 Task: Plan a trip to Pikine, Senegal from 4th December, 2023 to 10th December, 2023 for 8 adults.4 bedrooms having 8 beds and 4 bathrooms. Property type can be house. Amenities needed are: wifi, TV, free parkinig on premises, gym, breakfast. Look for 5 properties as per requirement.
Action: Mouse moved to (503, 65)
Screenshot: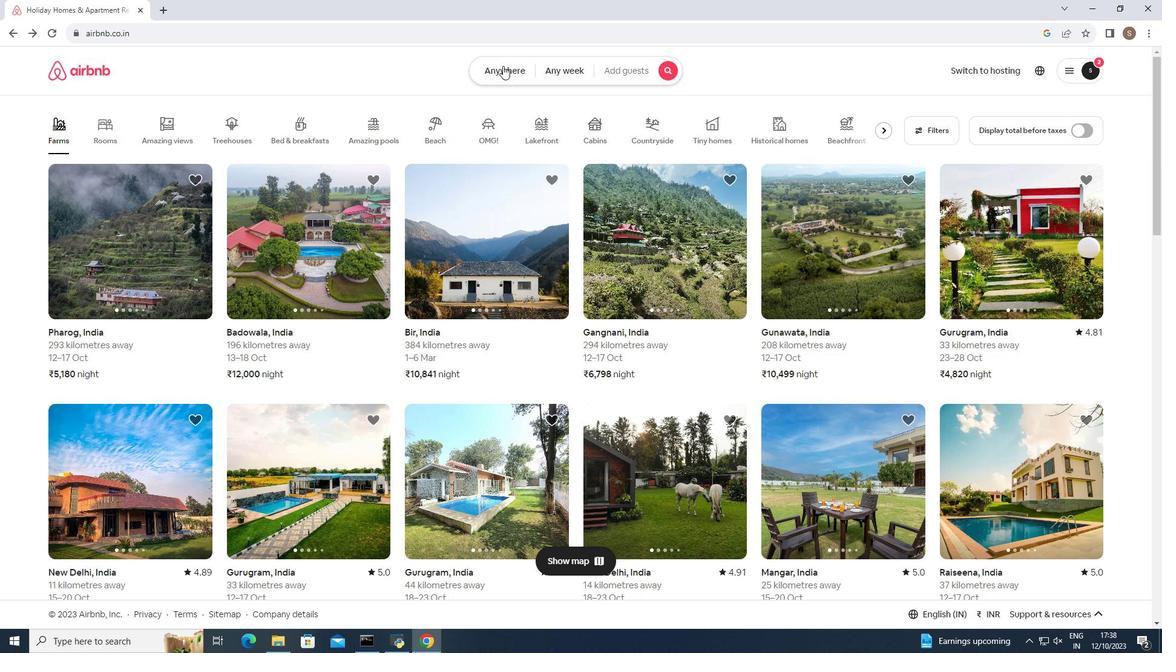 
Action: Mouse pressed left at (503, 65)
Screenshot: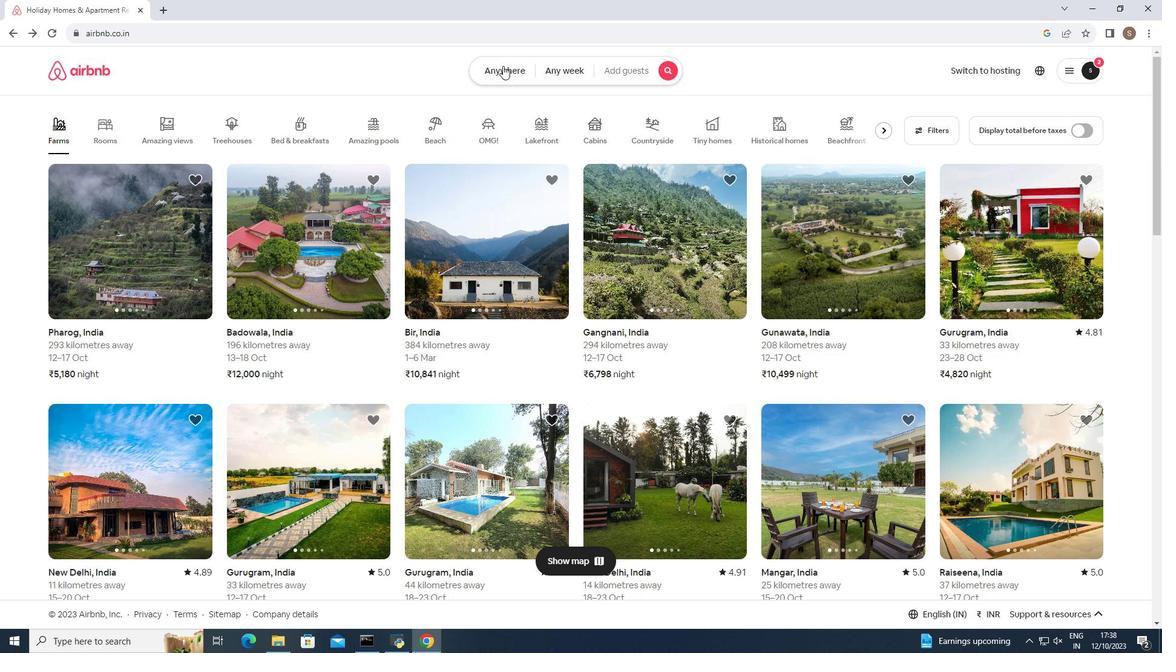 
Action: Mouse moved to (406, 119)
Screenshot: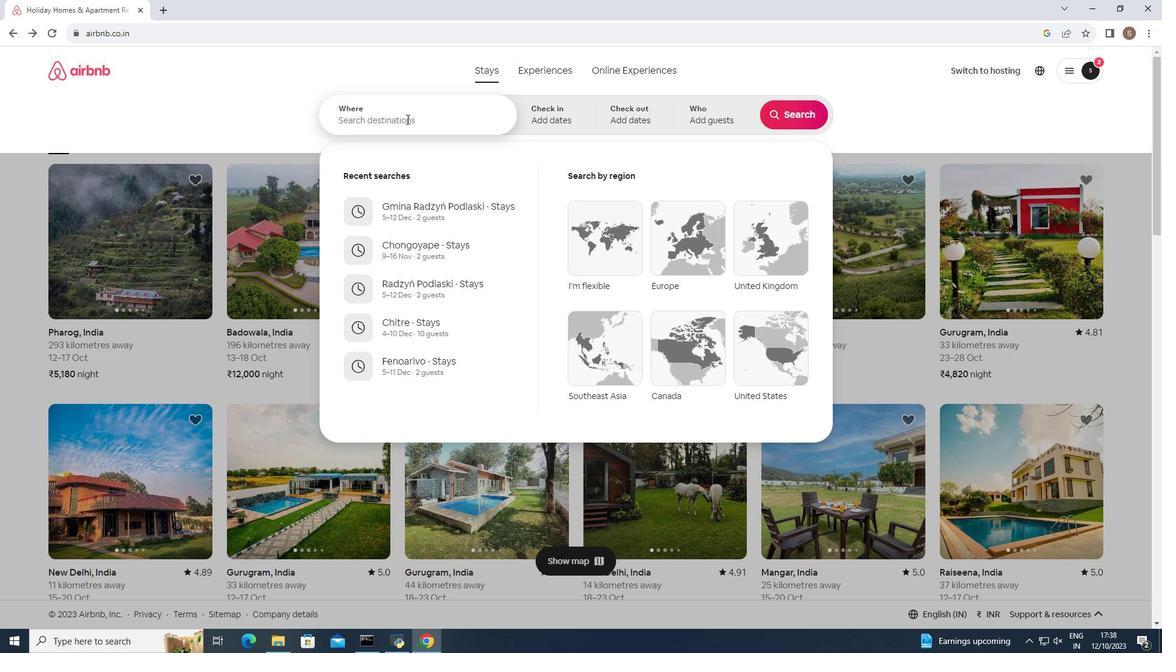 
Action: Mouse pressed left at (406, 119)
Screenshot: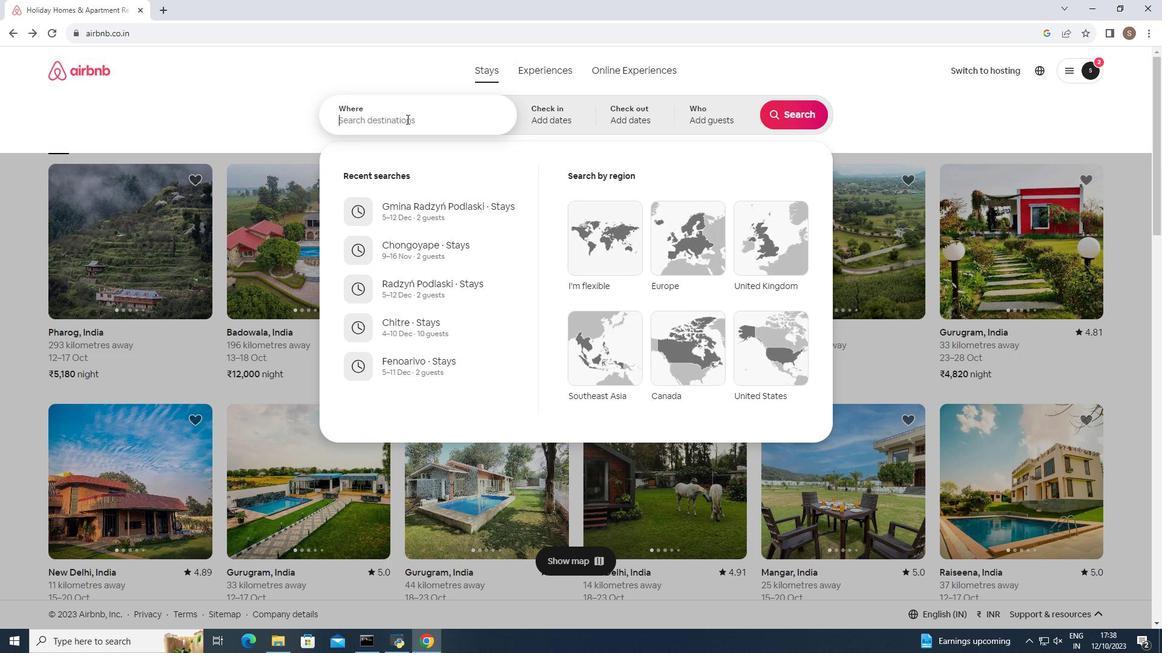 
Action: Key pressed <Key.shift>Pikine,<Key.space><Key.shift>Senegal<Key.enter>
Screenshot: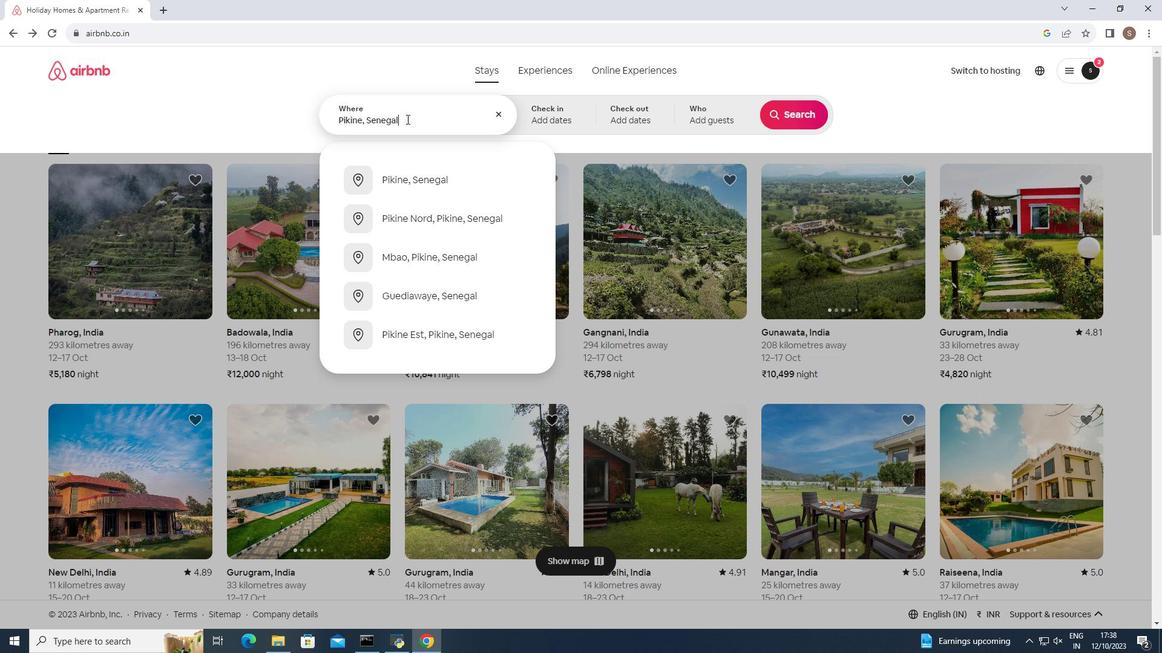 
Action: Mouse moved to (794, 210)
Screenshot: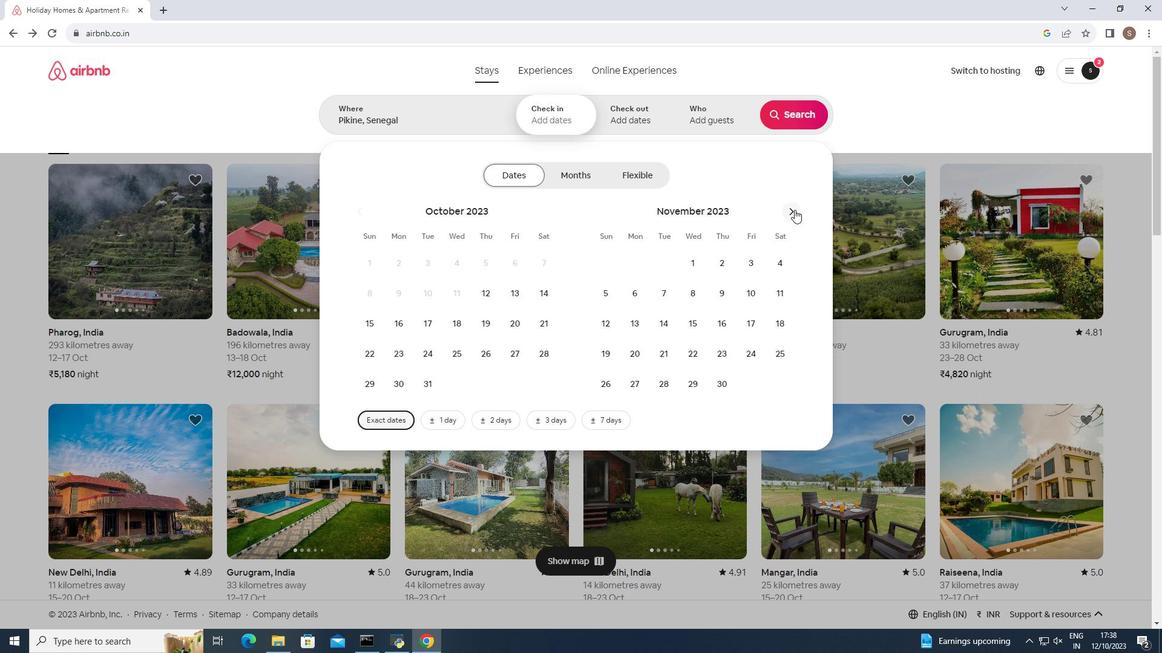 
Action: Mouse pressed left at (794, 210)
Screenshot: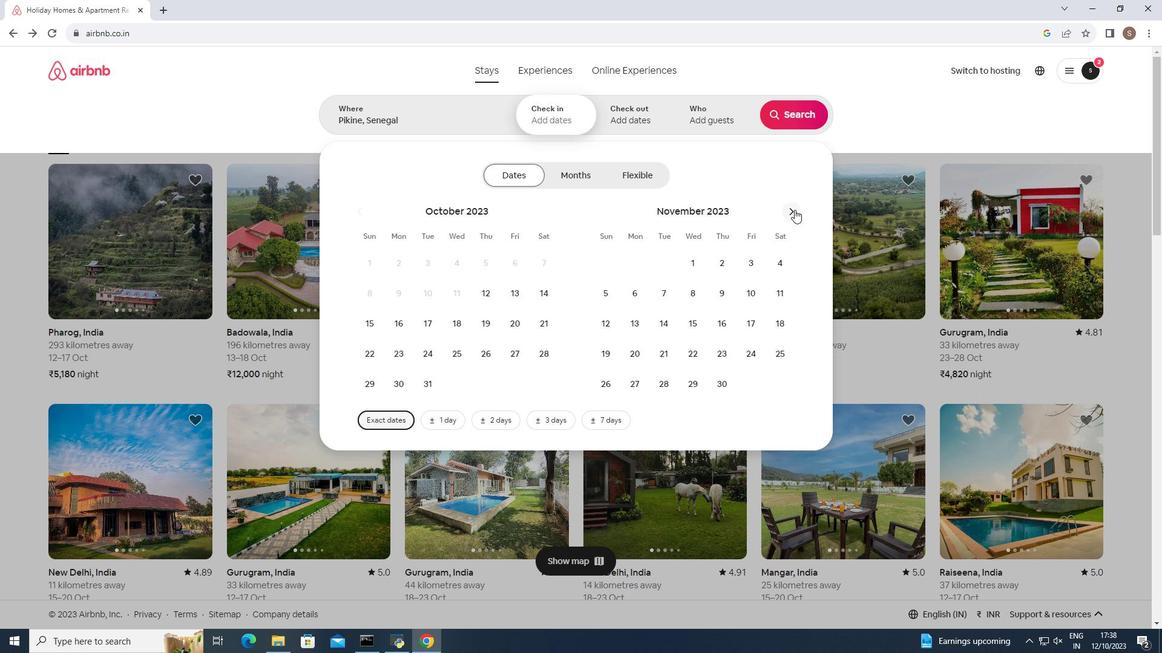 
Action: Mouse moved to (638, 294)
Screenshot: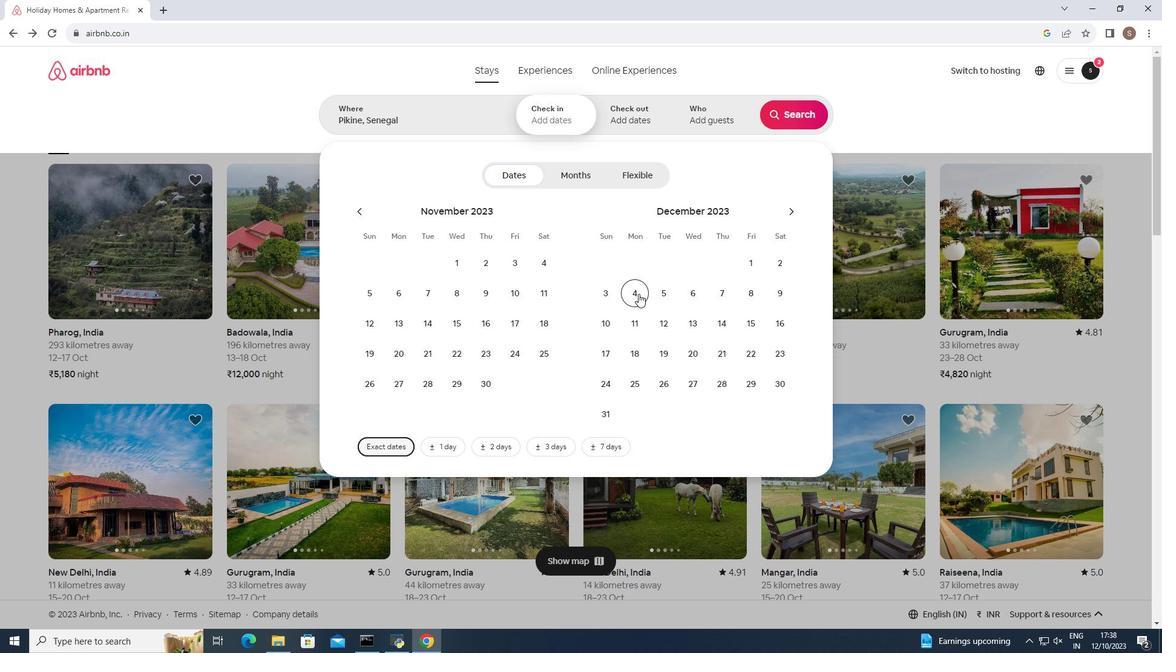 
Action: Mouse pressed left at (638, 294)
Screenshot: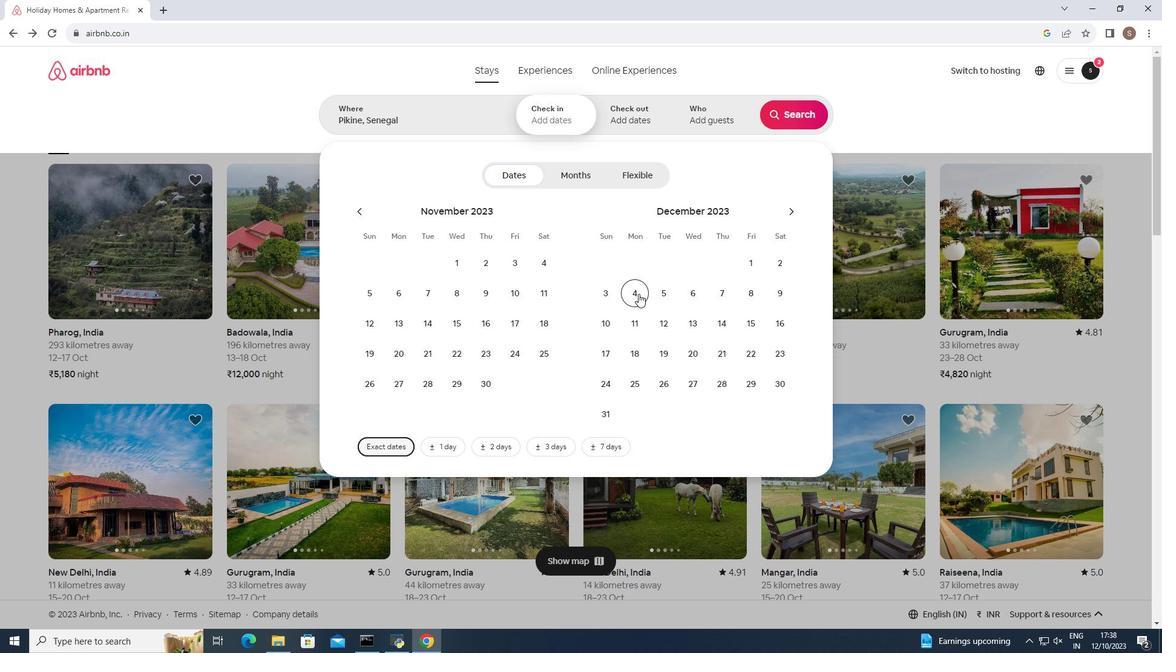 
Action: Mouse moved to (607, 317)
Screenshot: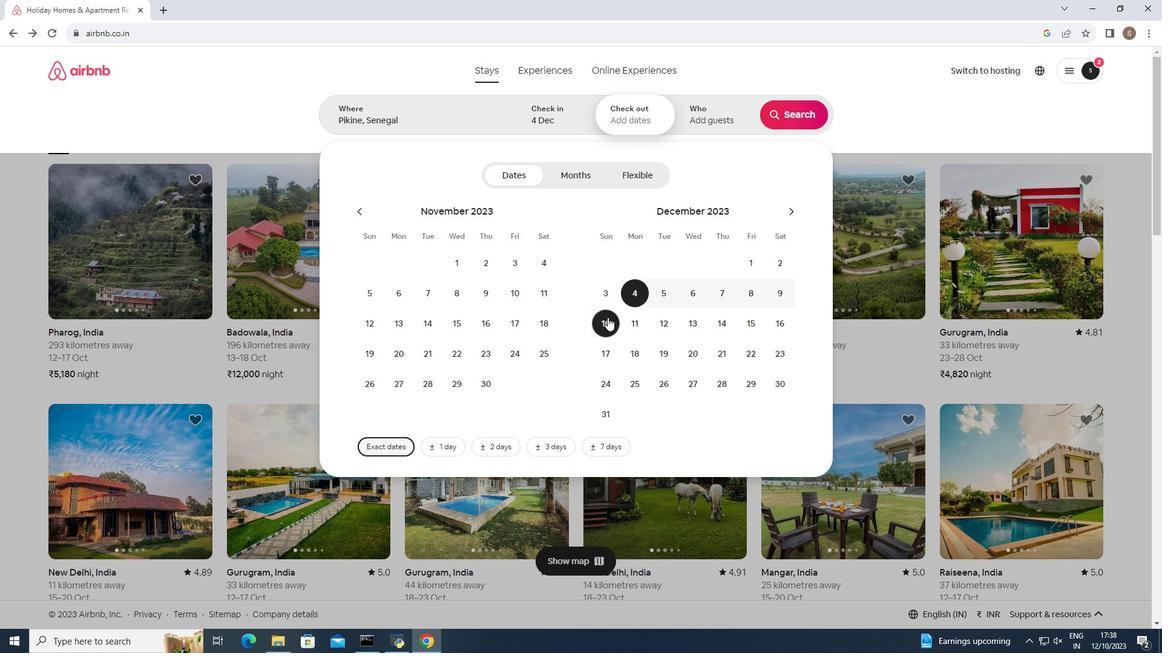 
Action: Mouse pressed left at (607, 317)
Screenshot: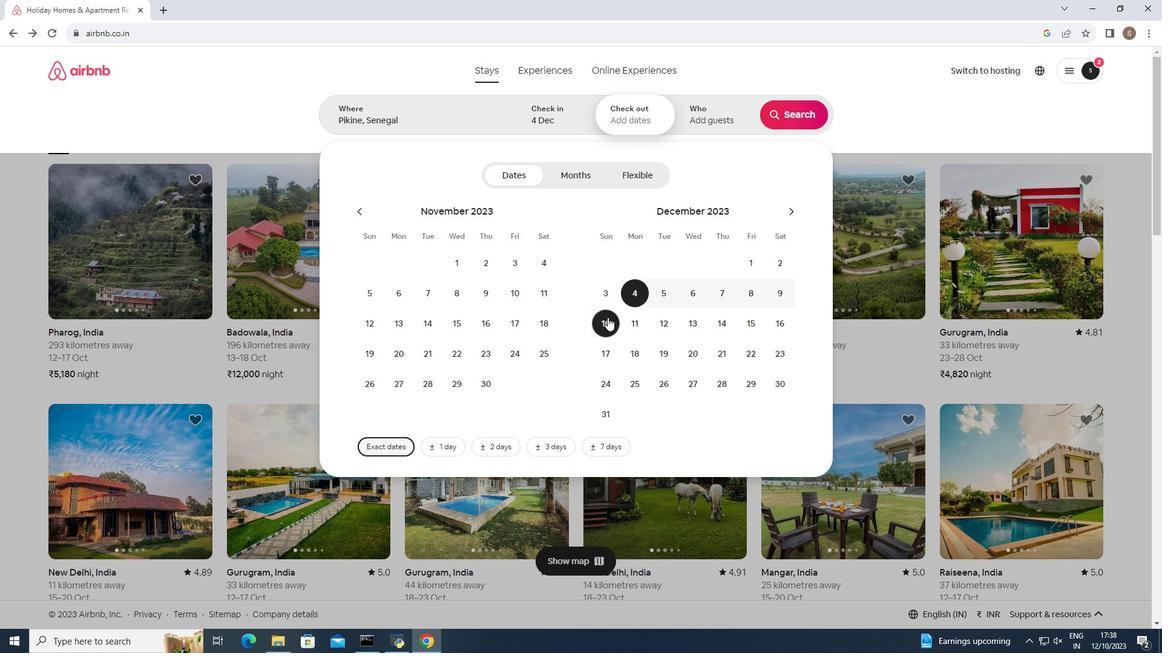 
Action: Mouse moved to (718, 119)
Screenshot: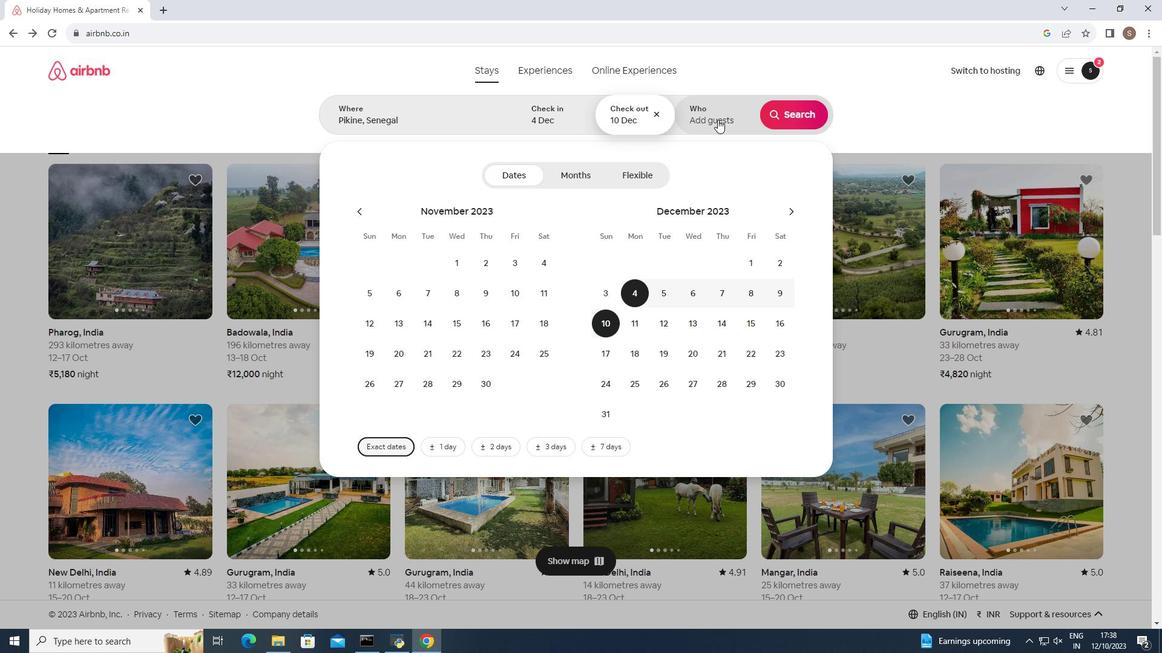
Action: Mouse pressed left at (718, 119)
Screenshot: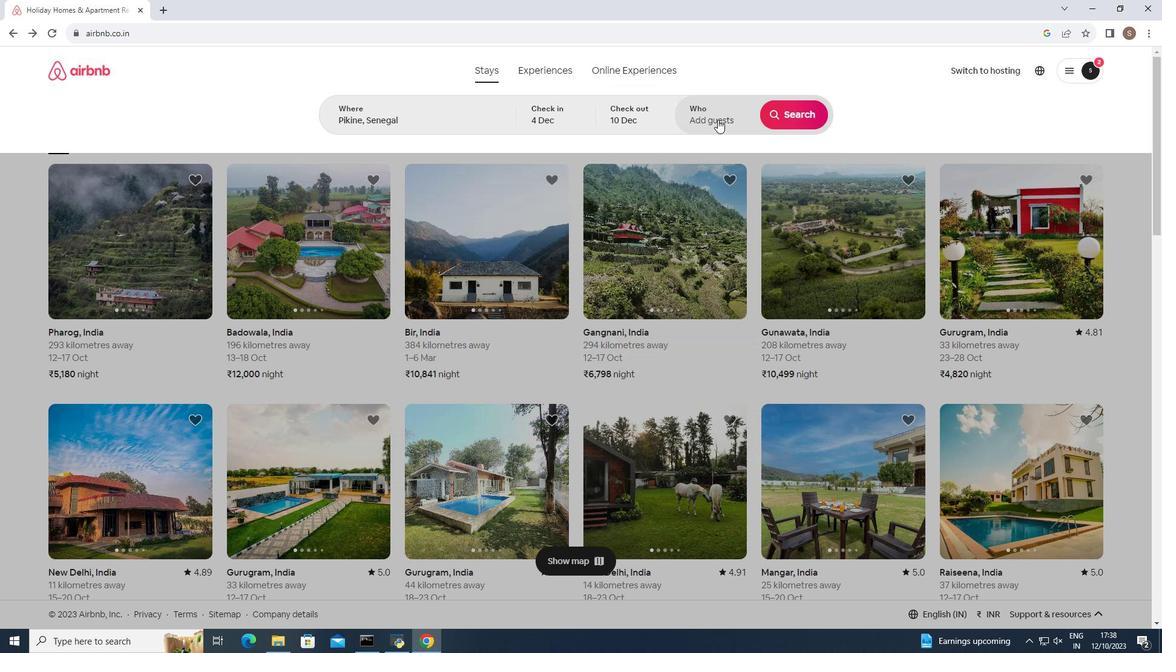 
Action: Mouse moved to (802, 178)
Screenshot: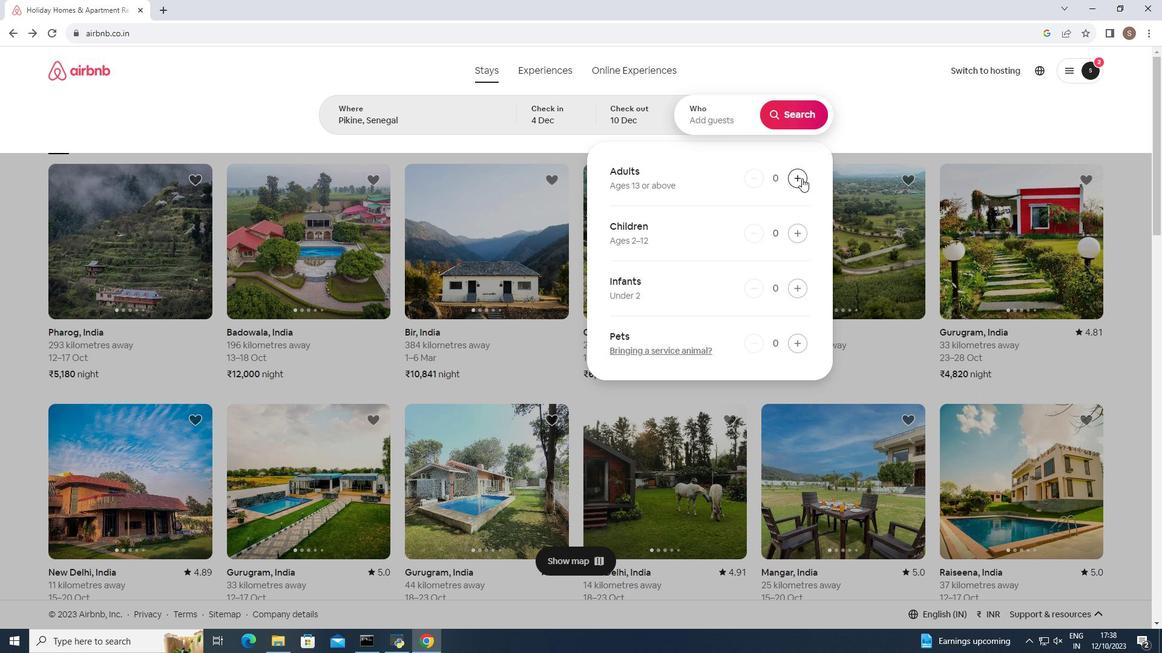 
Action: Mouse pressed left at (802, 178)
Screenshot: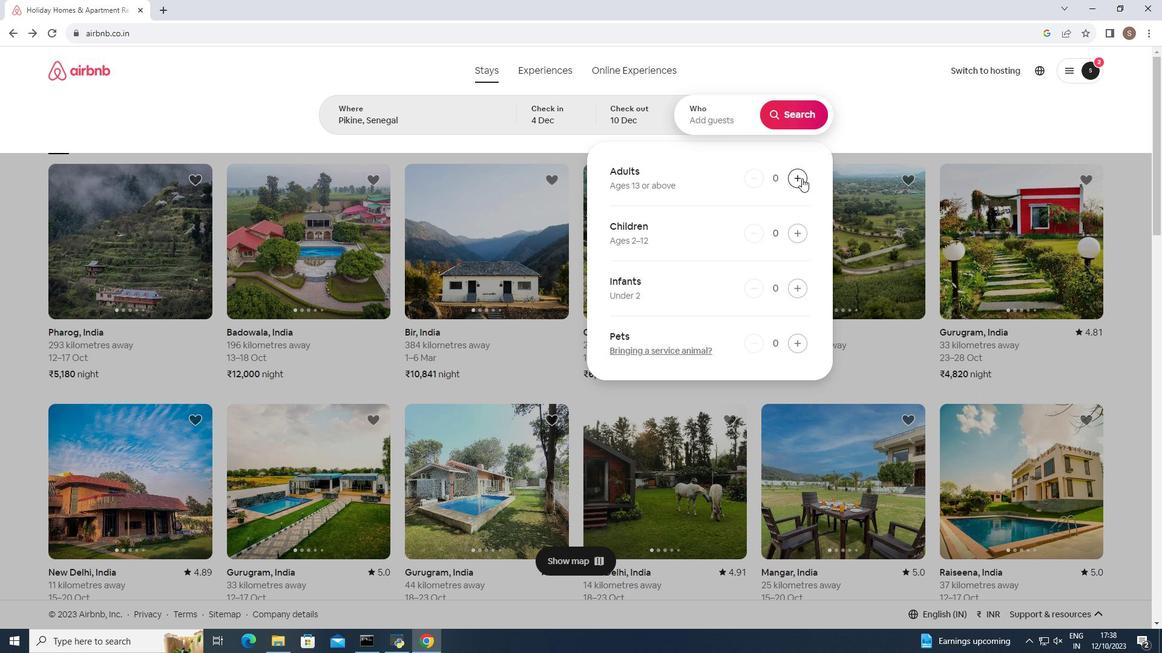 
Action: Mouse pressed left at (802, 178)
Screenshot: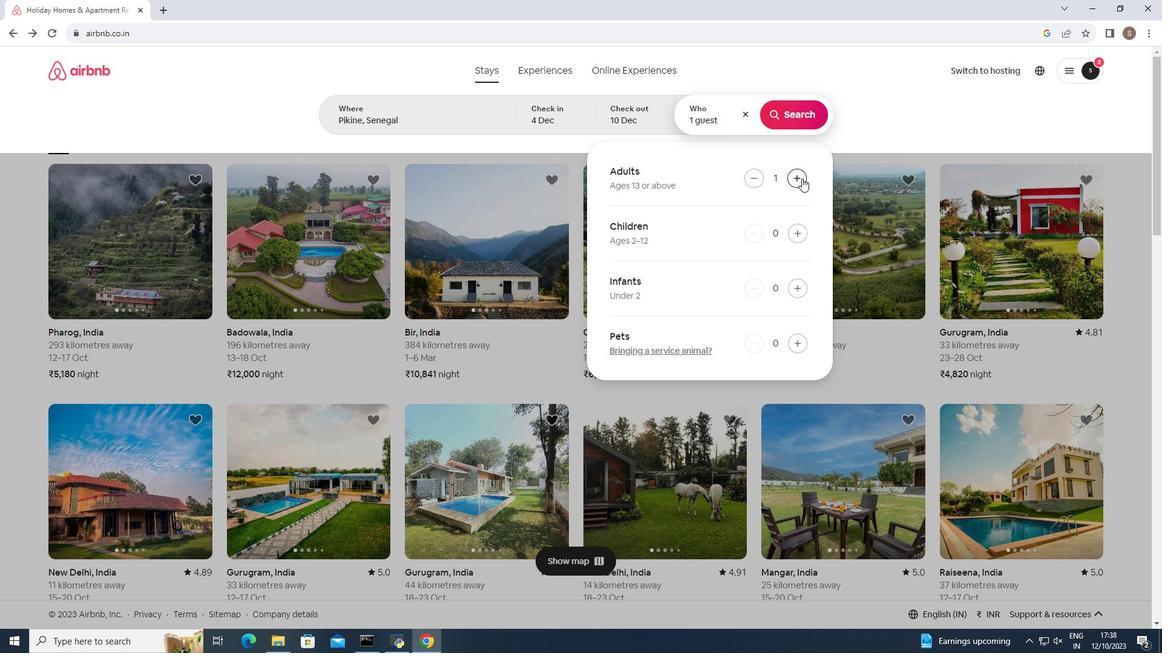 
Action: Mouse pressed left at (802, 178)
Screenshot: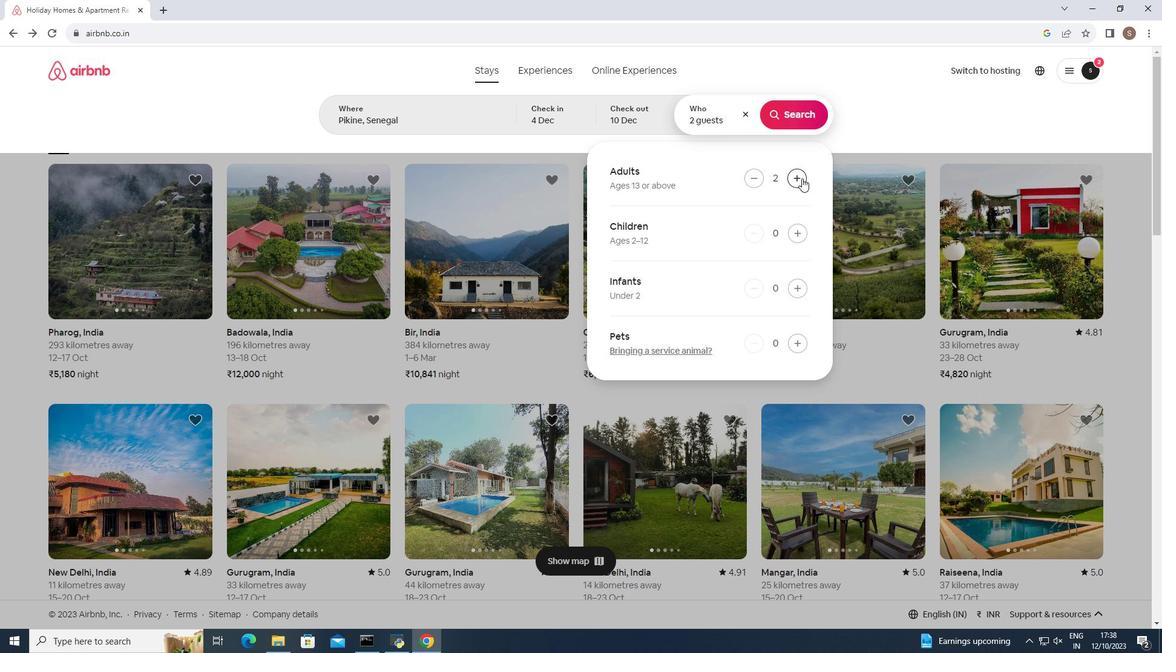 
Action: Mouse pressed left at (802, 178)
Screenshot: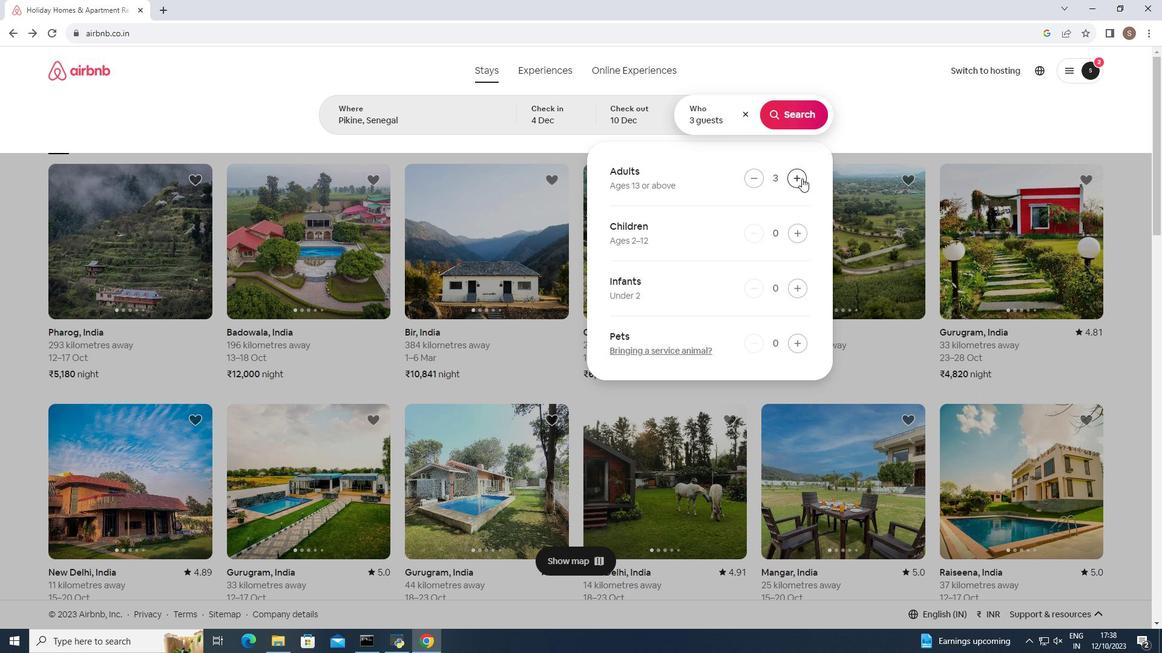 
Action: Mouse pressed left at (802, 178)
Screenshot: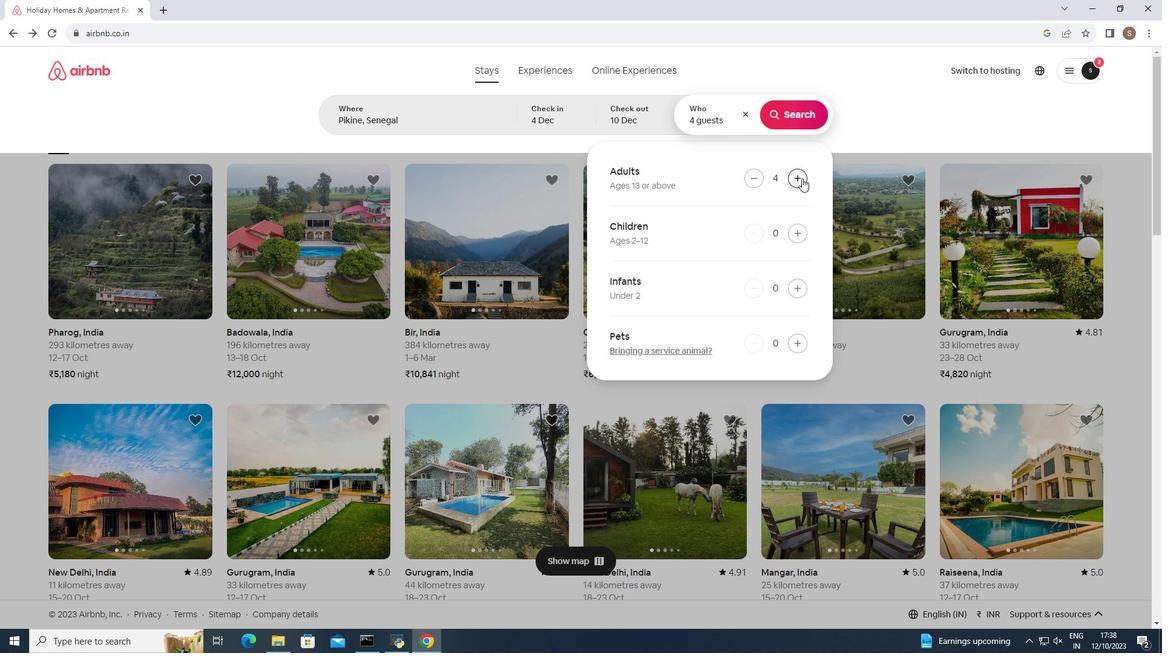 
Action: Mouse pressed left at (802, 178)
Screenshot: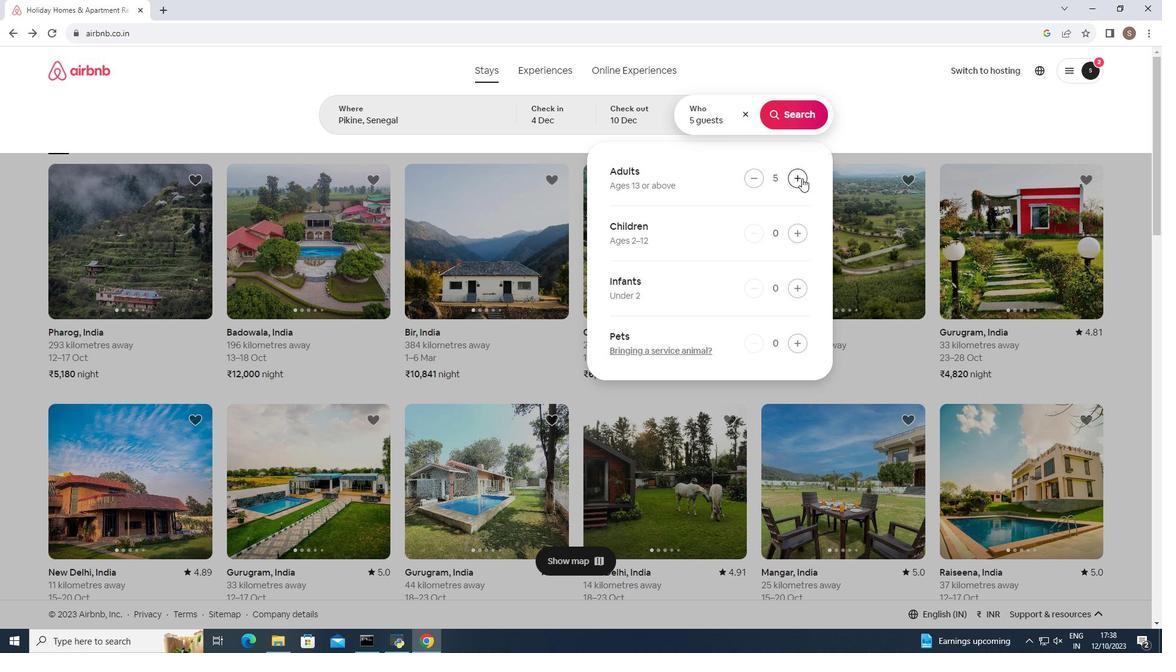 
Action: Mouse pressed left at (802, 178)
Screenshot: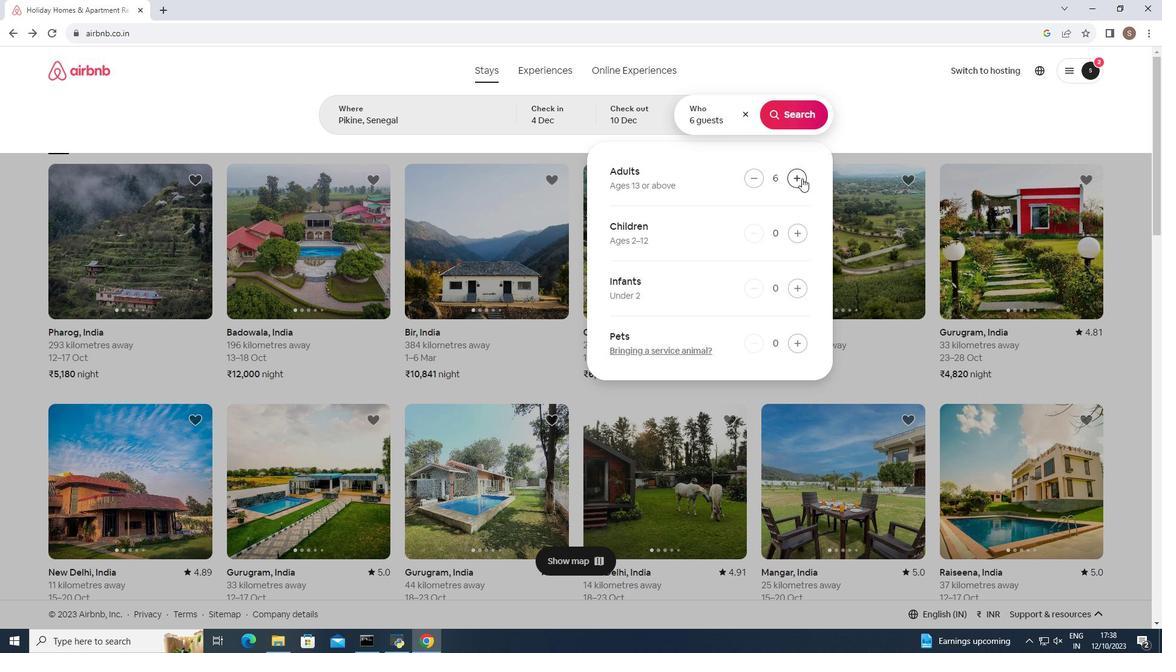 
Action: Mouse pressed left at (802, 178)
Screenshot: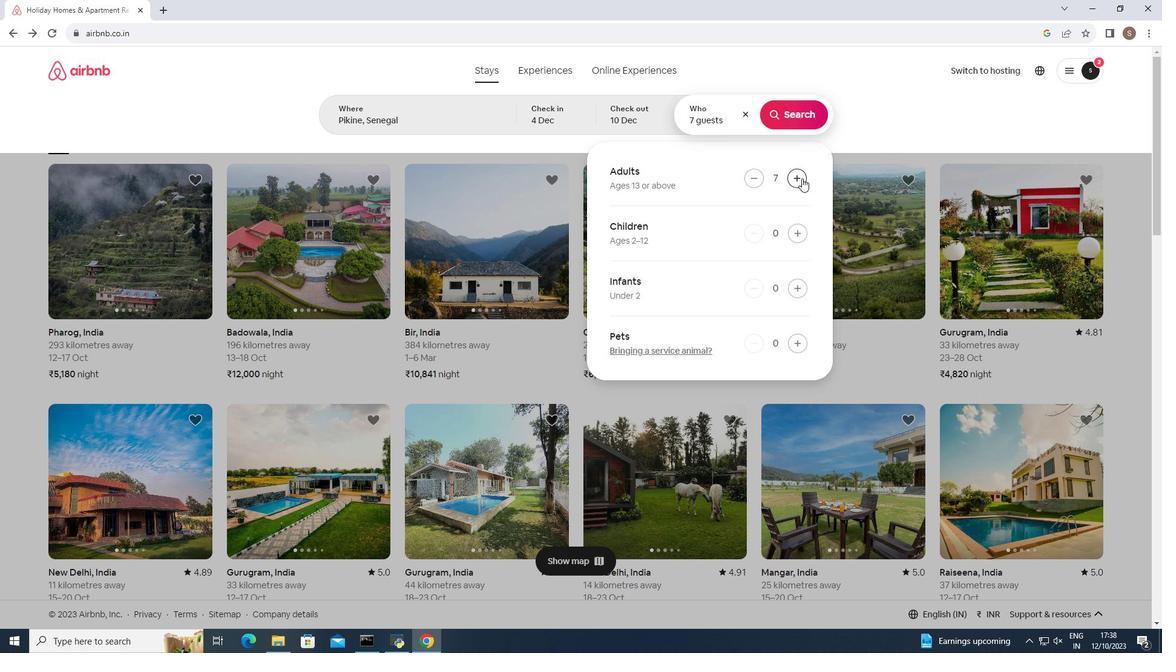 
Action: Mouse moved to (800, 110)
Screenshot: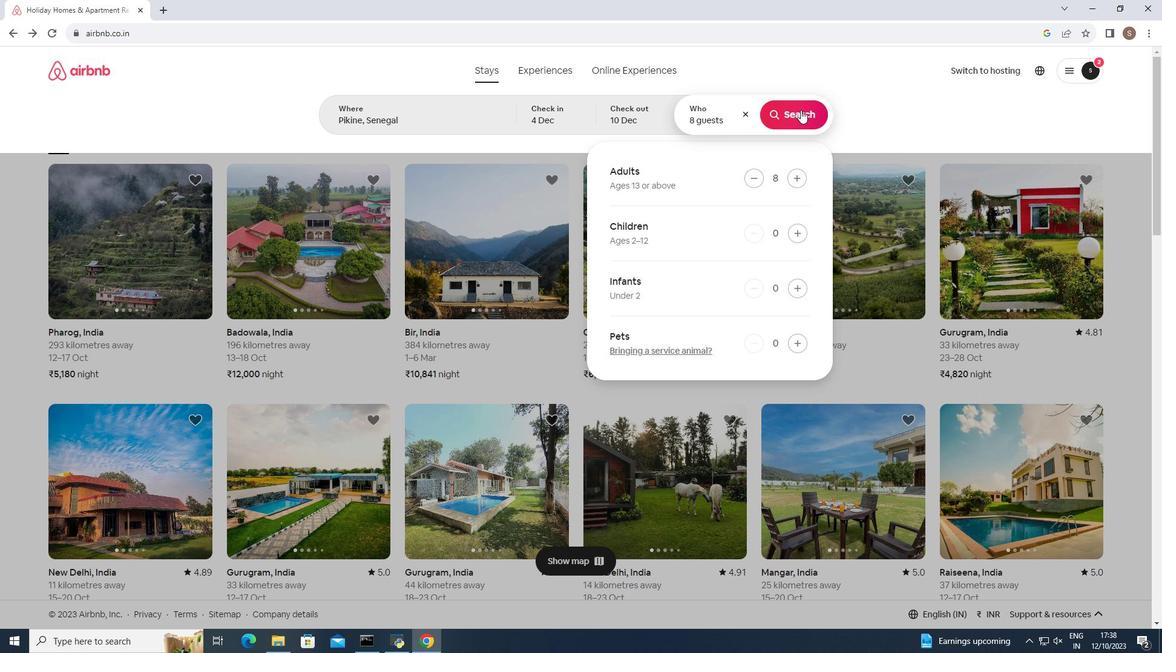 
Action: Mouse pressed left at (800, 110)
Screenshot: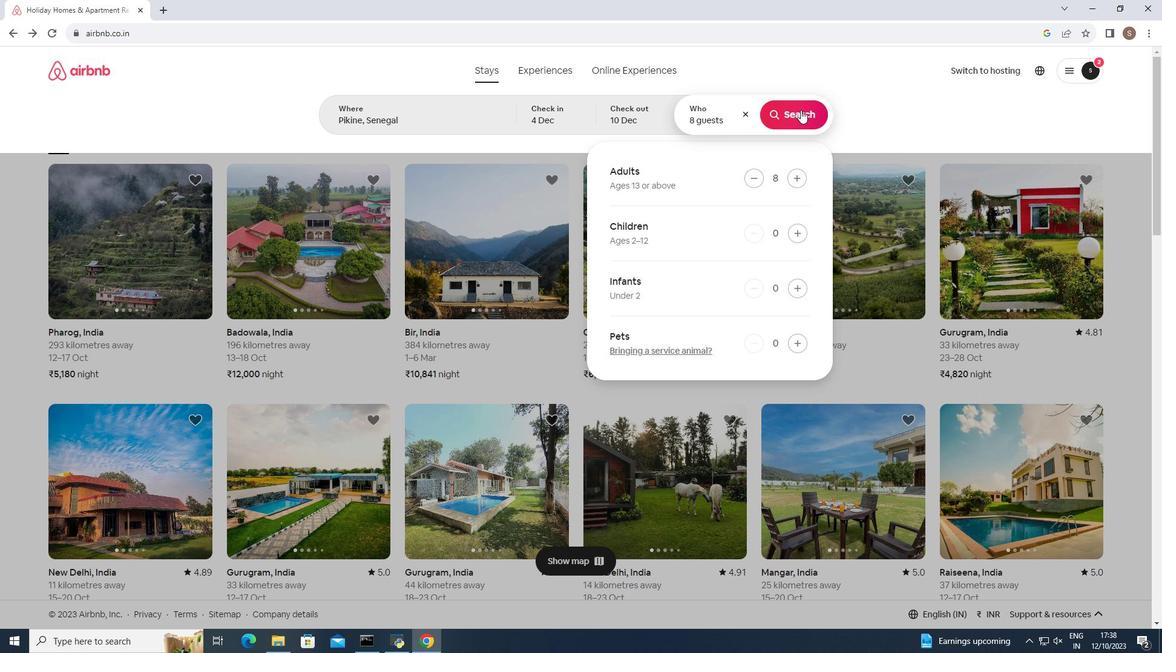 
Action: Mouse moved to (962, 119)
Screenshot: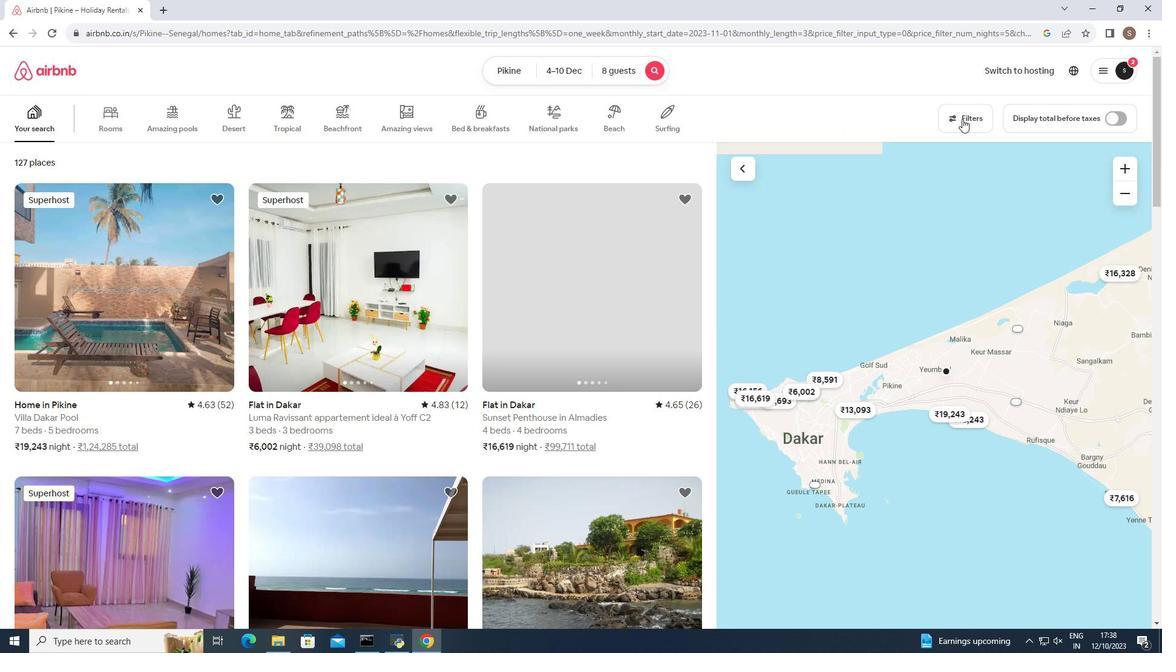
Action: Mouse pressed left at (962, 119)
Screenshot: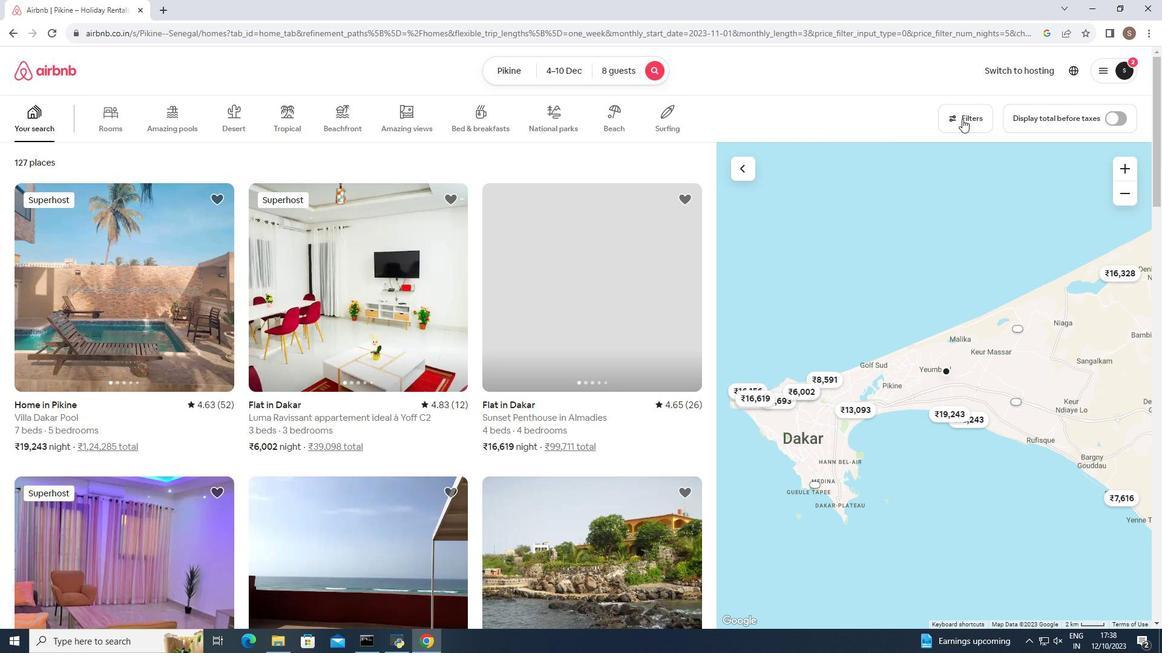 
Action: Mouse moved to (550, 369)
Screenshot: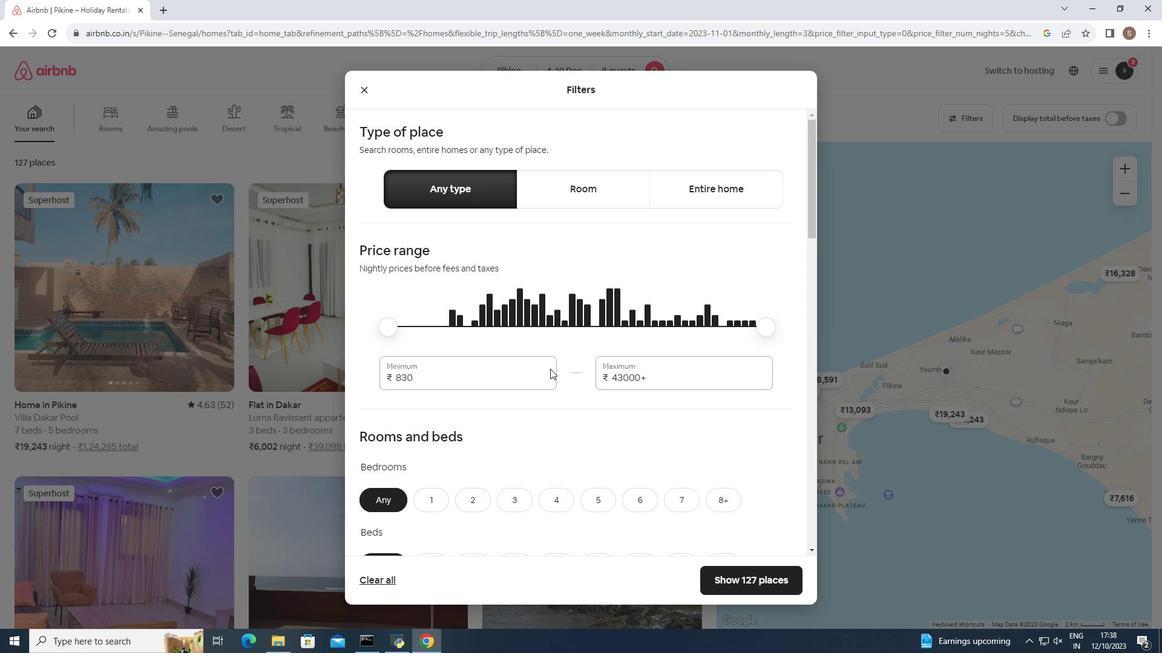 
Action: Mouse scrolled (550, 368) with delta (0, 0)
Screenshot: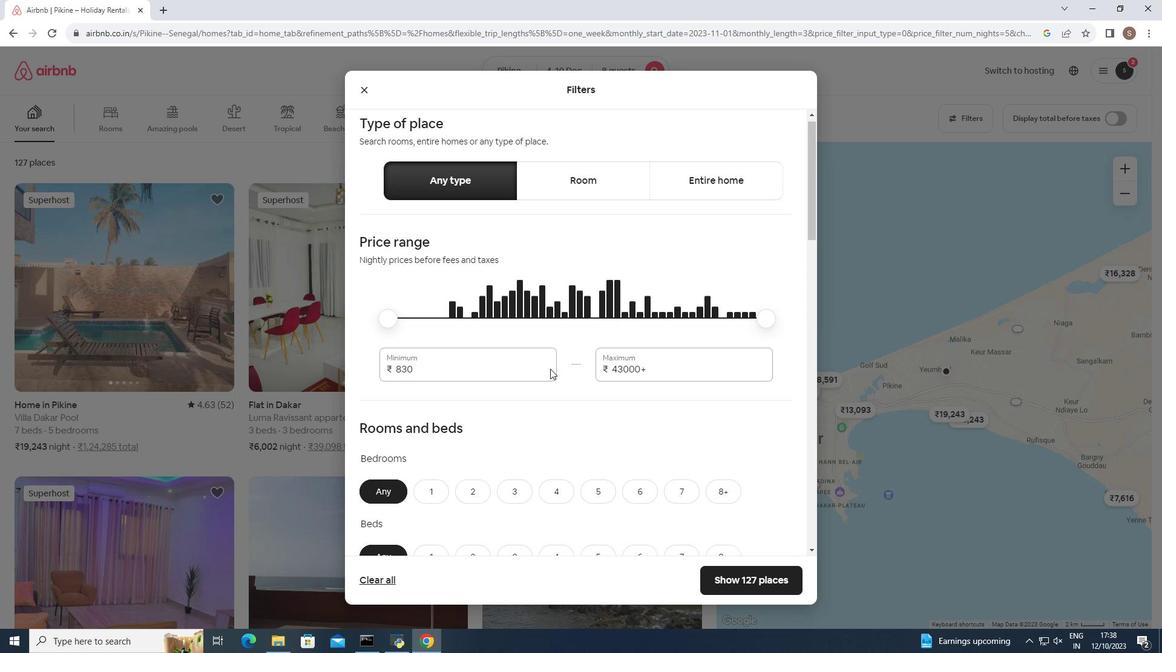 
Action: Mouse moved to (550, 369)
Screenshot: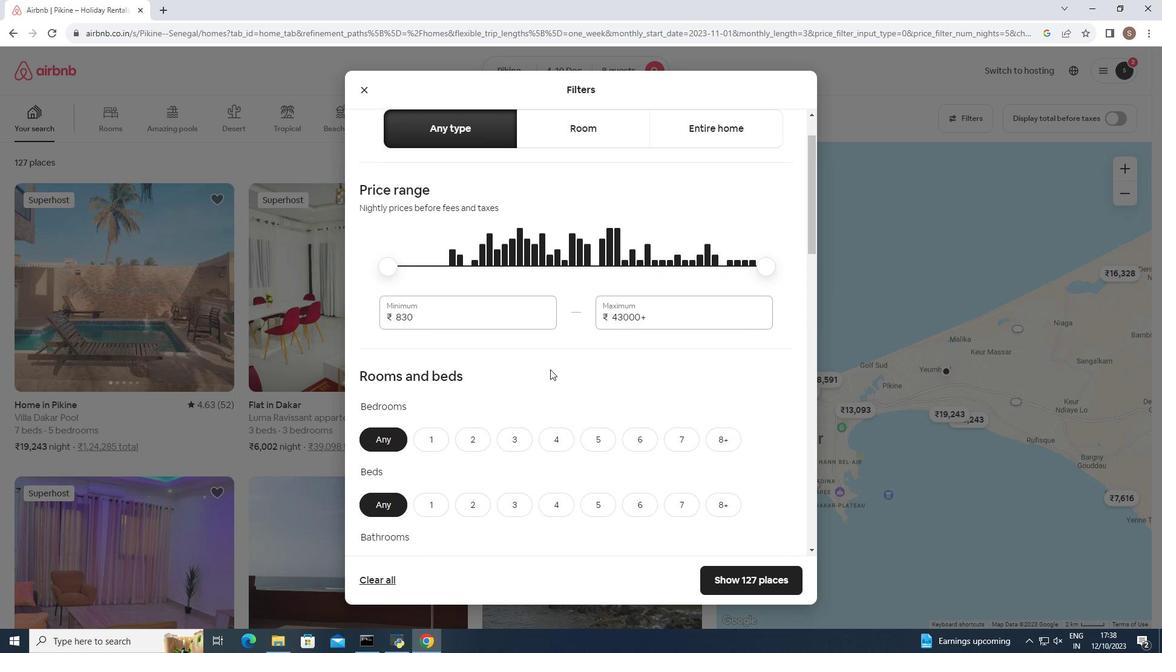 
Action: Mouse scrolled (550, 369) with delta (0, 0)
Screenshot: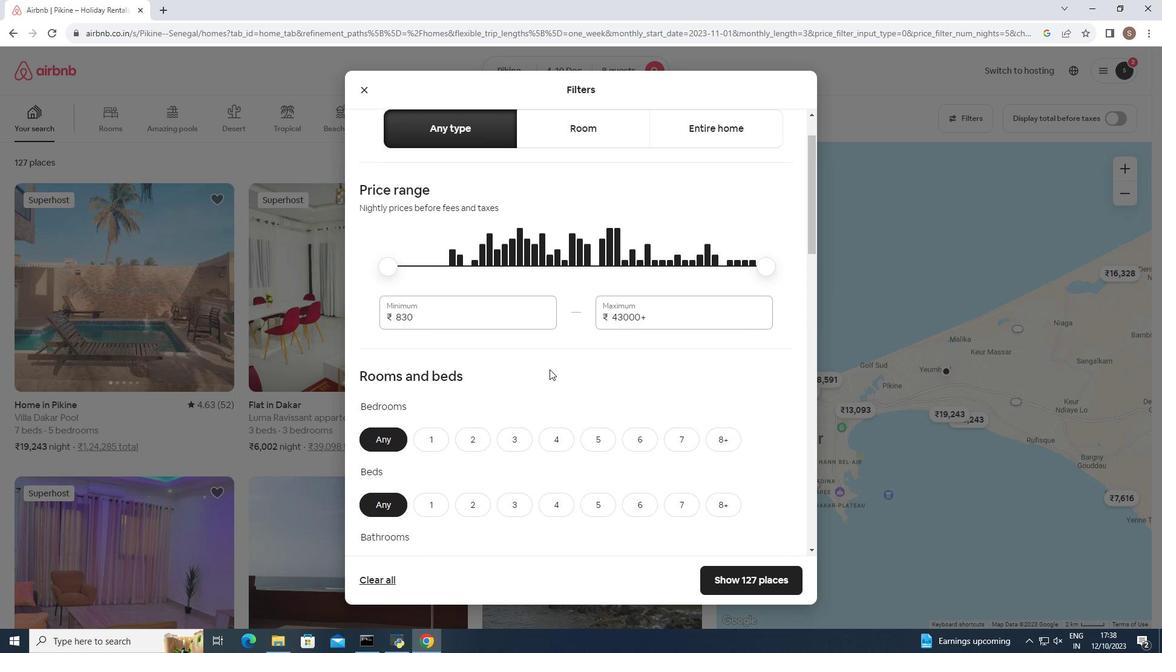 
Action: Mouse moved to (558, 380)
Screenshot: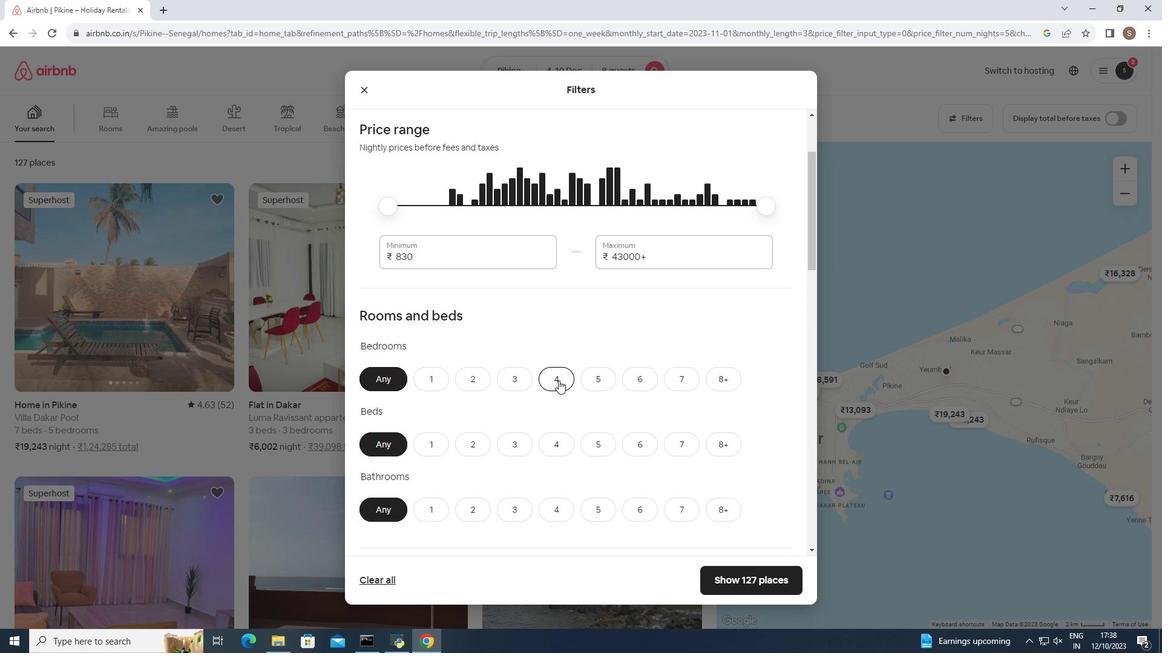 
Action: Mouse pressed left at (558, 380)
Screenshot: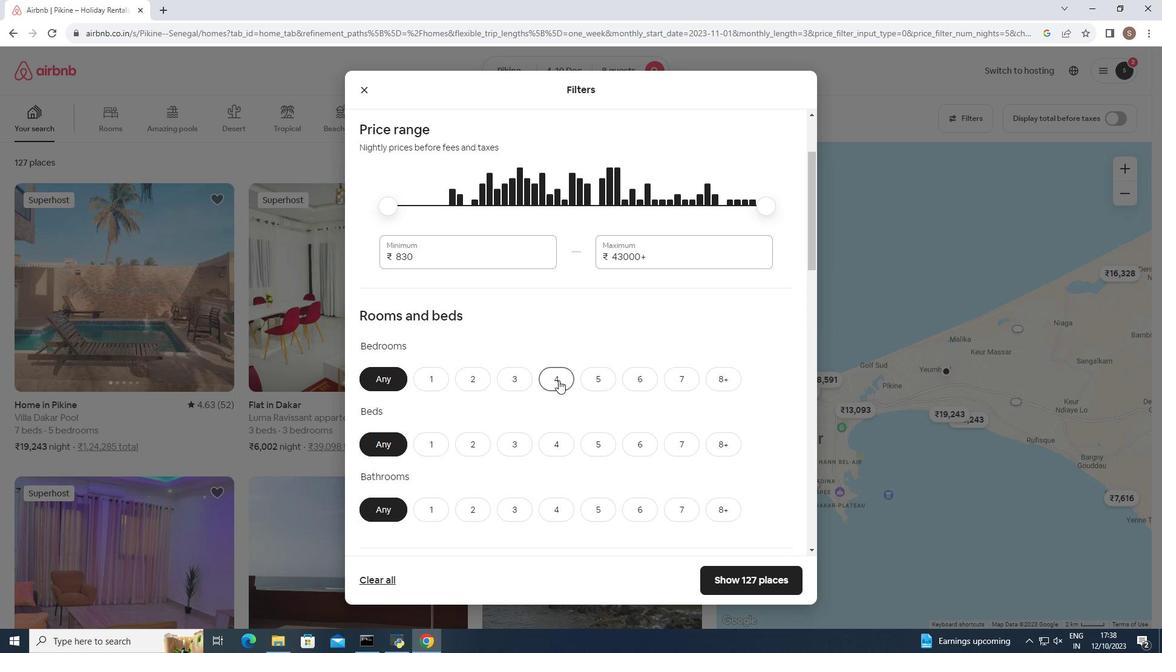 
Action: Mouse moved to (721, 444)
Screenshot: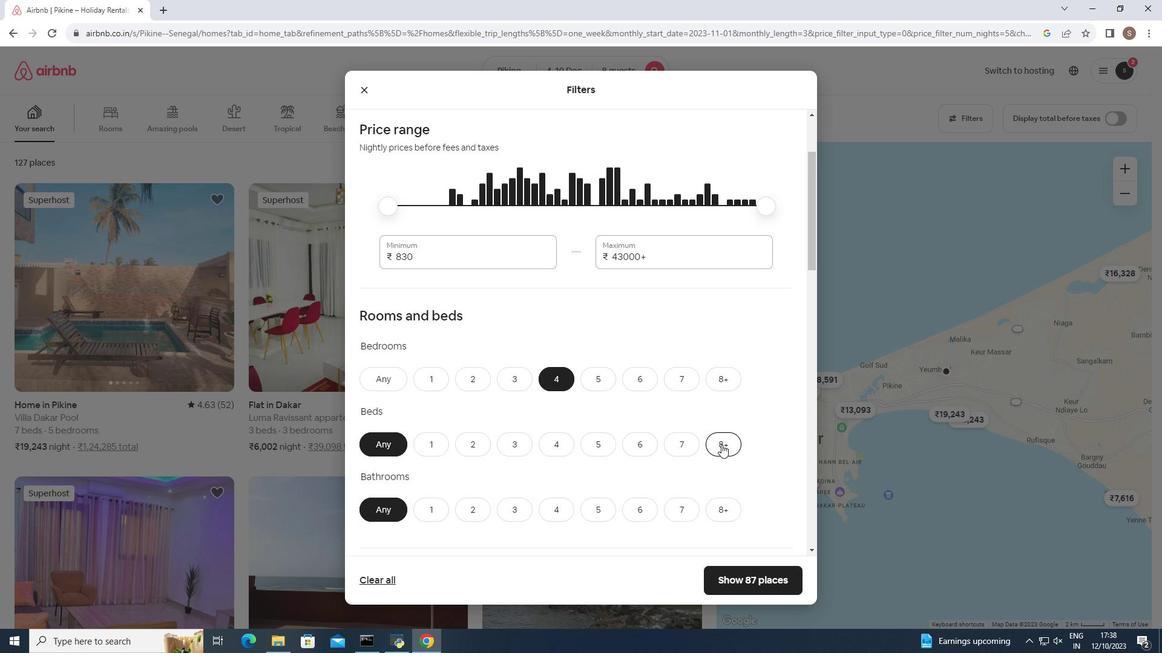 
Action: Mouse pressed left at (721, 444)
Screenshot: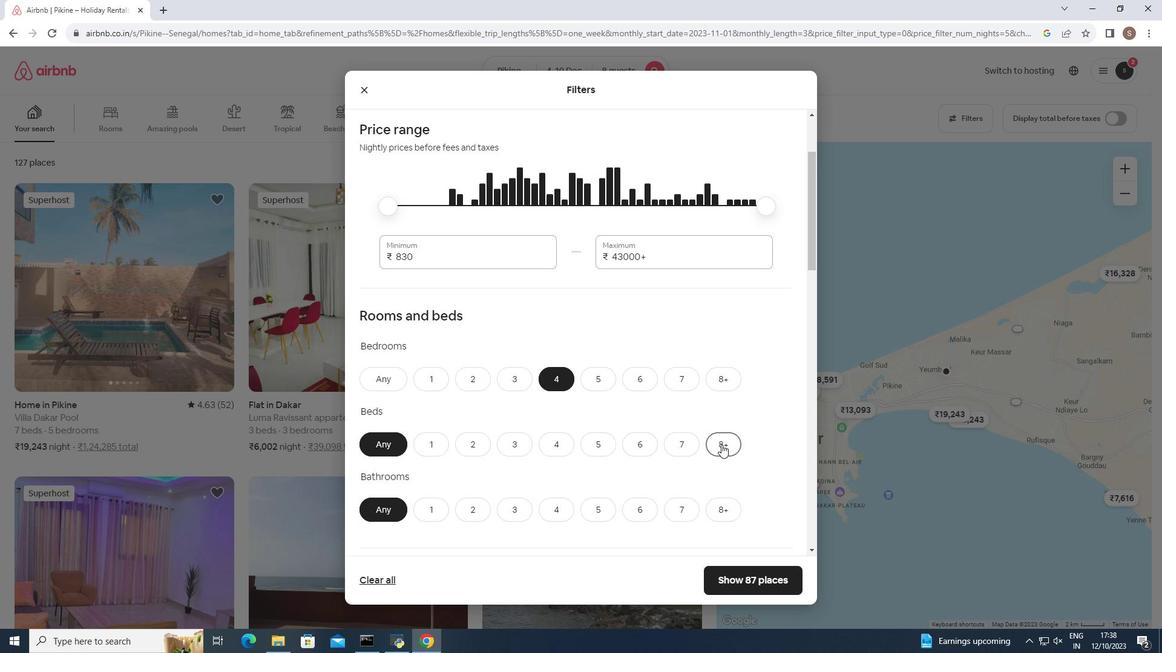 
Action: Mouse moved to (555, 508)
Screenshot: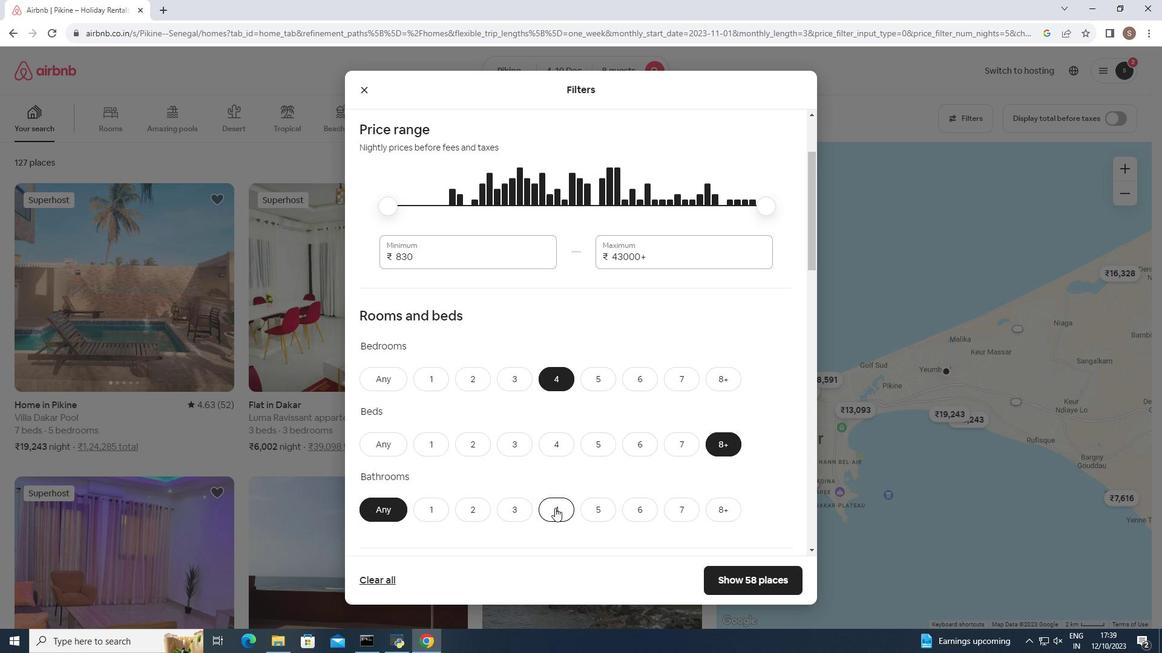 
Action: Mouse pressed left at (555, 508)
Screenshot: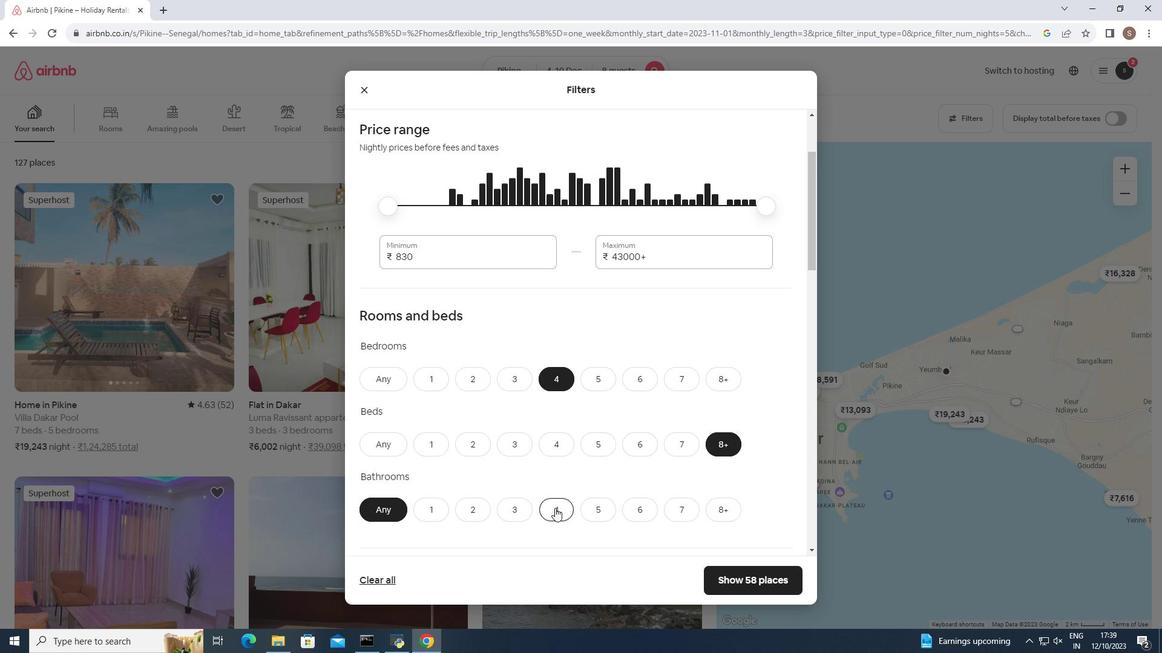 
Action: Mouse moved to (543, 431)
Screenshot: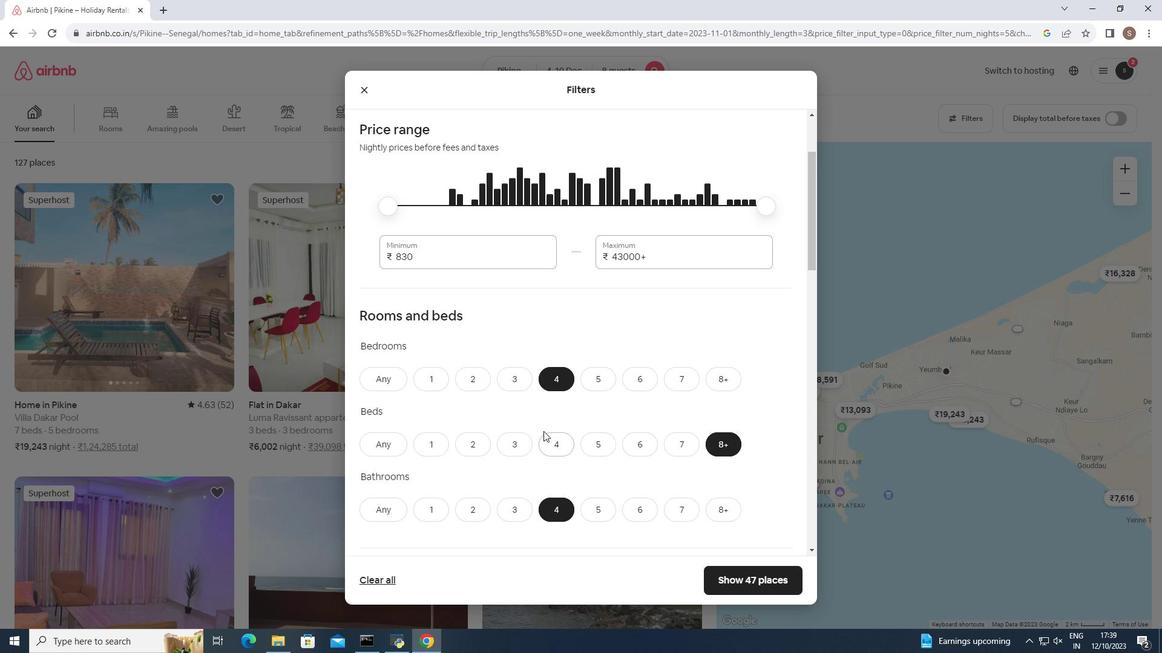 
Action: Mouse scrolled (543, 431) with delta (0, 0)
Screenshot: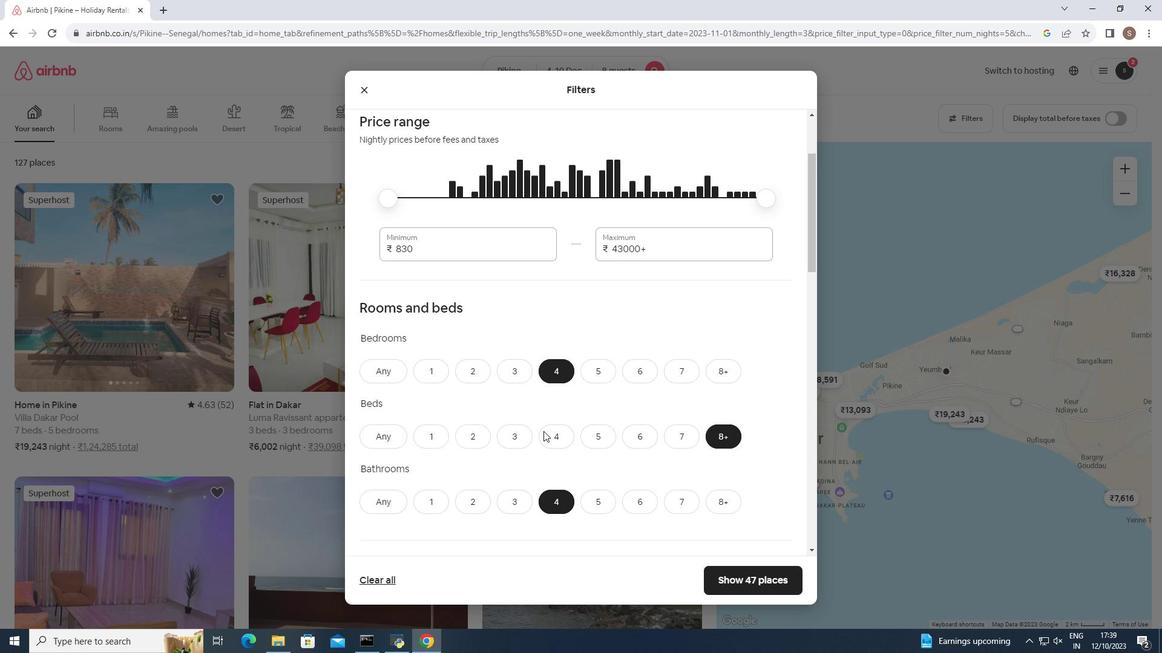 
Action: Mouse moved to (543, 432)
Screenshot: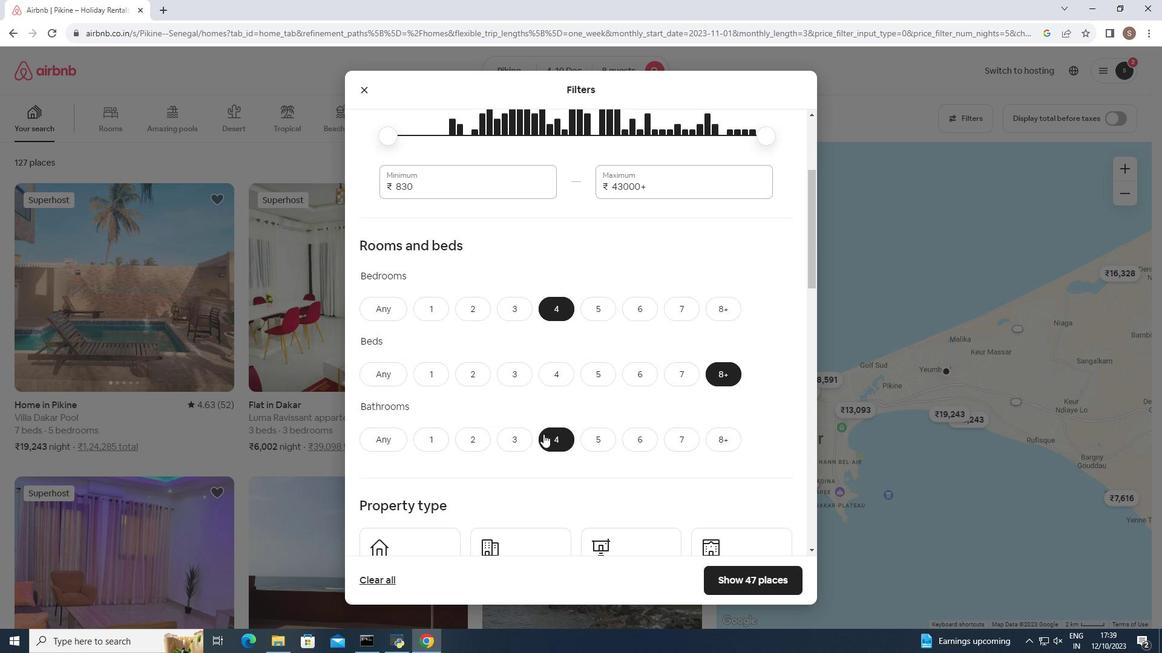 
Action: Mouse scrolled (543, 431) with delta (0, 0)
Screenshot: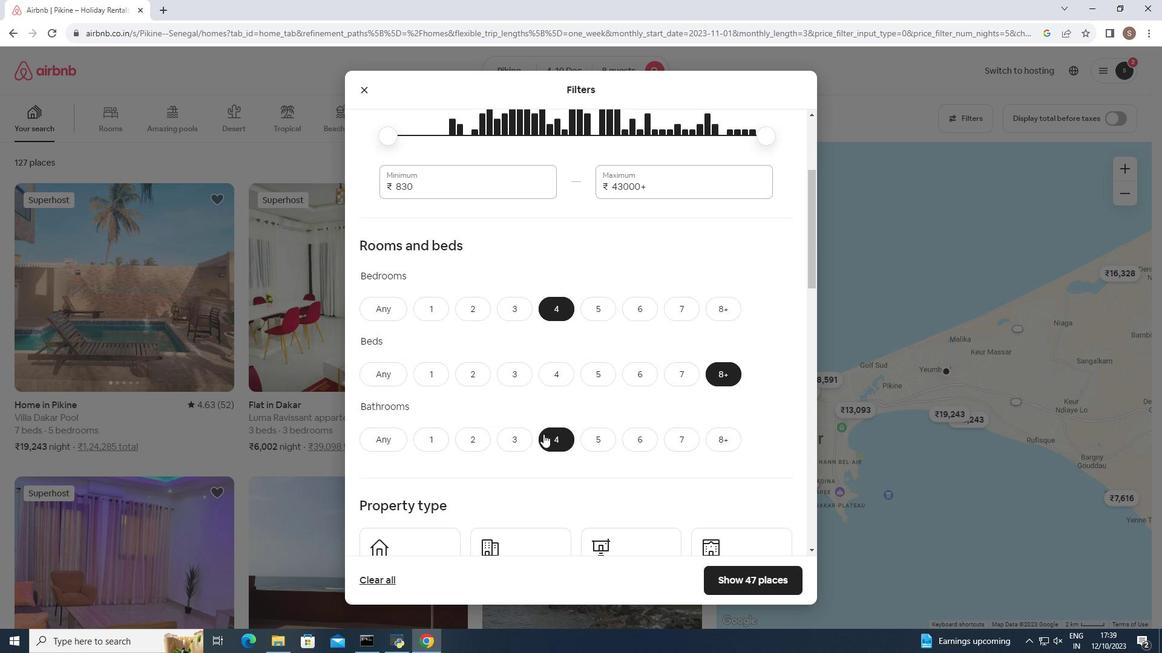 
Action: Mouse moved to (543, 434)
Screenshot: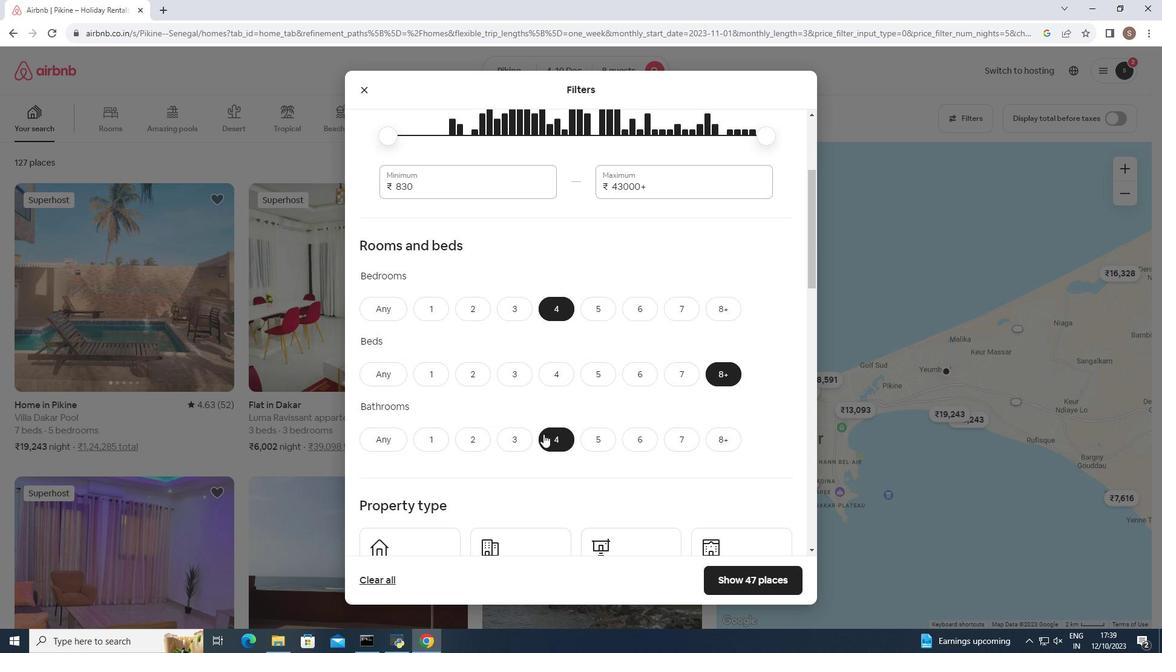 
Action: Mouse scrolled (543, 434) with delta (0, 0)
Screenshot: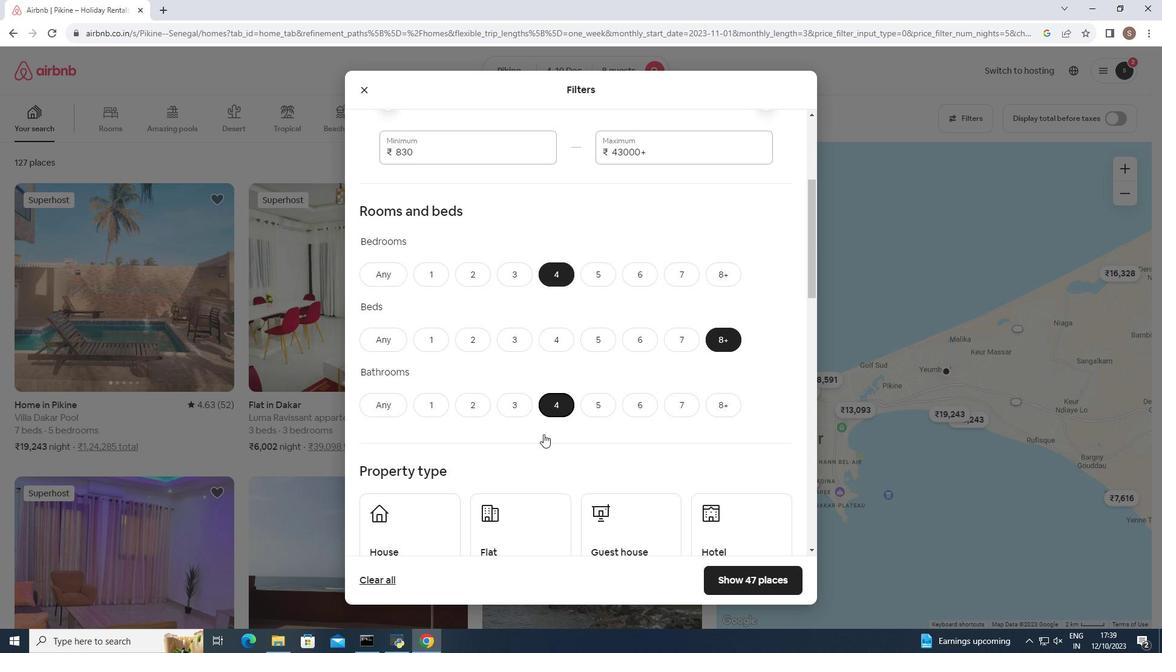 
Action: Mouse moved to (544, 434)
Screenshot: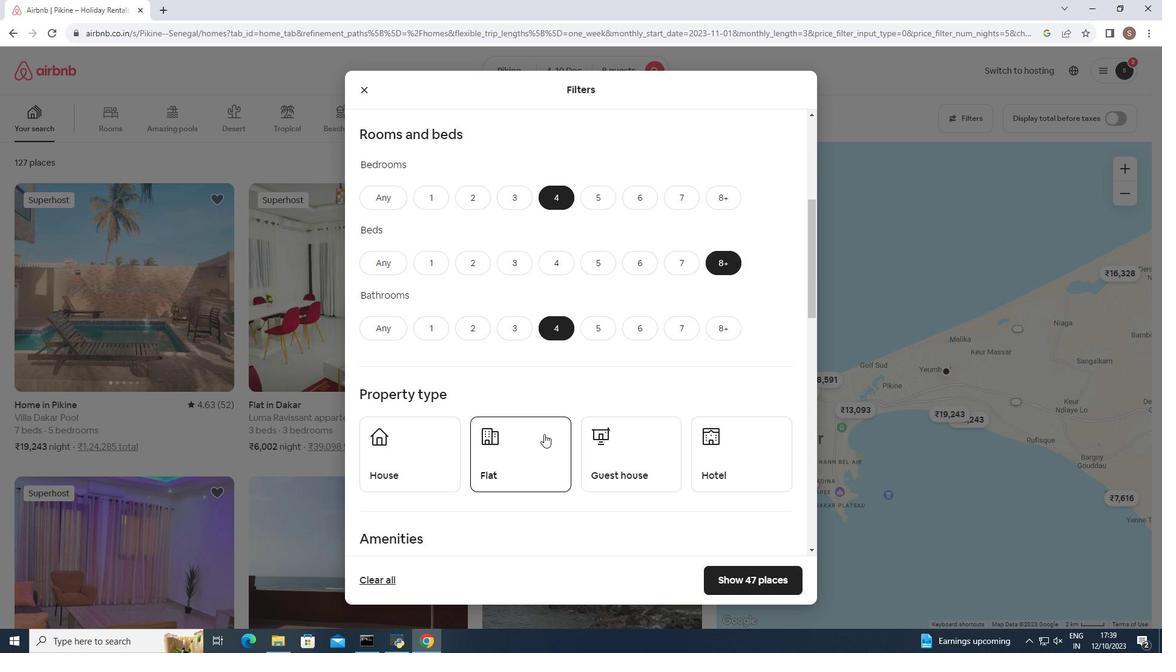 
Action: Mouse scrolled (544, 434) with delta (0, 0)
Screenshot: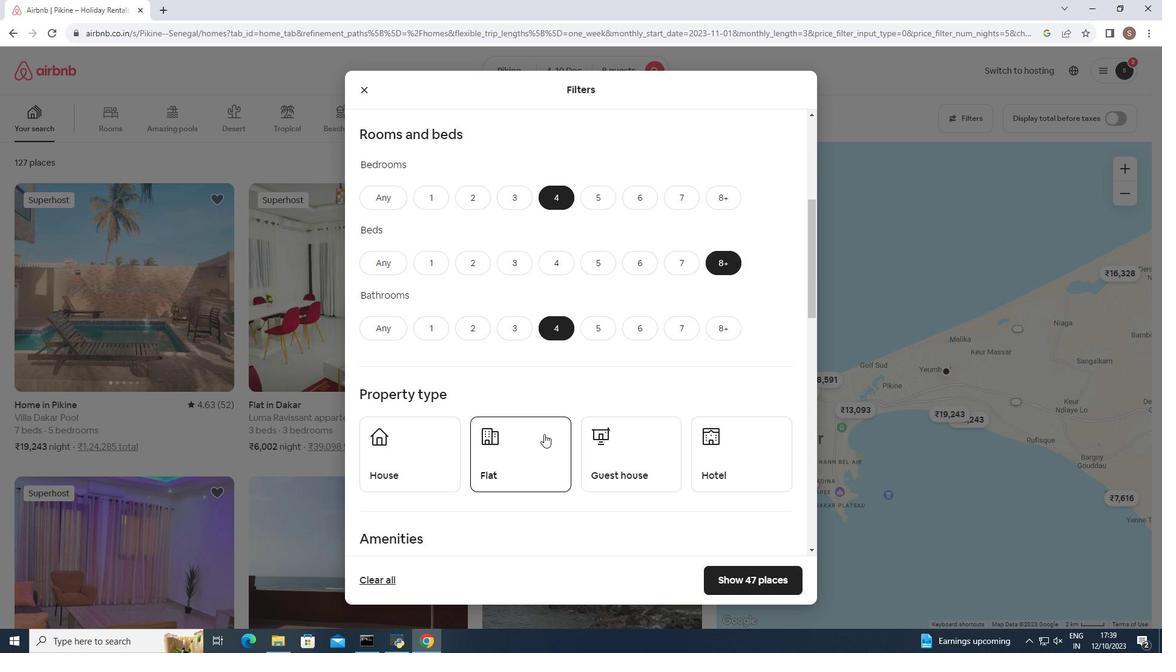 
Action: Mouse moved to (420, 411)
Screenshot: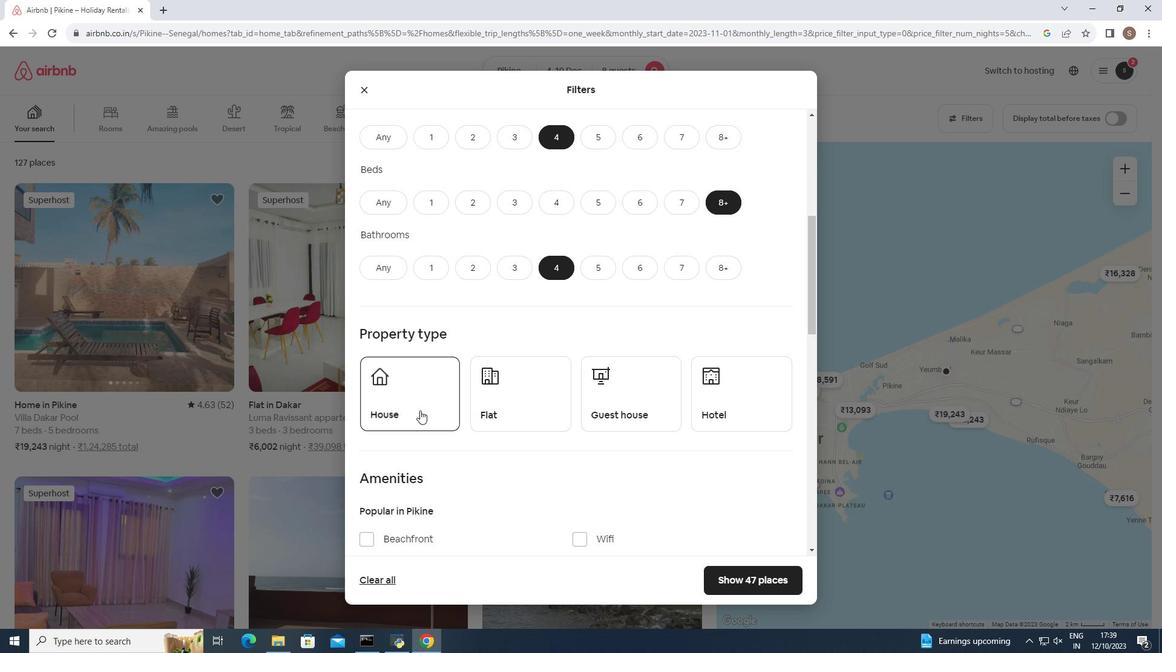 
Action: Mouse pressed left at (420, 411)
Screenshot: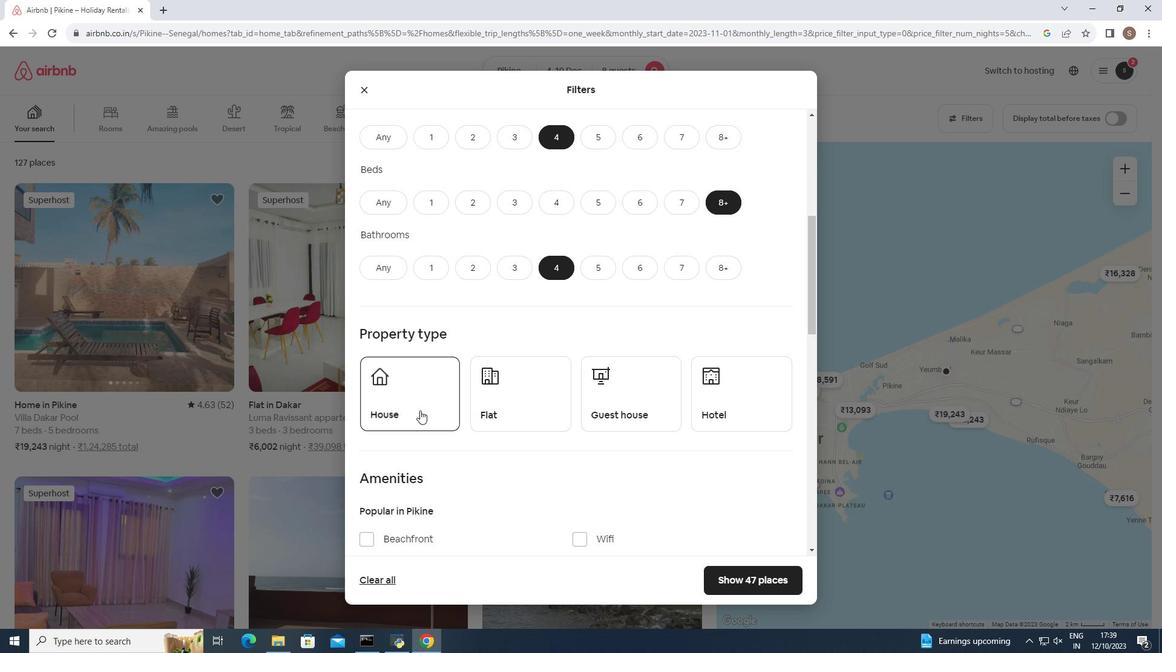 
Action: Mouse moved to (553, 391)
Screenshot: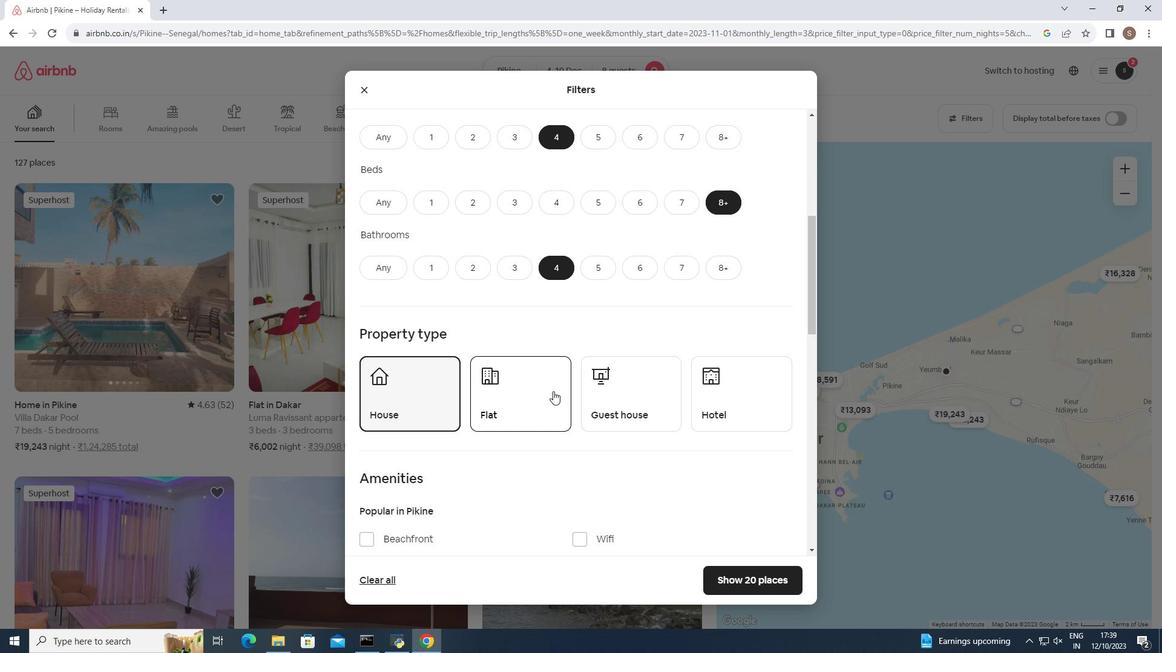 
Action: Mouse scrolled (553, 391) with delta (0, 0)
Screenshot: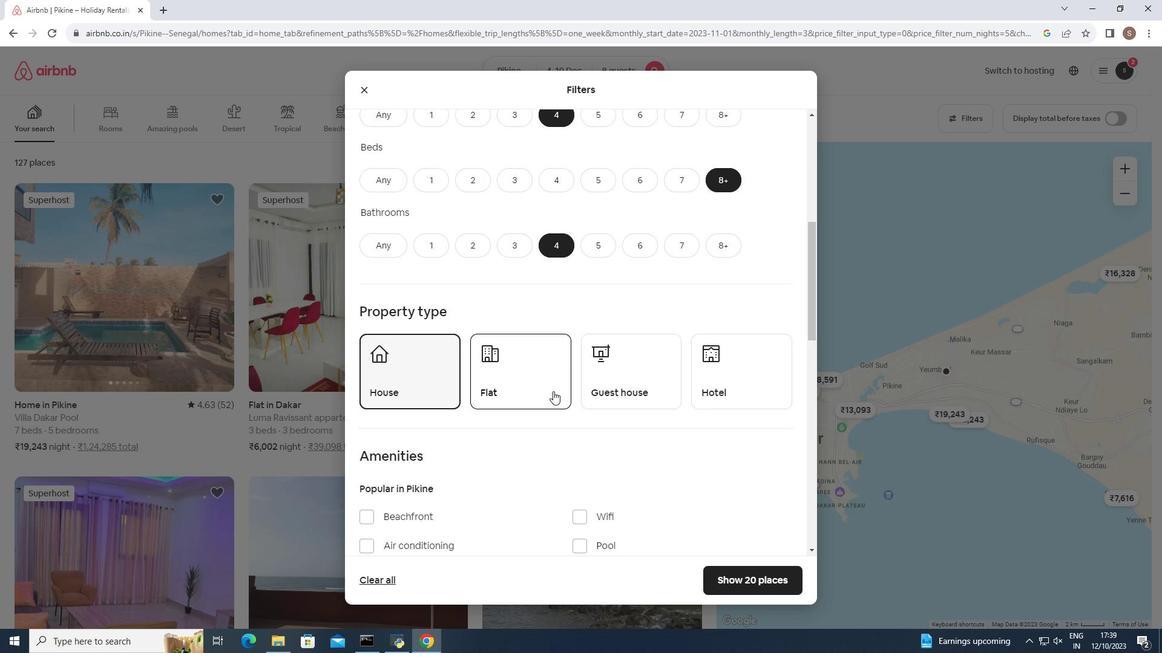 
Action: Mouse scrolled (553, 391) with delta (0, 0)
Screenshot: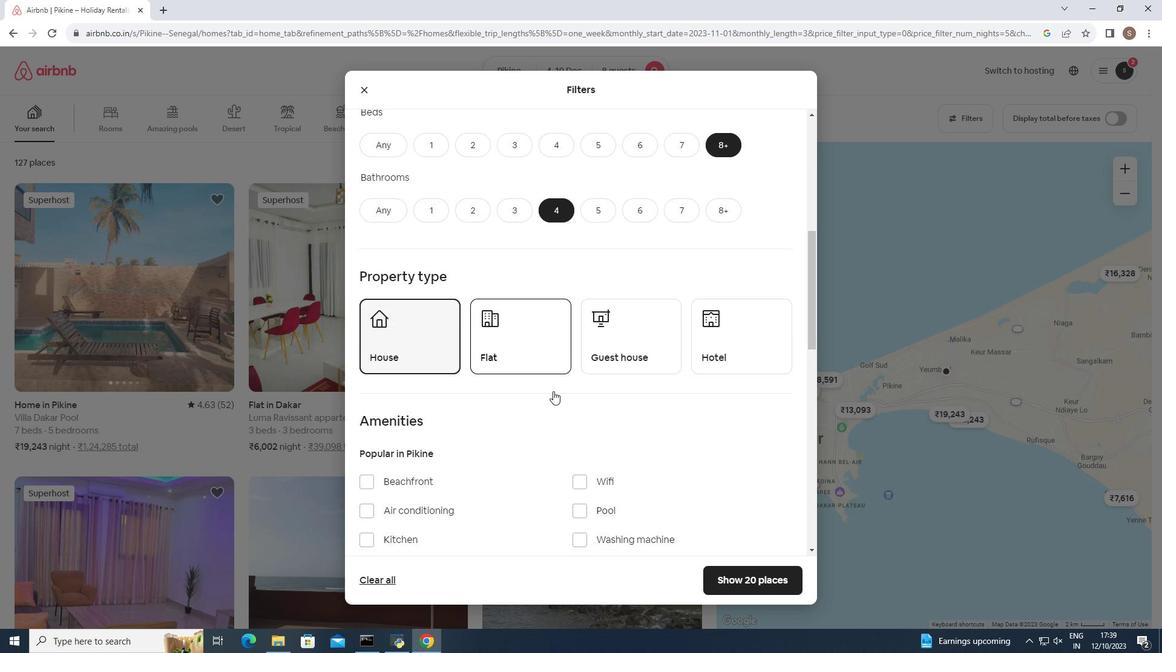 
Action: Mouse scrolled (553, 391) with delta (0, 0)
Screenshot: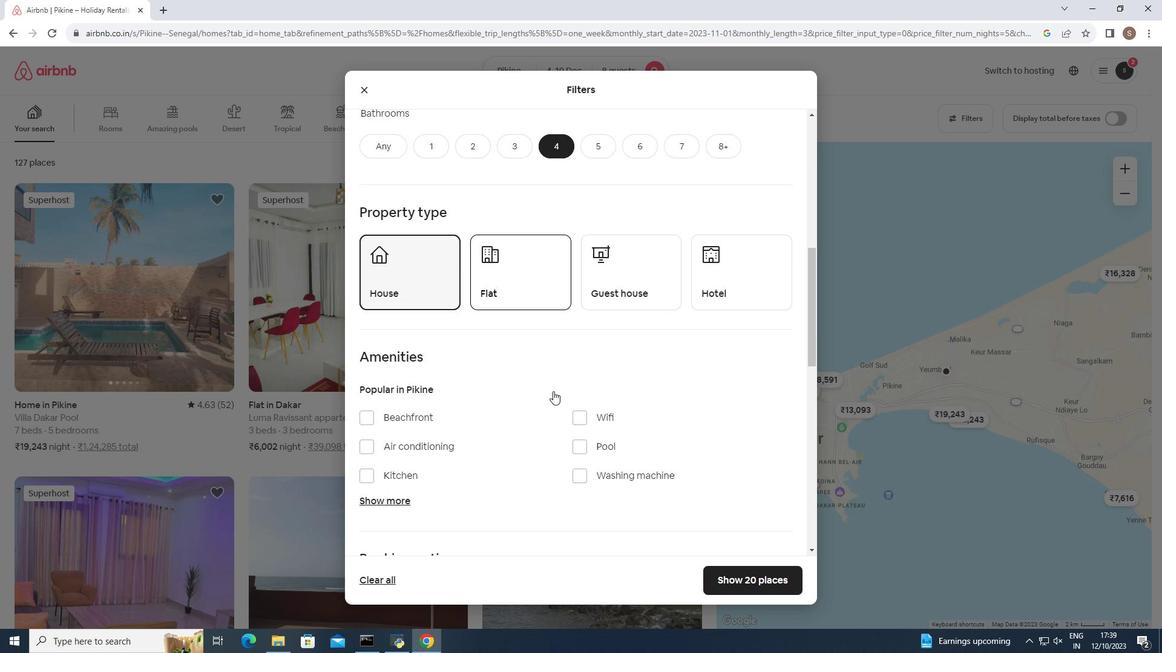 
Action: Mouse moved to (392, 439)
Screenshot: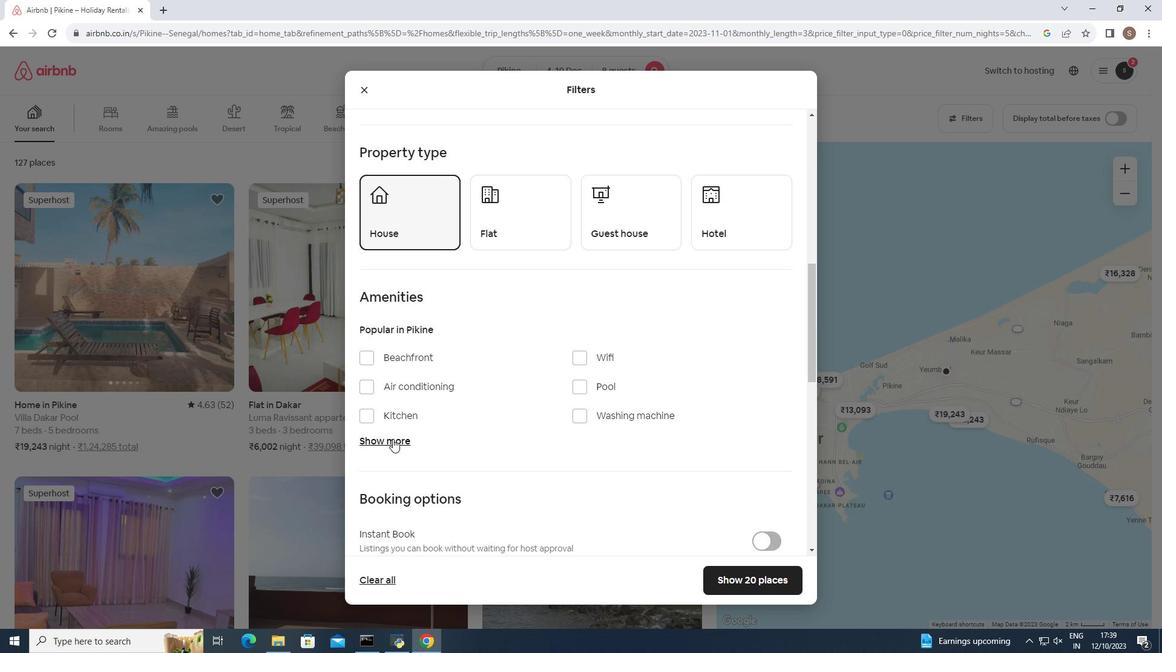 
Action: Mouse pressed left at (392, 439)
Screenshot: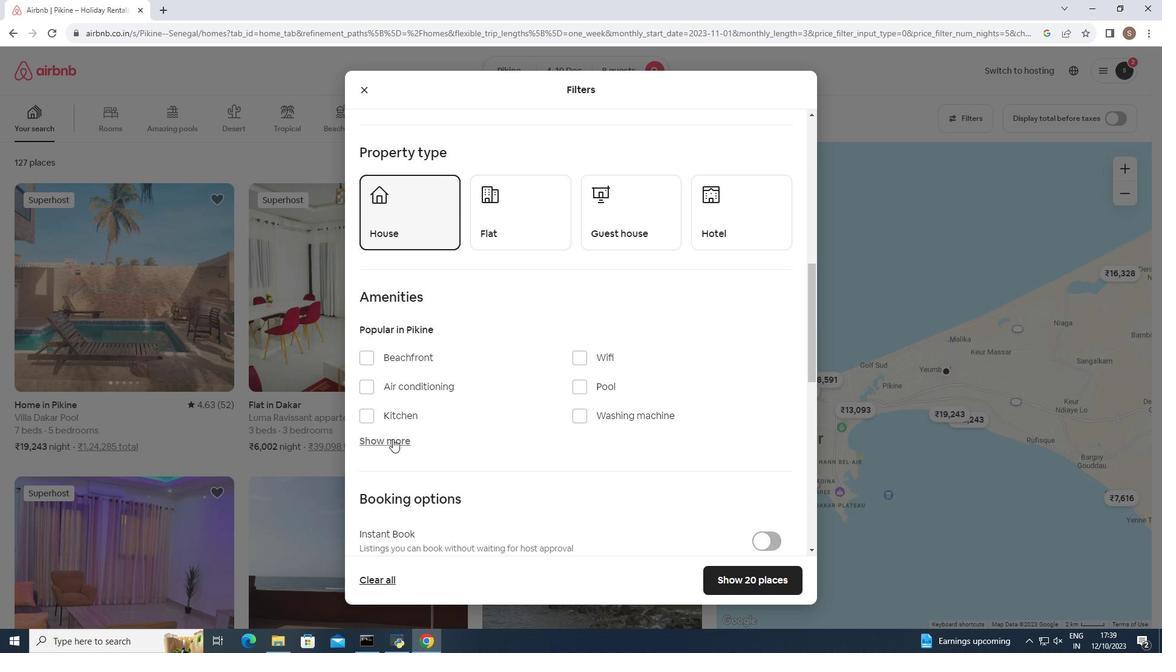 
Action: Mouse moved to (584, 357)
Screenshot: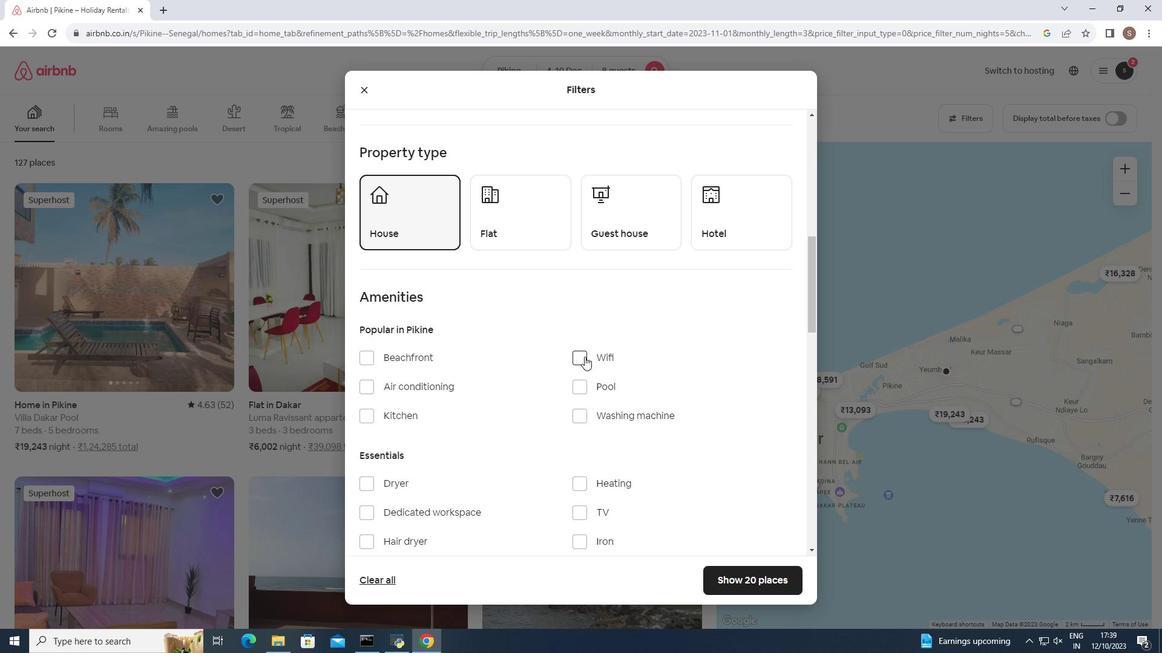
Action: Mouse pressed left at (584, 357)
Screenshot: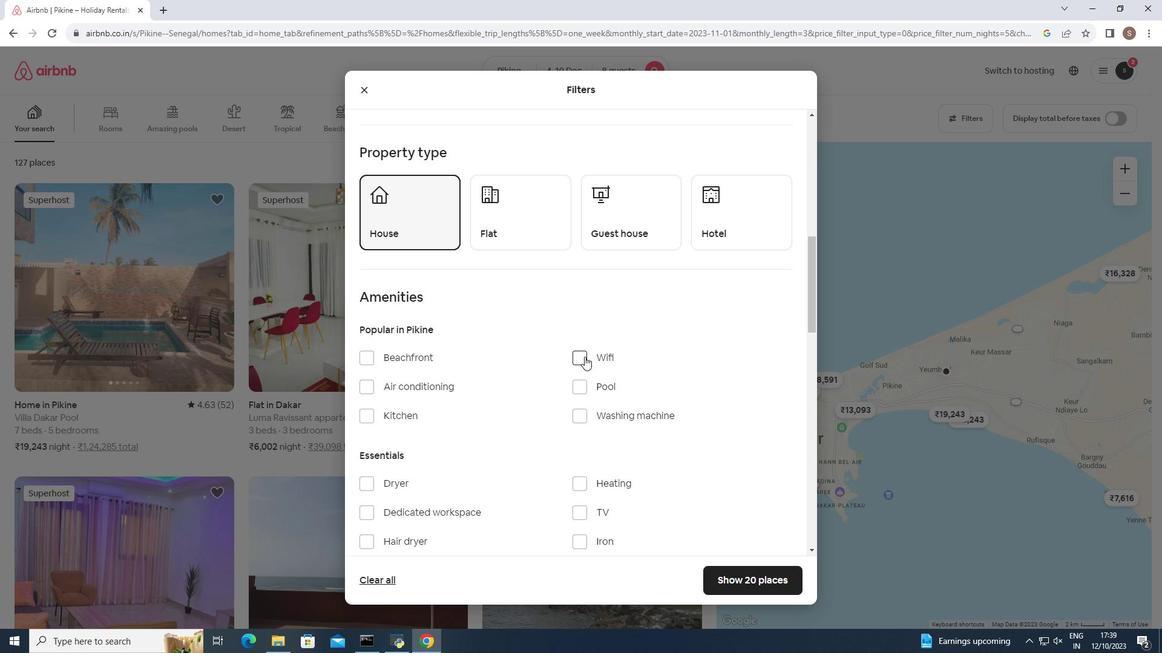 
Action: Mouse moved to (579, 509)
Screenshot: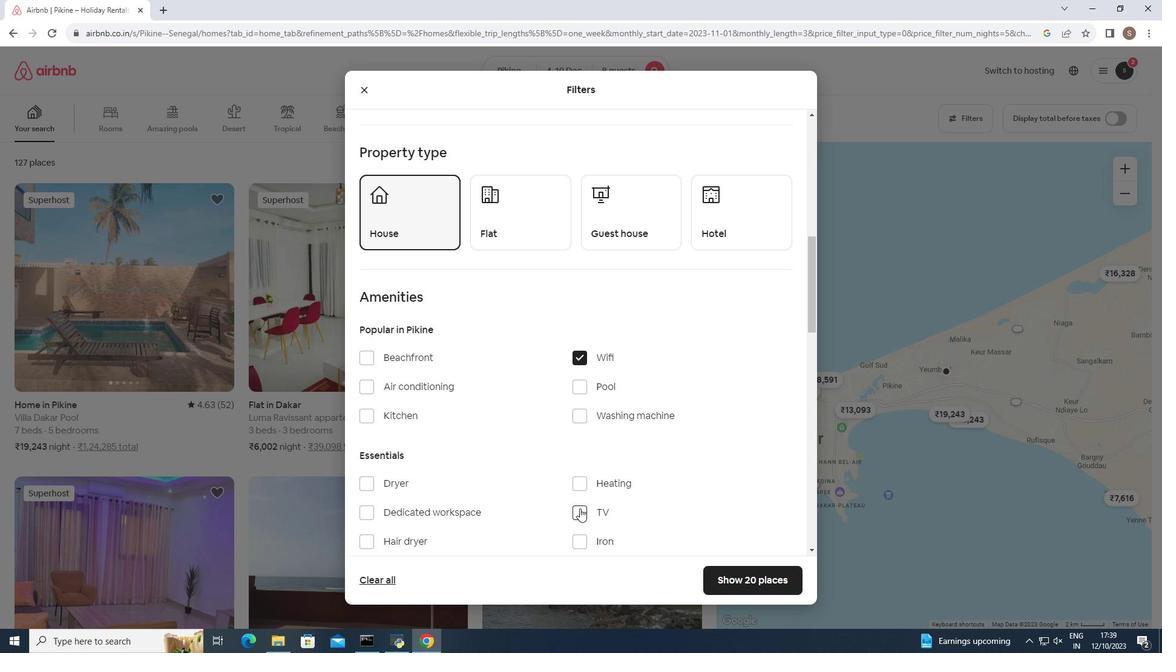 
Action: Mouse pressed left at (579, 509)
Screenshot: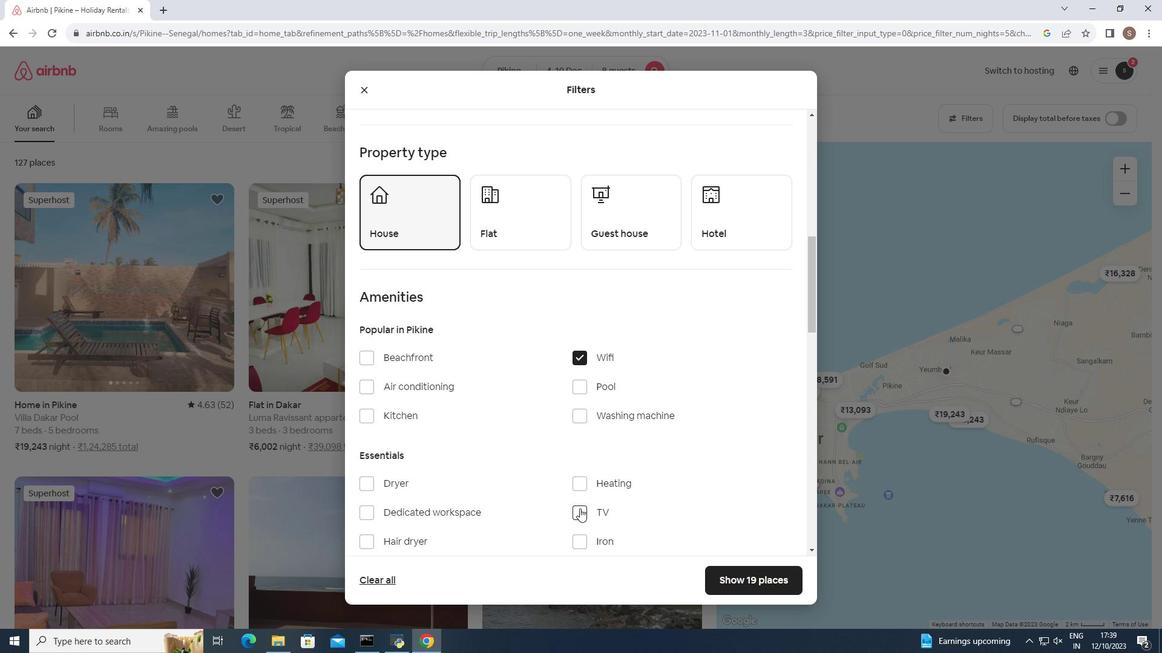 
Action: Mouse moved to (572, 480)
Screenshot: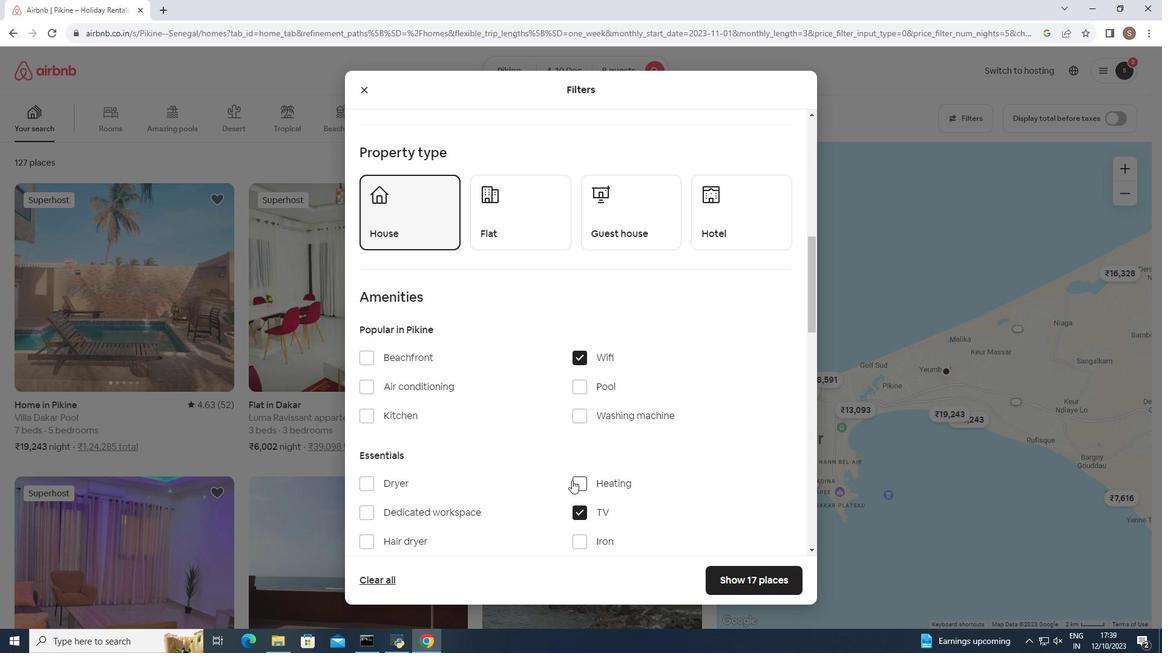 
Action: Mouse scrolled (572, 480) with delta (0, 0)
Screenshot: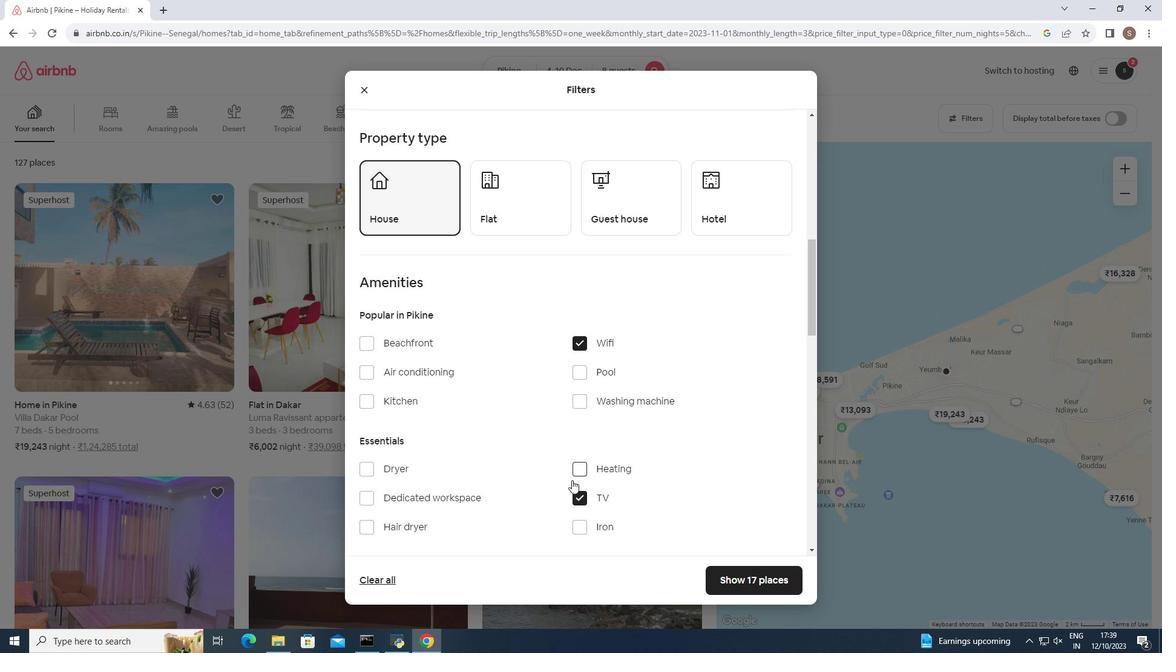 
Action: Mouse moved to (573, 480)
Screenshot: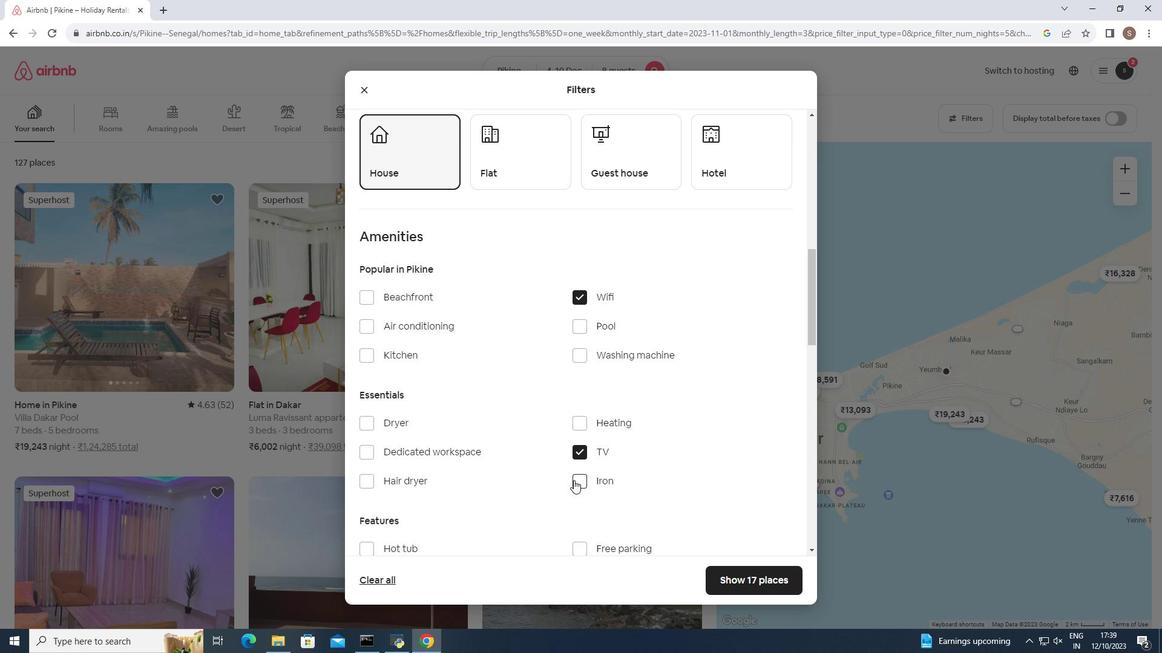 
Action: Mouse scrolled (573, 480) with delta (0, 0)
Screenshot: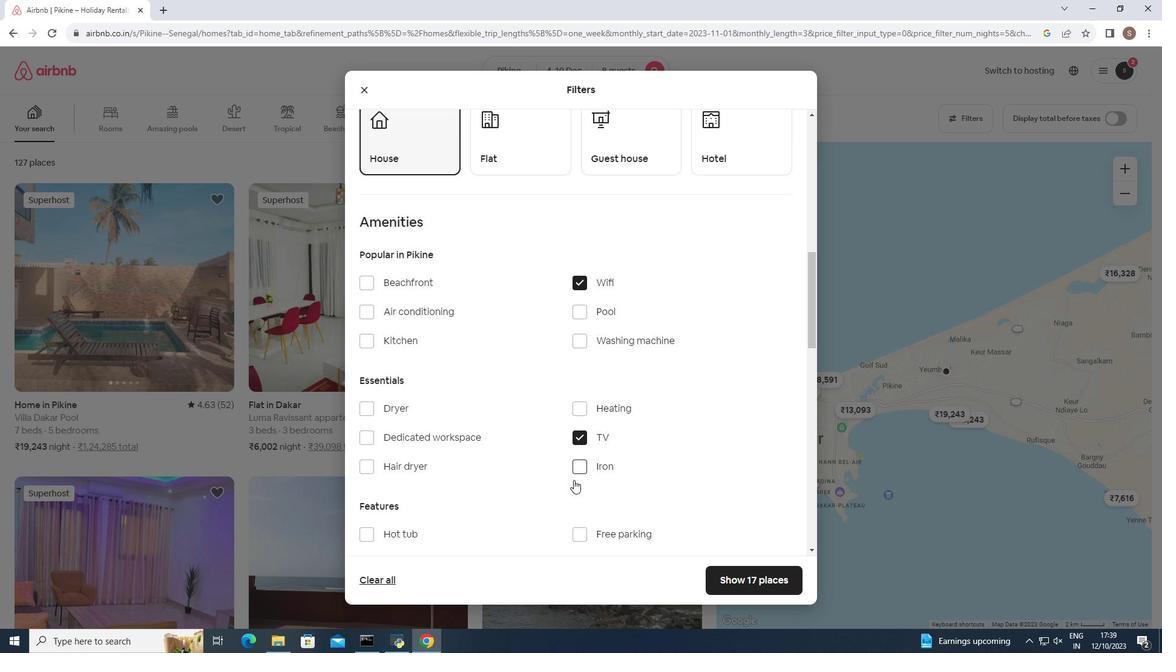 
Action: Mouse scrolled (573, 480) with delta (0, 0)
Screenshot: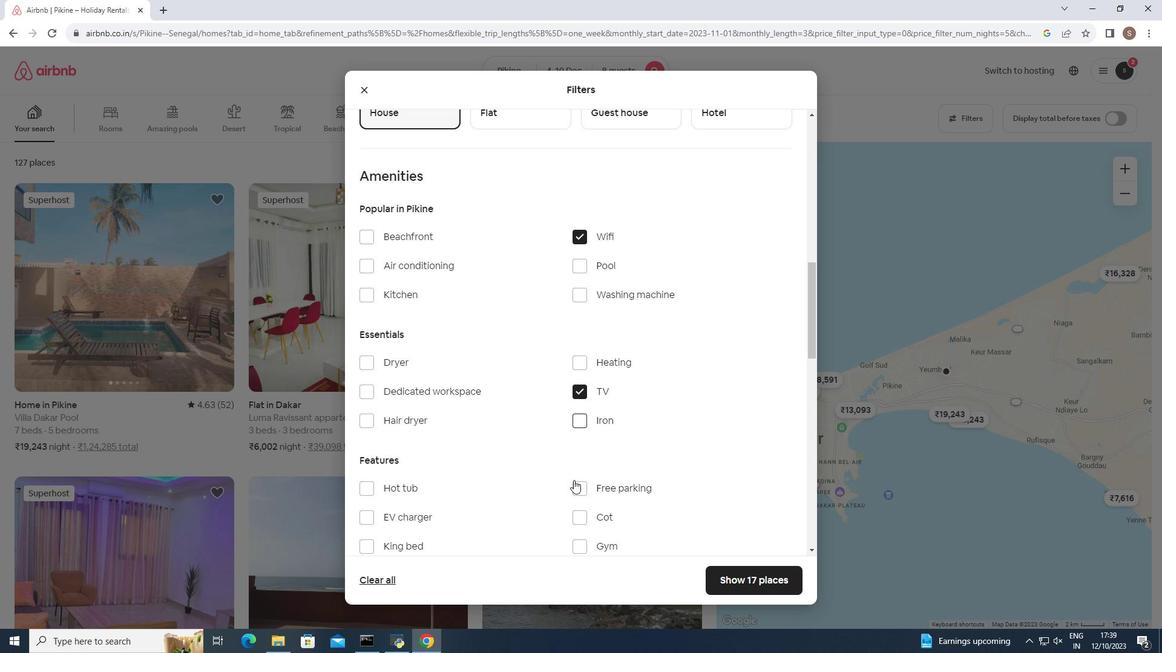 
Action: Mouse moved to (580, 431)
Screenshot: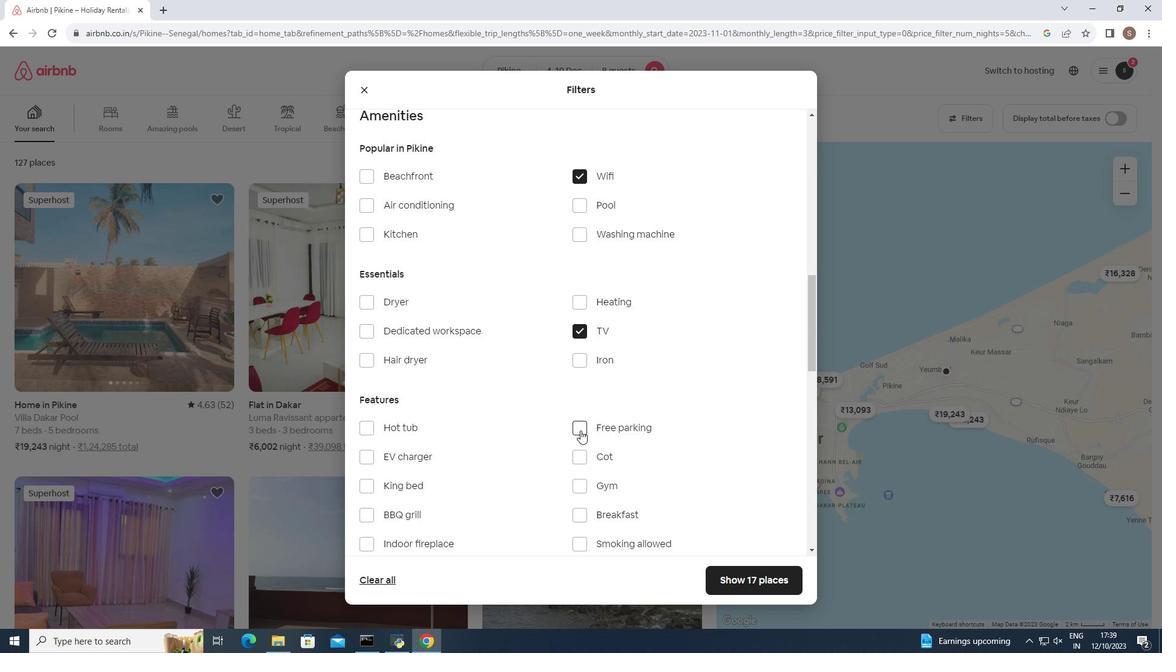 
Action: Mouse pressed left at (580, 431)
Screenshot: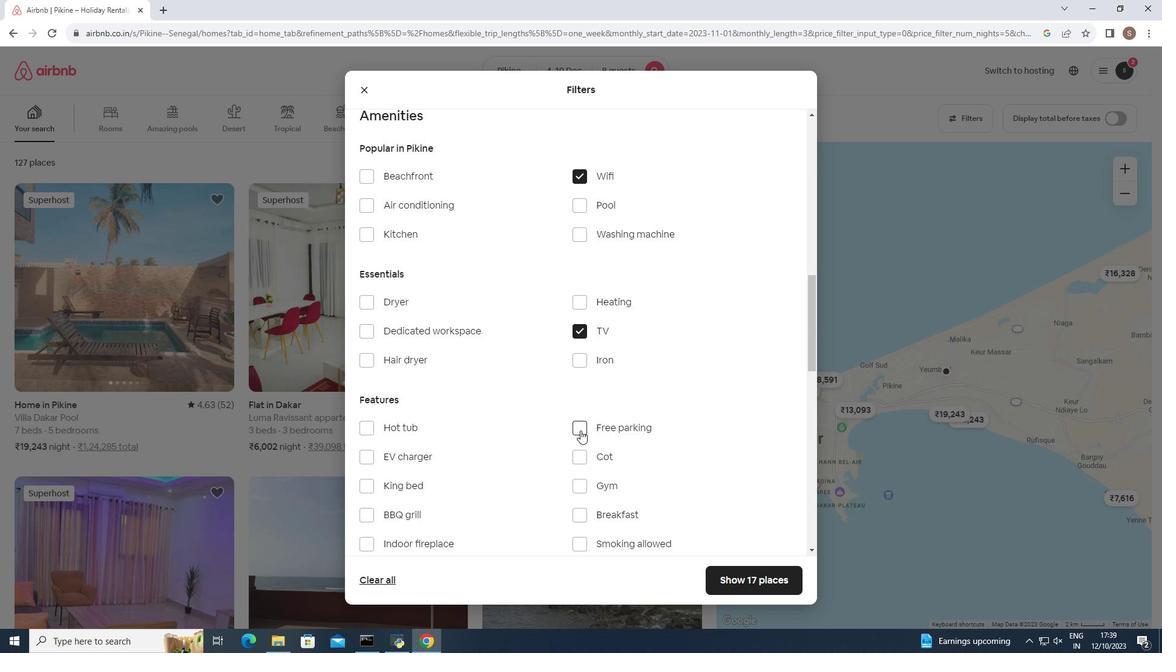 
Action: Mouse moved to (571, 434)
Screenshot: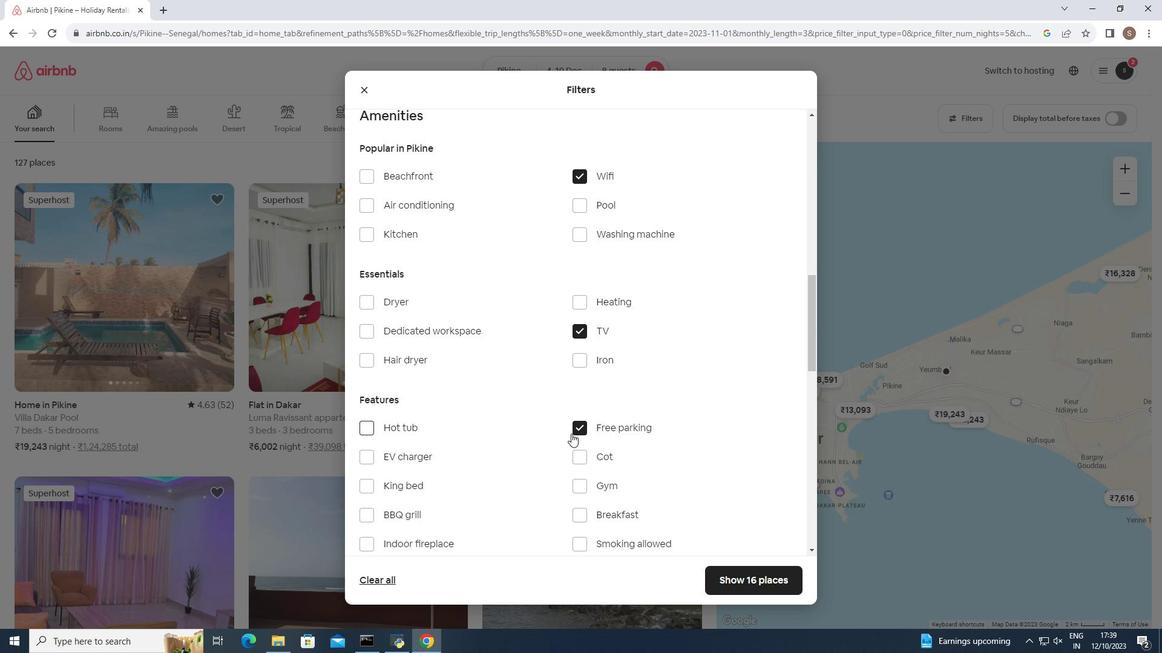 
Action: Mouse scrolled (571, 433) with delta (0, 0)
Screenshot: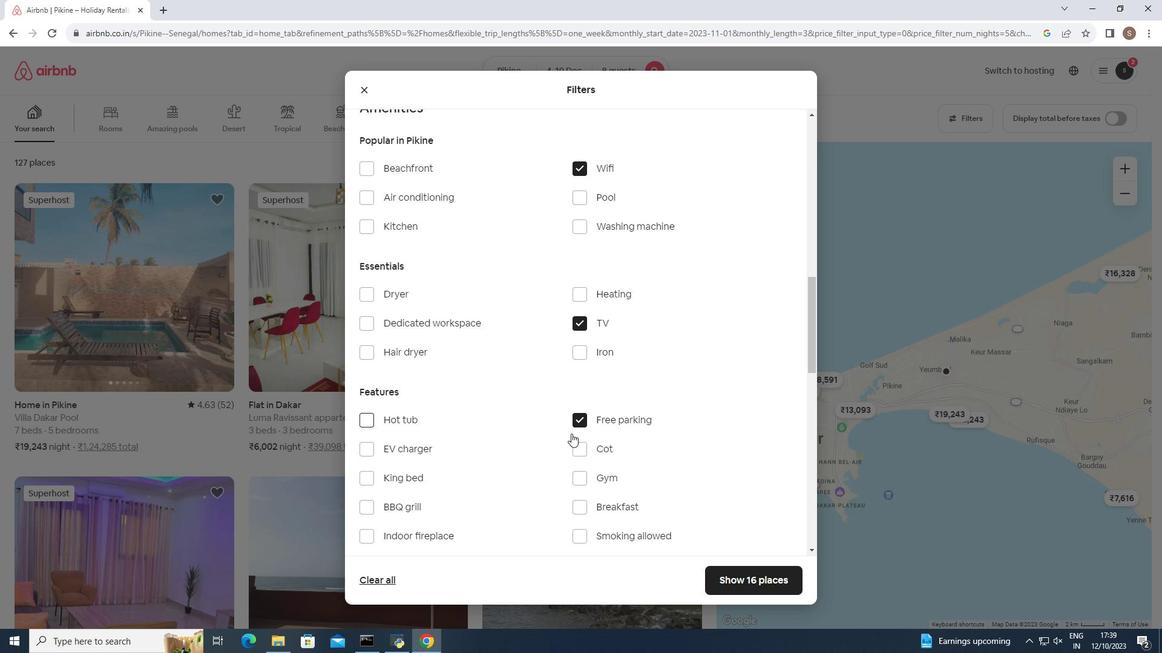 
Action: Mouse scrolled (571, 433) with delta (0, 0)
Screenshot: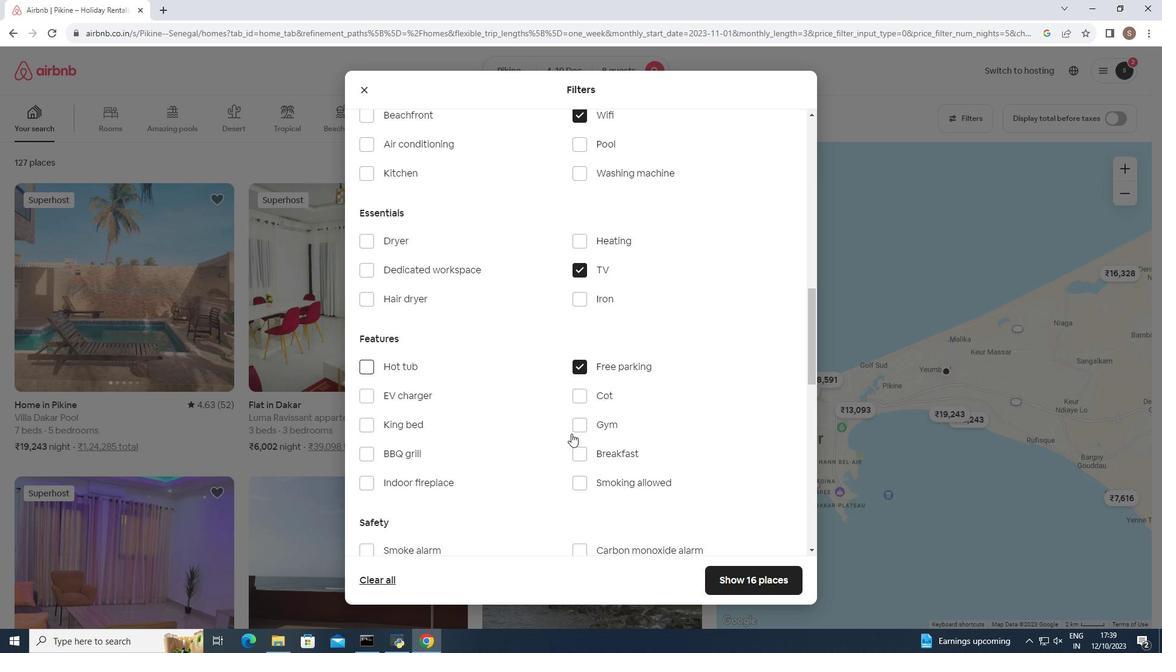 
Action: Mouse moved to (576, 367)
Screenshot: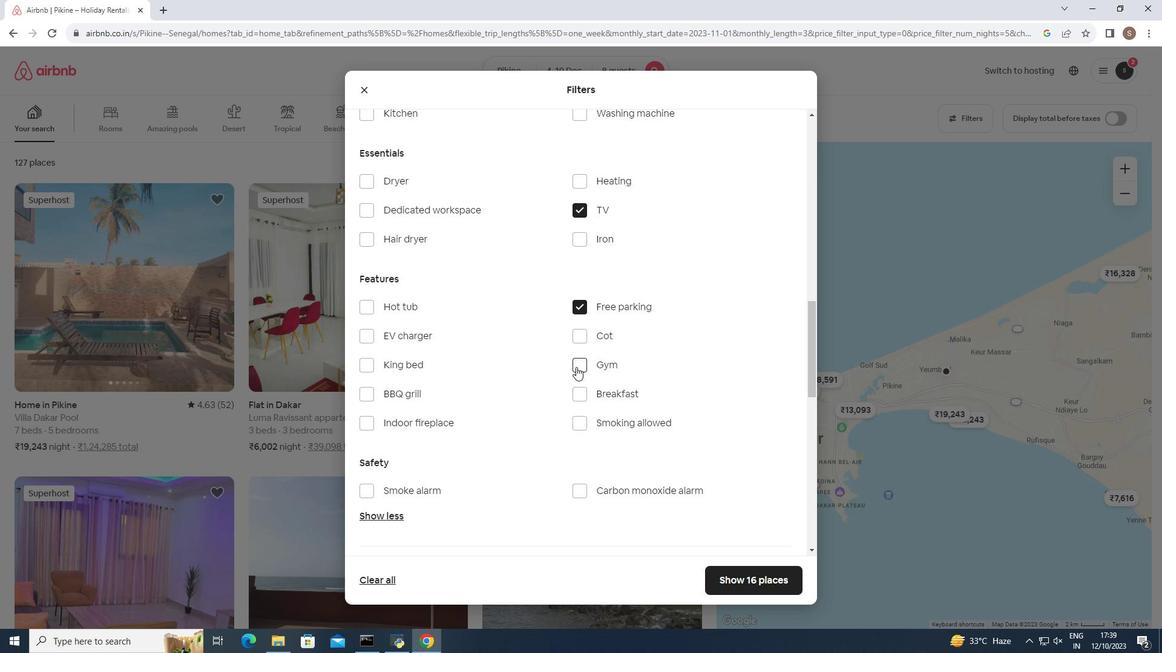 
Action: Mouse pressed left at (576, 367)
Screenshot: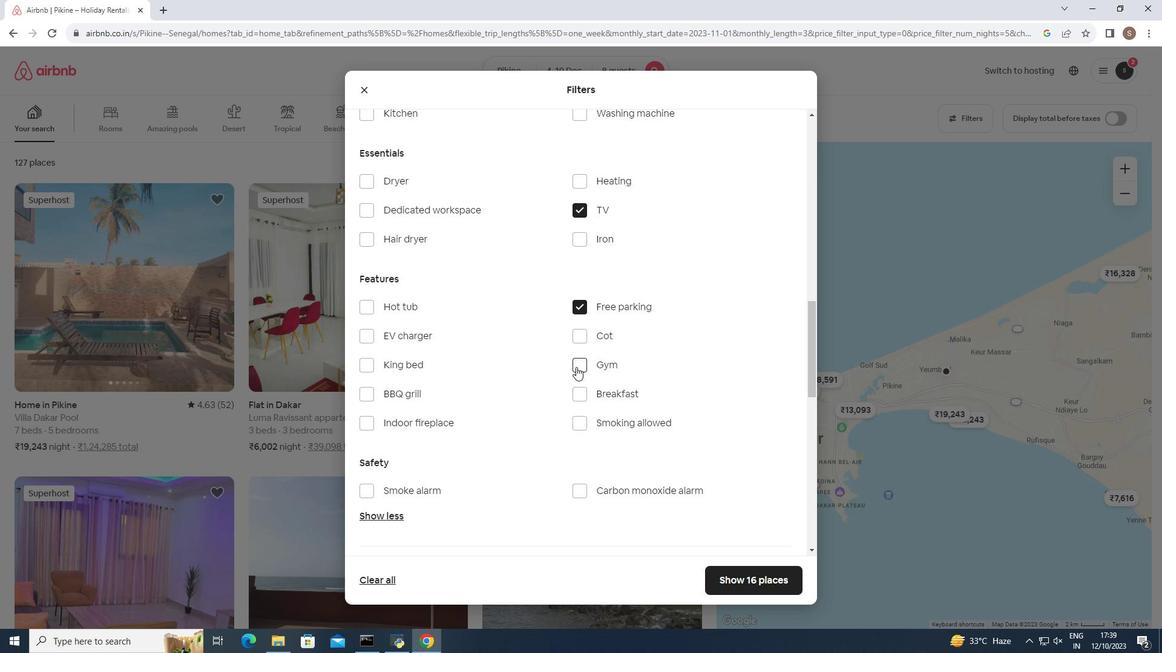 
Action: Mouse moved to (581, 401)
Screenshot: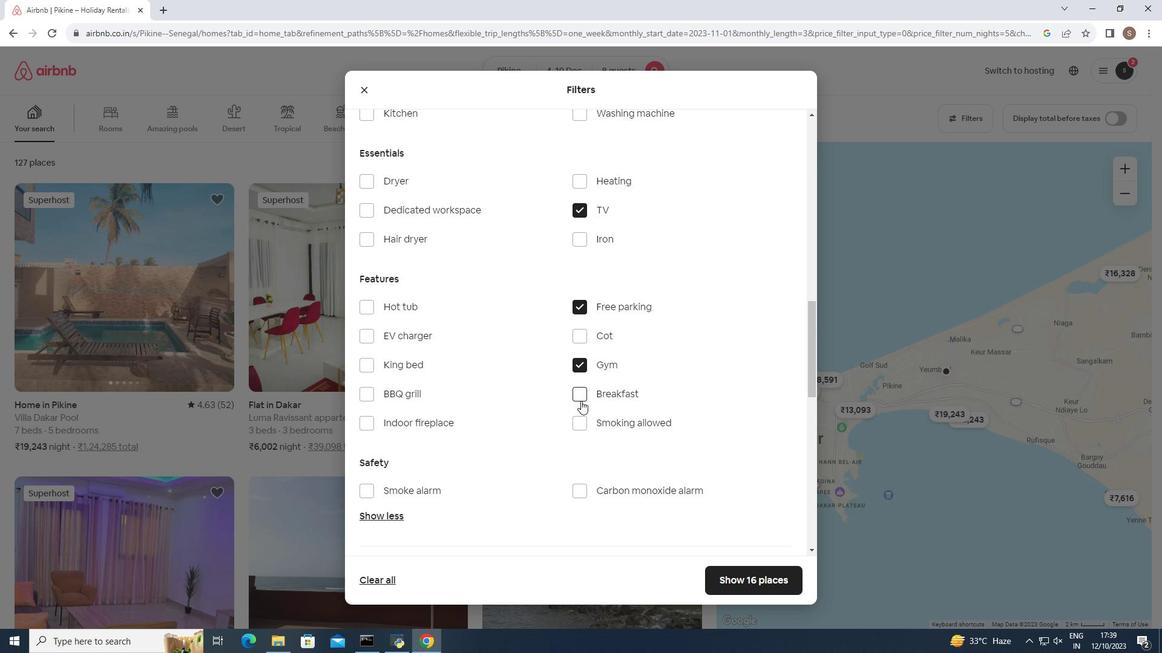 
Action: Mouse pressed left at (581, 401)
Screenshot: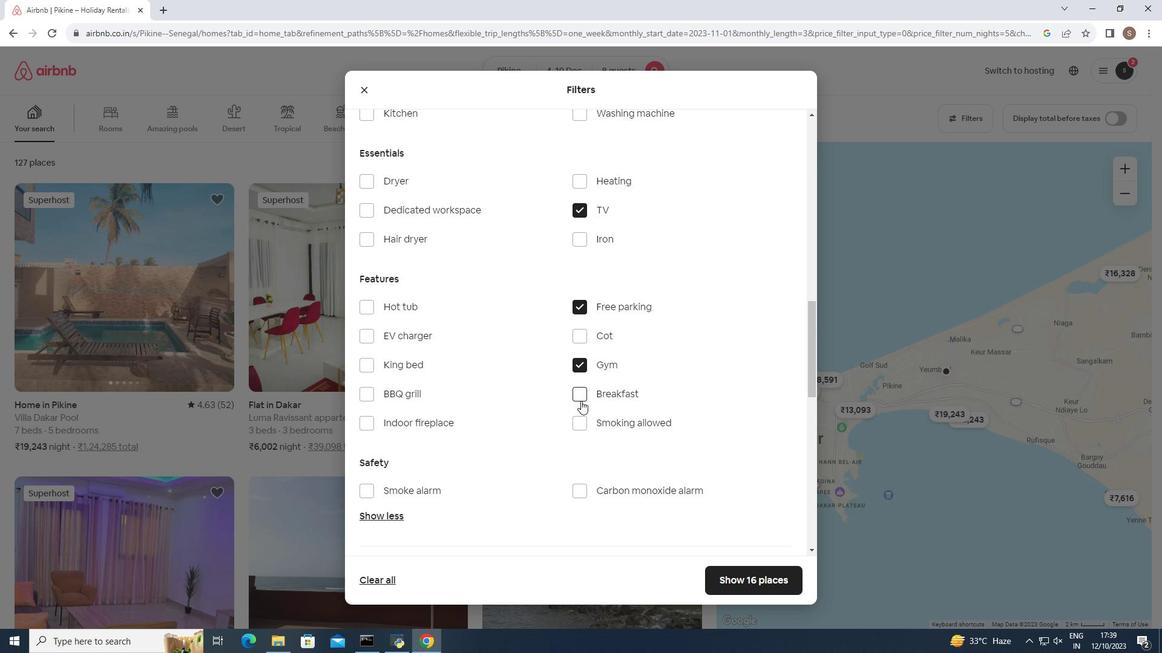 
Action: Mouse moved to (508, 435)
Screenshot: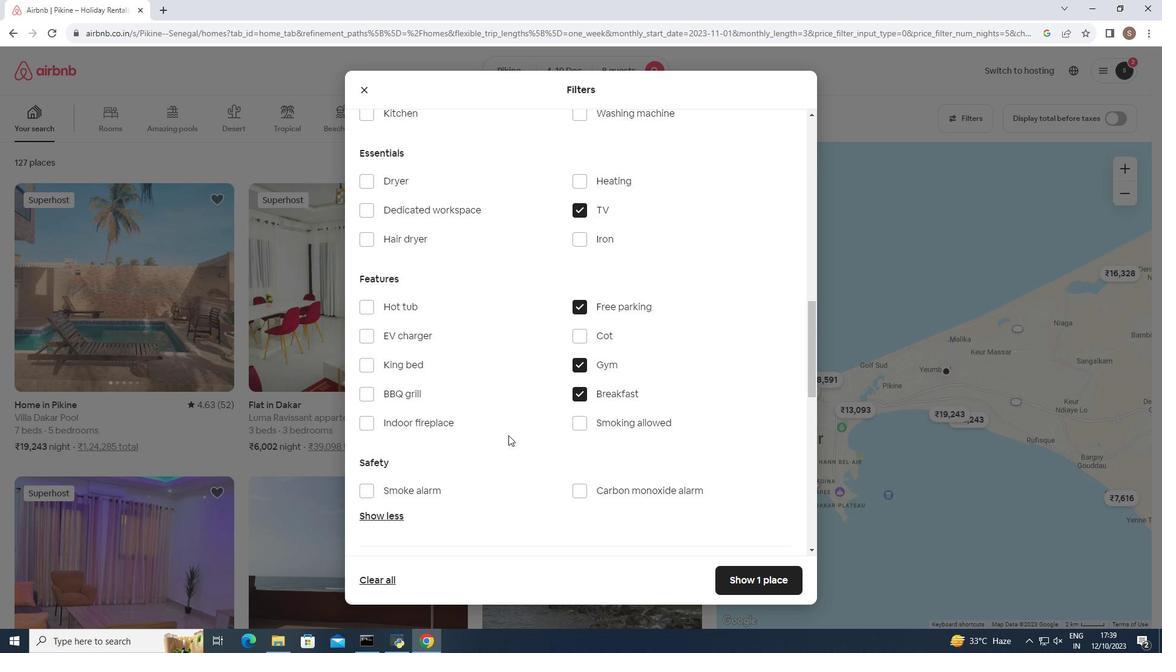 
Action: Mouse scrolled (508, 435) with delta (0, 0)
Screenshot: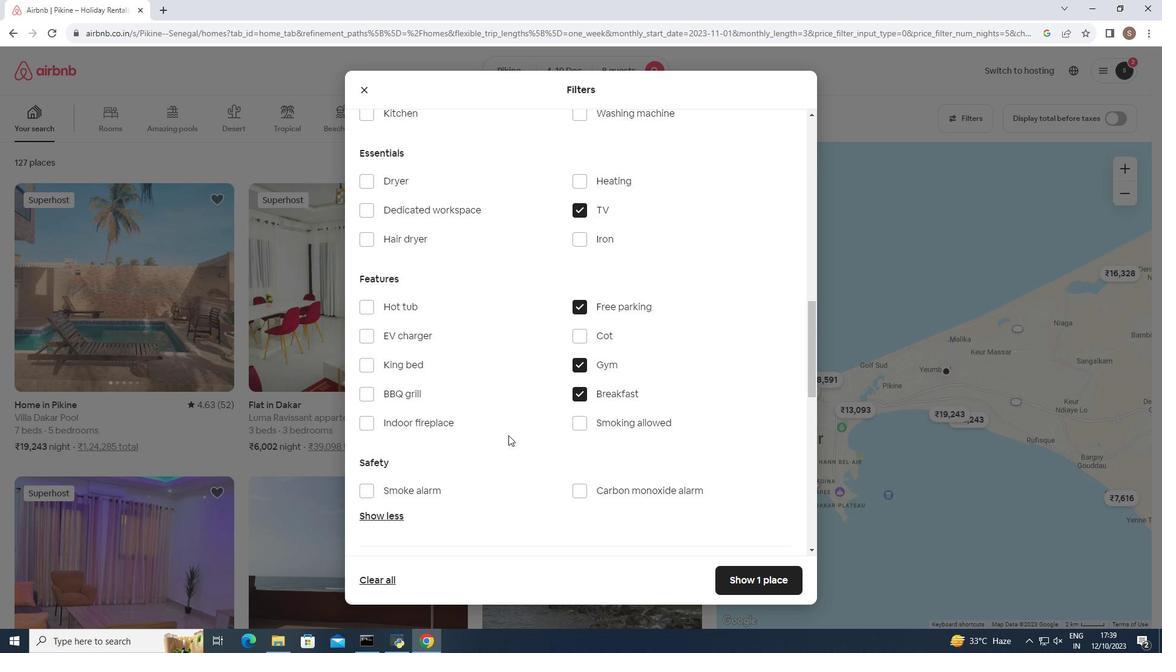 
Action: Mouse scrolled (508, 435) with delta (0, 0)
Screenshot: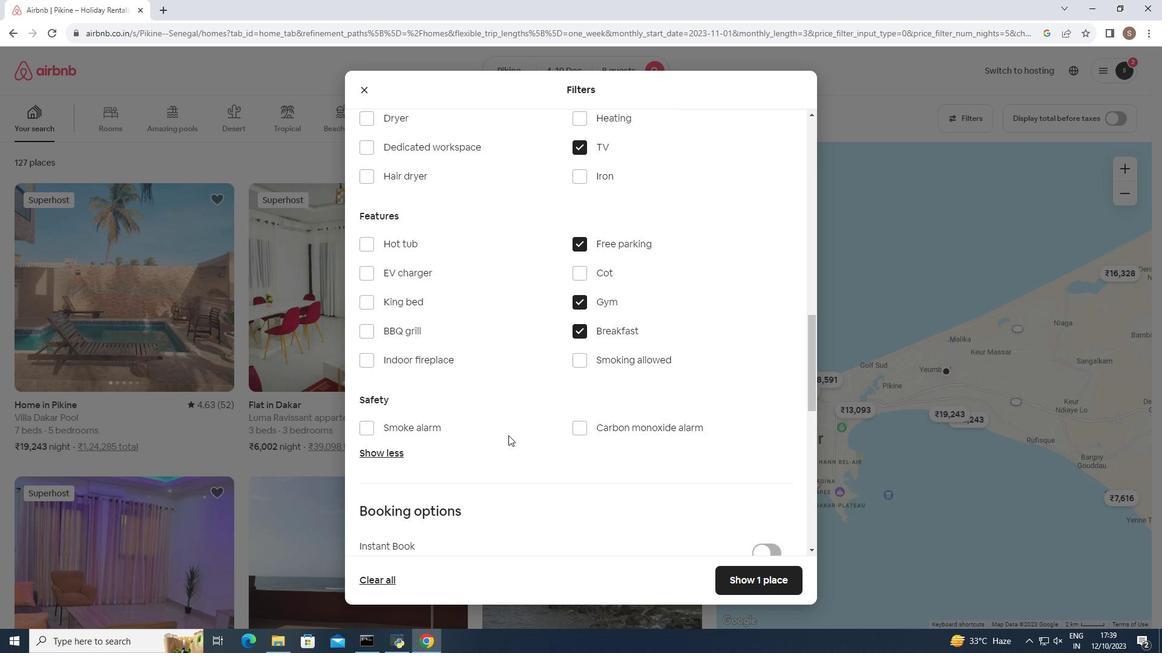 
Action: Mouse moved to (547, 465)
Screenshot: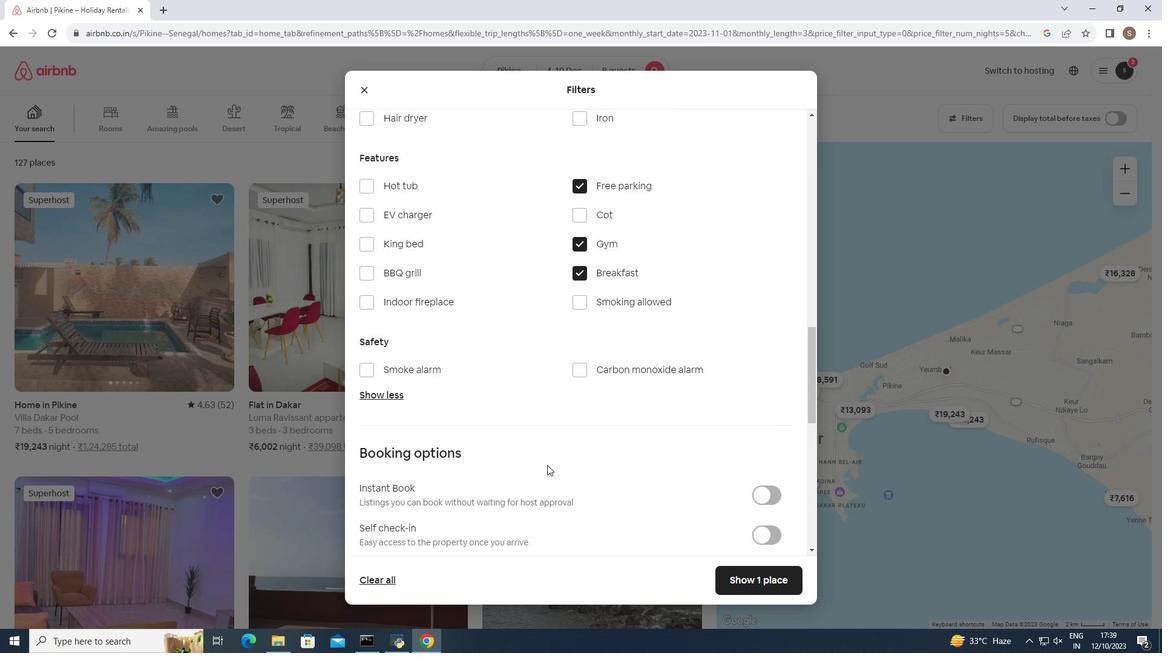
Action: Mouse scrolled (547, 464) with delta (0, 0)
Screenshot: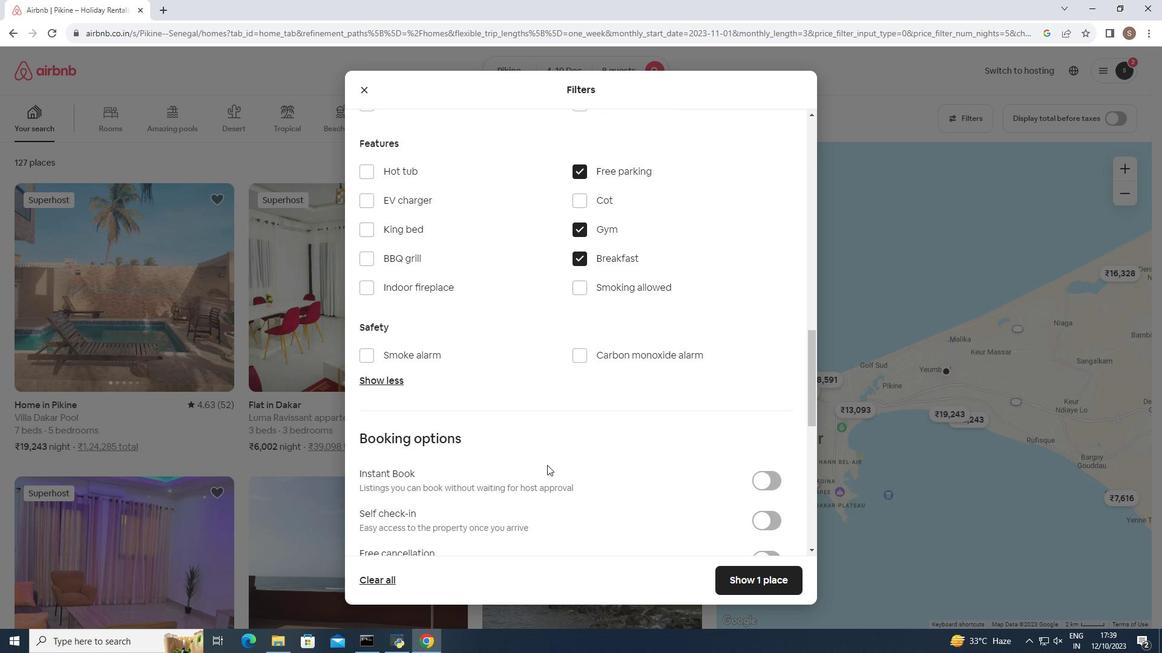 
Action: Mouse moved to (750, 579)
Screenshot: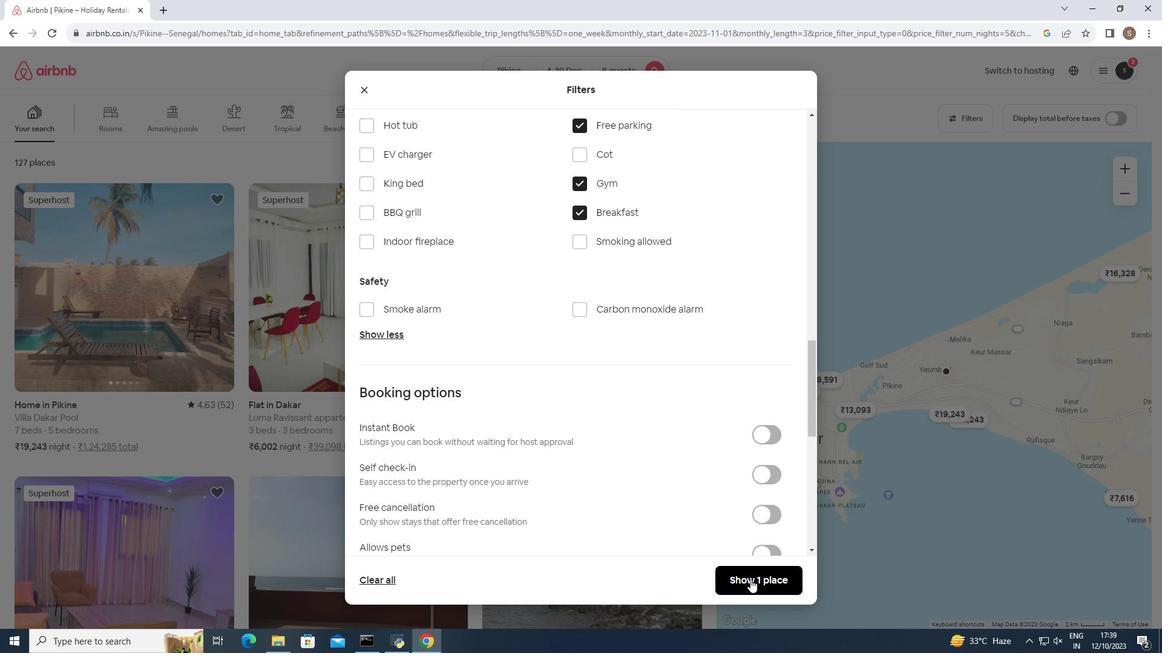 
Action: Mouse pressed left at (750, 579)
Screenshot: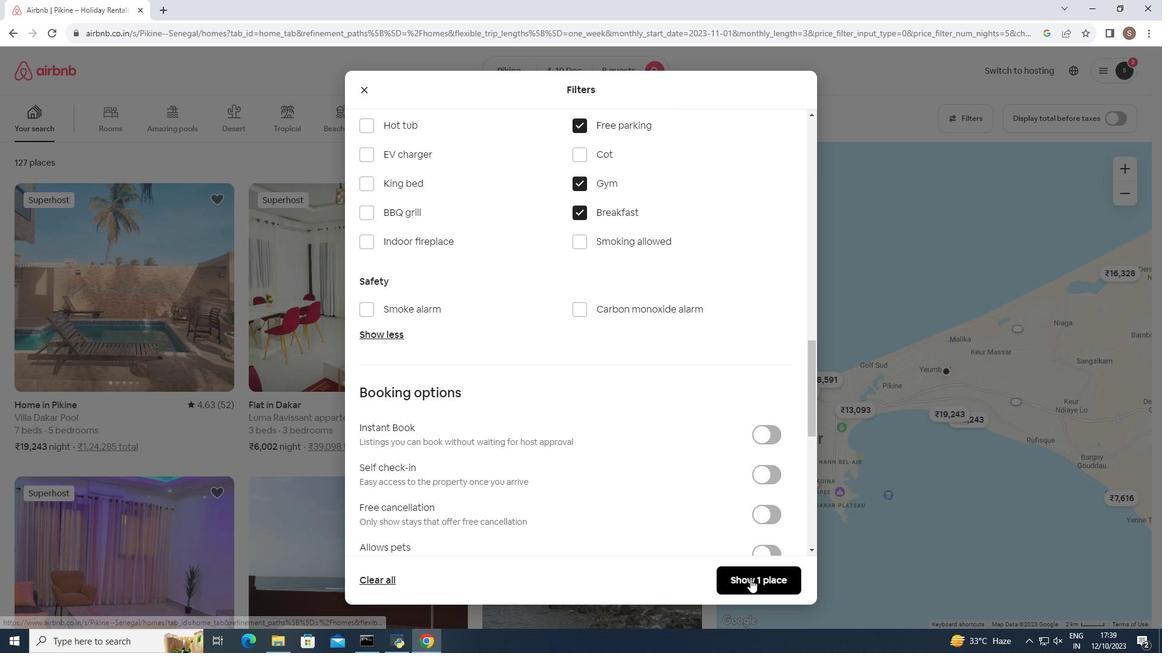 
Action: Mouse moved to (120, 317)
Screenshot: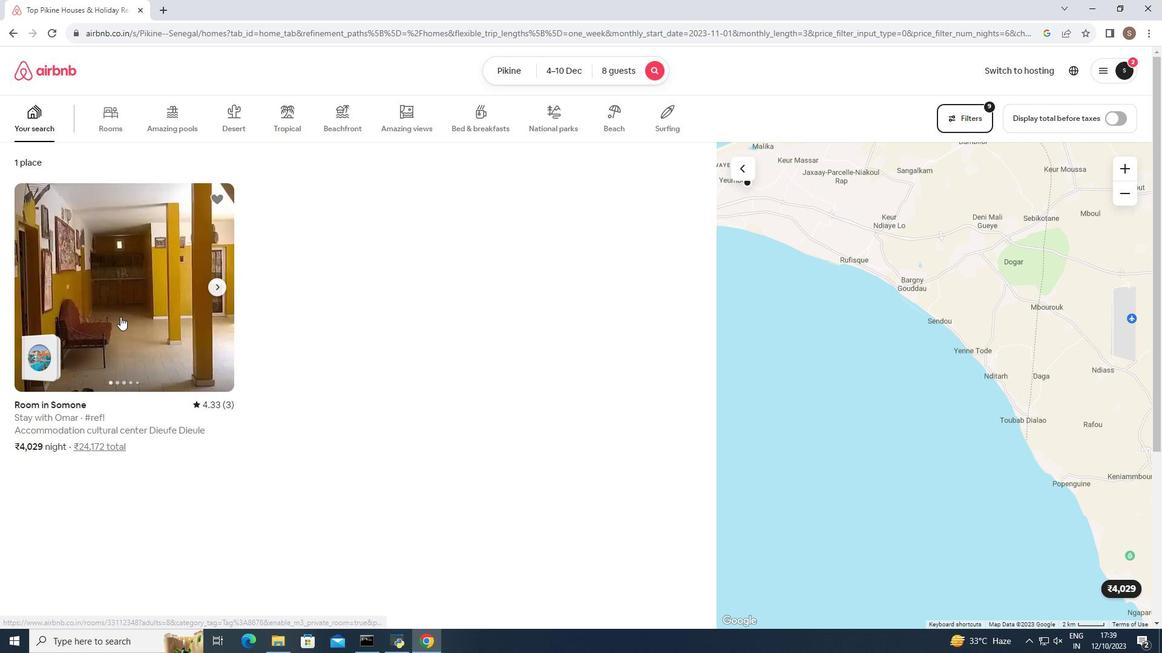
Action: Mouse pressed left at (120, 317)
Screenshot: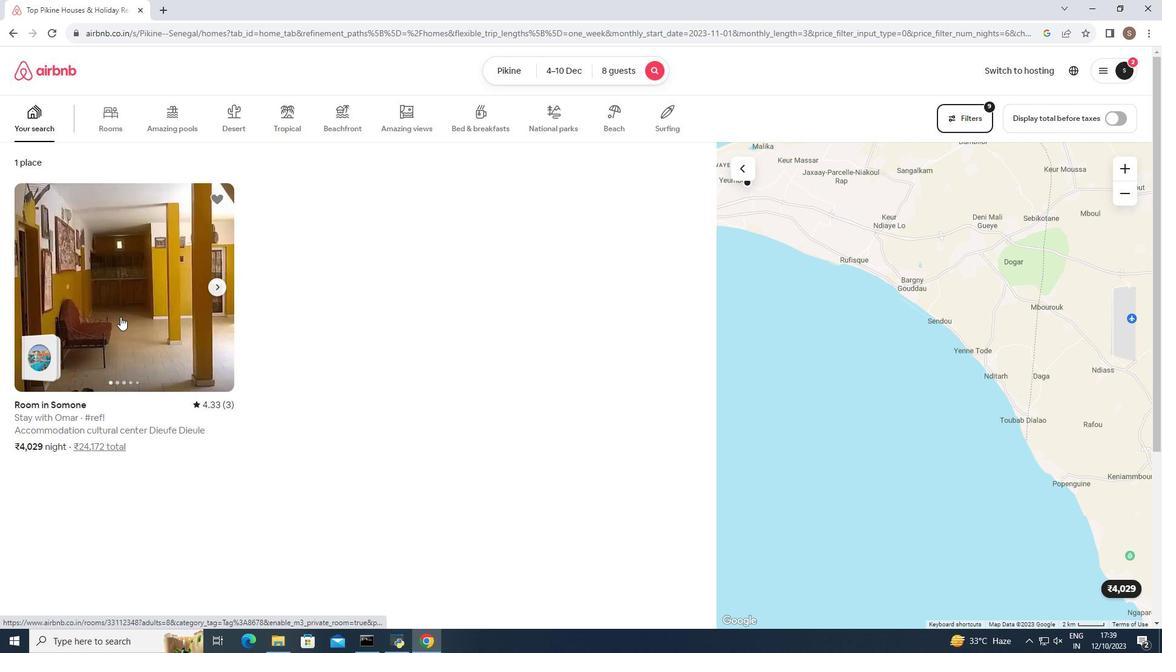 
Action: Mouse moved to (376, 314)
Screenshot: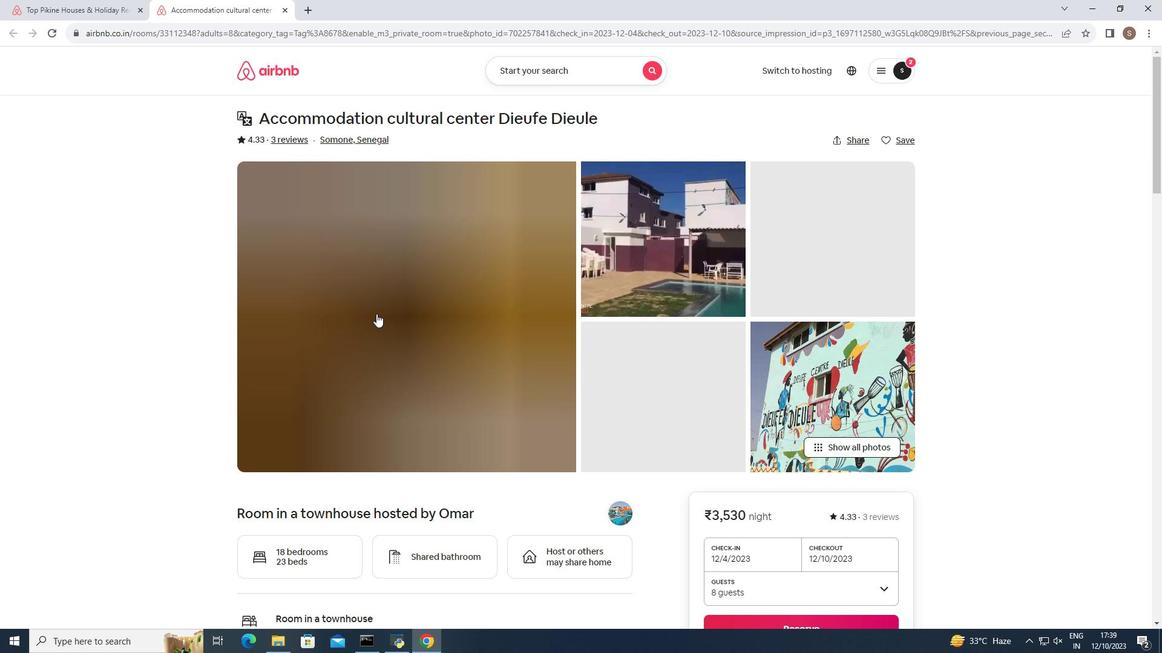 
Action: Mouse pressed left at (376, 314)
Screenshot: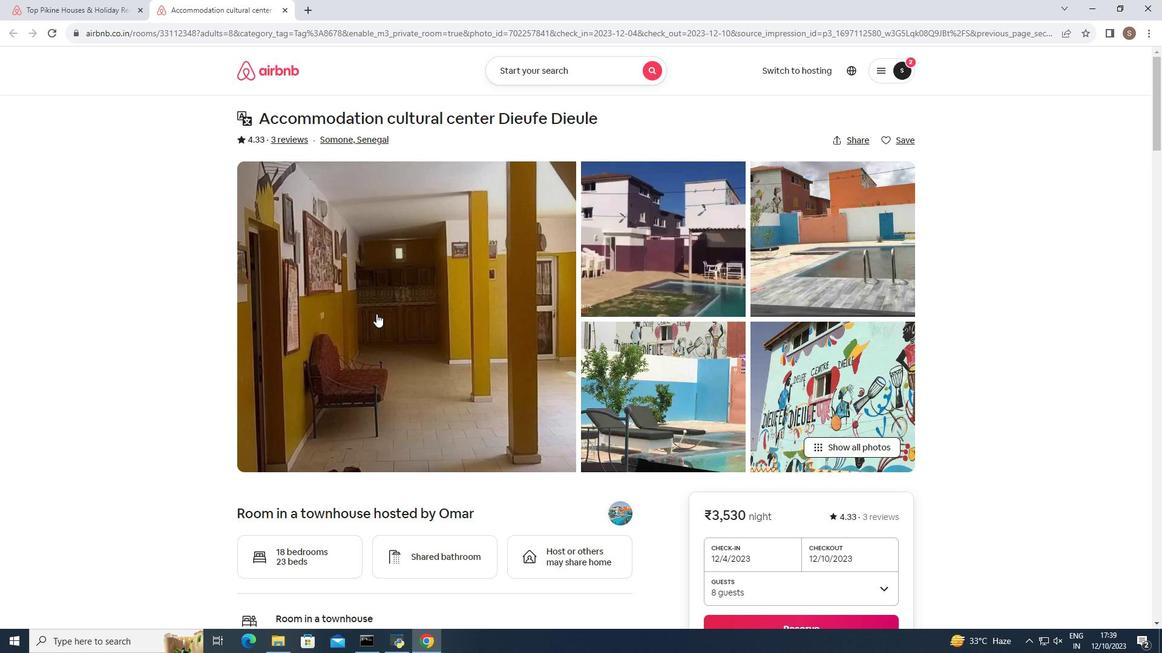 
Action: Mouse scrolled (376, 313) with delta (0, 0)
Screenshot: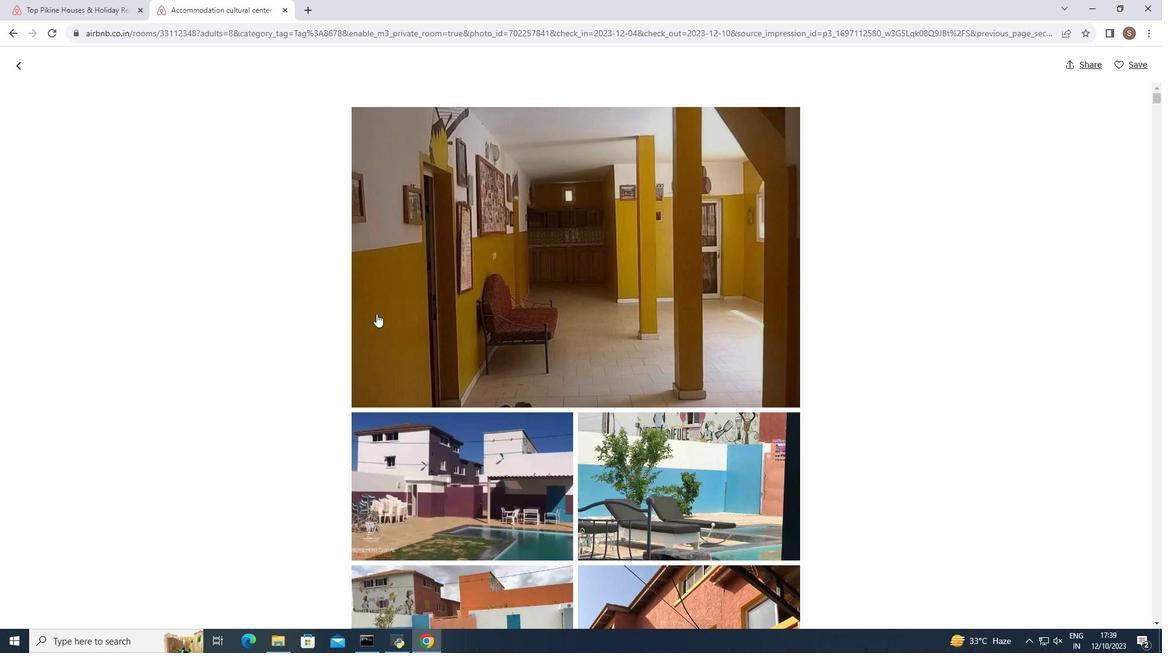 
Action: Mouse scrolled (376, 313) with delta (0, 0)
Screenshot: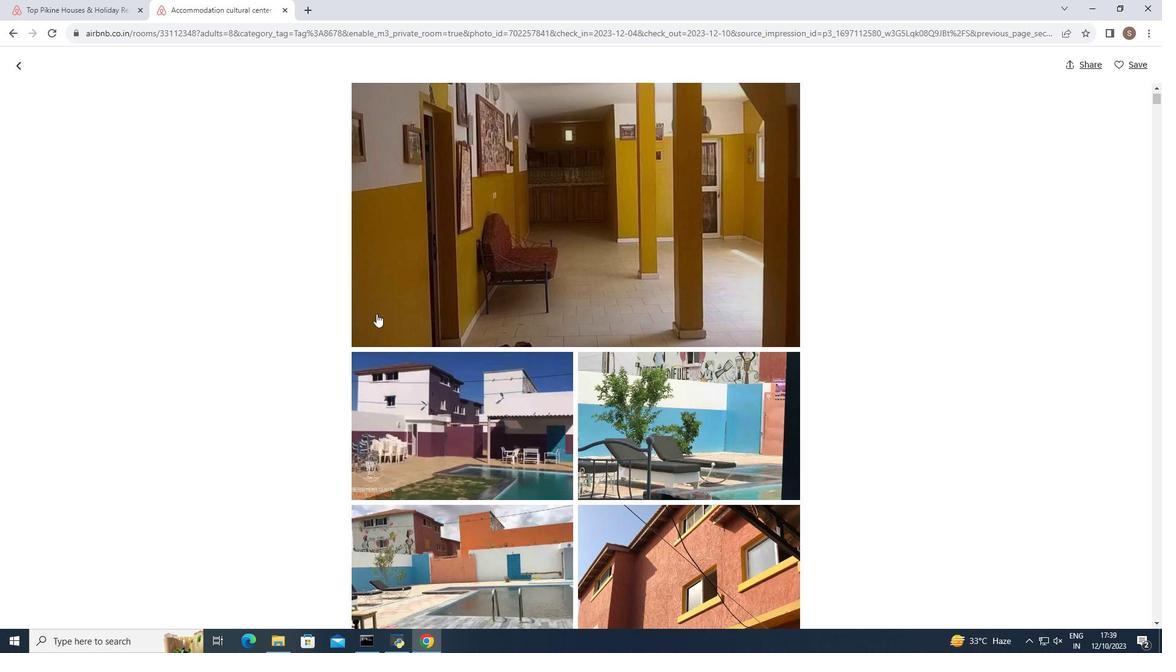 
Action: Mouse scrolled (376, 313) with delta (0, 0)
Screenshot: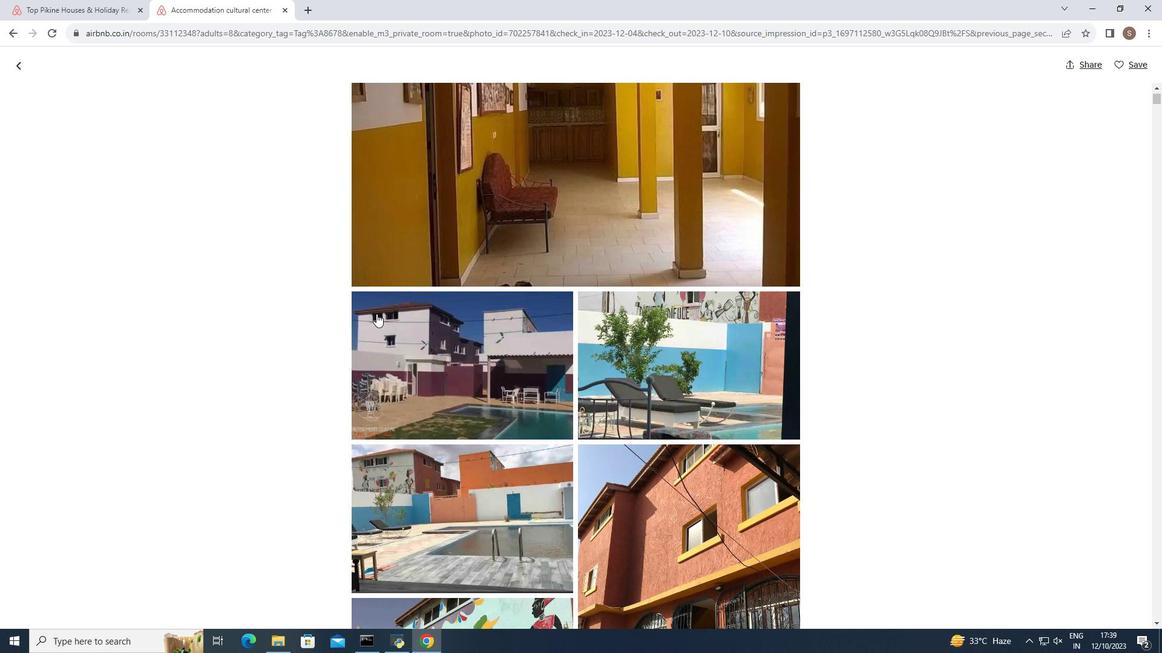 
Action: Mouse scrolled (376, 313) with delta (0, 0)
Screenshot: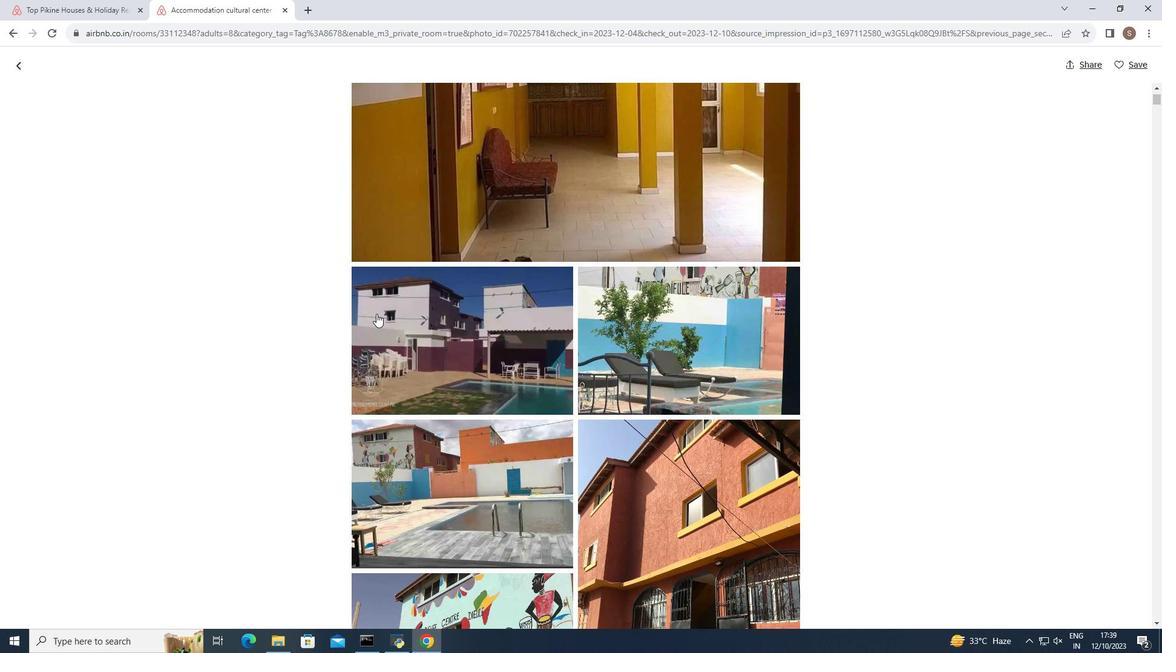 
Action: Mouse scrolled (376, 313) with delta (0, 0)
Screenshot: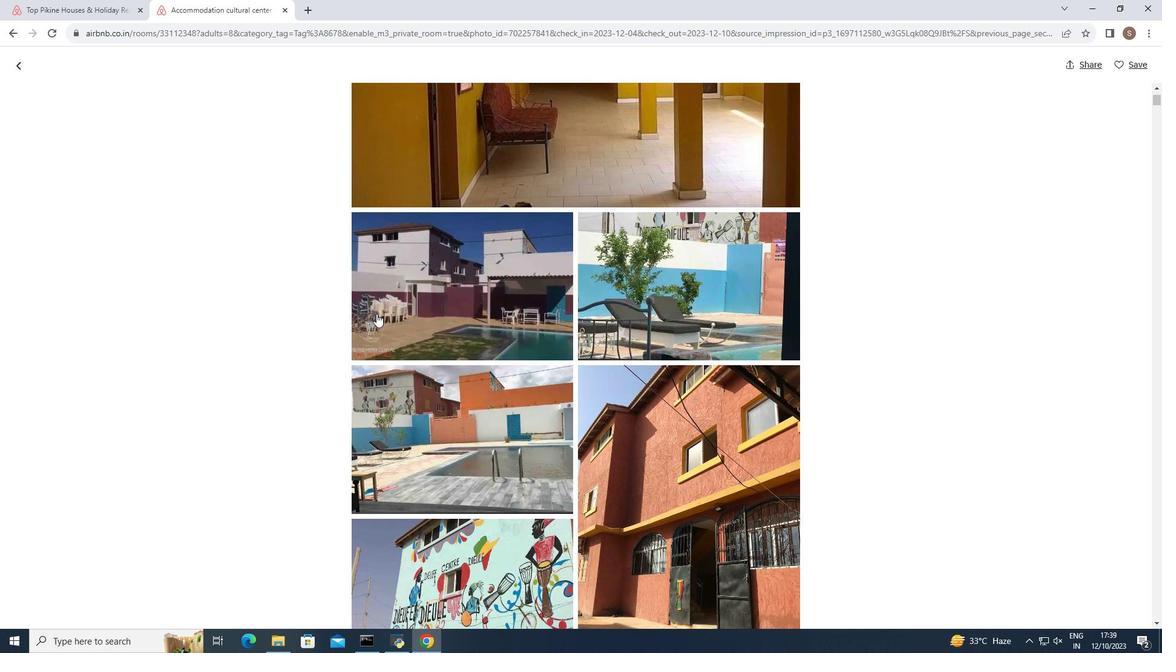 
Action: Mouse scrolled (376, 313) with delta (0, 0)
Screenshot: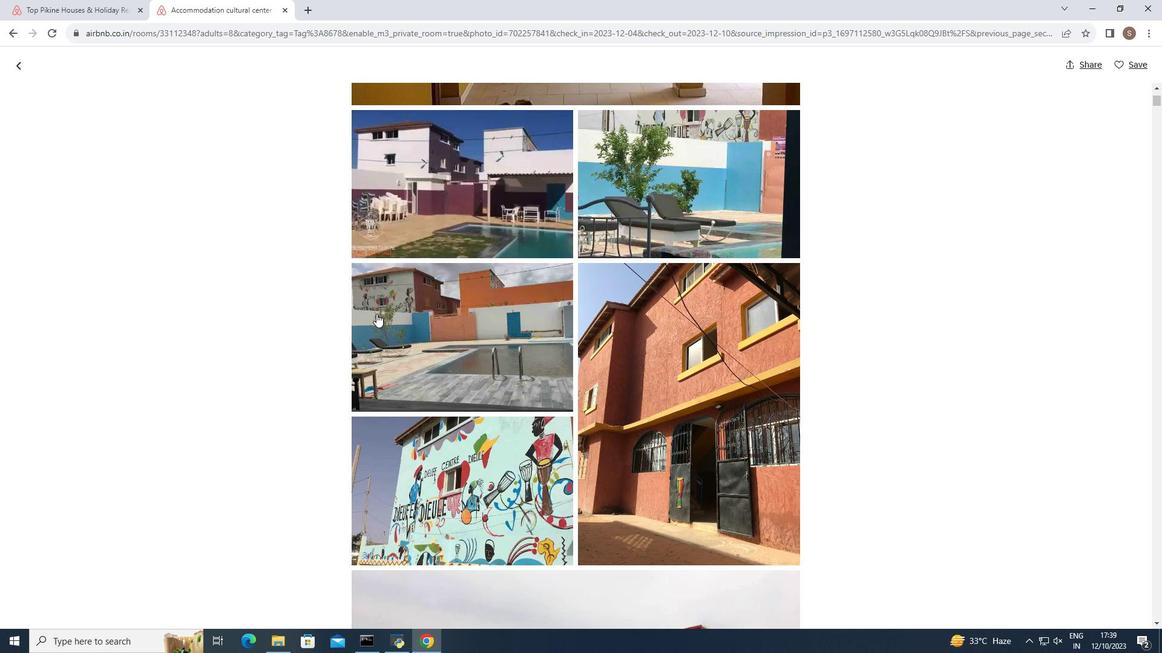 
Action: Mouse scrolled (376, 313) with delta (0, 0)
Screenshot: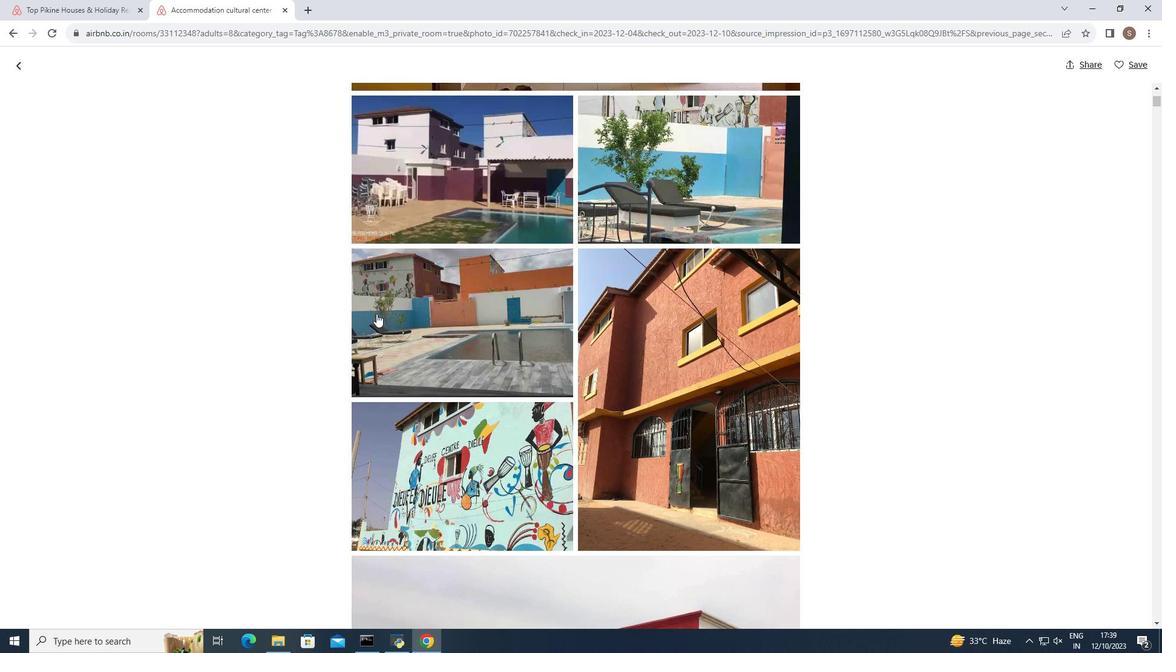 
Action: Mouse moved to (377, 314)
Screenshot: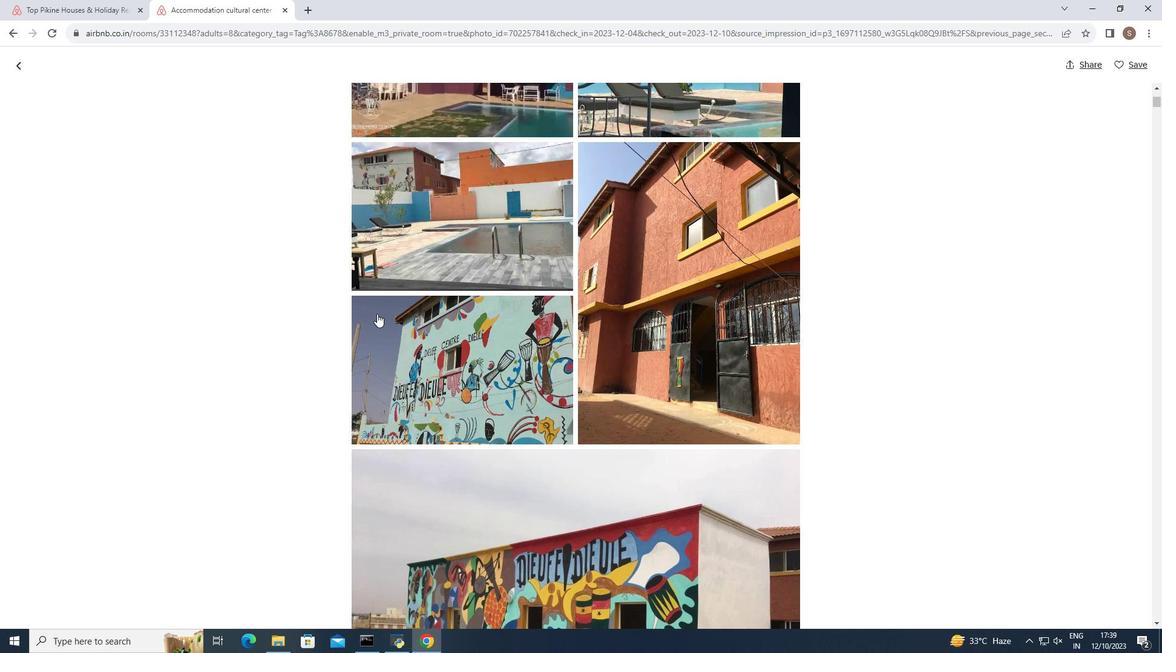
Action: Mouse scrolled (377, 313) with delta (0, 0)
Screenshot: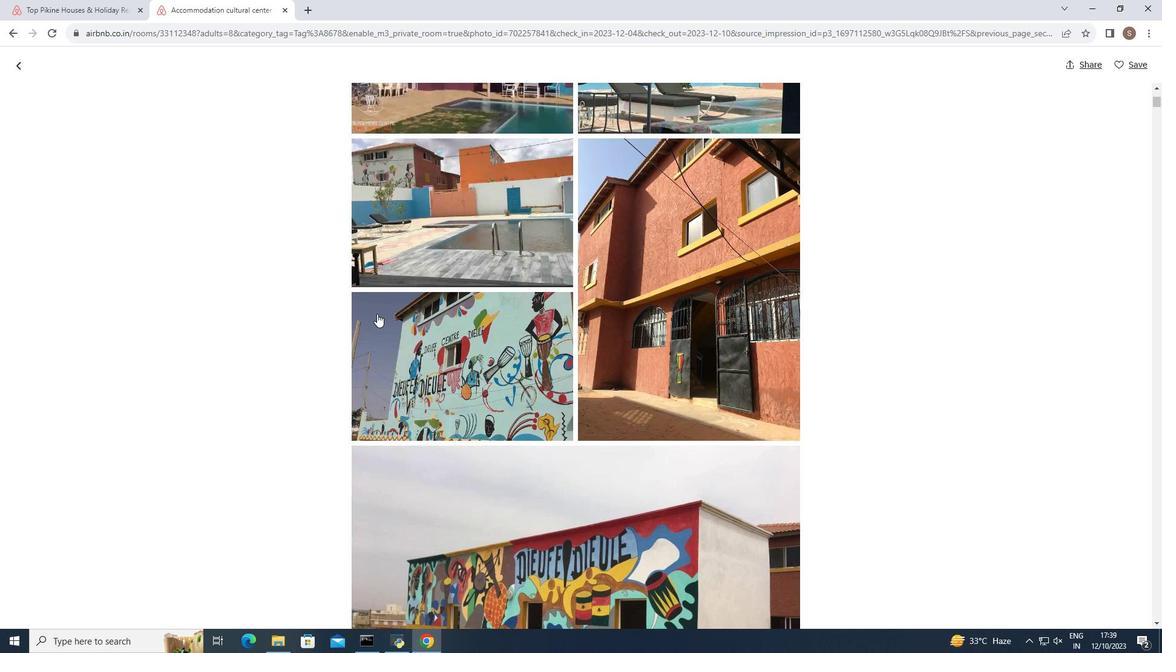
Action: Mouse scrolled (377, 313) with delta (0, 0)
Screenshot: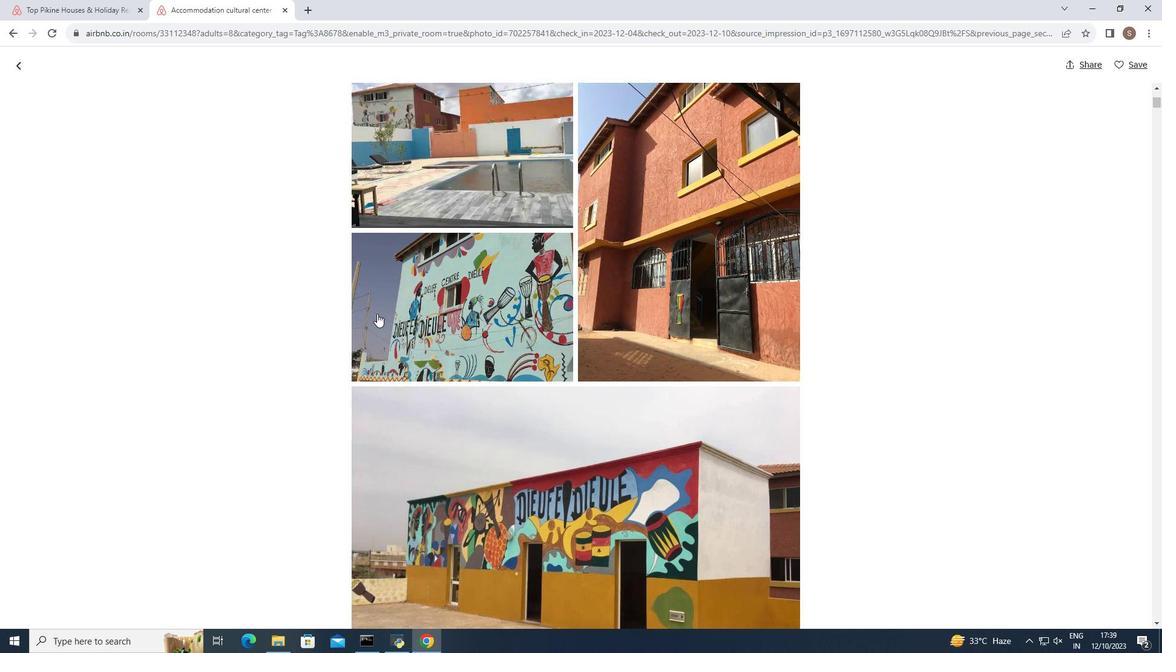 
Action: Mouse moved to (380, 308)
Screenshot: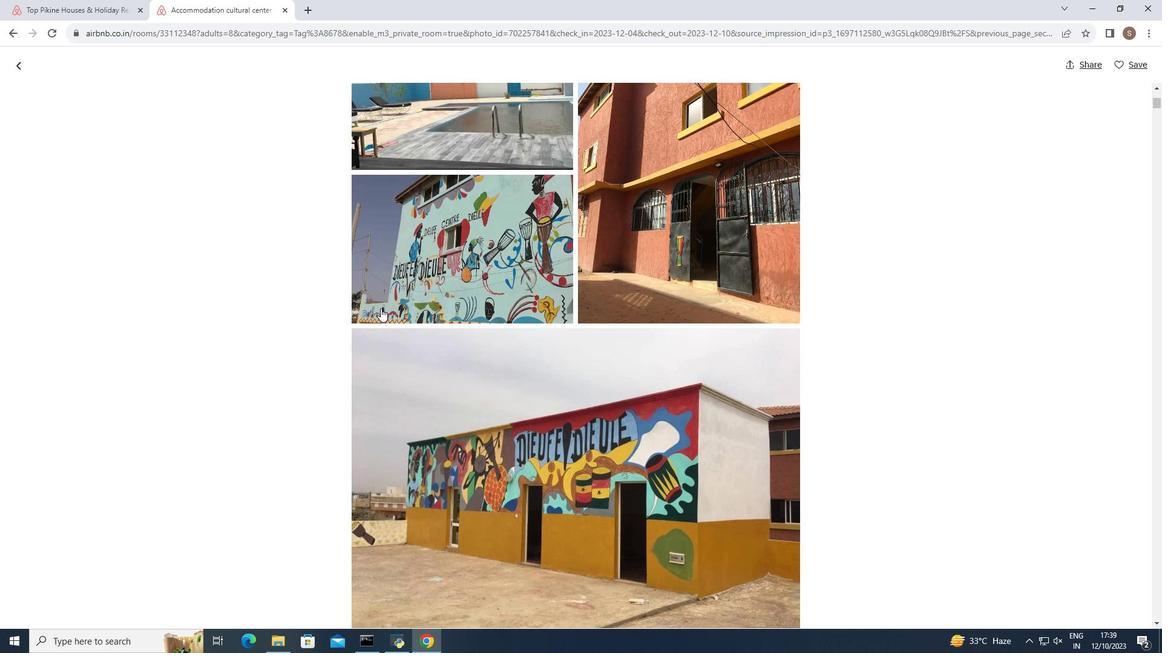 
Action: Mouse scrolled (380, 308) with delta (0, 0)
Screenshot: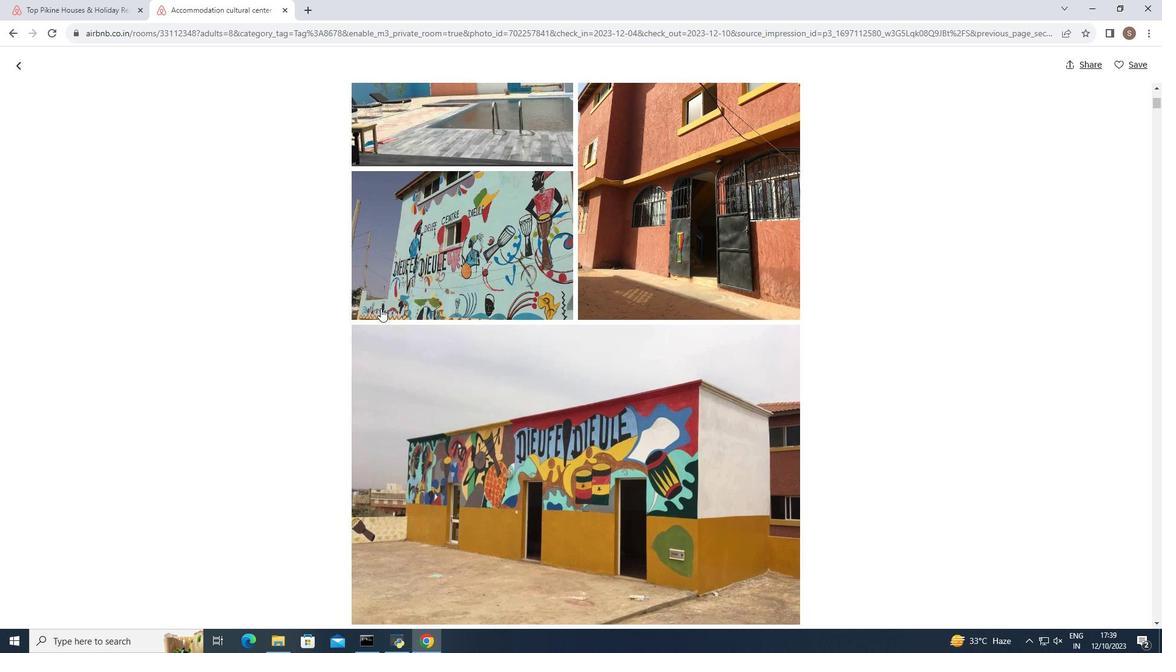 
Action: Mouse scrolled (380, 308) with delta (0, 0)
Screenshot: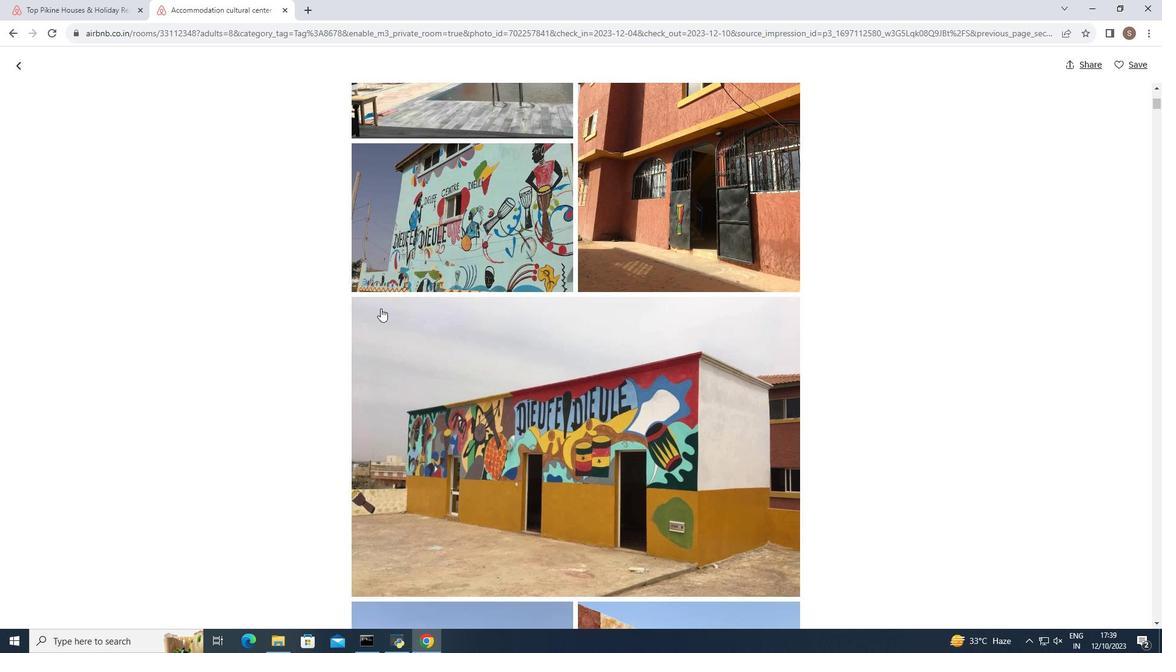 
Action: Mouse scrolled (380, 308) with delta (0, 0)
Screenshot: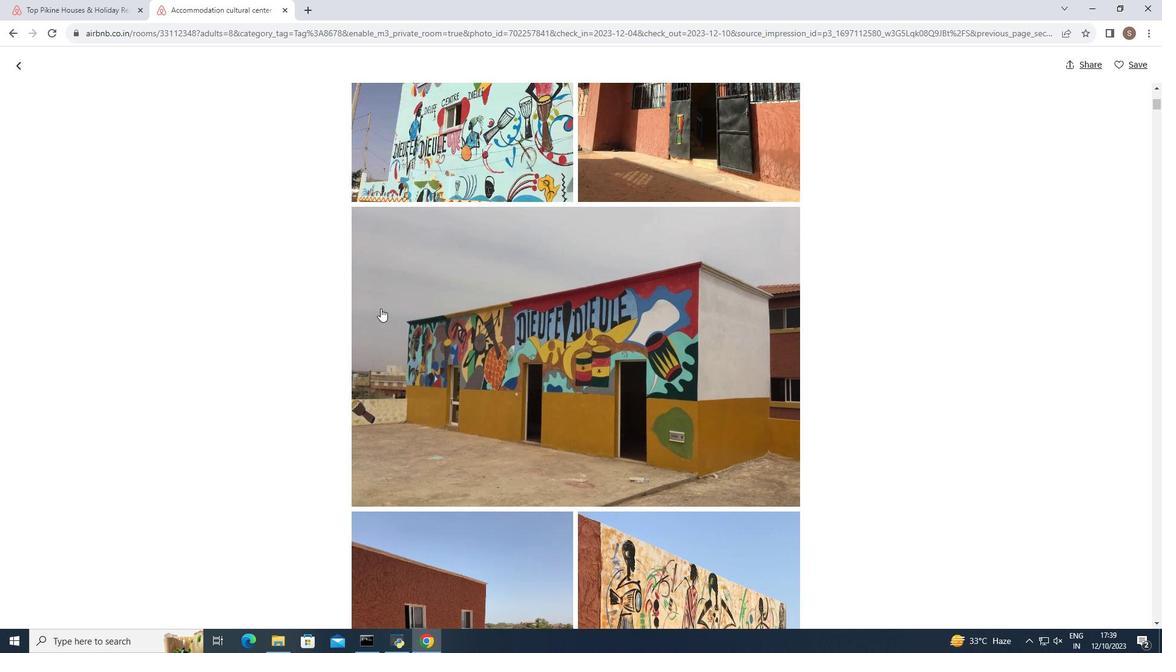 
Action: Mouse scrolled (380, 308) with delta (0, 0)
Screenshot: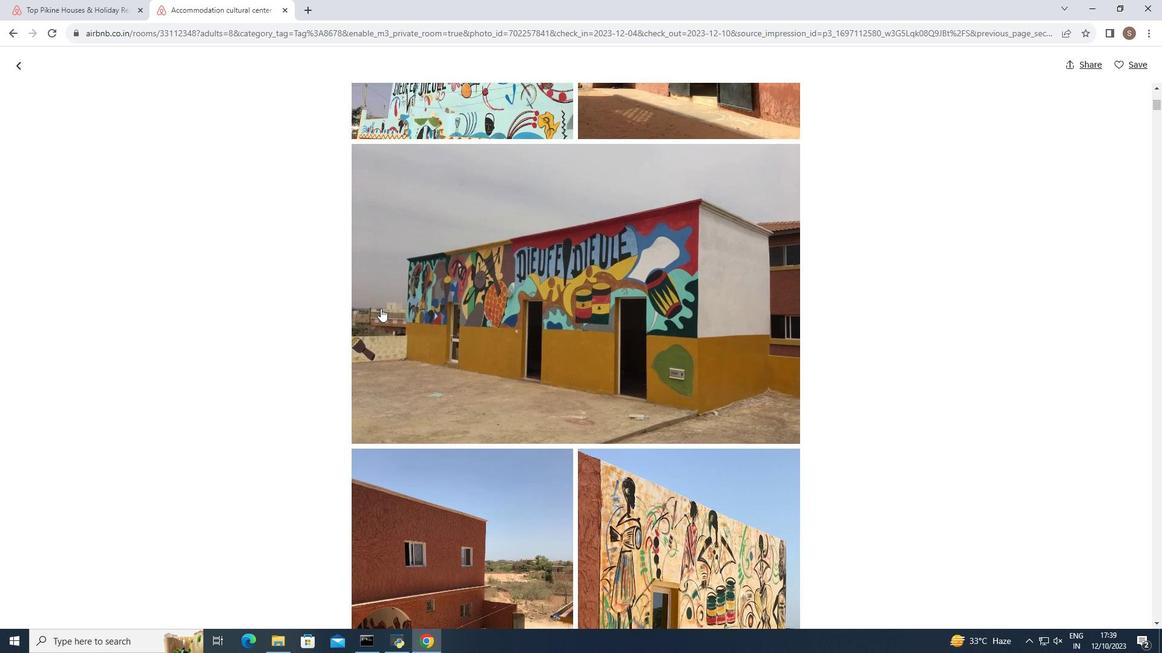 
Action: Mouse scrolled (380, 308) with delta (0, 0)
Screenshot: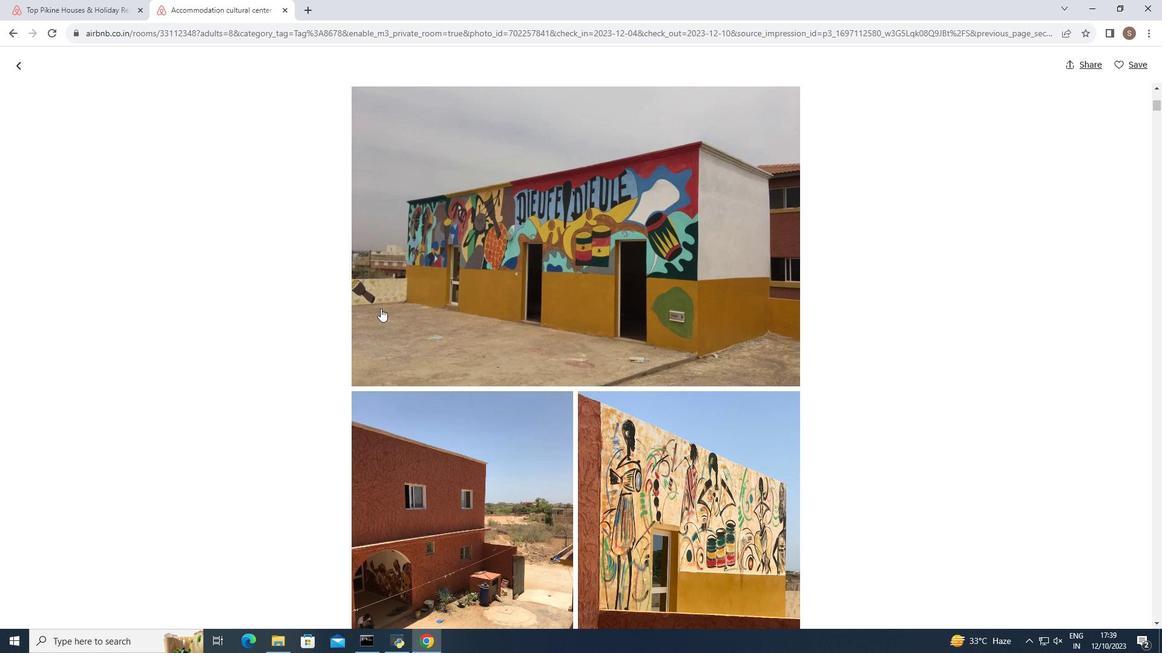 
Action: Mouse scrolled (380, 308) with delta (0, 0)
Screenshot: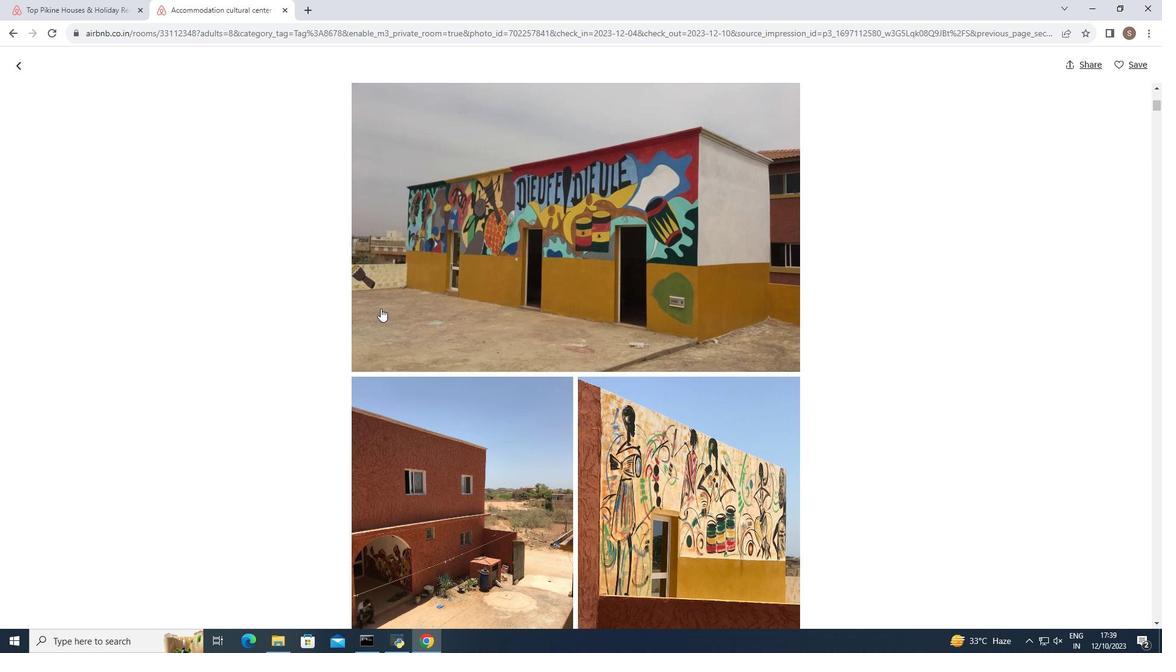 
Action: Mouse moved to (380, 308)
Screenshot: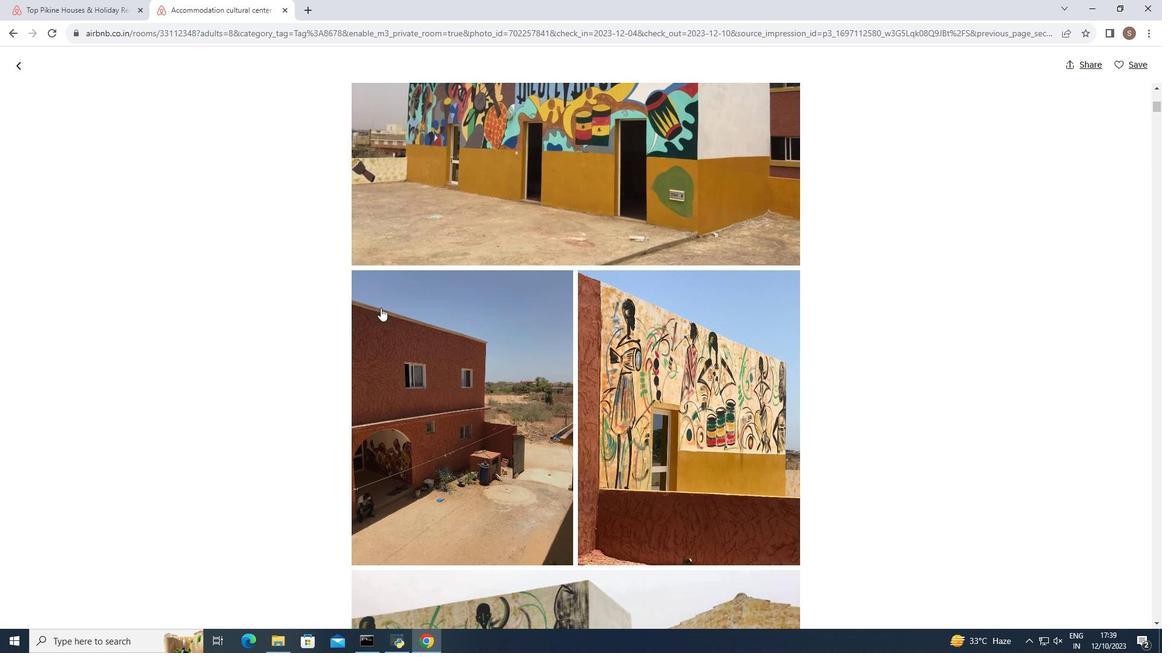 
Action: Mouse scrolled (380, 307) with delta (0, 0)
Screenshot: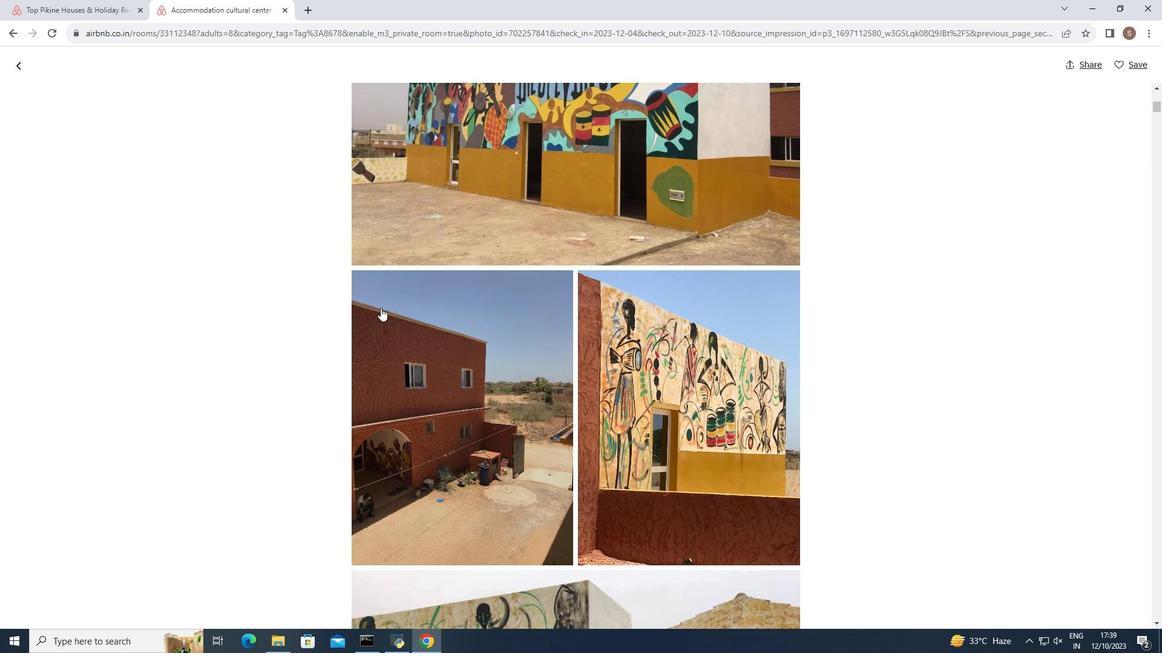 
Action: Mouse scrolled (380, 307) with delta (0, 0)
Screenshot: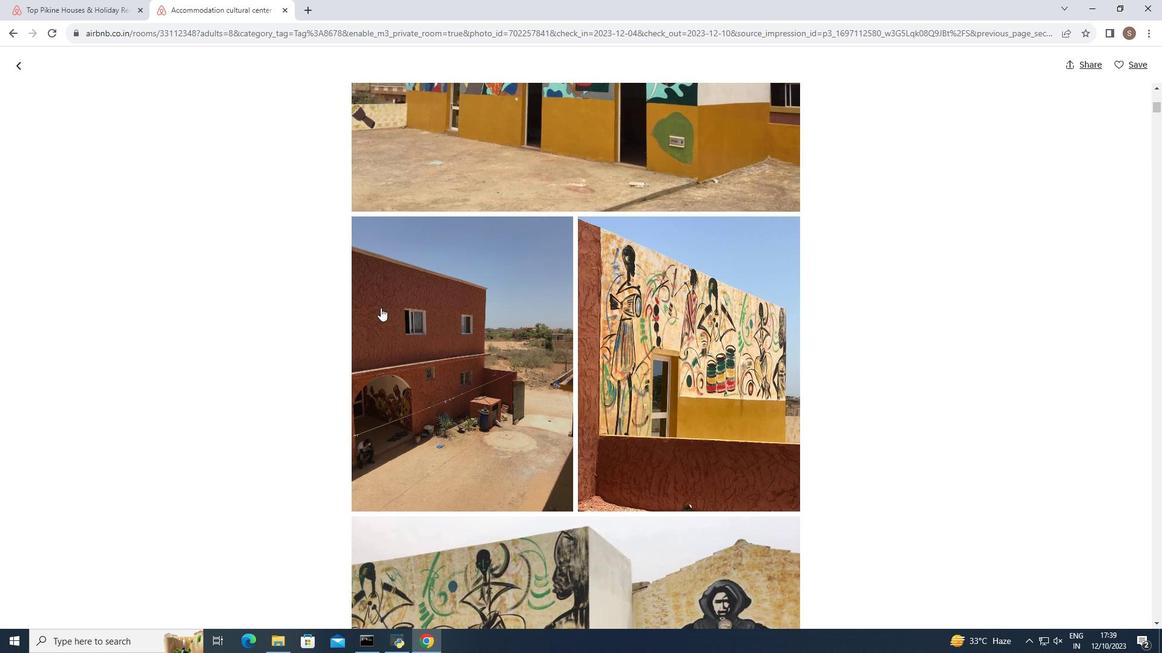 
Action: Mouse moved to (379, 305)
Screenshot: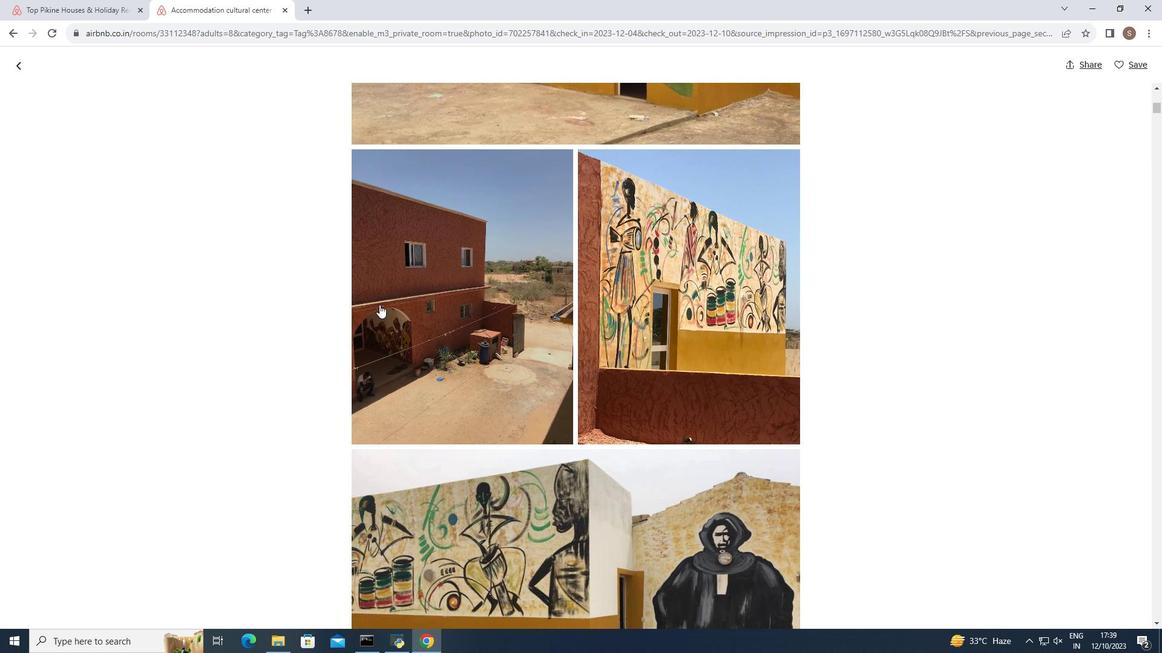 
Action: Mouse scrolled (379, 304) with delta (0, 0)
Screenshot: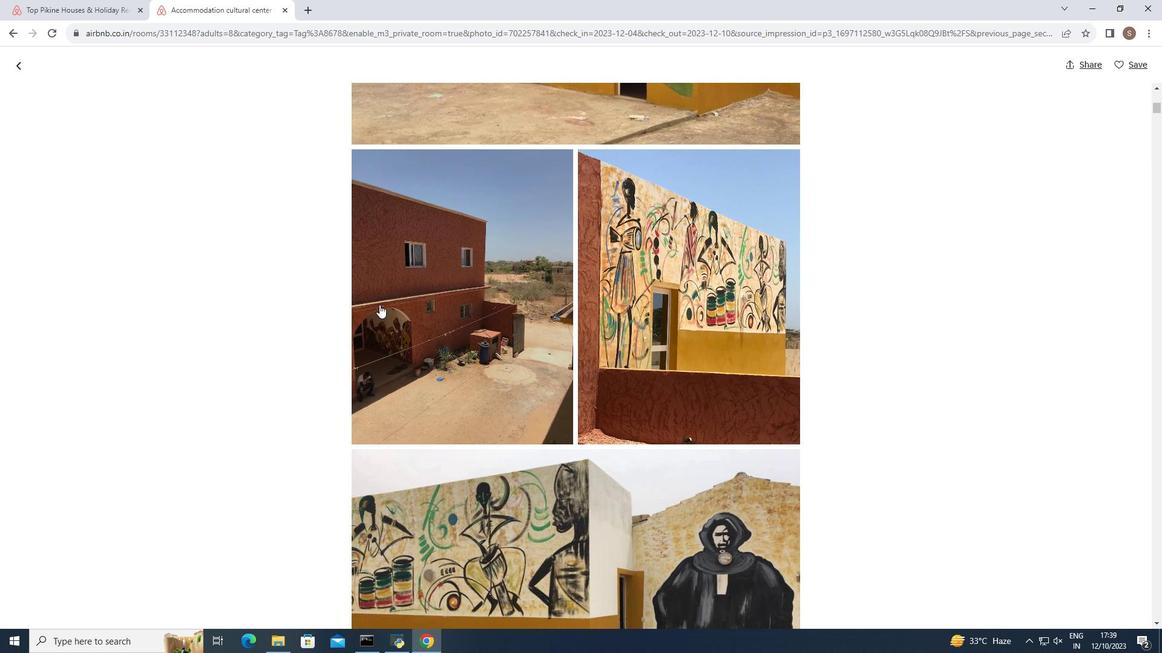 
Action: Mouse moved to (379, 304)
Screenshot: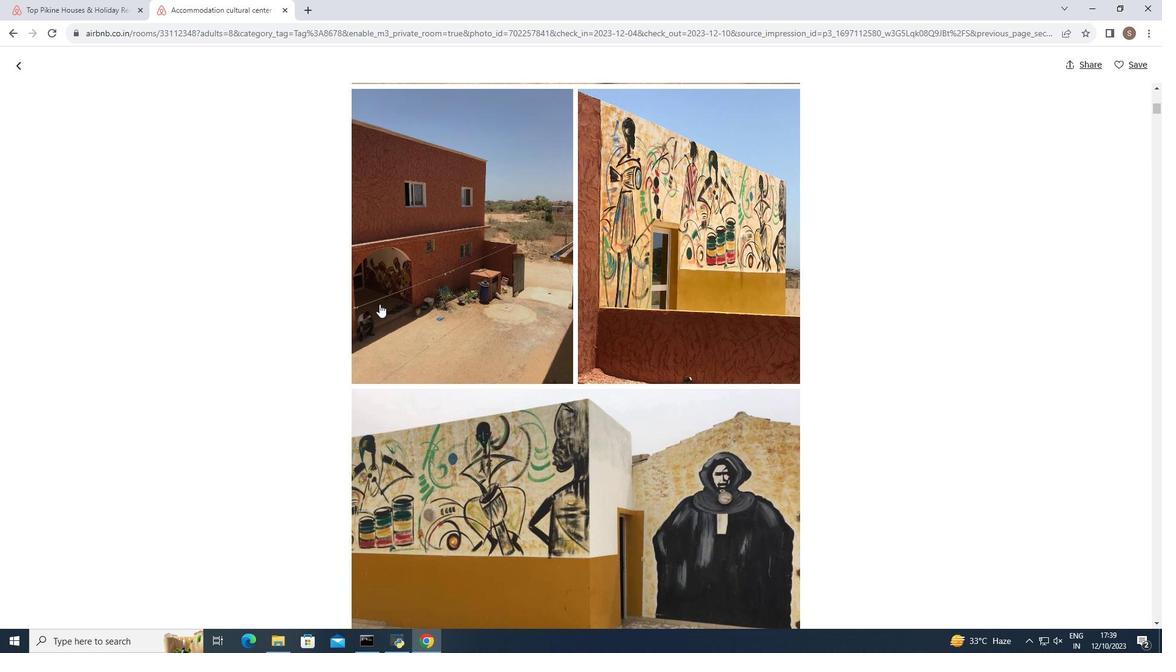 
Action: Mouse scrolled (379, 303) with delta (0, 0)
Screenshot: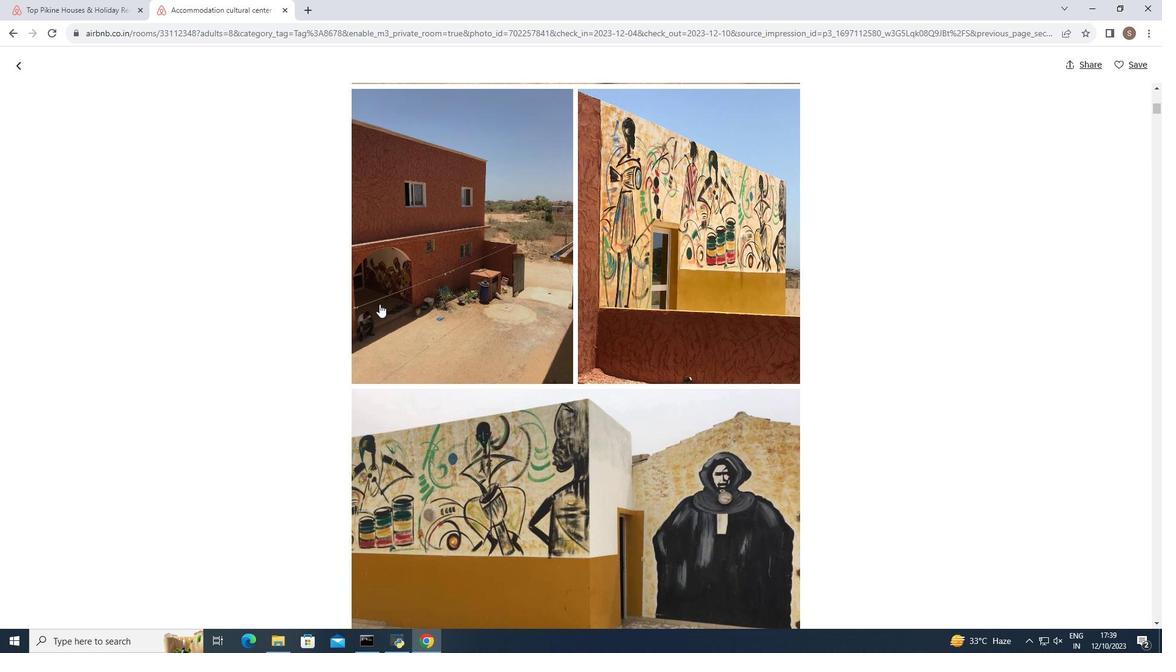 
Action: Mouse scrolled (379, 303) with delta (0, 0)
Screenshot: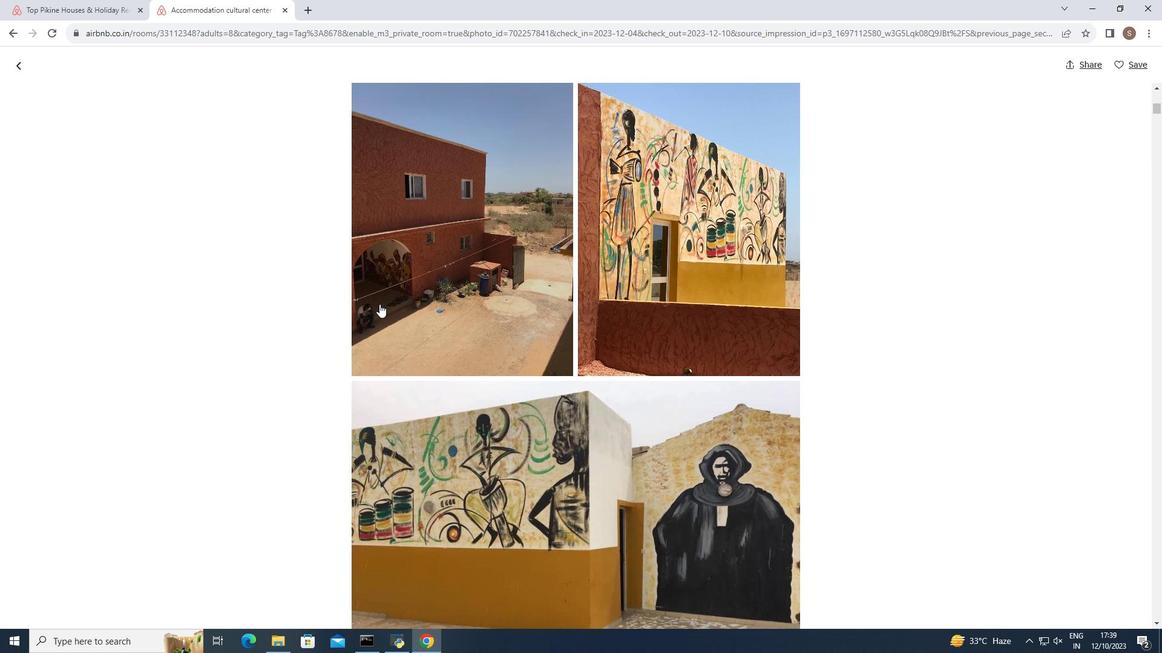 
Action: Mouse scrolled (379, 303) with delta (0, 0)
Screenshot: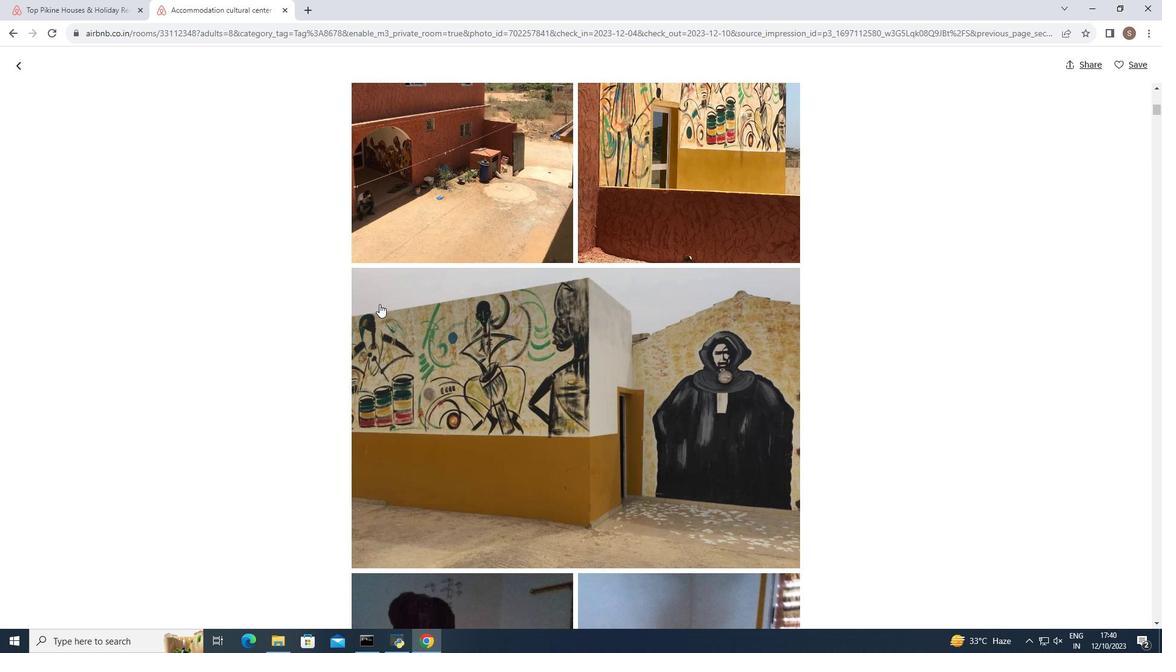 
Action: Mouse scrolled (379, 303) with delta (0, 0)
Screenshot: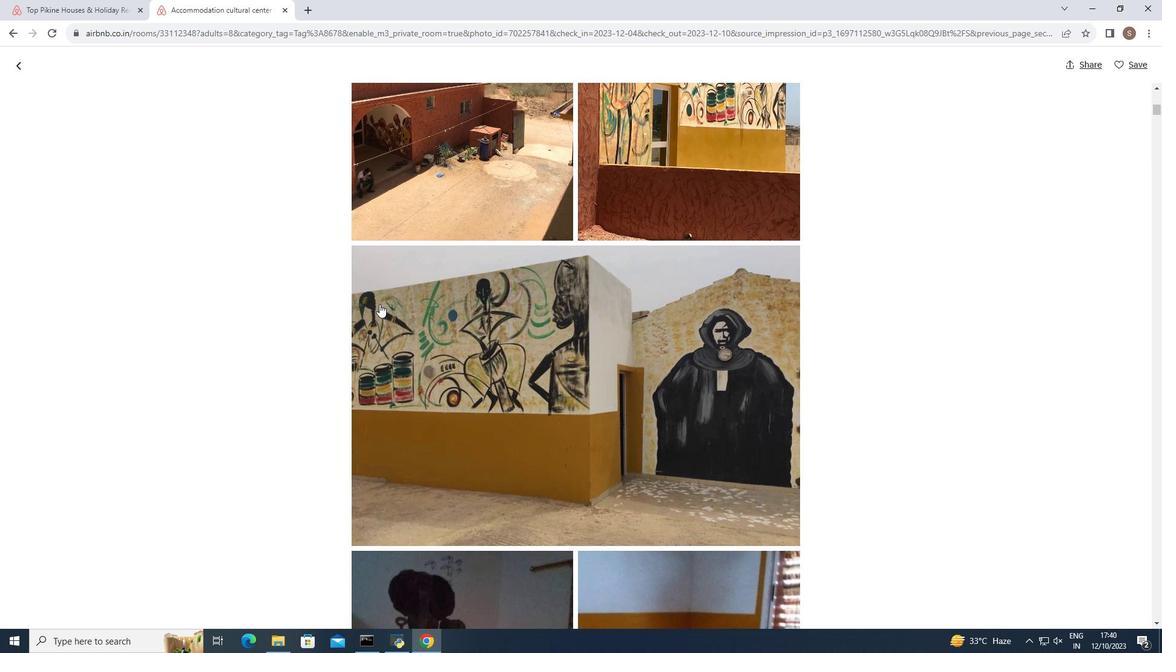 
Action: Mouse scrolled (379, 303) with delta (0, 0)
Screenshot: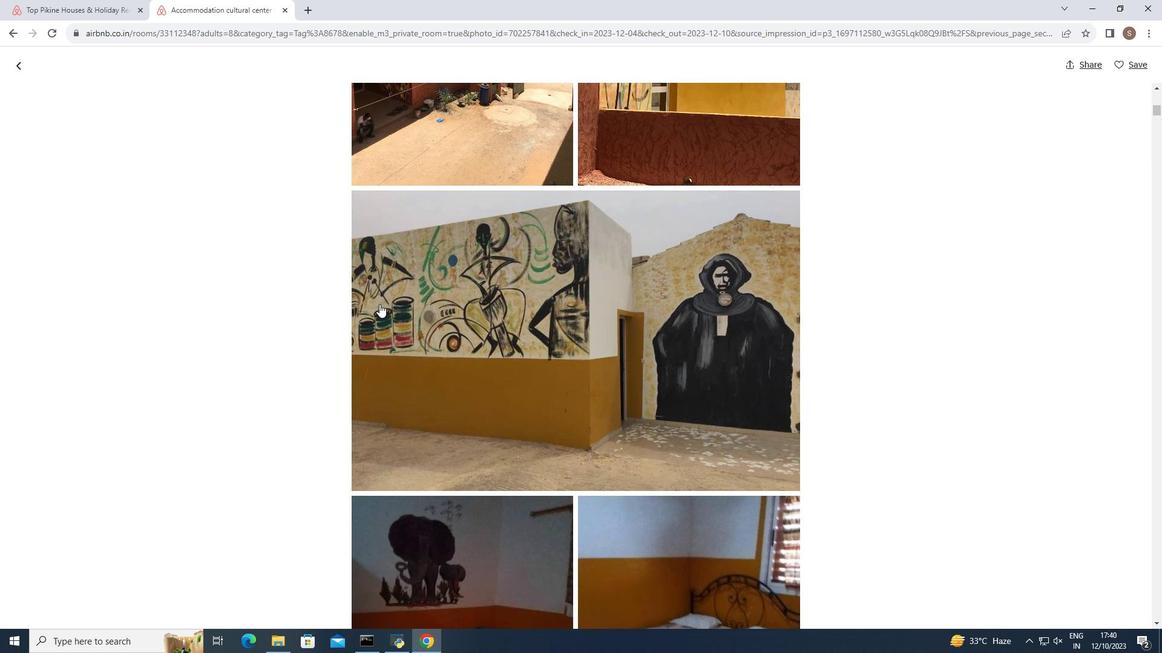 
Action: Mouse scrolled (379, 303) with delta (0, 0)
Screenshot: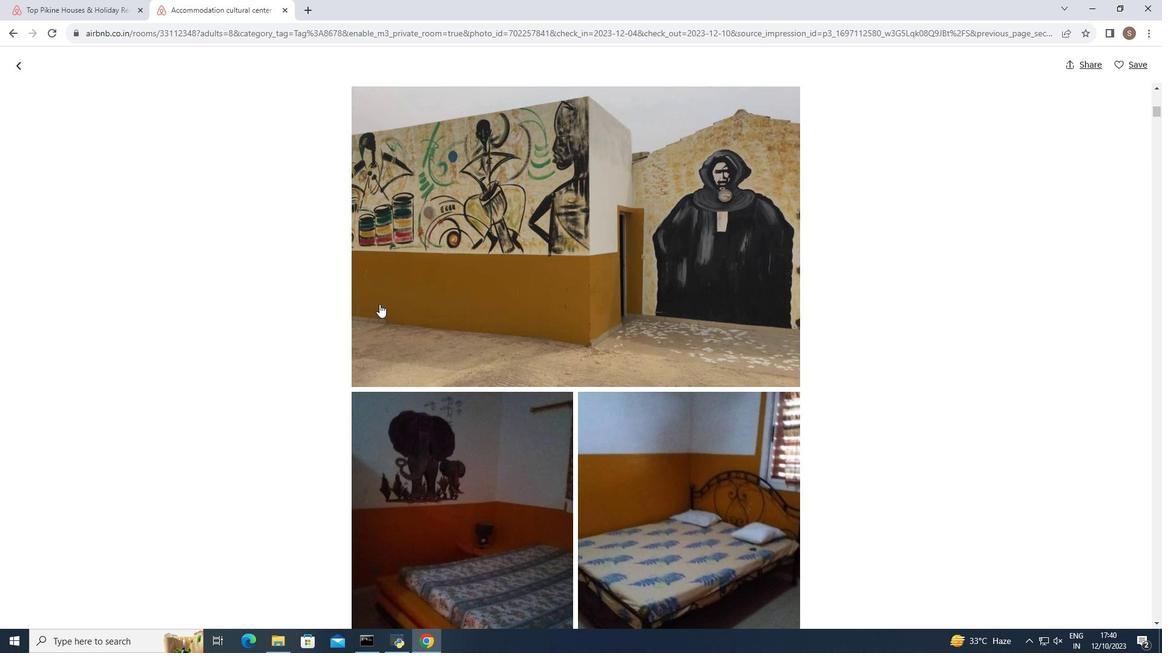 
Action: Mouse scrolled (379, 303) with delta (0, 0)
Screenshot: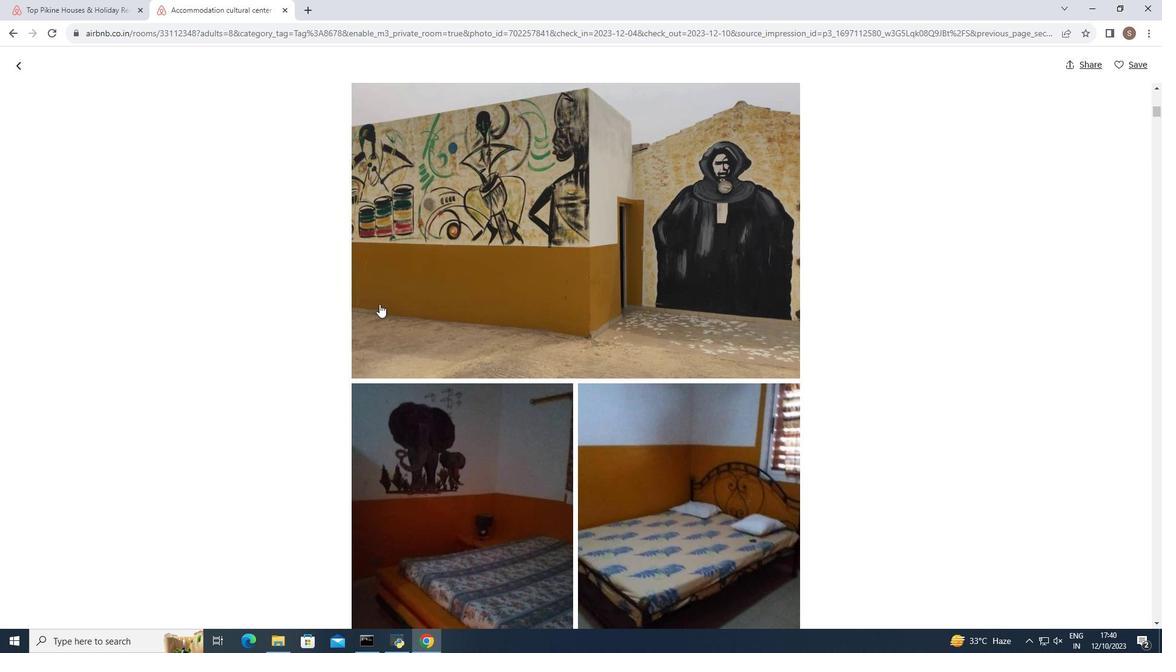 
Action: Mouse moved to (380, 303)
Screenshot: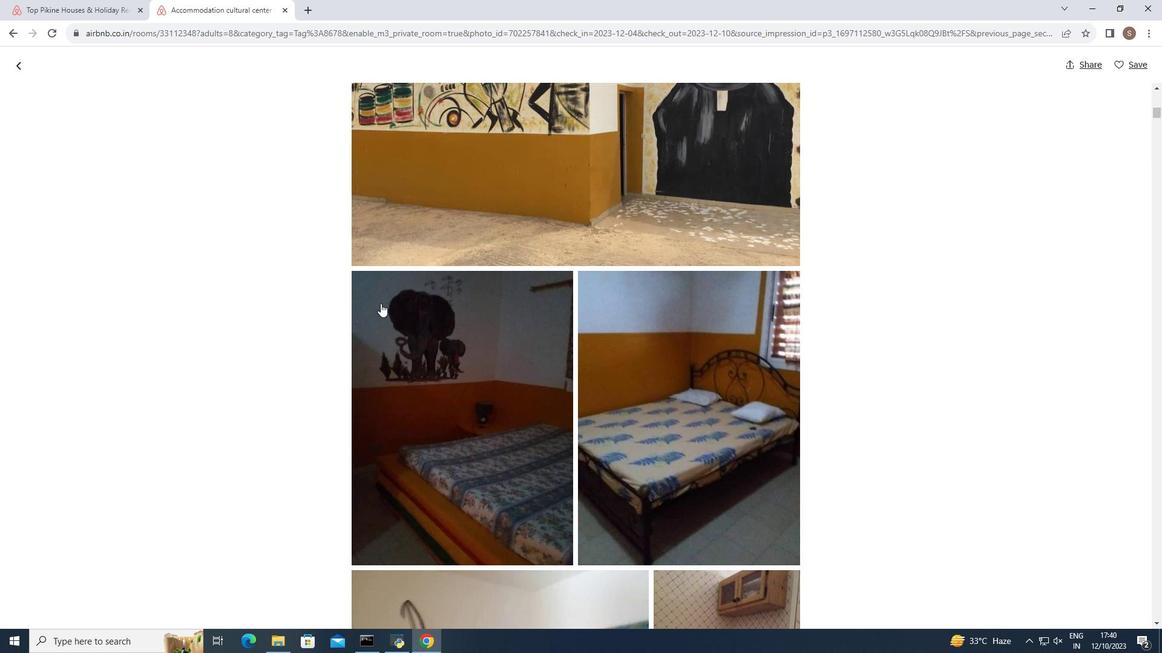 
Action: Mouse scrolled (380, 303) with delta (0, 0)
Screenshot: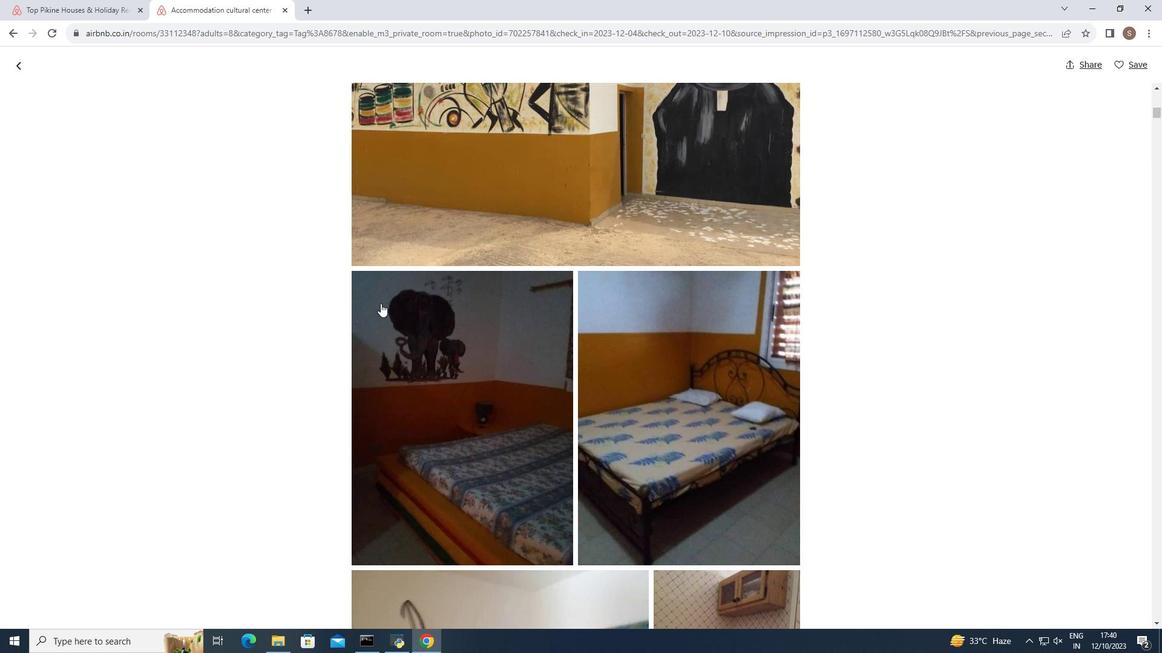 
Action: Mouse moved to (380, 303)
Screenshot: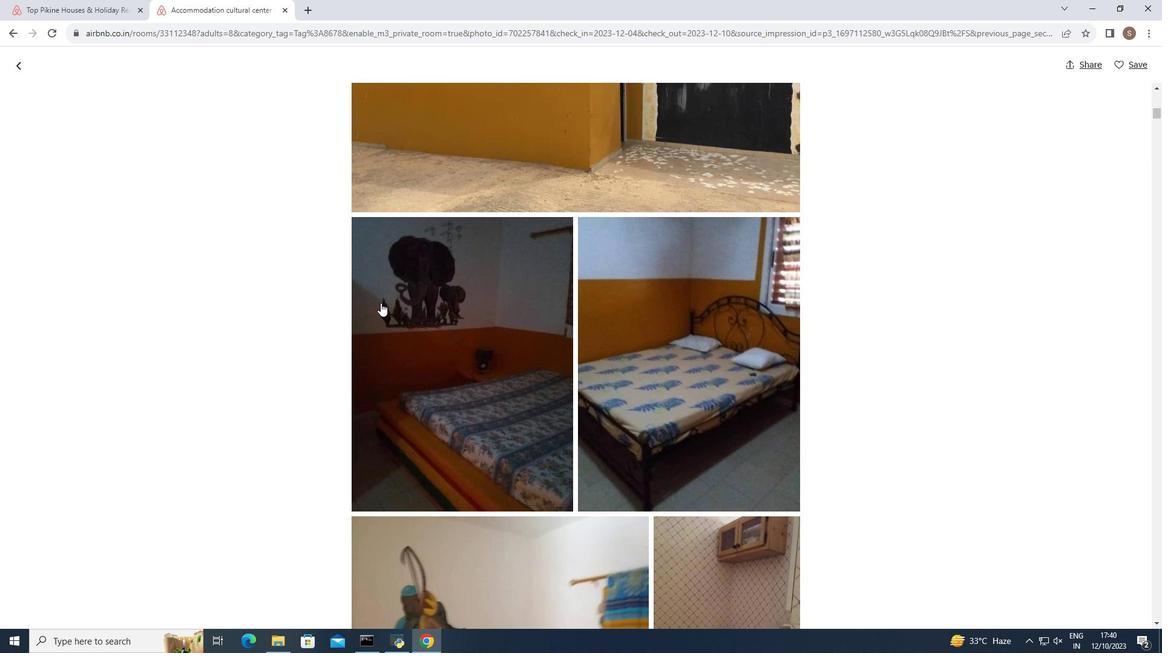 
Action: Mouse scrolled (380, 302) with delta (0, 0)
Screenshot: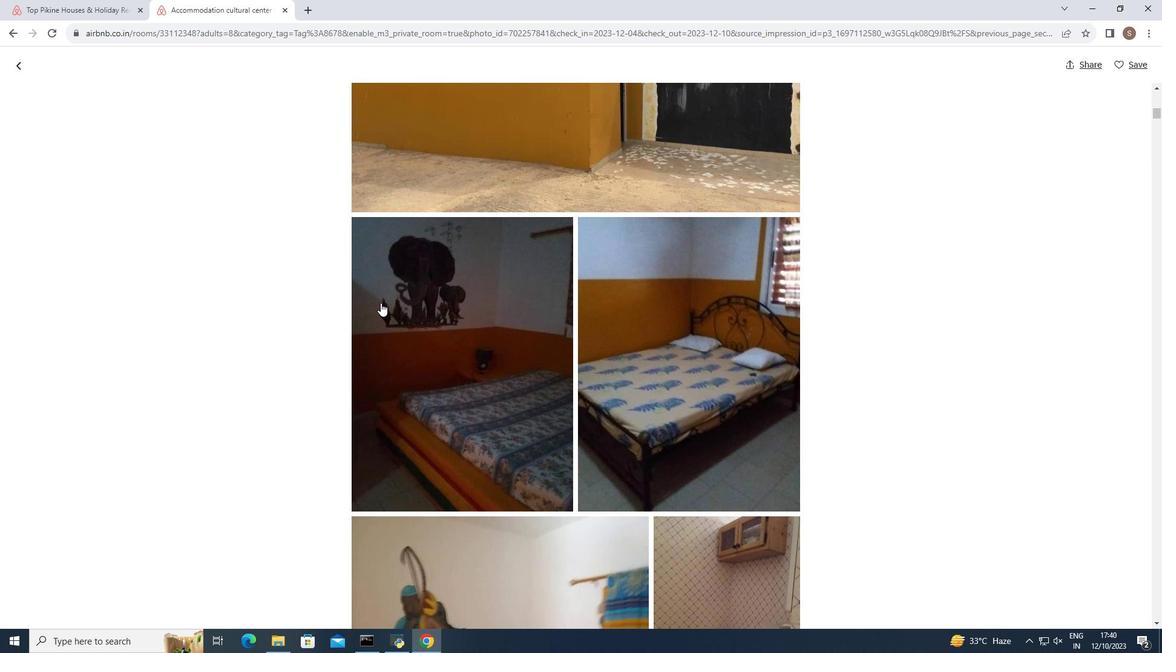 
Action: Mouse scrolled (380, 302) with delta (0, 0)
Screenshot: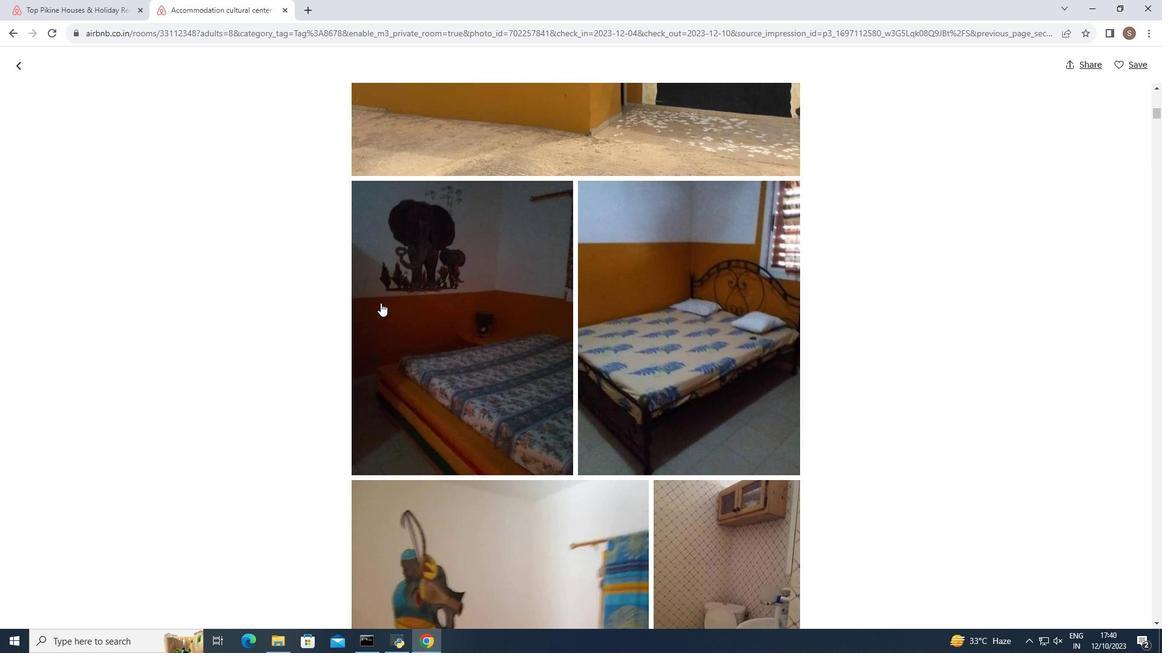 
Action: Mouse scrolled (380, 302) with delta (0, 0)
Screenshot: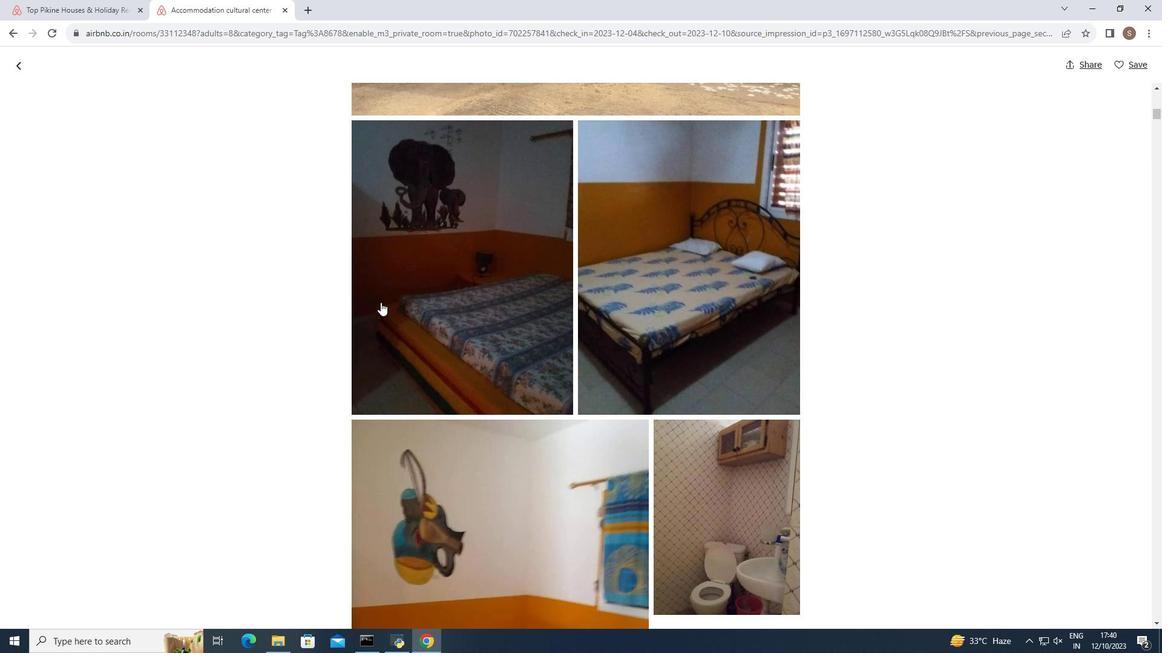
Action: Mouse moved to (382, 299)
Screenshot: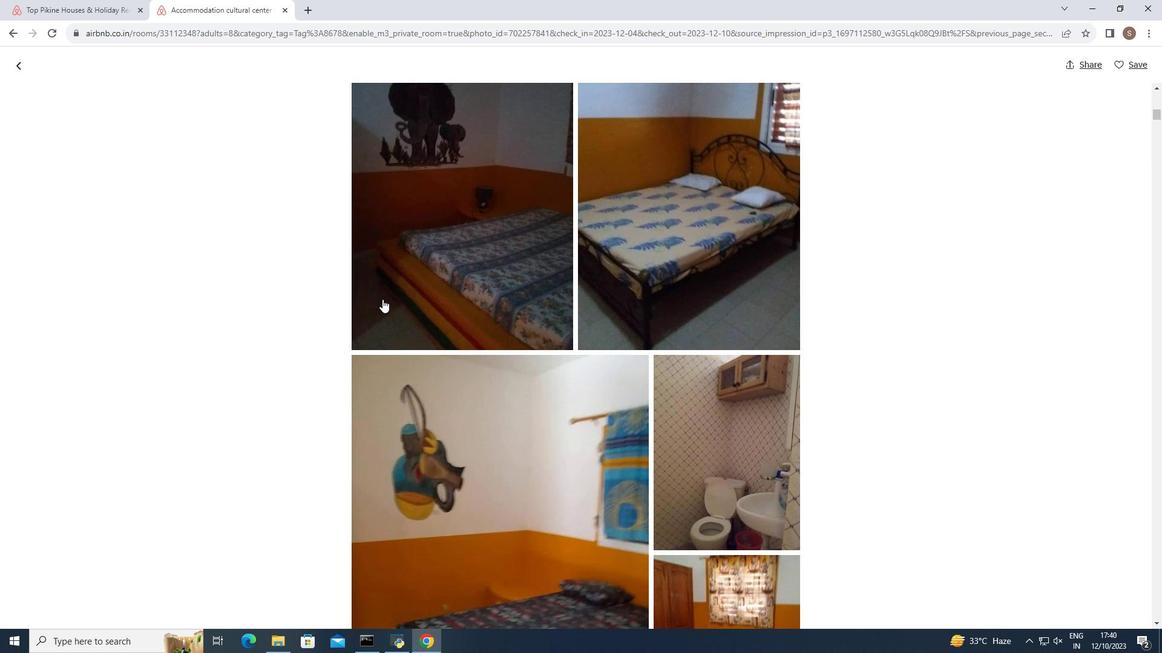 
Action: Mouse scrolled (382, 299) with delta (0, 0)
Screenshot: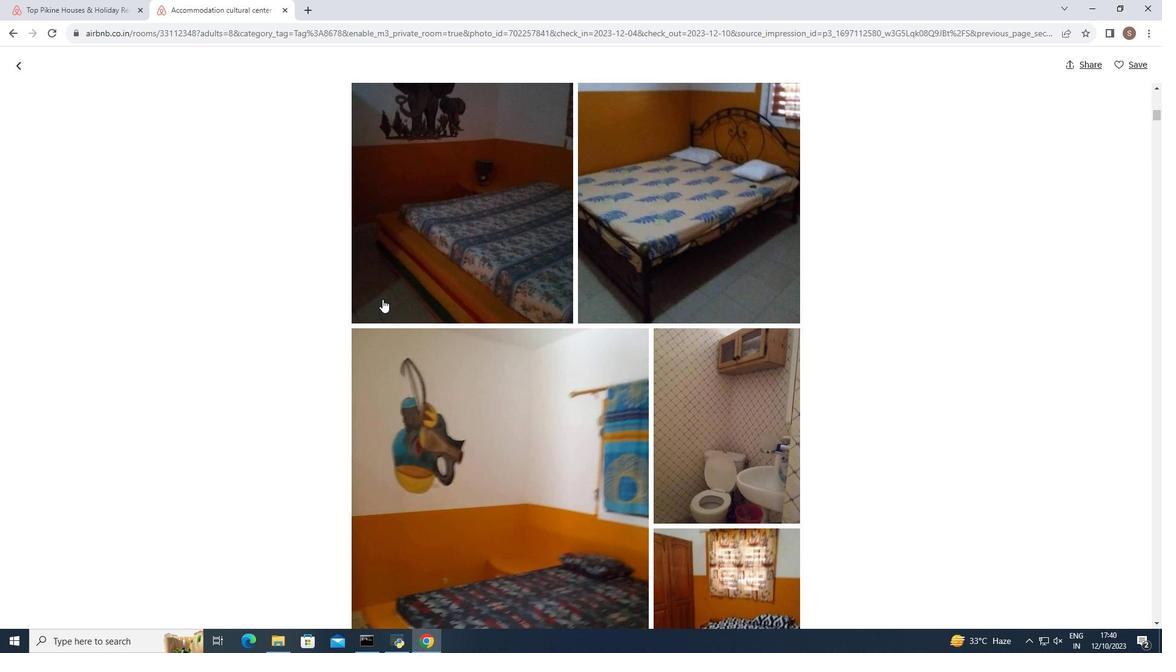
Action: Mouse scrolled (382, 299) with delta (0, 0)
Screenshot: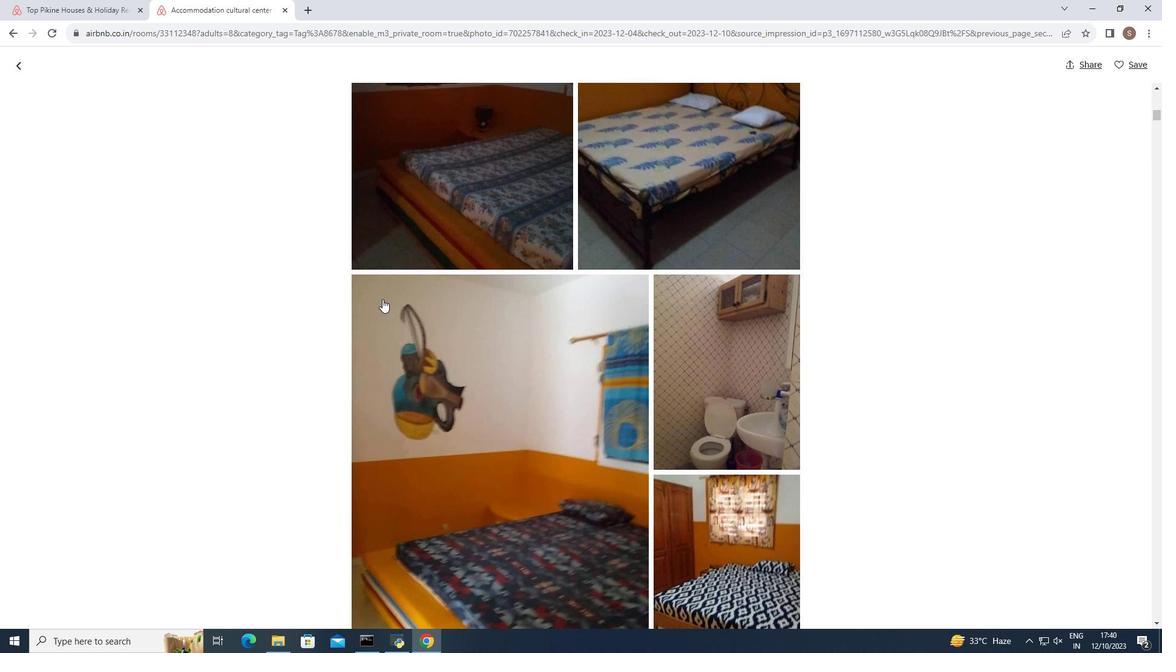 
Action: Mouse scrolled (382, 299) with delta (0, 0)
Screenshot: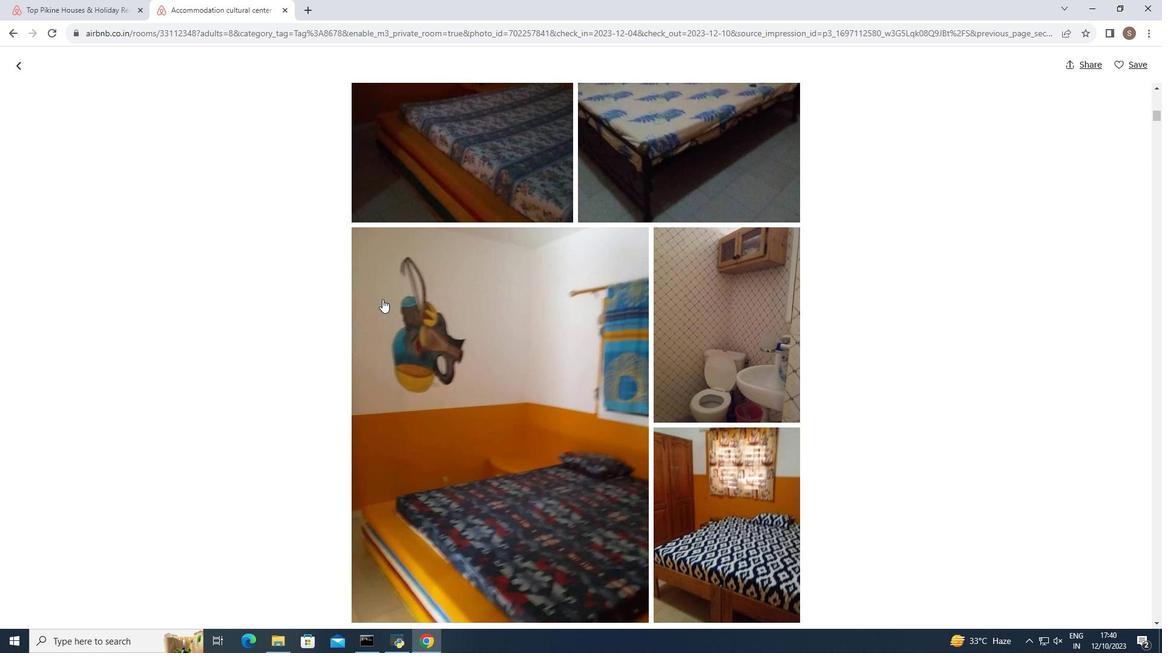 
Action: Mouse scrolled (382, 299) with delta (0, 0)
Screenshot: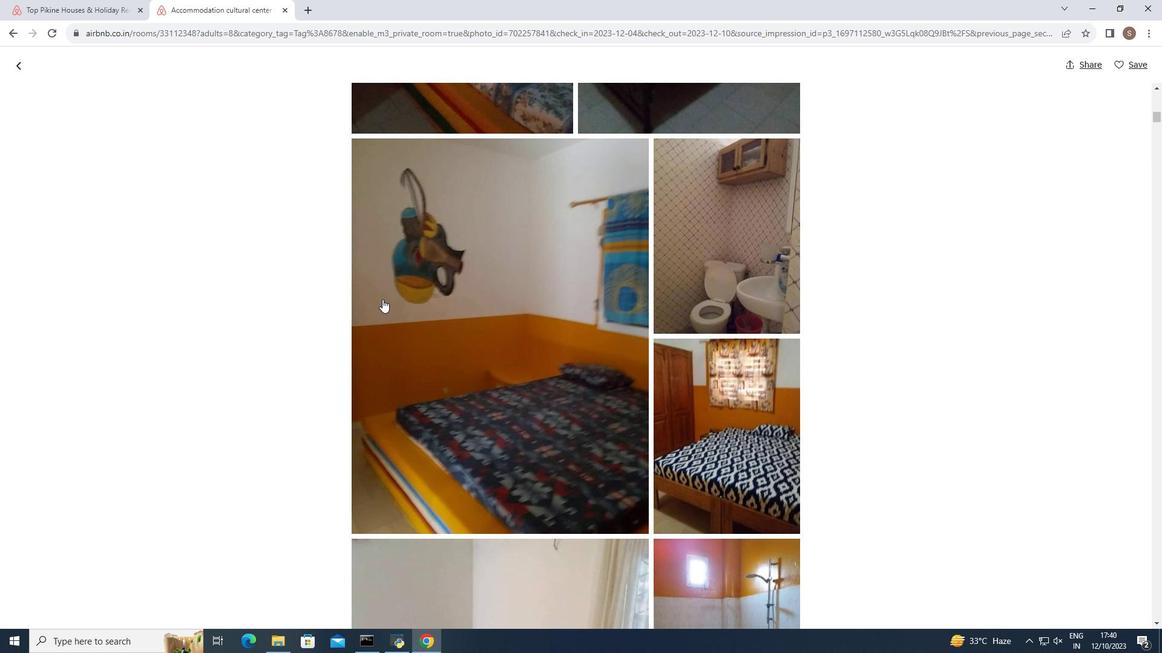 
Action: Mouse scrolled (382, 299) with delta (0, 0)
Screenshot: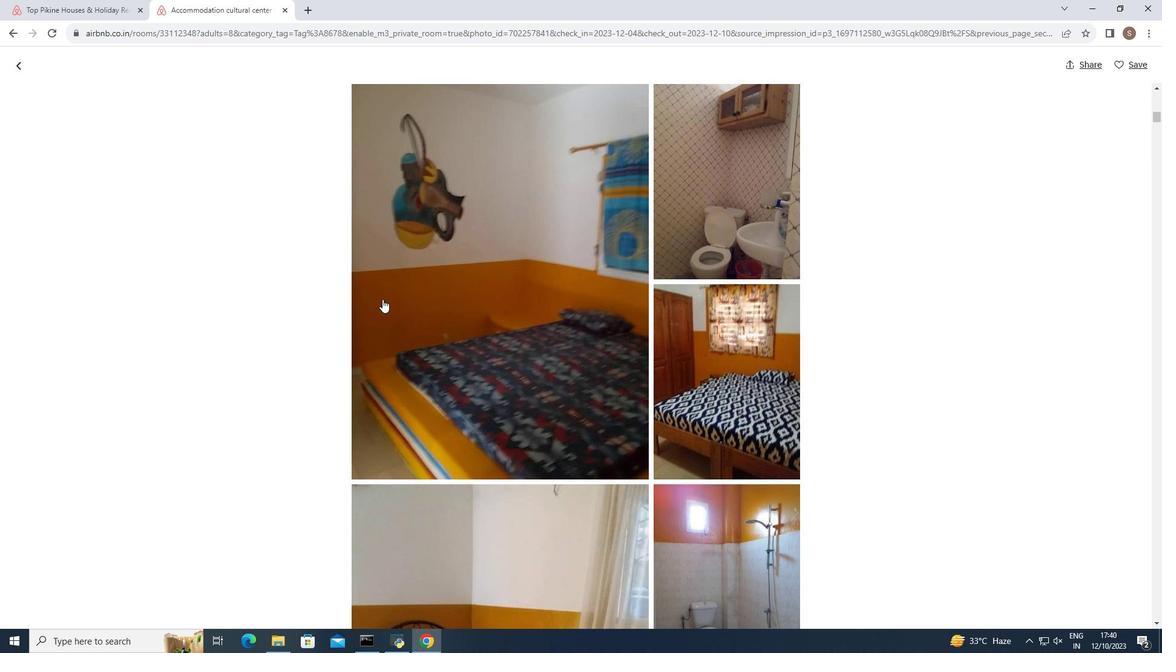 
Action: Mouse scrolled (382, 299) with delta (0, 0)
Screenshot: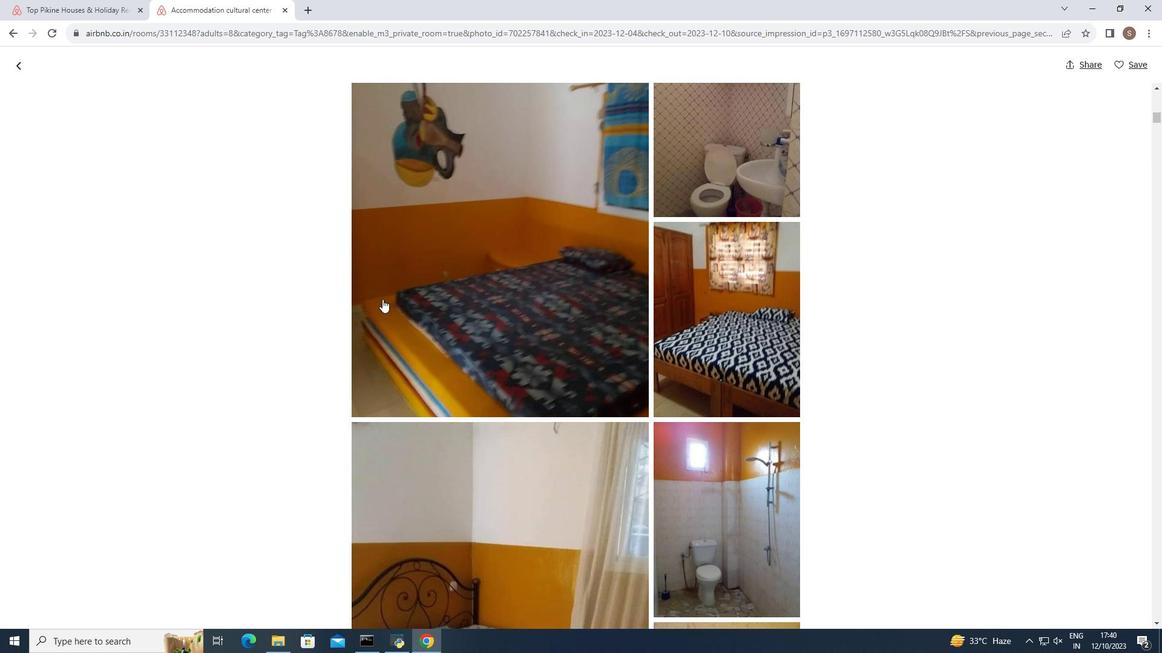 
Action: Mouse scrolled (382, 299) with delta (0, 0)
Screenshot: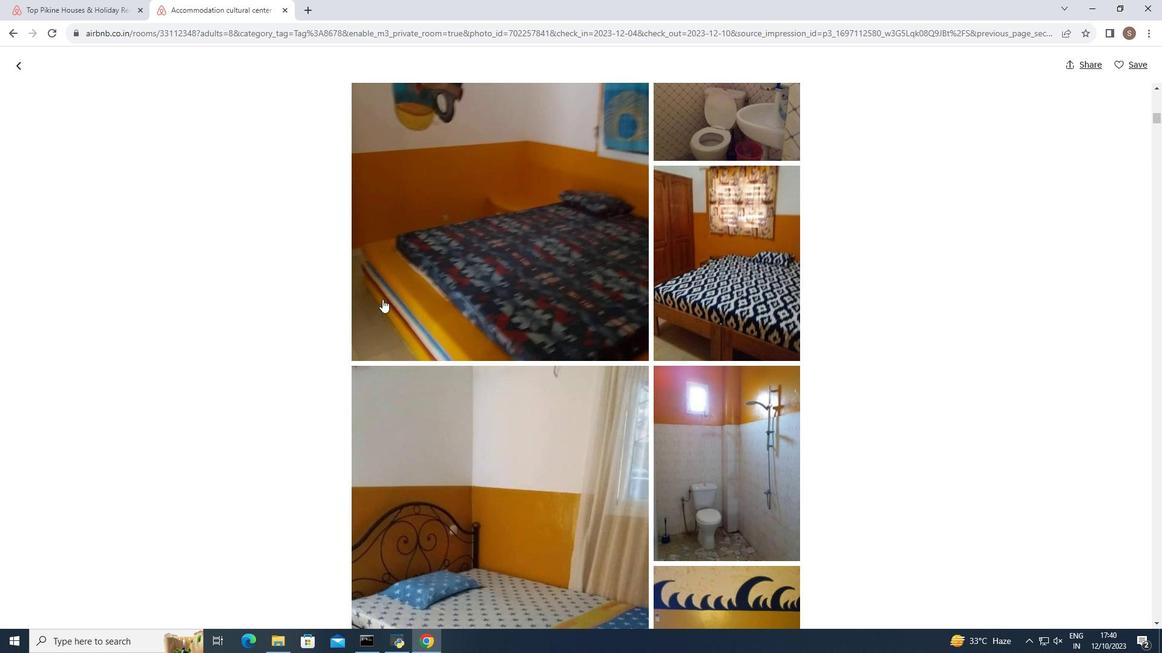 
Action: Mouse scrolled (382, 299) with delta (0, 0)
Screenshot: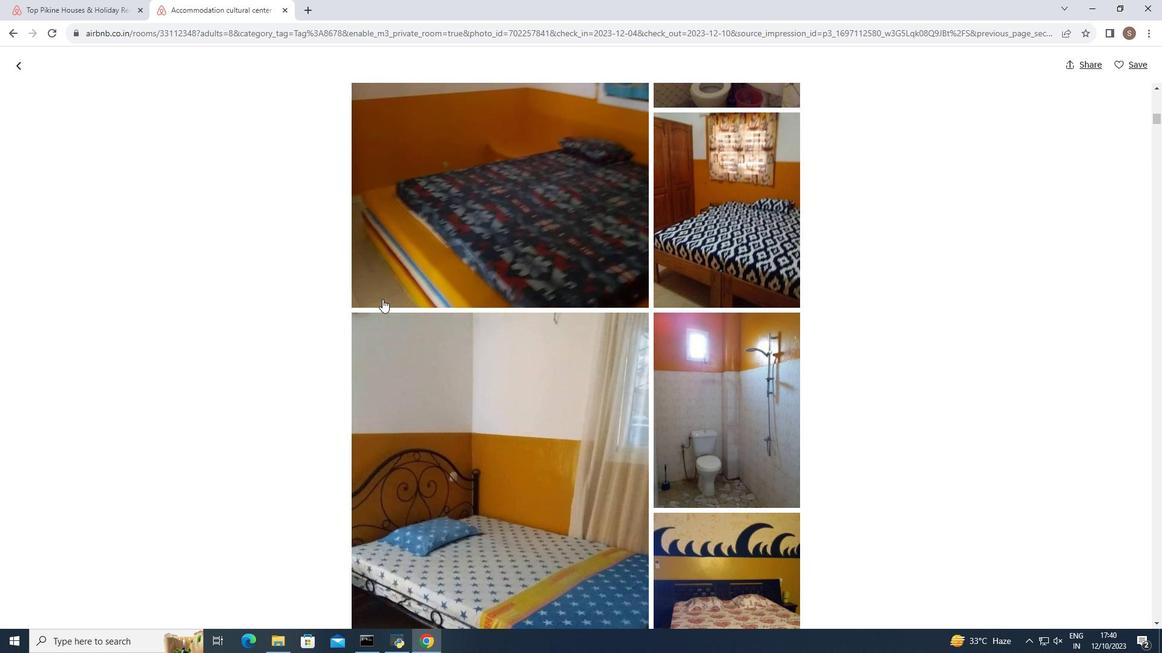 
Action: Mouse scrolled (382, 299) with delta (0, 0)
Screenshot: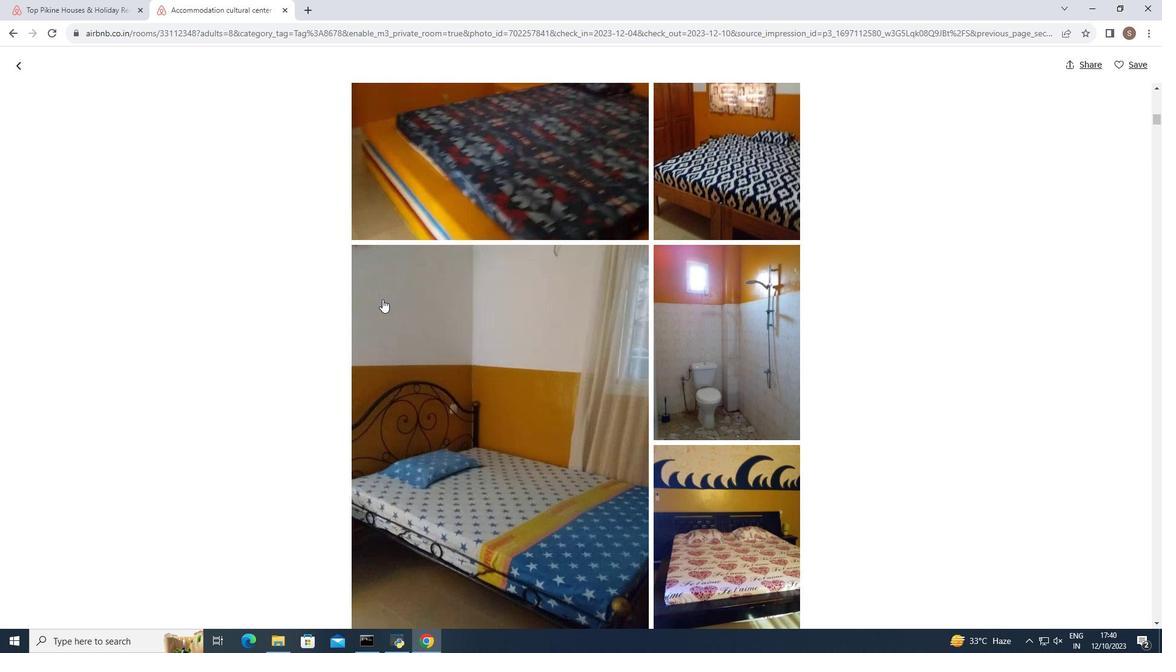 
Action: Mouse scrolled (382, 299) with delta (0, 0)
Screenshot: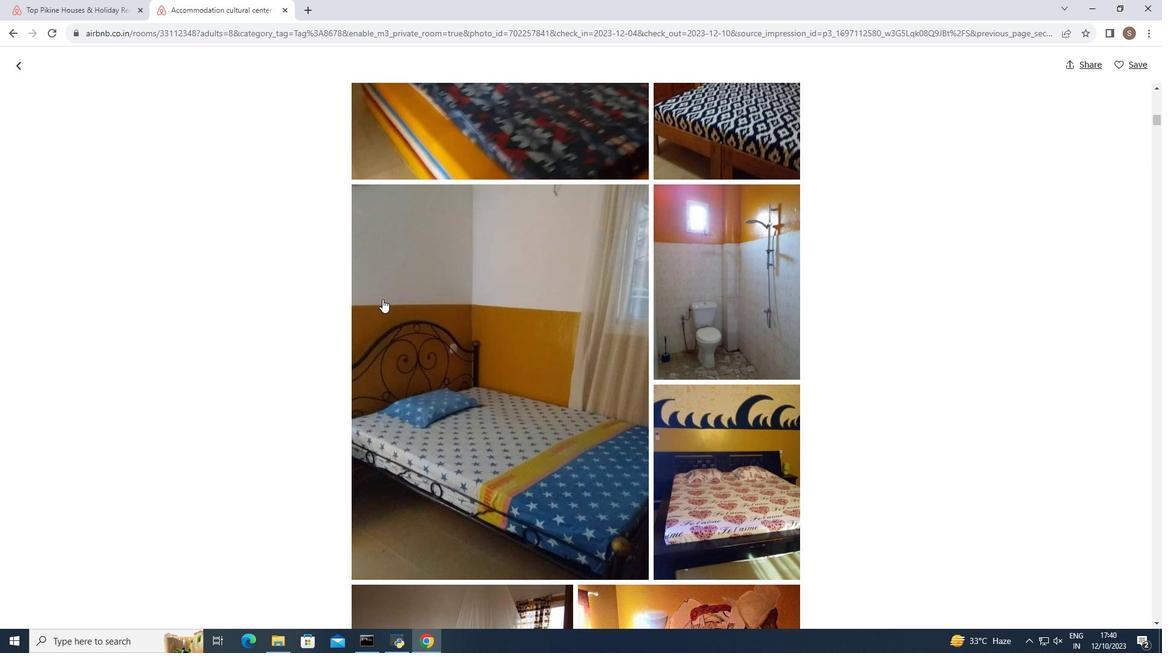 
Action: Mouse scrolled (382, 299) with delta (0, 0)
Screenshot: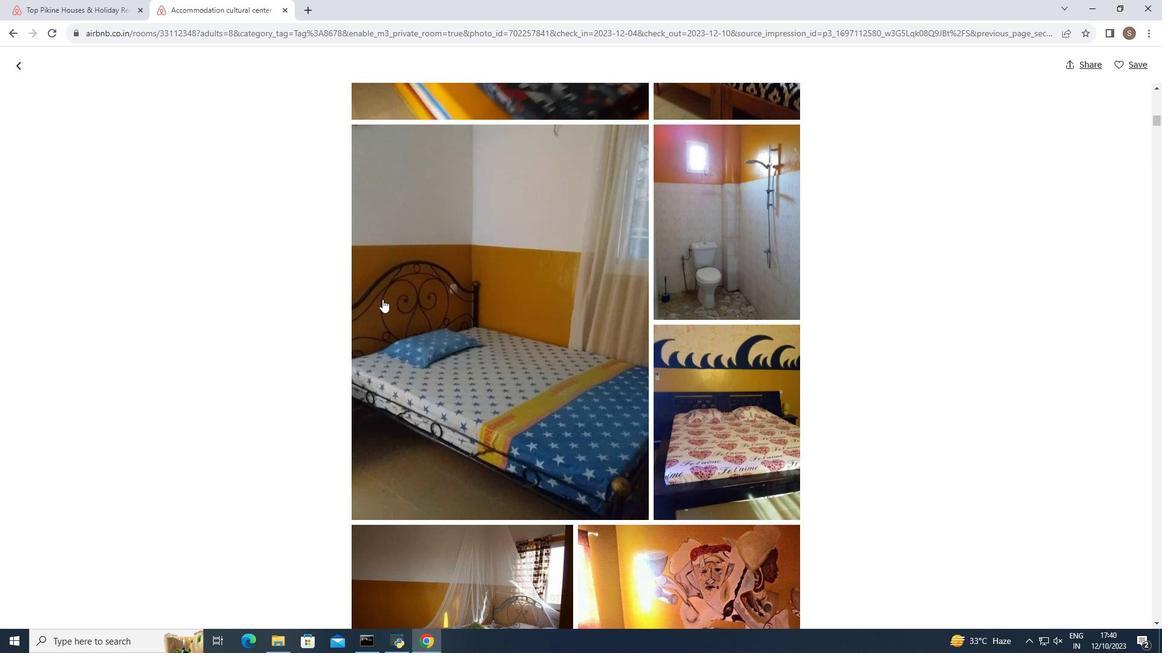 
Action: Mouse scrolled (382, 299) with delta (0, 0)
Screenshot: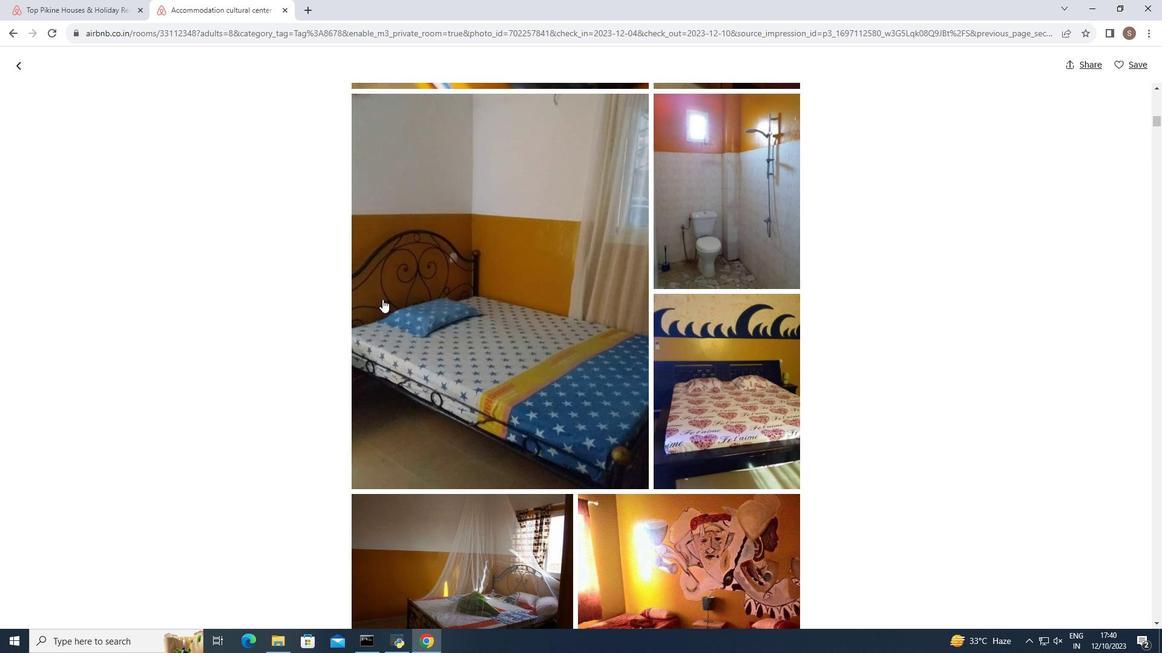 
Action: Mouse scrolled (382, 299) with delta (0, 0)
Screenshot: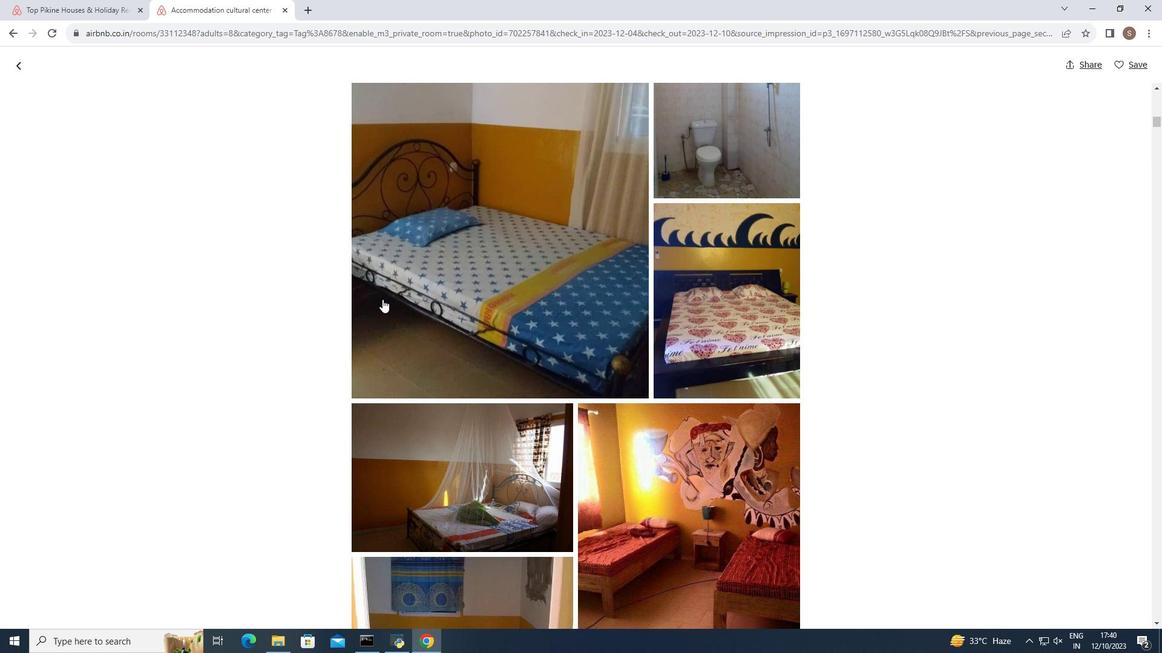 
Action: Mouse scrolled (382, 299) with delta (0, 0)
Screenshot: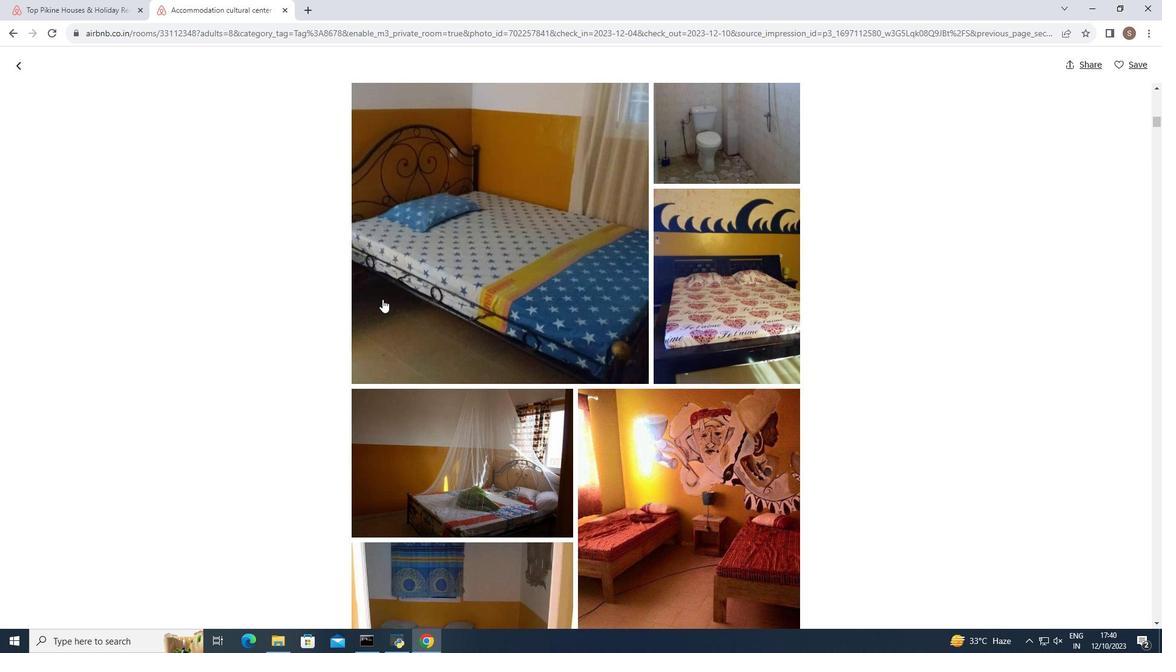 
Action: Mouse scrolled (382, 299) with delta (0, 0)
Screenshot: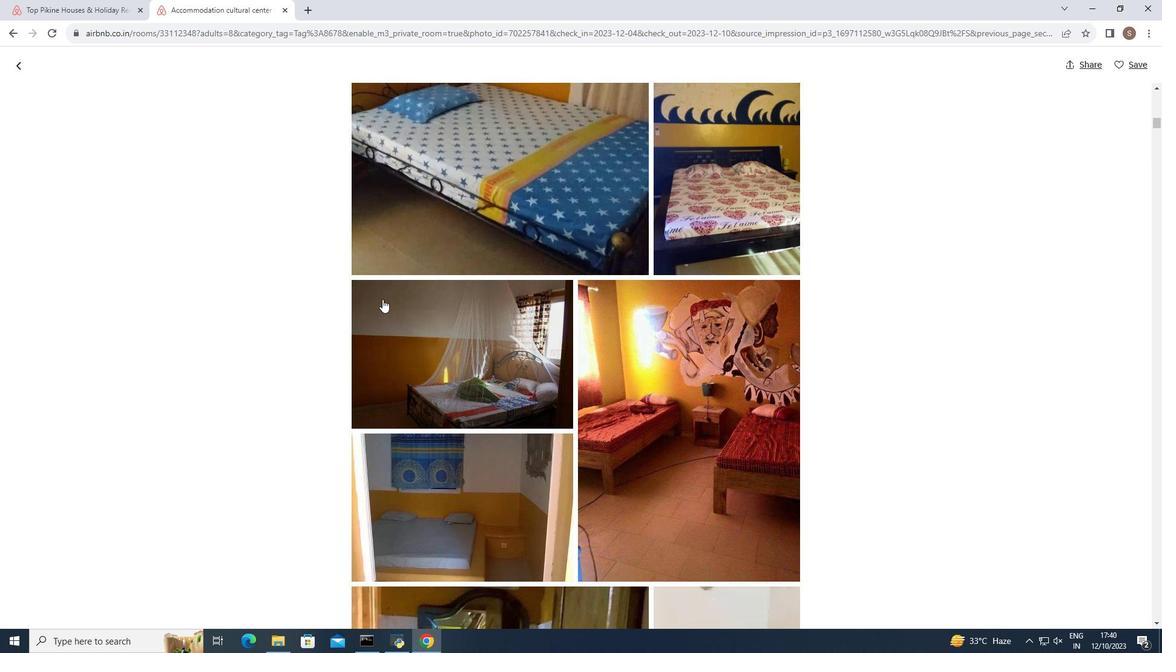
Action: Mouse scrolled (382, 299) with delta (0, 0)
Screenshot: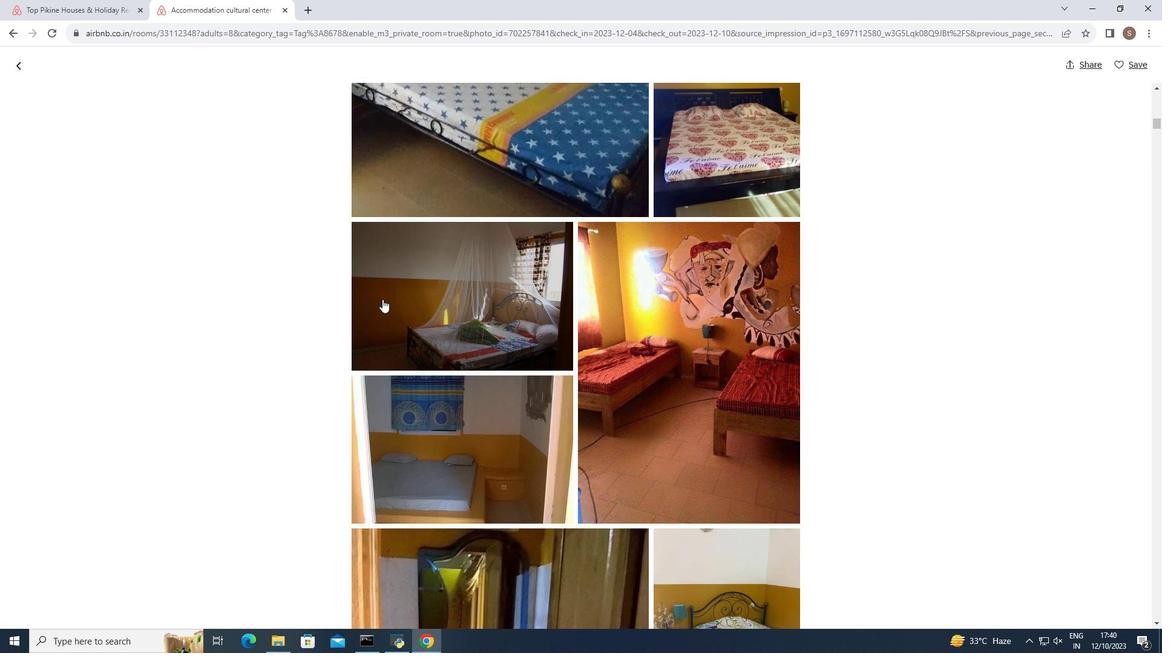 
Action: Mouse scrolled (382, 299) with delta (0, 0)
Screenshot: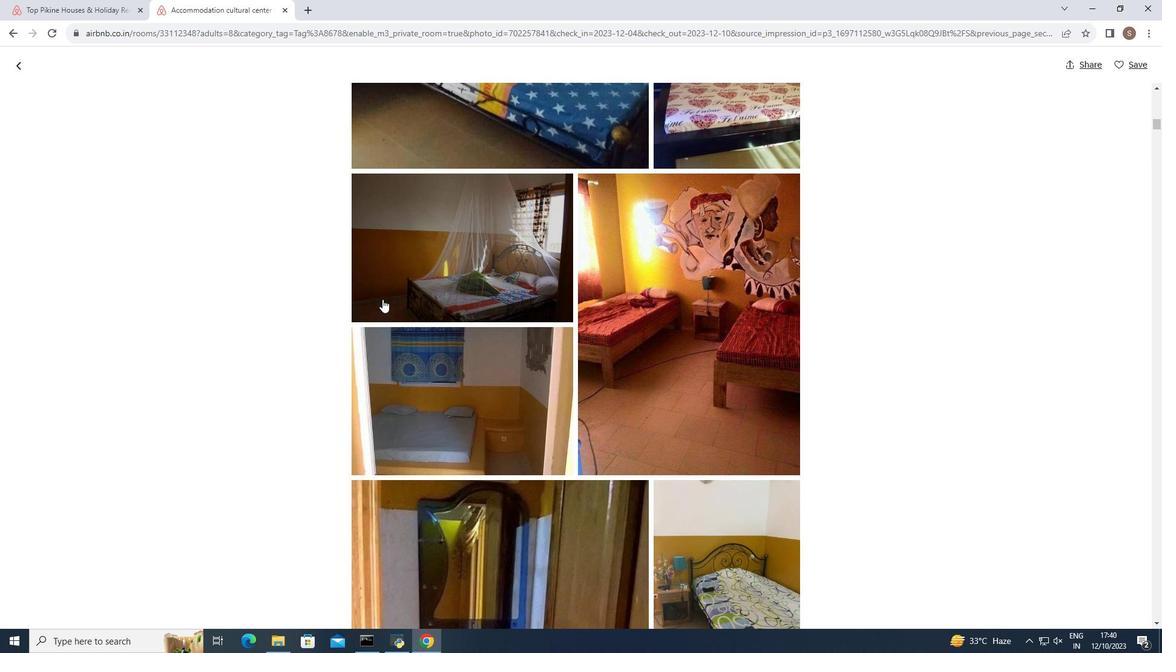 
Action: Mouse scrolled (382, 299) with delta (0, 0)
Screenshot: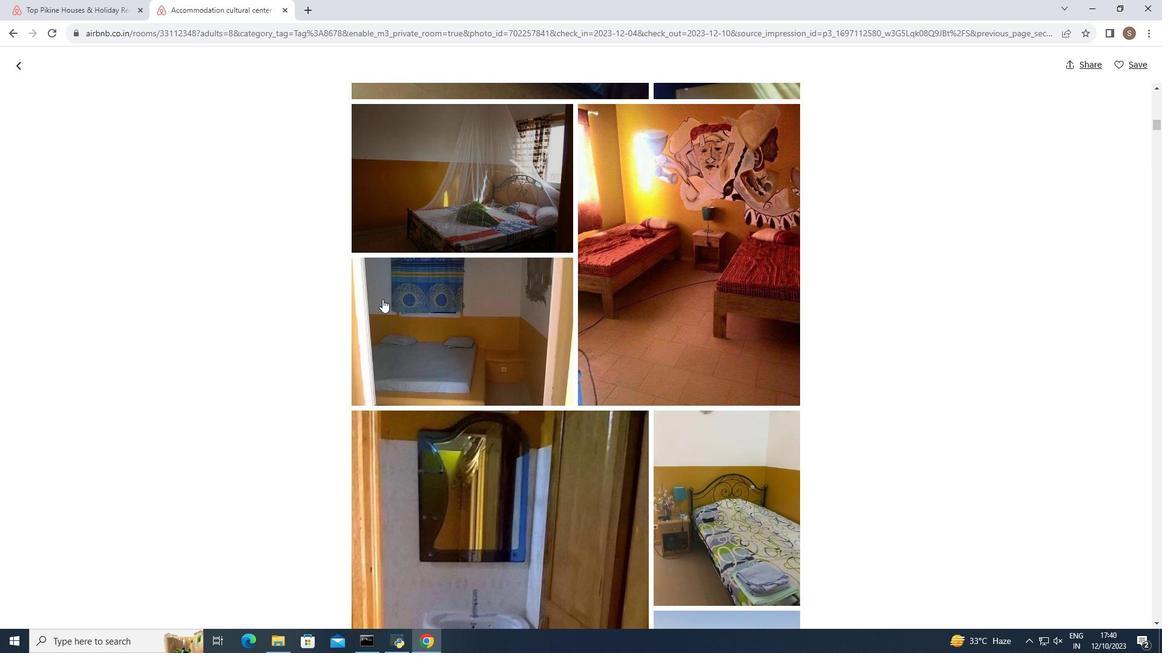 
Action: Mouse scrolled (382, 299) with delta (0, 0)
Screenshot: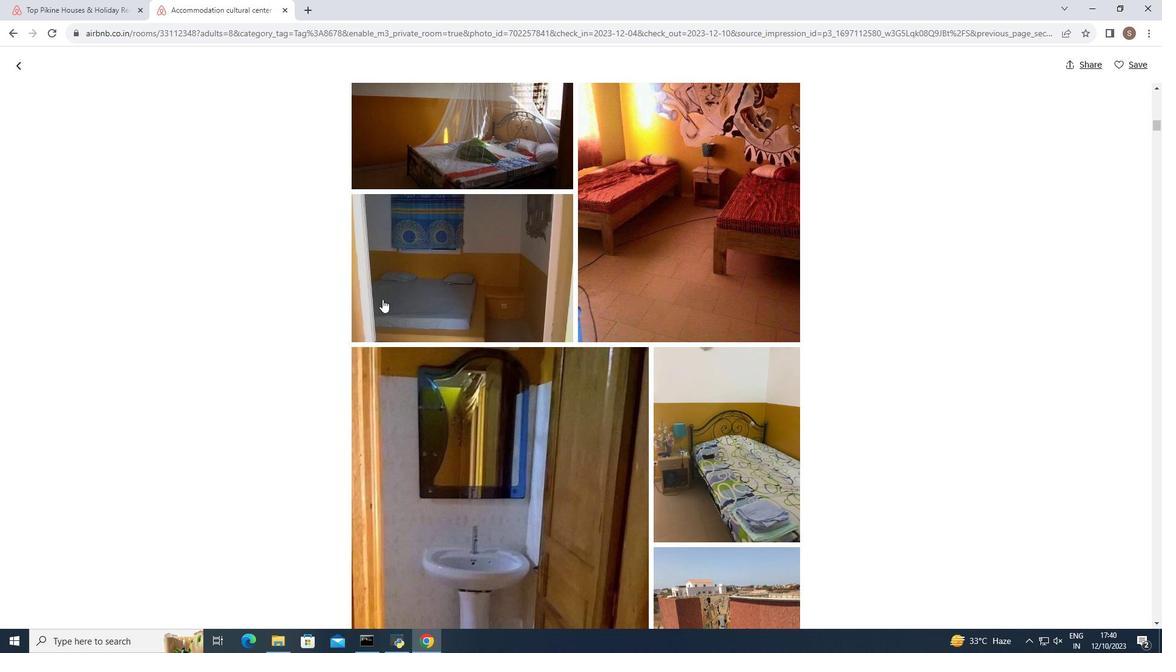 
Action: Mouse scrolled (382, 299) with delta (0, 0)
Screenshot: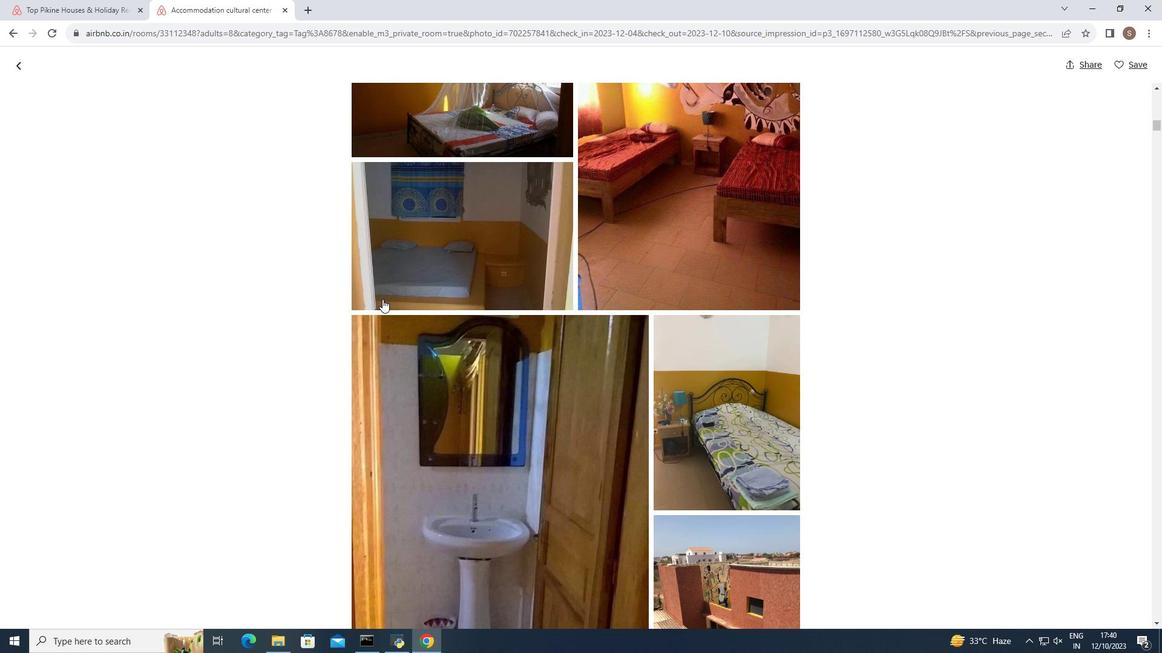 
Action: Mouse scrolled (382, 299) with delta (0, 0)
Screenshot: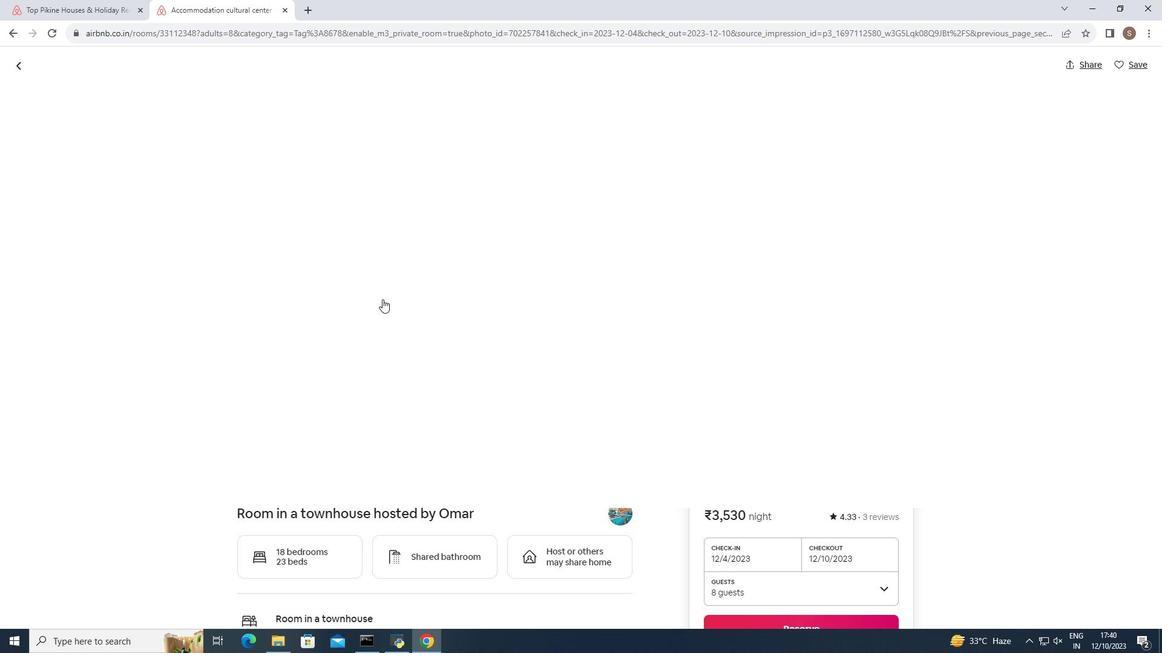 
Action: Mouse scrolled (382, 299) with delta (0, 0)
Screenshot: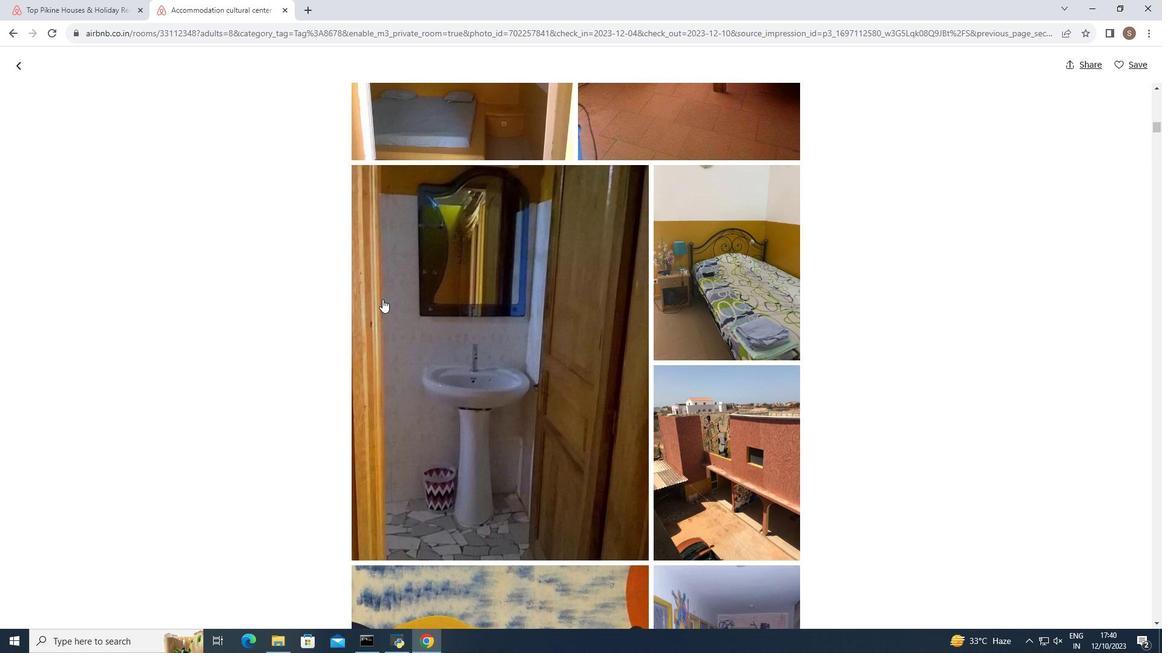 
Action: Mouse scrolled (382, 299) with delta (0, 0)
Screenshot: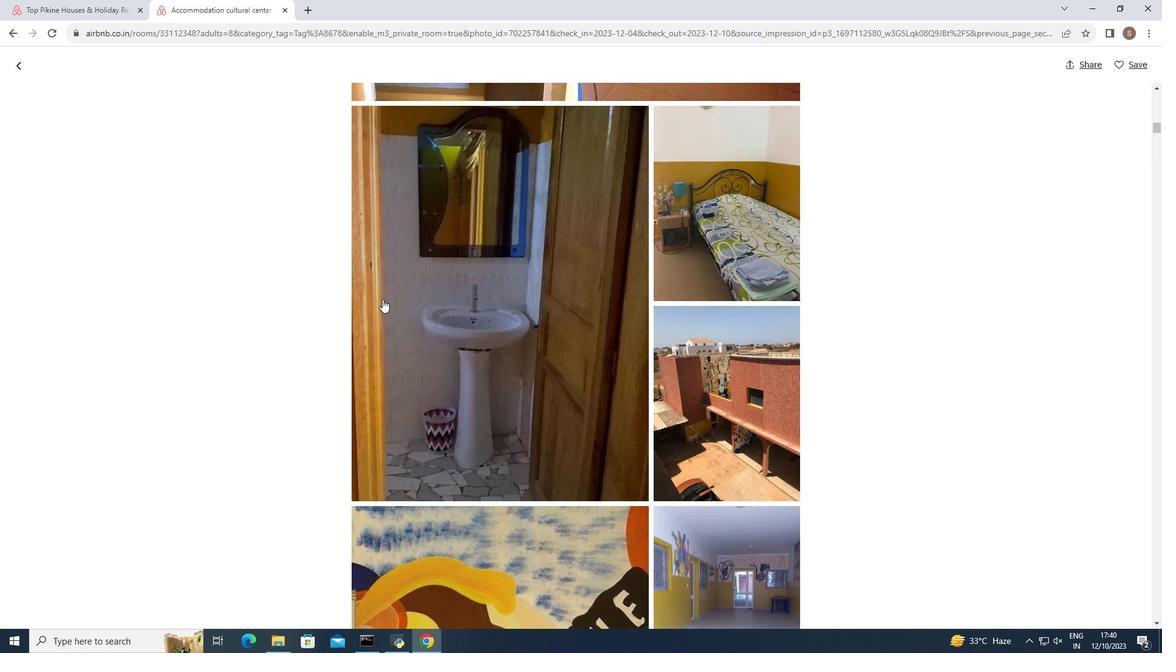 
Action: Mouse scrolled (382, 299) with delta (0, 0)
Screenshot: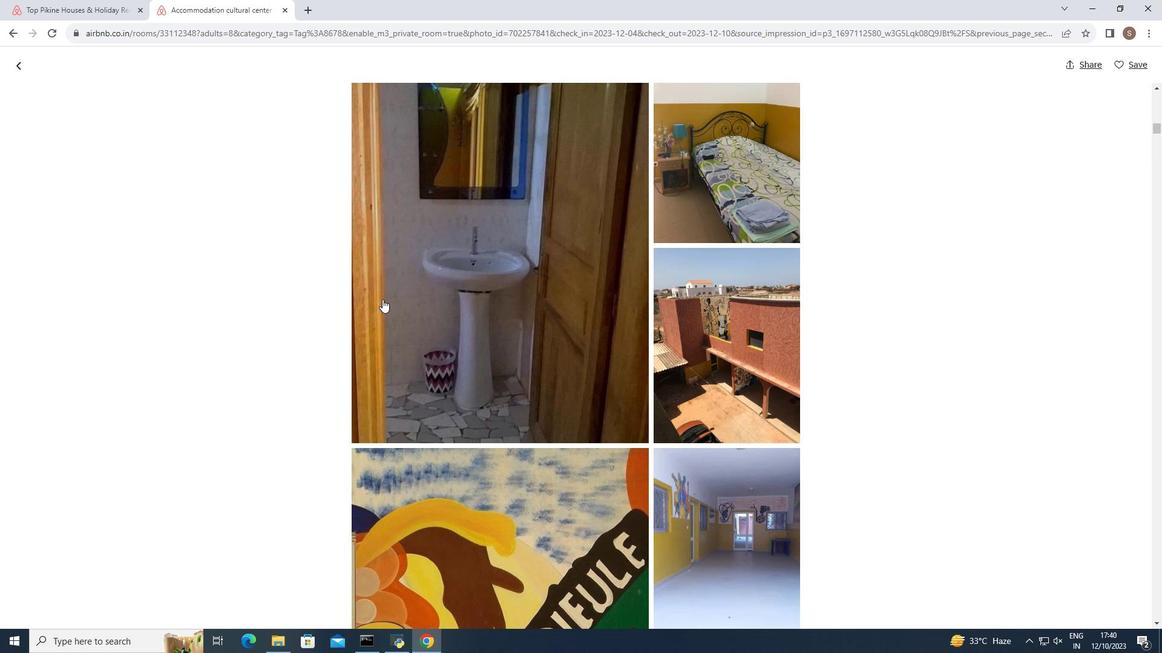
Action: Mouse scrolled (382, 299) with delta (0, 0)
Screenshot: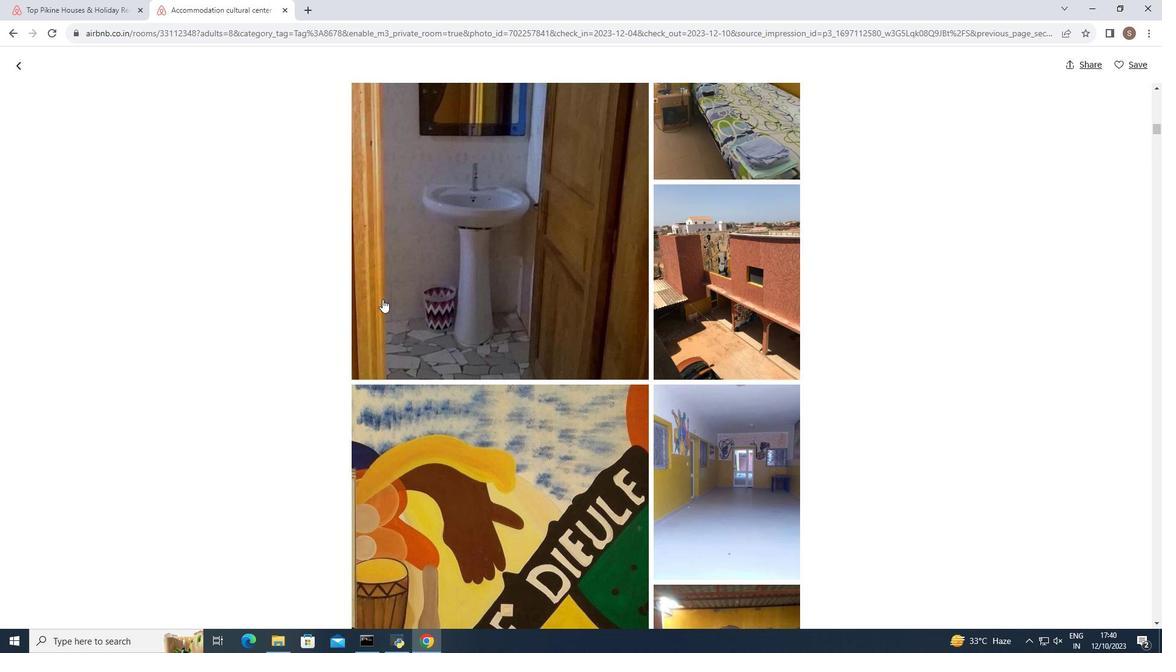 
Action: Mouse scrolled (382, 299) with delta (0, 0)
Screenshot: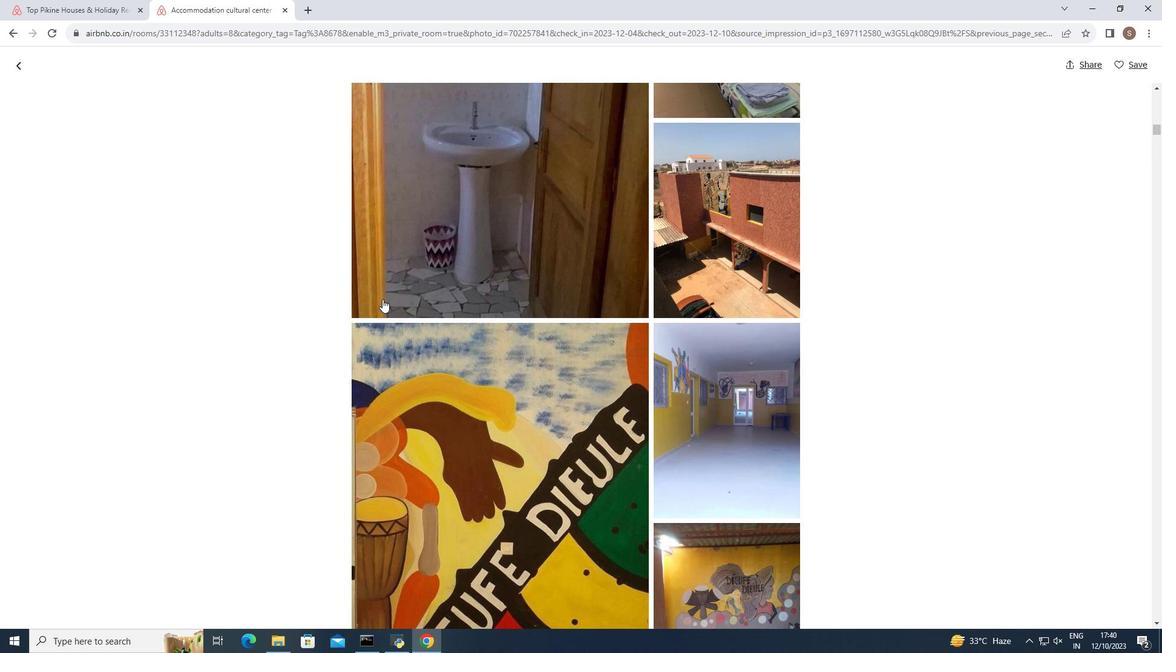 
Action: Mouse moved to (383, 299)
Screenshot: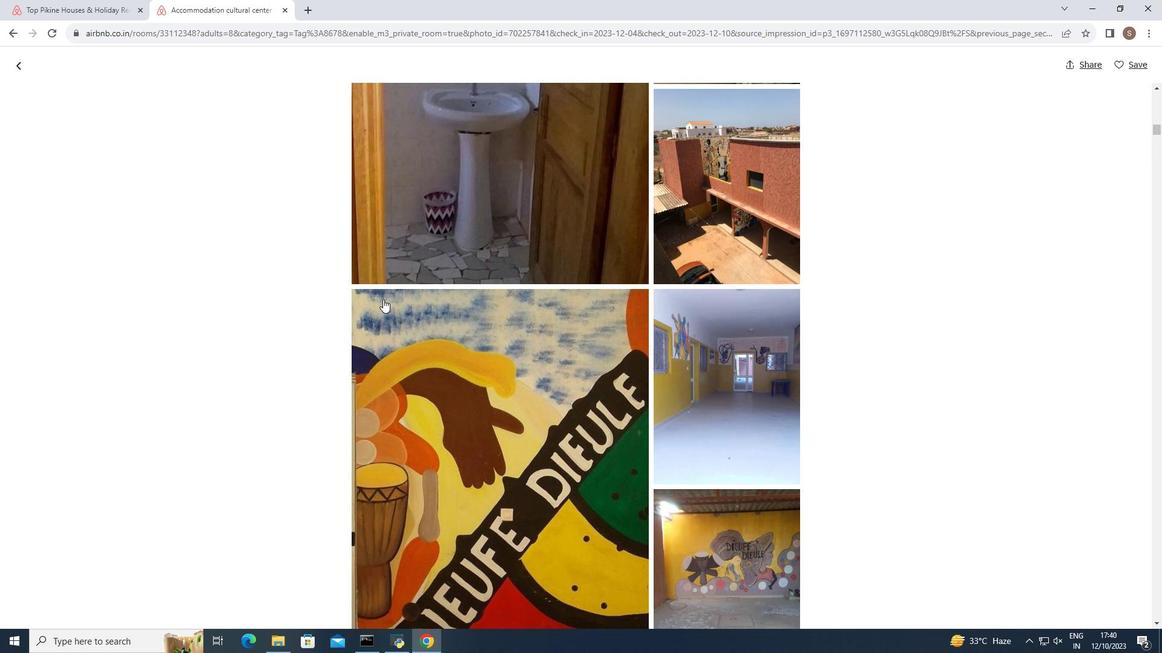 
Action: Mouse scrolled (383, 299) with delta (0, 0)
Screenshot: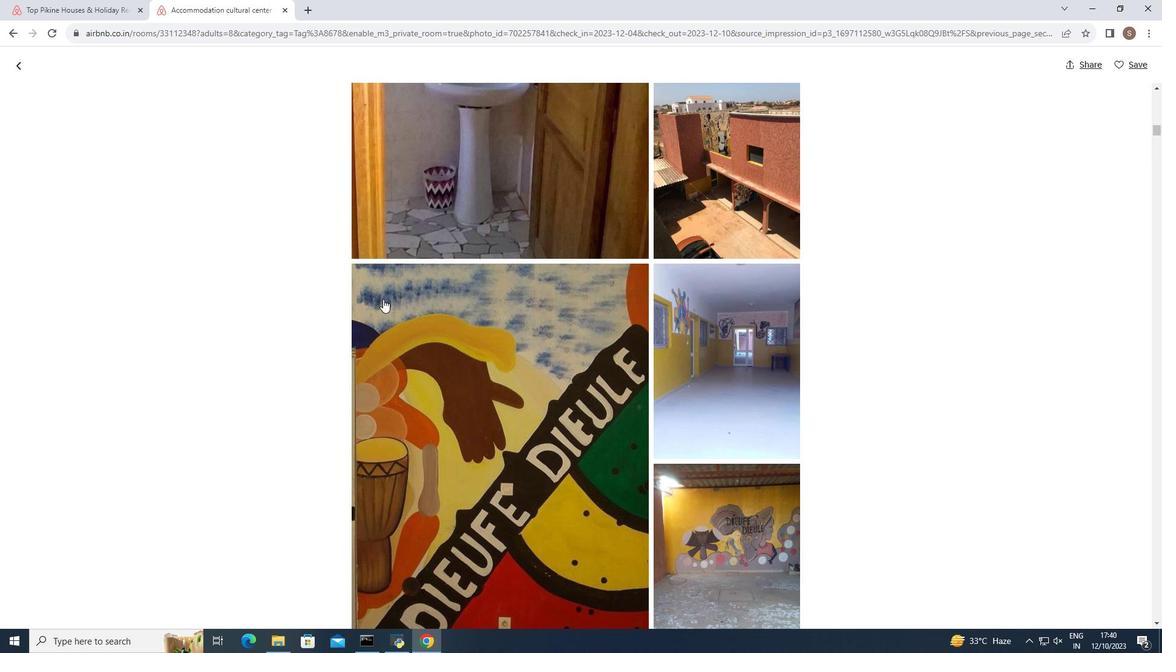 
Action: Mouse scrolled (383, 299) with delta (0, 0)
Screenshot: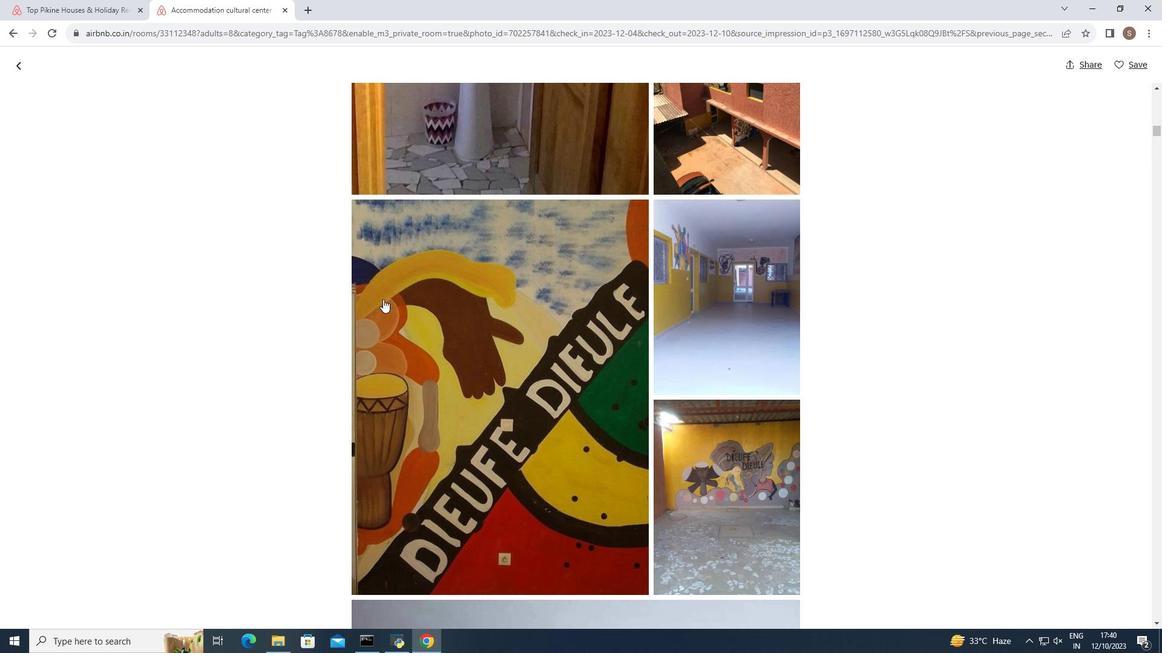 
Action: Mouse scrolled (383, 299) with delta (0, 0)
Screenshot: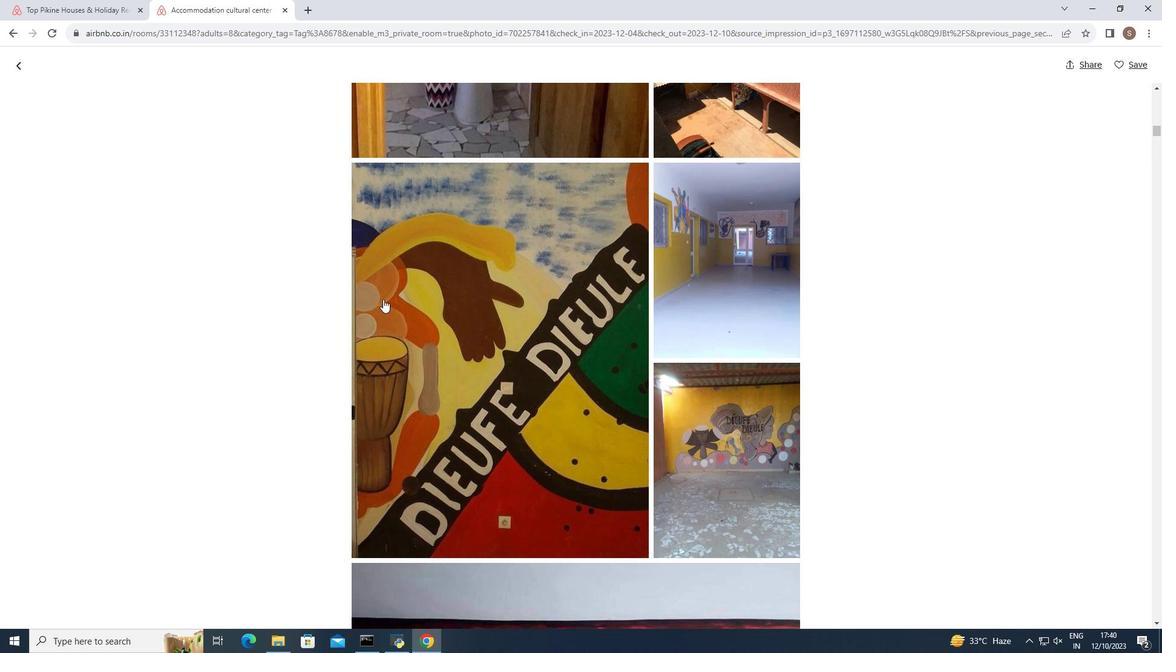 
Action: Mouse scrolled (383, 299) with delta (0, 0)
Screenshot: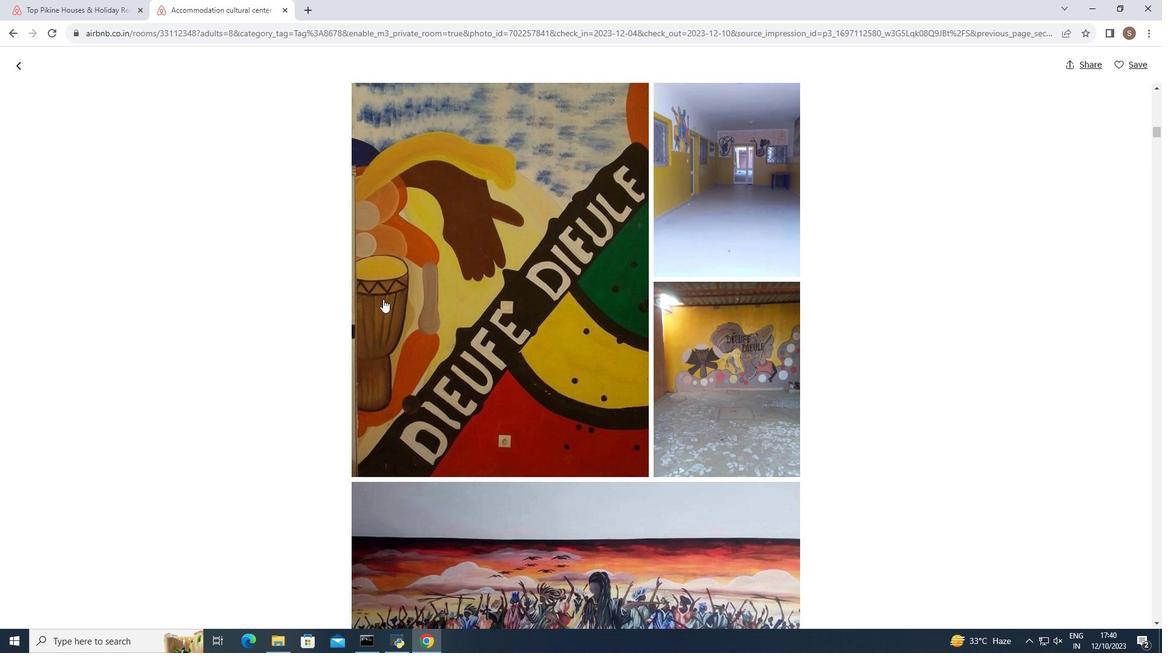 
Action: Mouse scrolled (383, 299) with delta (0, 0)
Screenshot: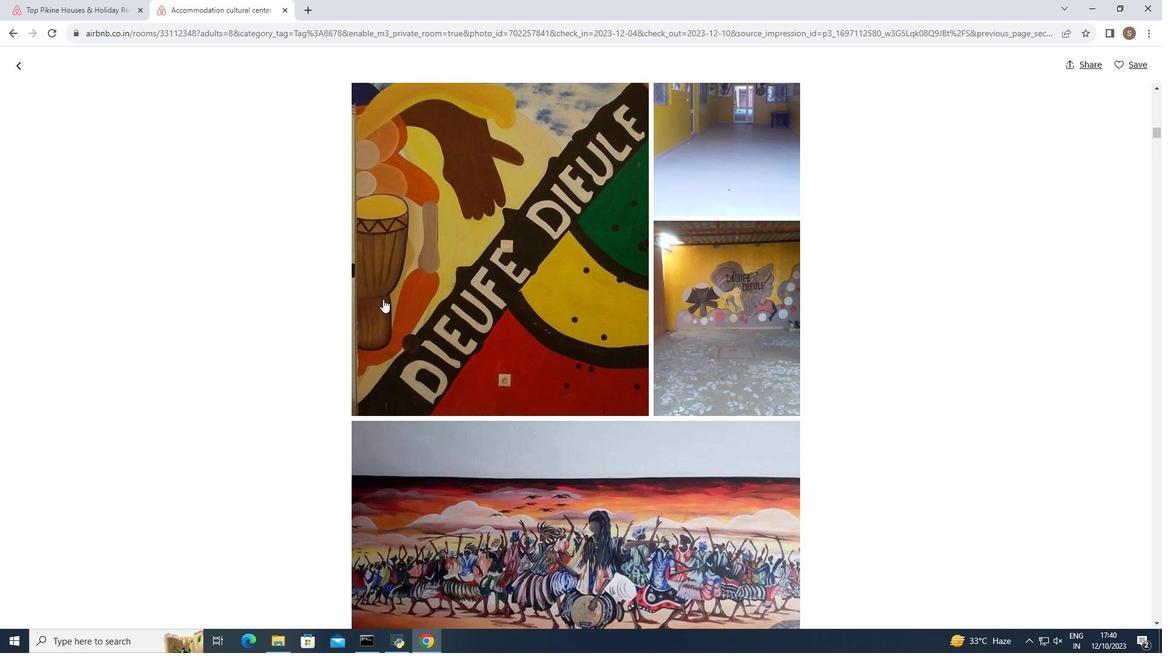 
Action: Mouse scrolled (383, 299) with delta (0, 0)
Screenshot: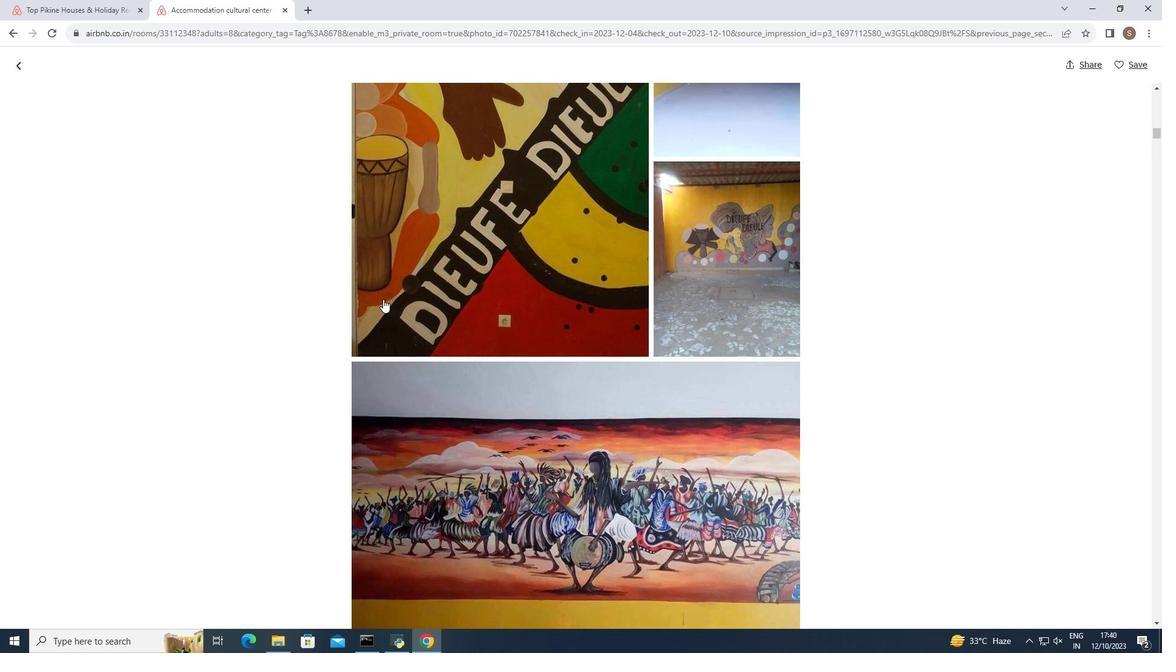 
Action: Mouse scrolled (383, 299) with delta (0, 0)
Screenshot: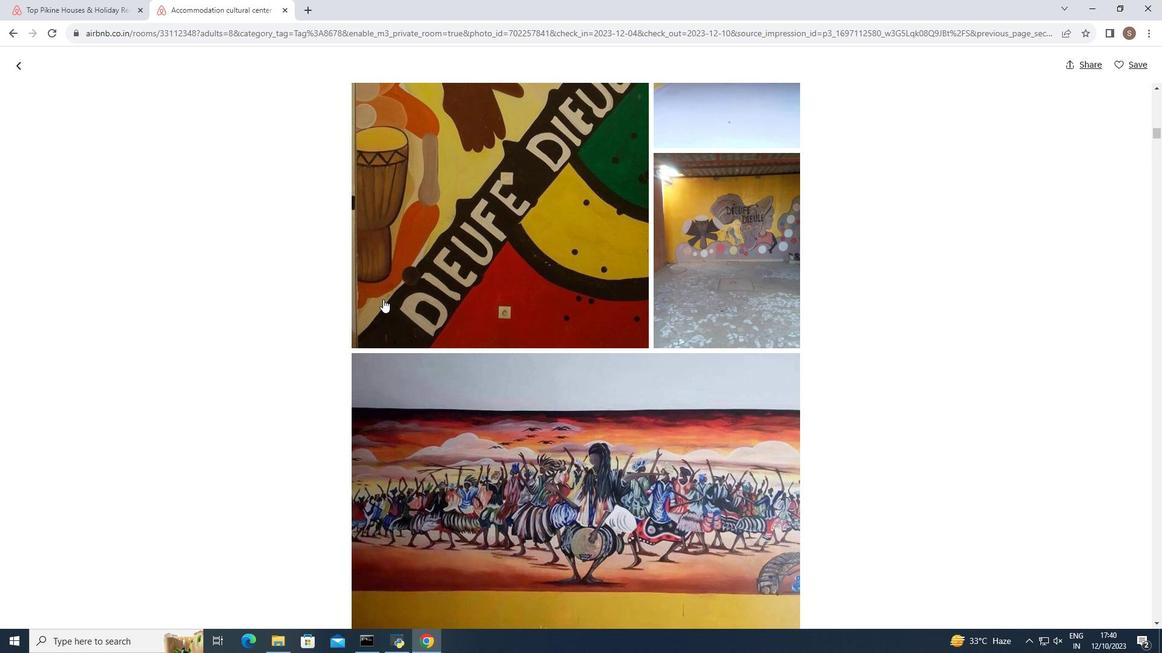 
Action: Mouse scrolled (383, 299) with delta (0, 0)
Screenshot: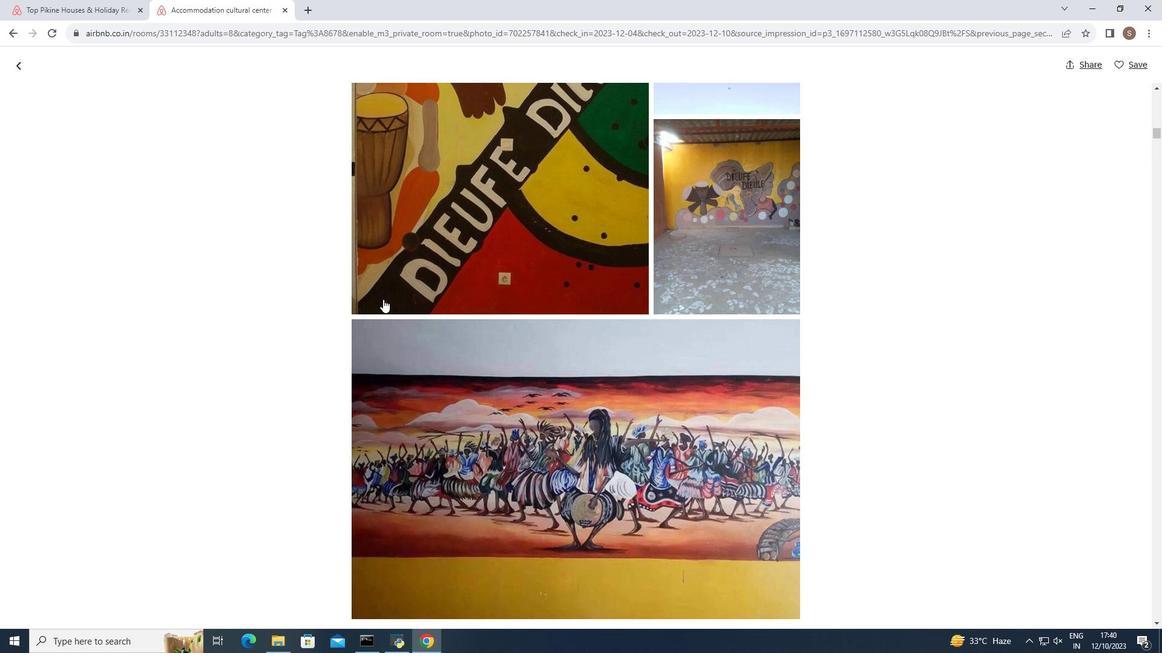 
Action: Mouse scrolled (383, 299) with delta (0, 0)
Screenshot: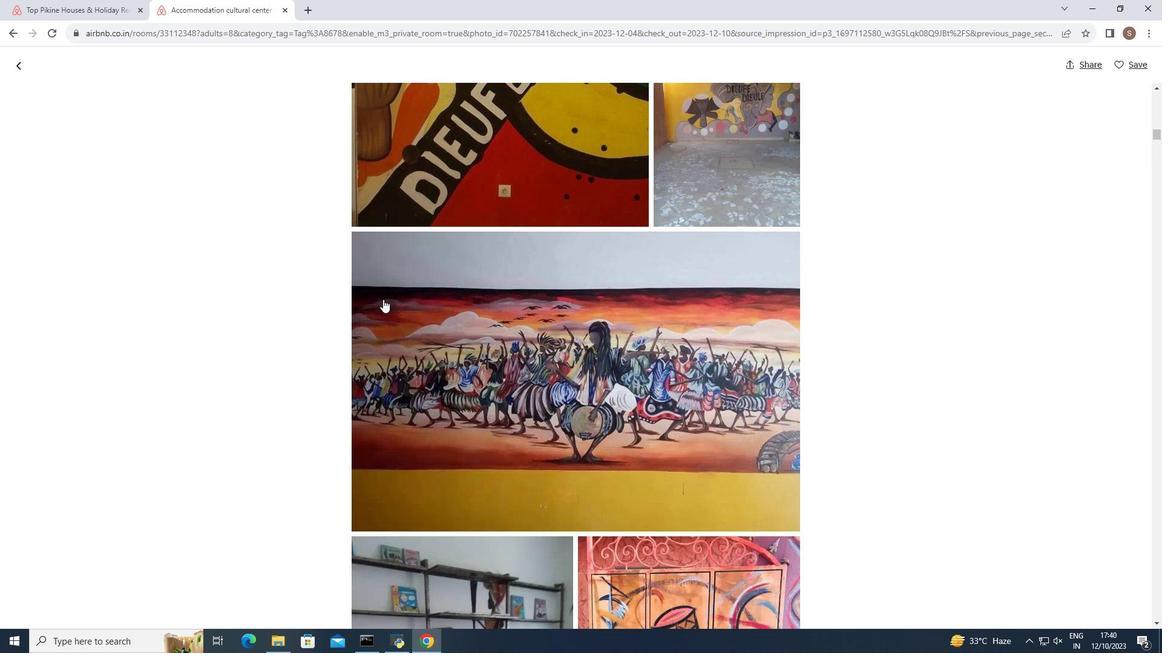 
Action: Mouse scrolled (383, 299) with delta (0, 0)
Screenshot: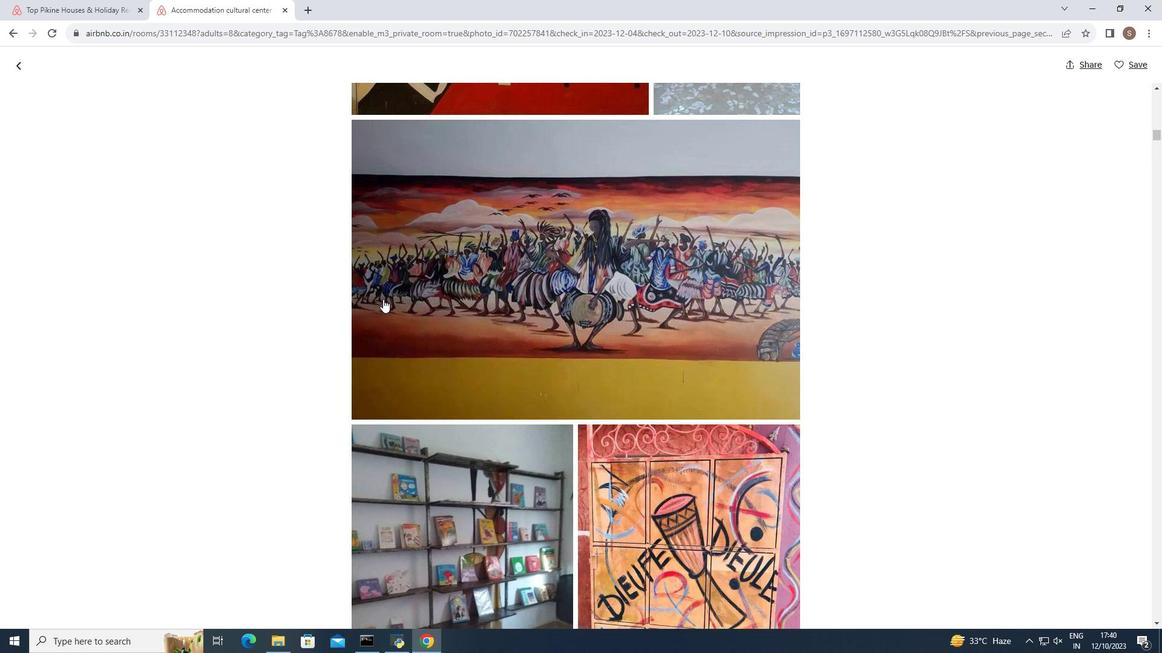 
Action: Mouse scrolled (383, 299) with delta (0, 0)
Screenshot: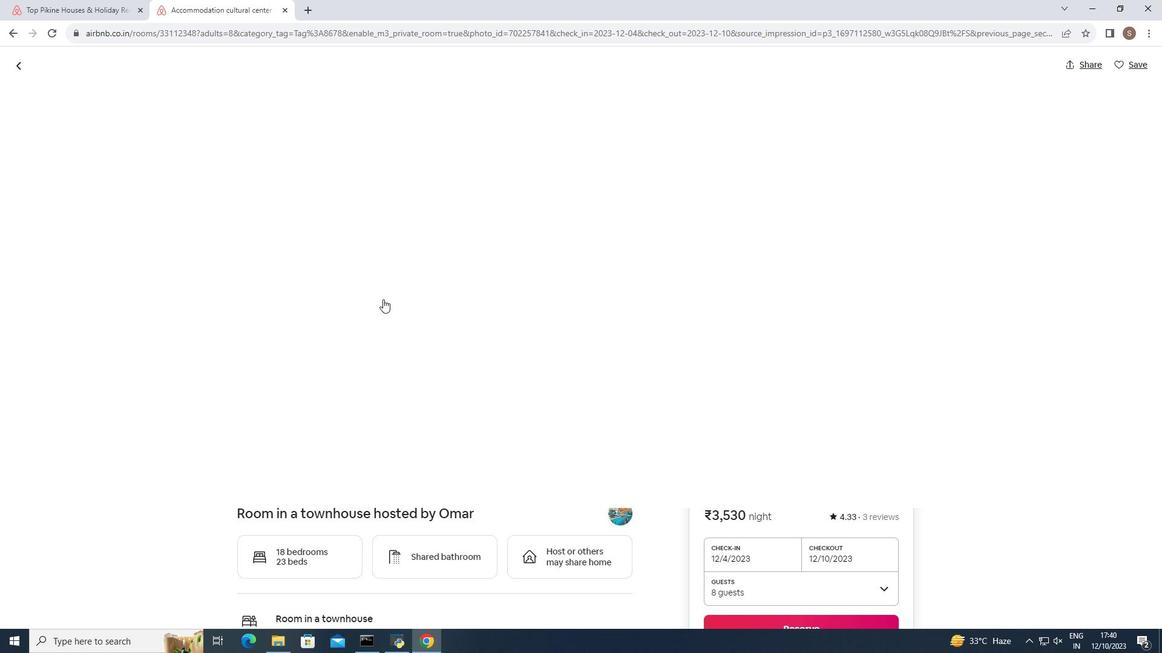
Action: Mouse scrolled (383, 299) with delta (0, 0)
Screenshot: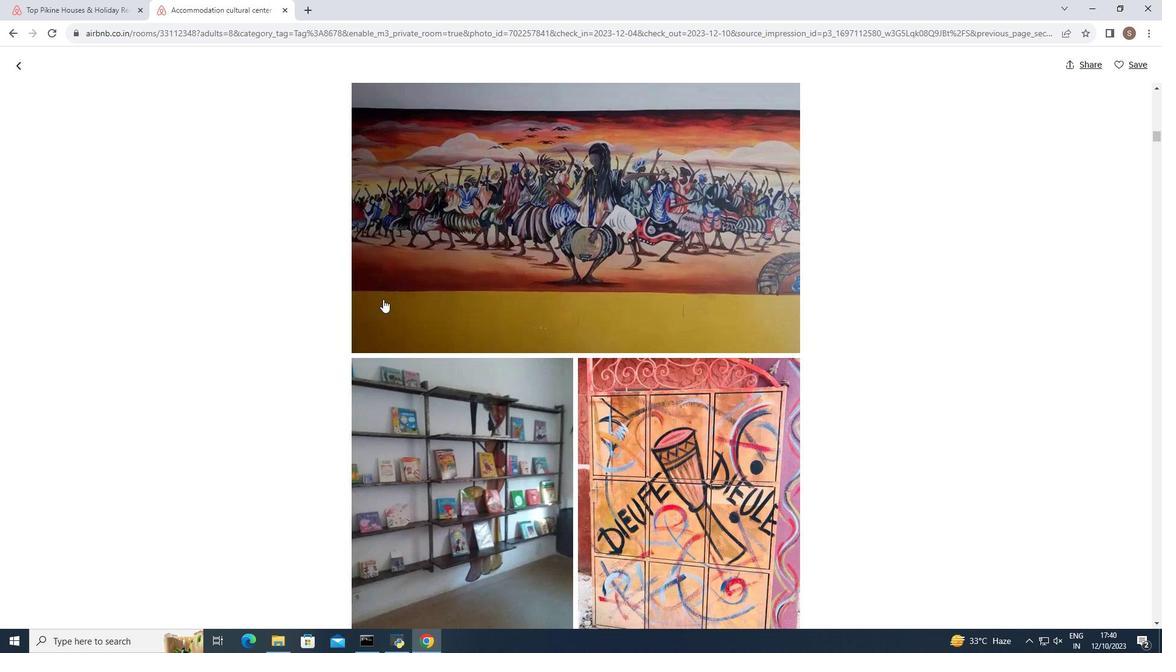 
Action: Mouse scrolled (383, 299) with delta (0, 0)
Screenshot: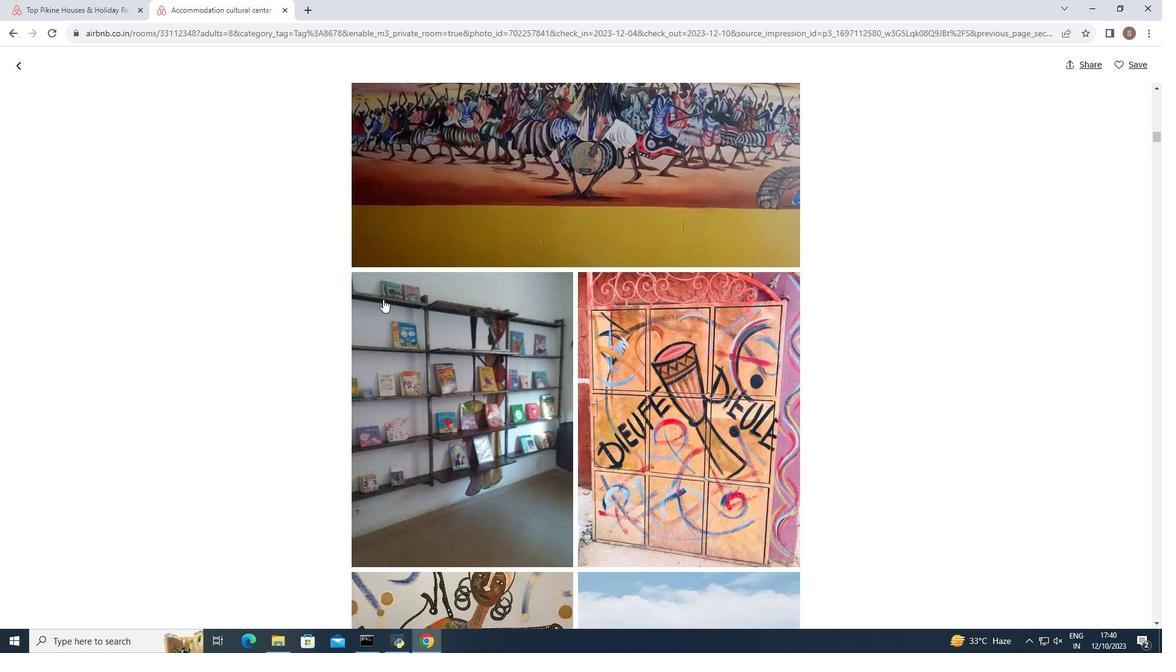 
Action: Mouse scrolled (383, 299) with delta (0, 0)
Screenshot: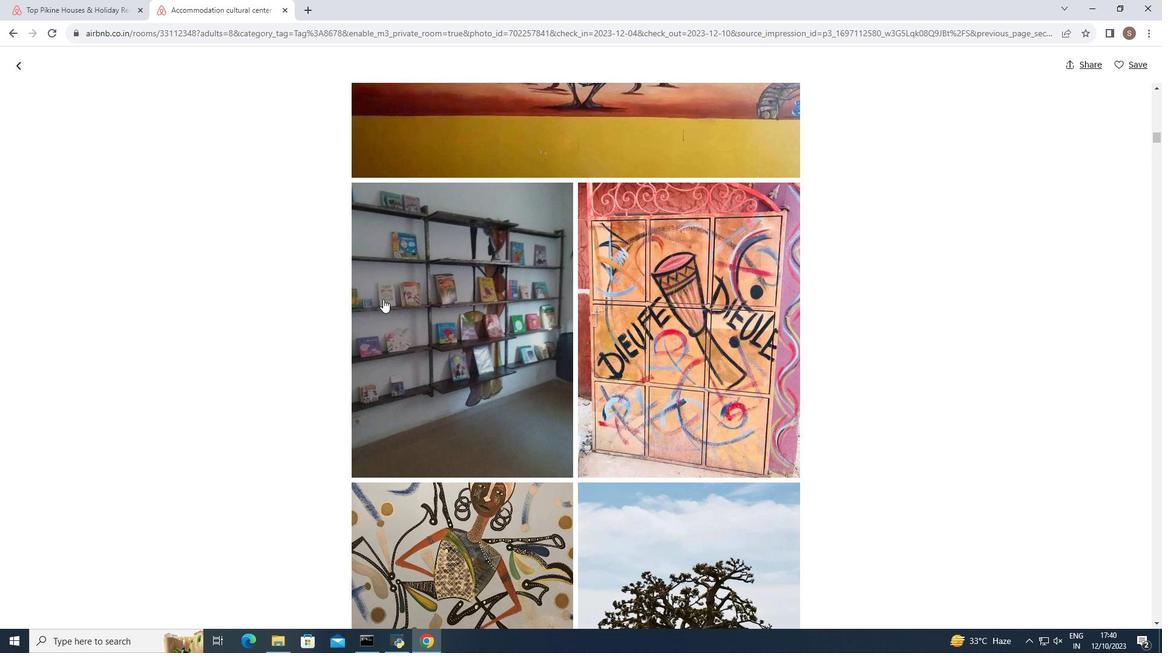 
Action: Mouse scrolled (383, 299) with delta (0, 0)
Screenshot: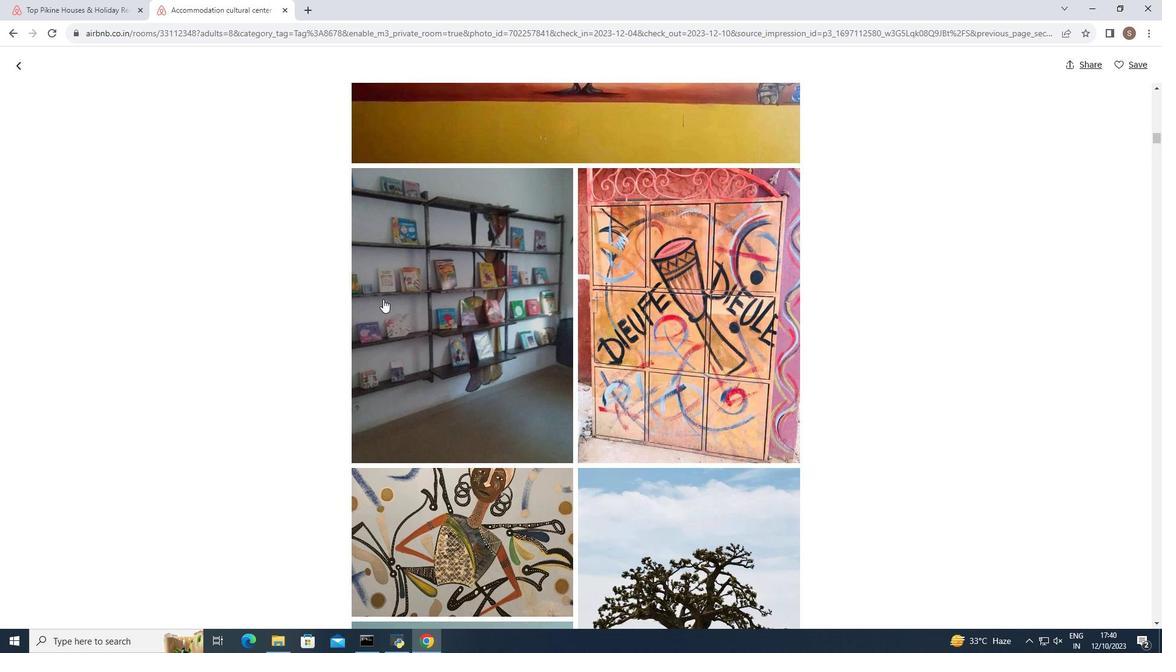 
Action: Mouse scrolled (383, 299) with delta (0, 0)
Screenshot: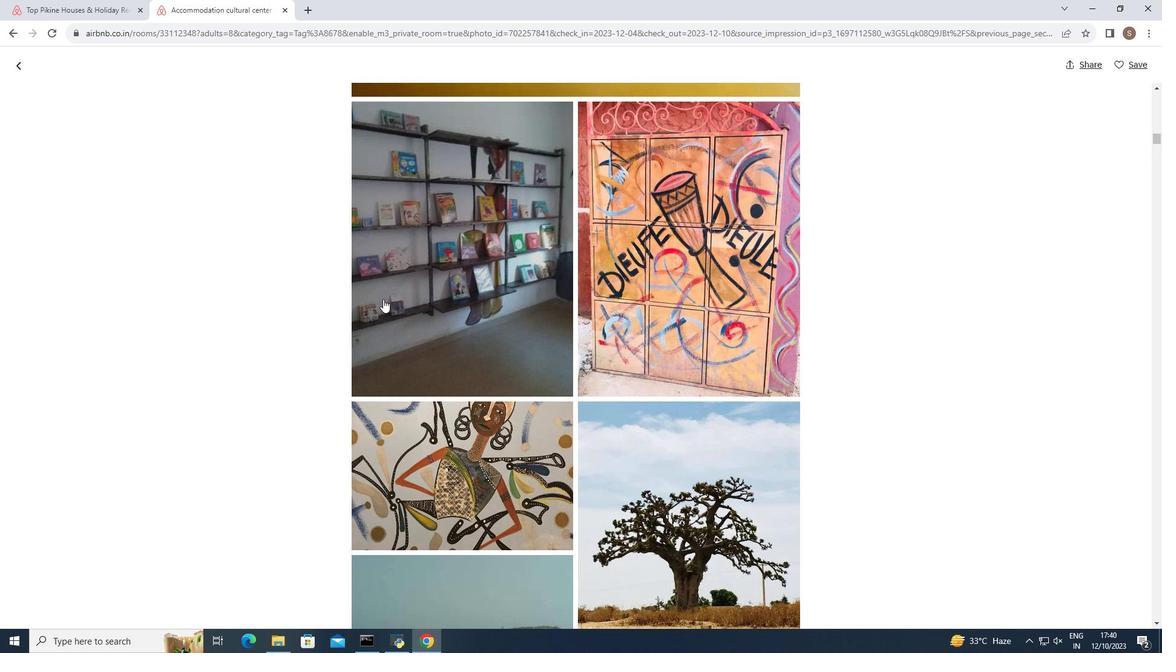 
Action: Mouse scrolled (383, 299) with delta (0, 0)
Screenshot: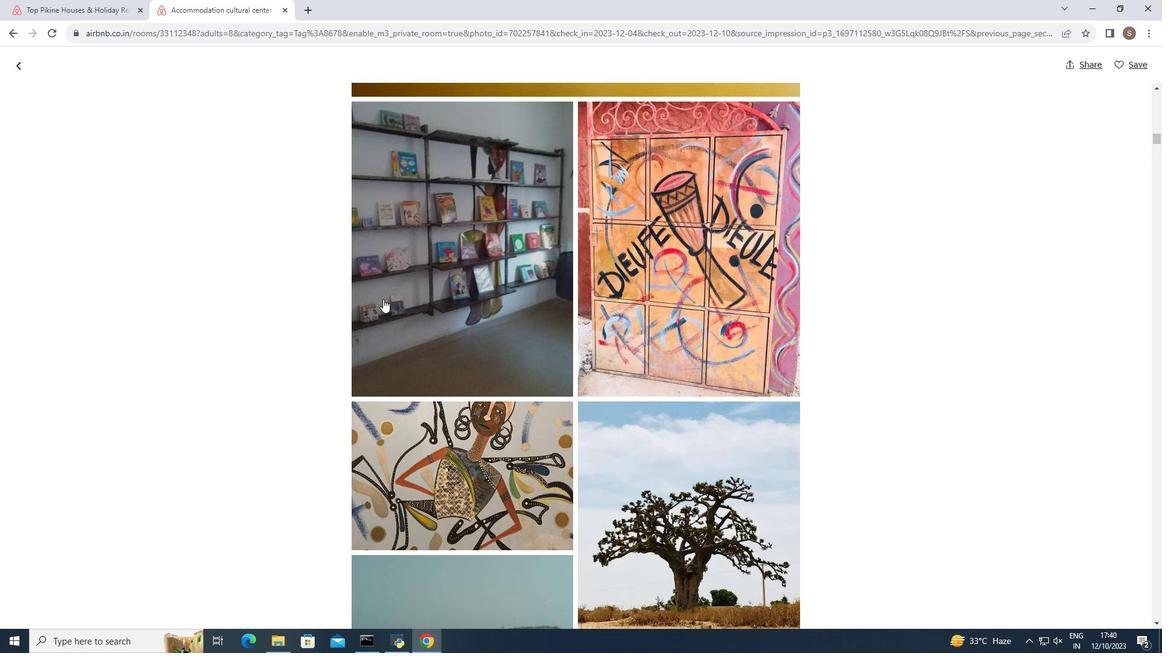 
Action: Mouse moved to (382, 299)
Screenshot: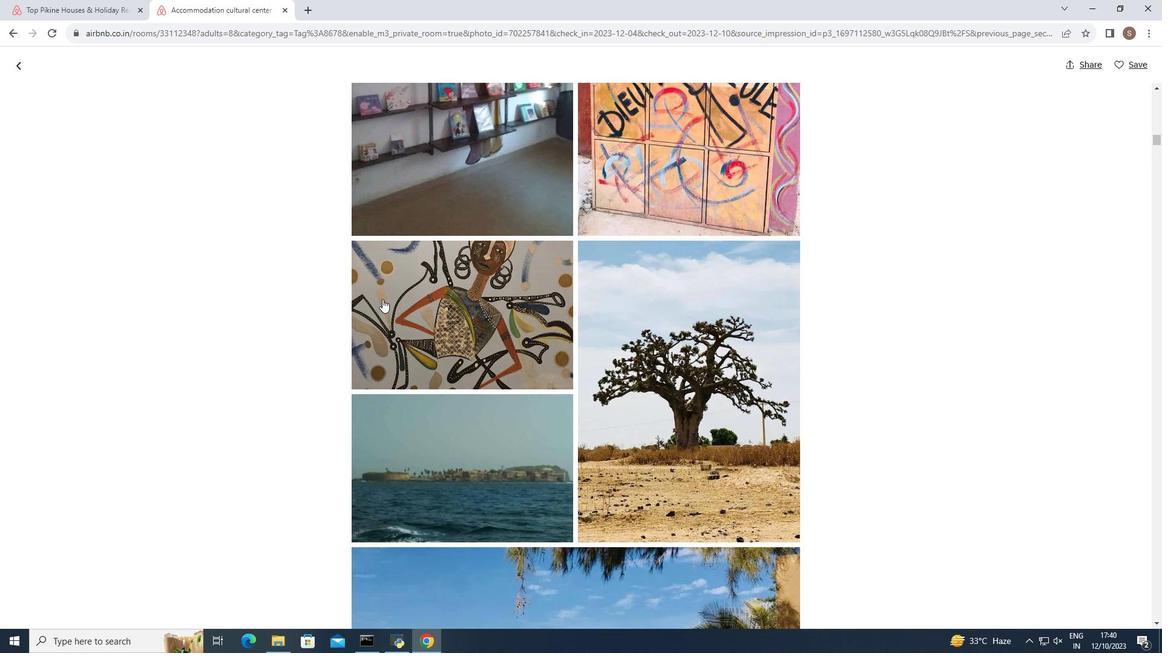 
Action: Mouse scrolled (382, 299) with delta (0, 0)
Screenshot: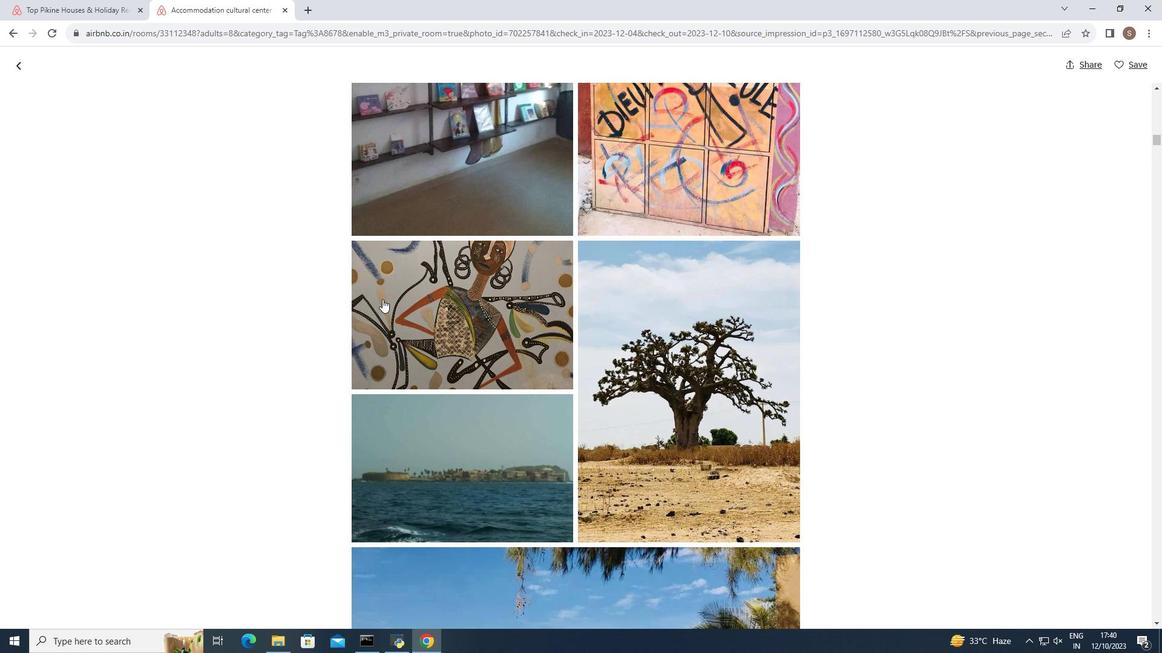 
Action: Mouse scrolled (382, 299) with delta (0, 0)
Screenshot: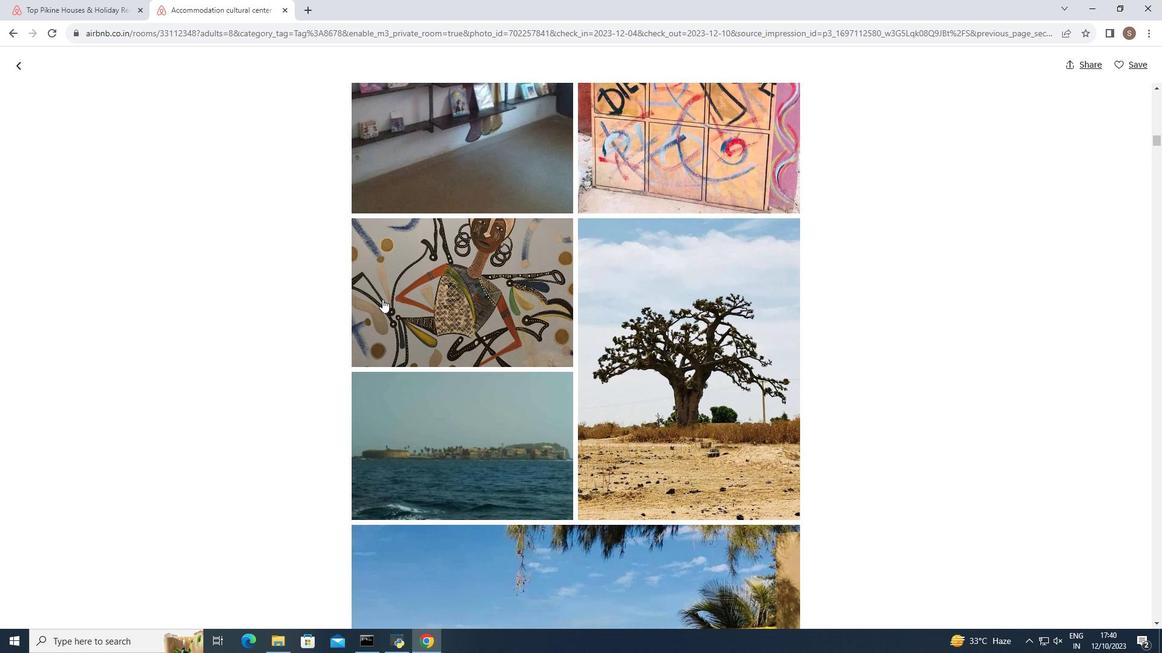 
Action: Mouse scrolled (382, 299) with delta (0, 0)
Screenshot: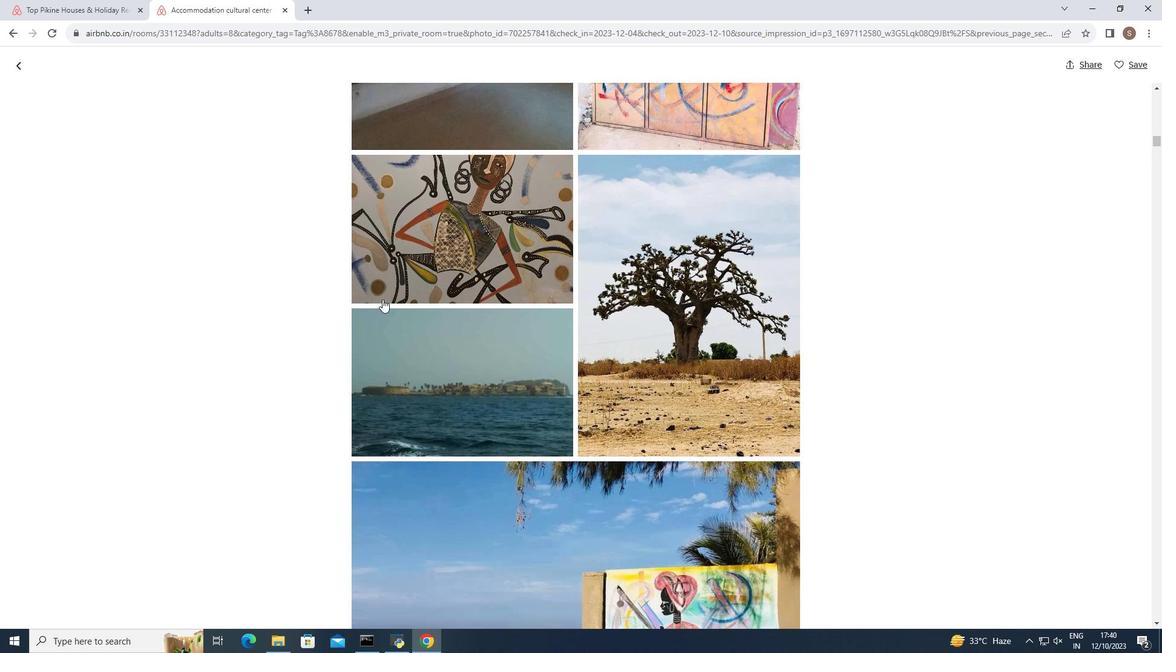 
Action: Mouse moved to (382, 299)
Screenshot: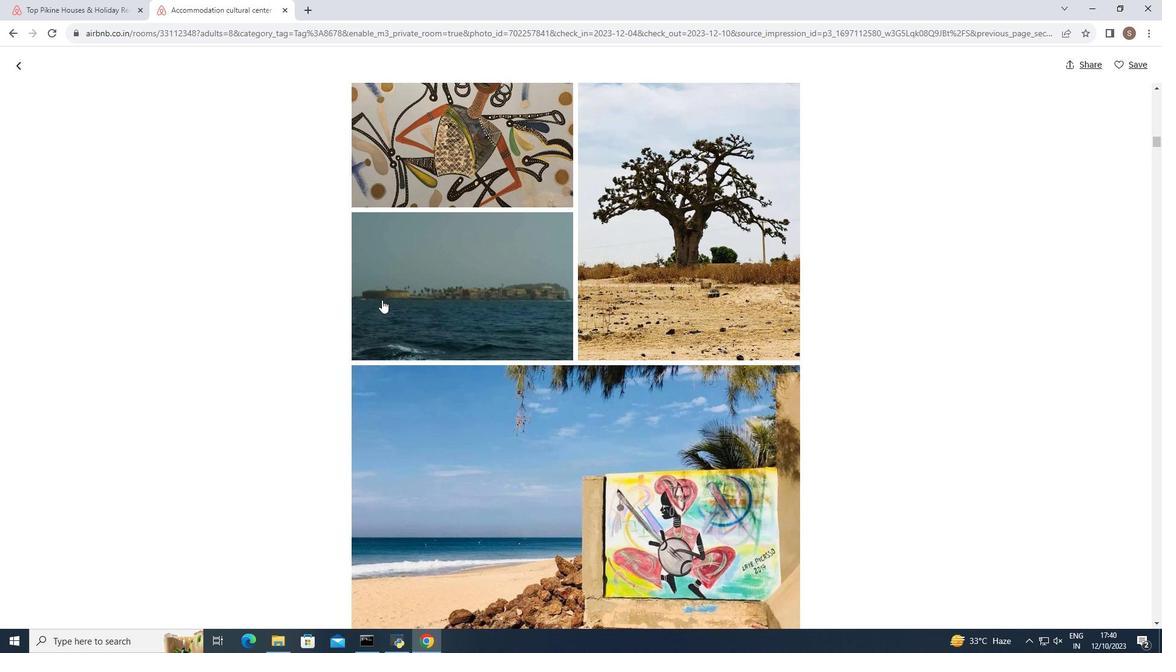 
Action: Mouse scrolled (382, 299) with delta (0, 0)
Screenshot: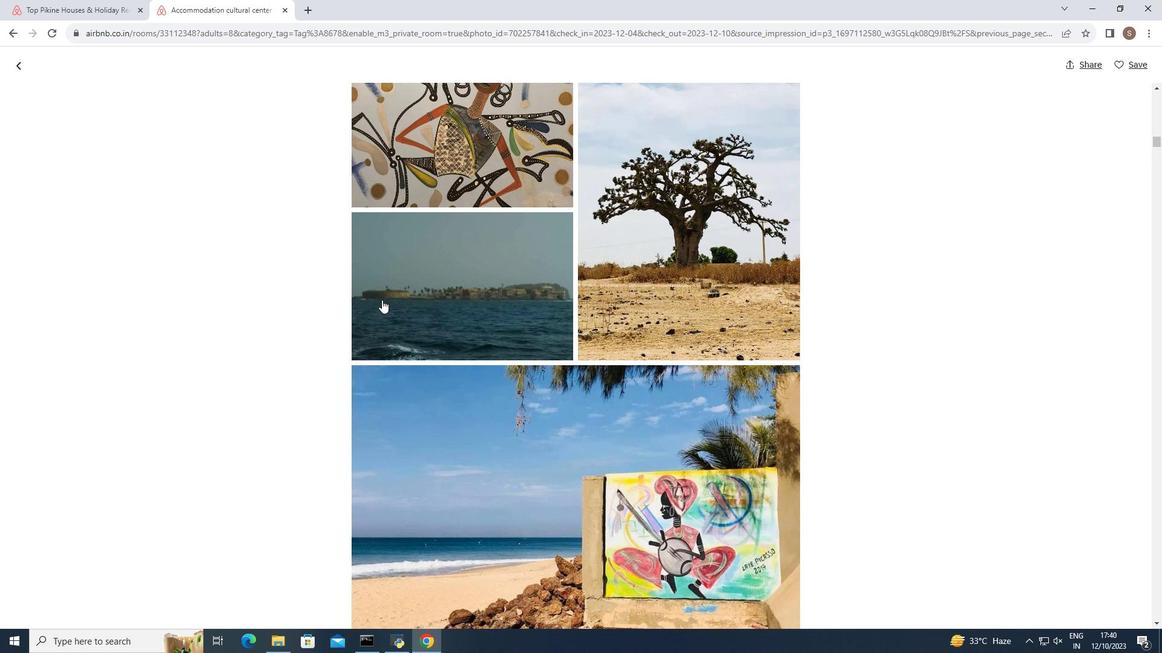 
Action: Mouse moved to (382, 300)
Screenshot: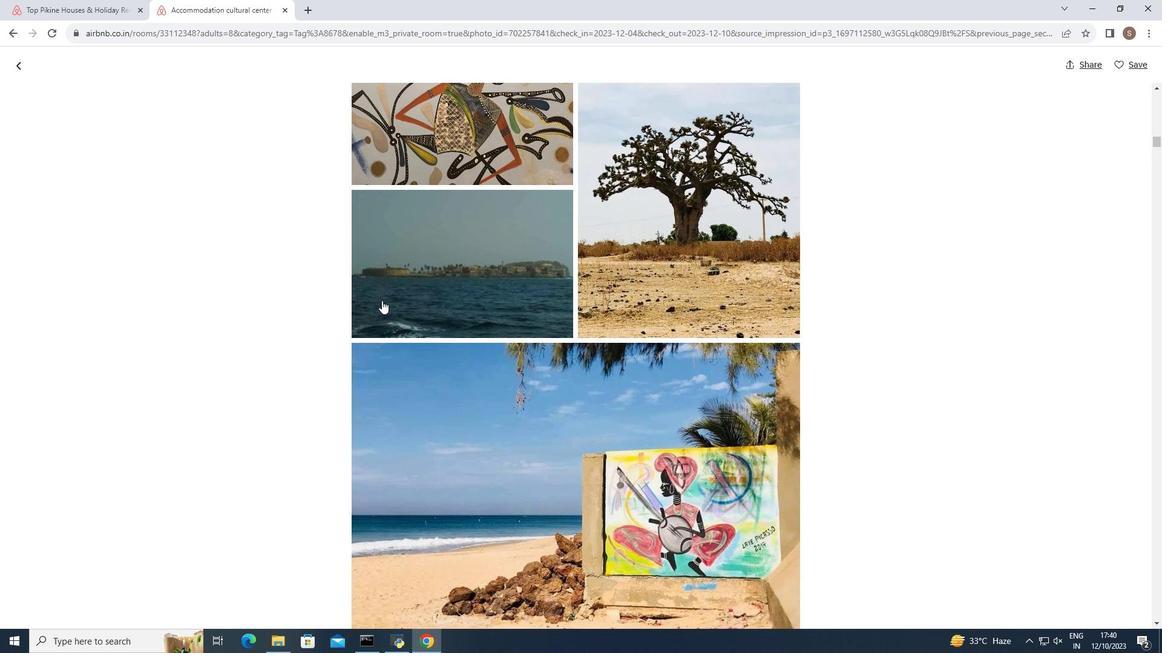 
Action: Mouse scrolled (382, 300) with delta (0, 0)
Screenshot: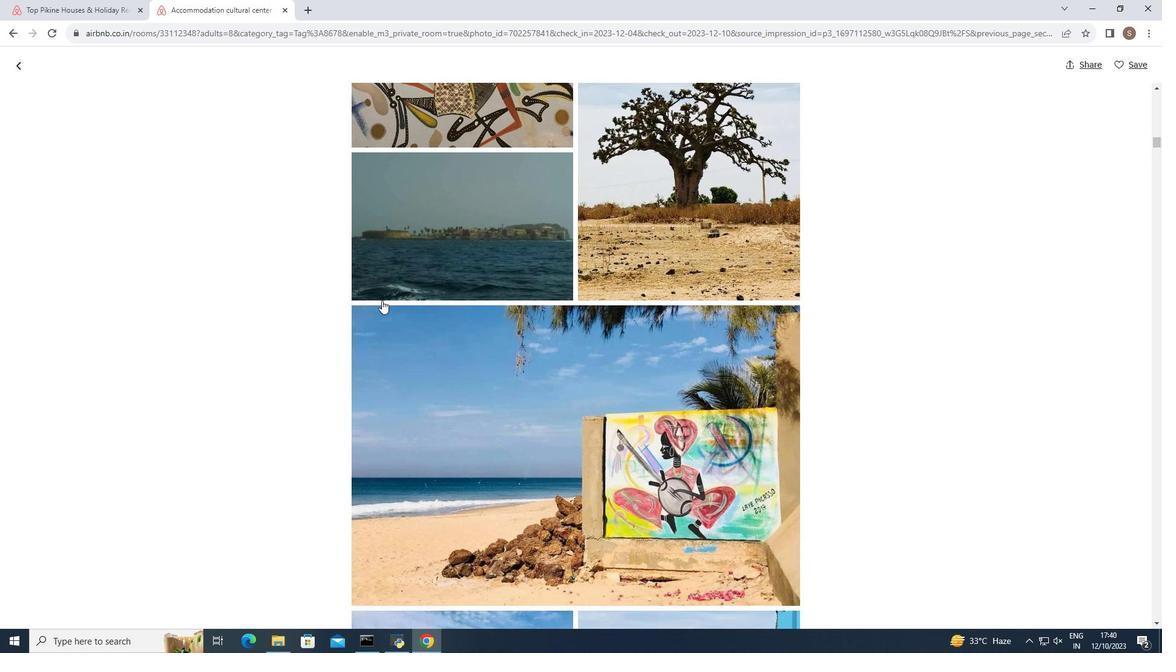 
Action: Mouse moved to (382, 301)
Screenshot: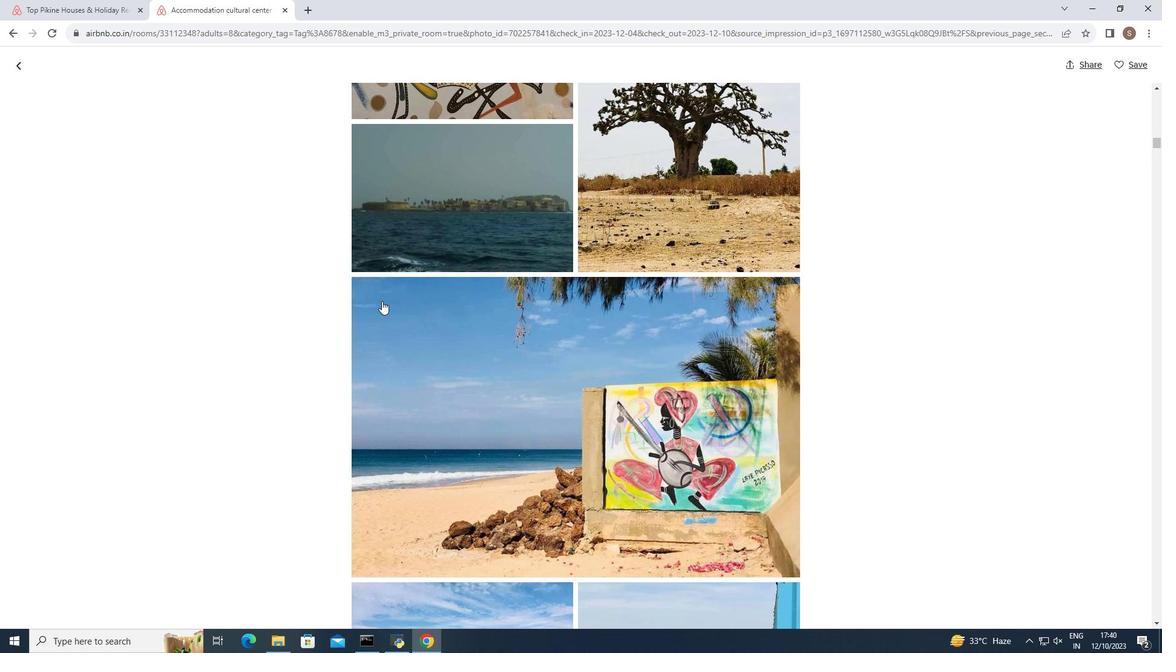 
Action: Mouse scrolled (382, 300) with delta (0, 0)
Screenshot: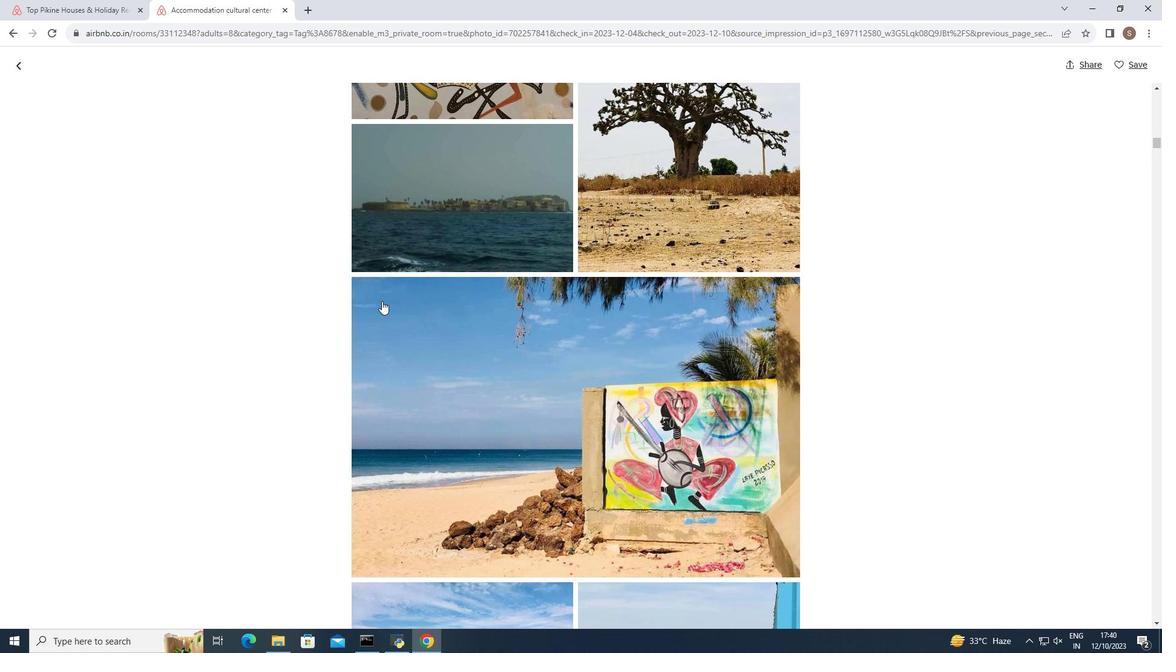 
Action: Mouse moved to (382, 301)
Screenshot: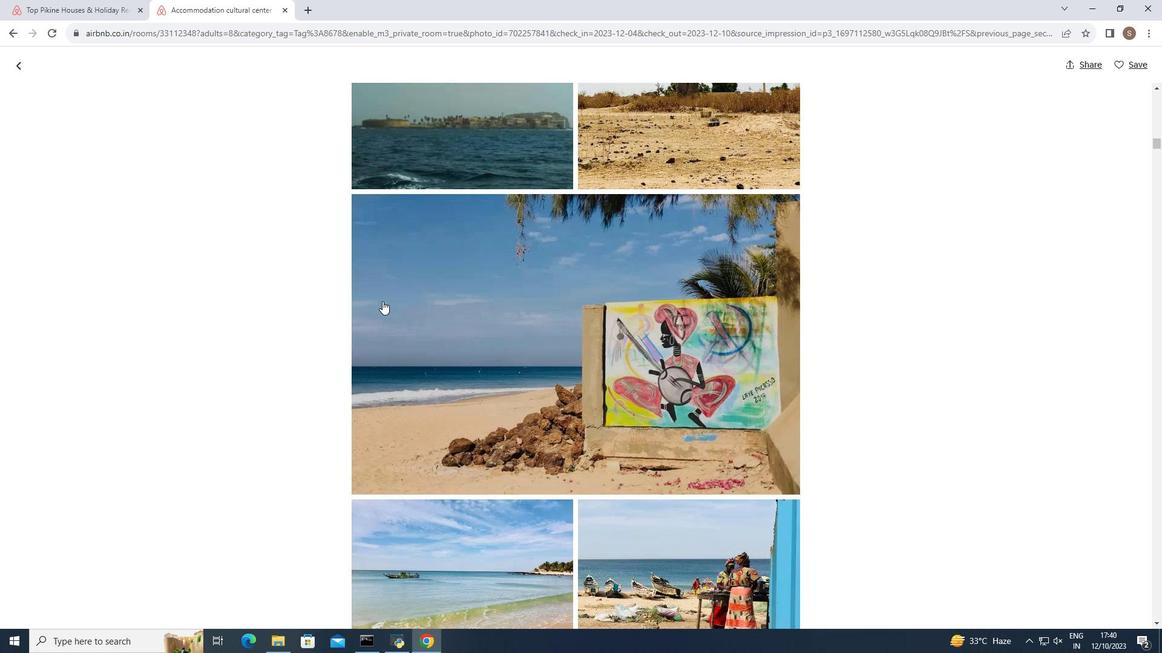 
Action: Mouse scrolled (382, 300) with delta (0, 0)
Screenshot: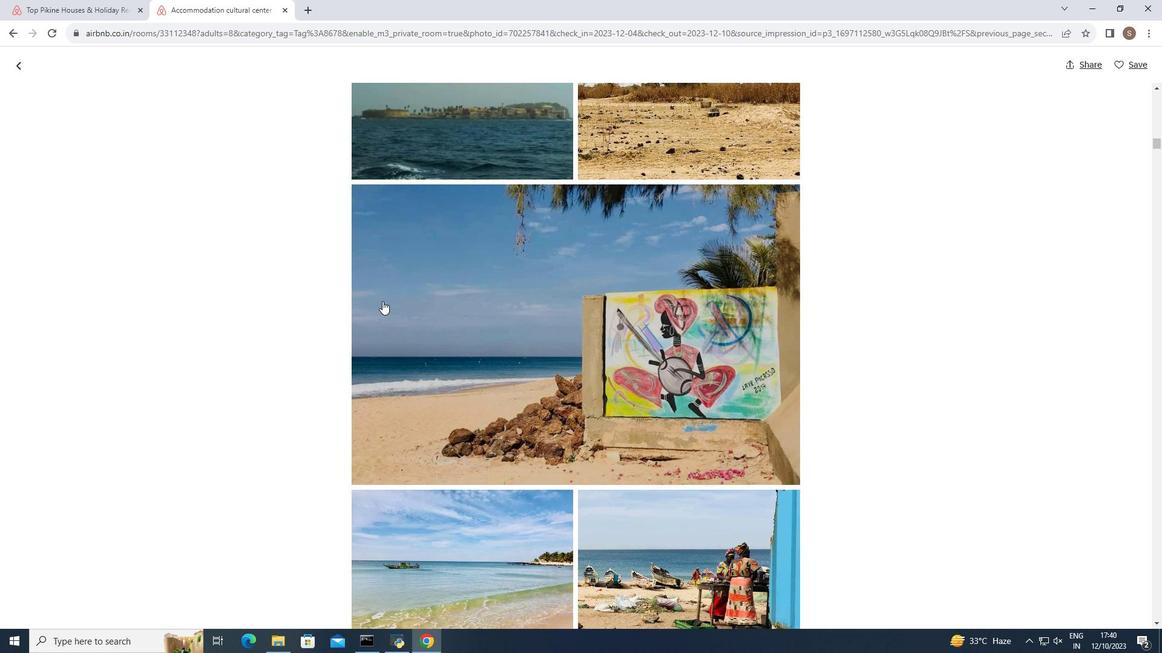 
Action: Mouse moved to (383, 301)
Screenshot: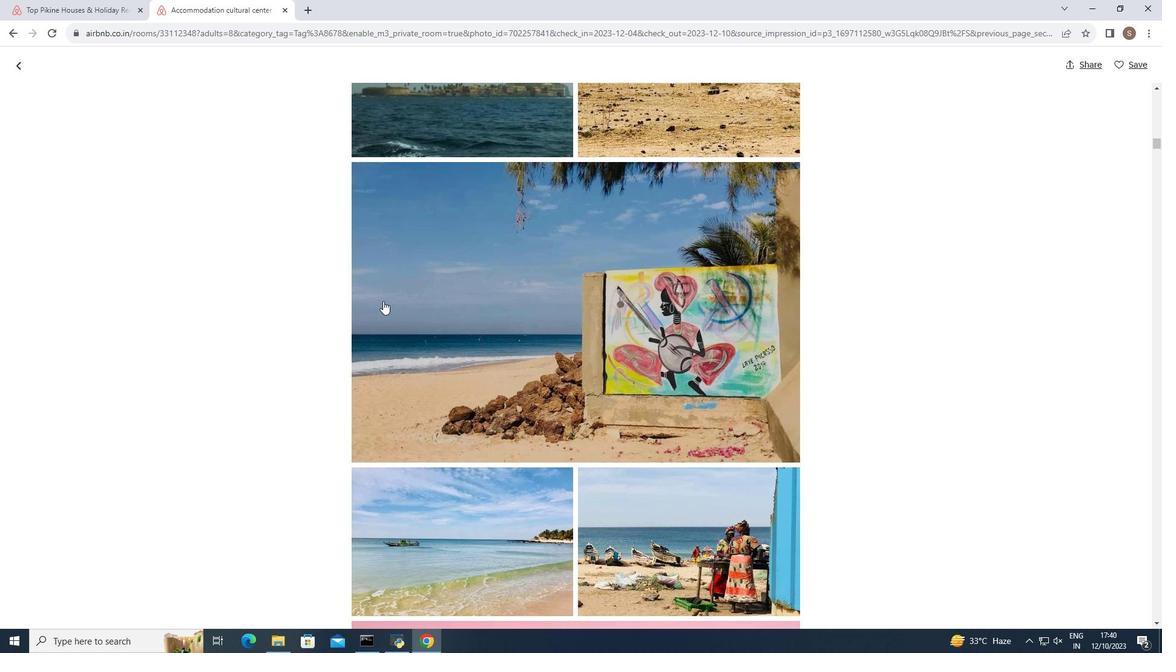 
Action: Mouse scrolled (383, 300) with delta (0, 0)
Screenshot: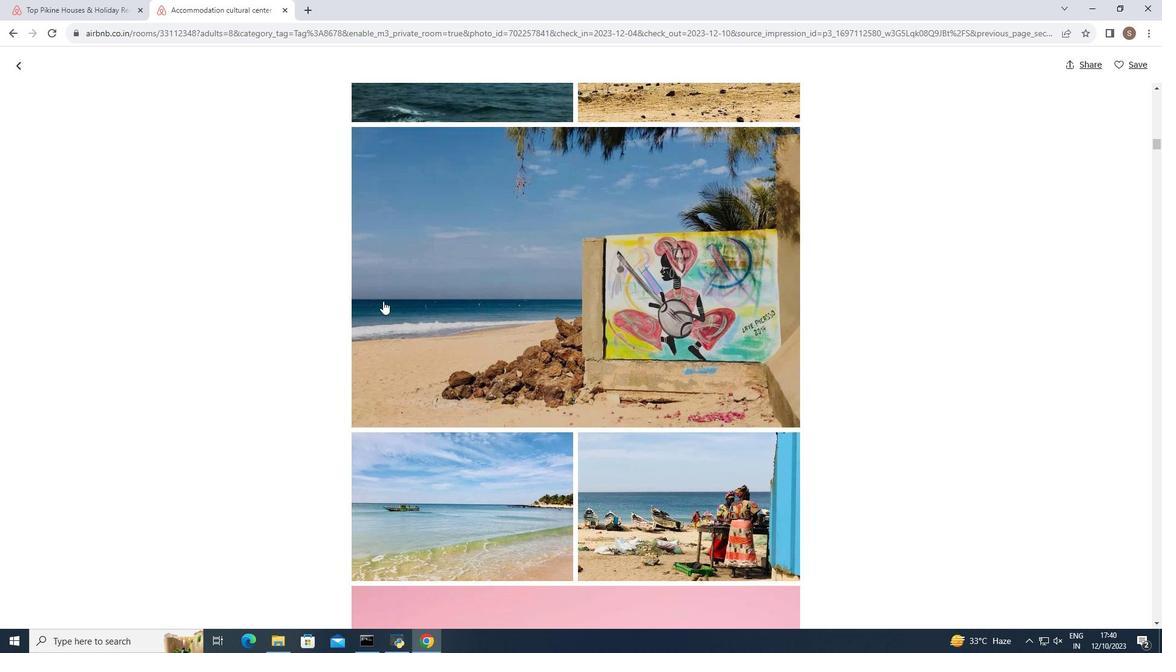 
Action: Mouse moved to (383, 302)
Screenshot: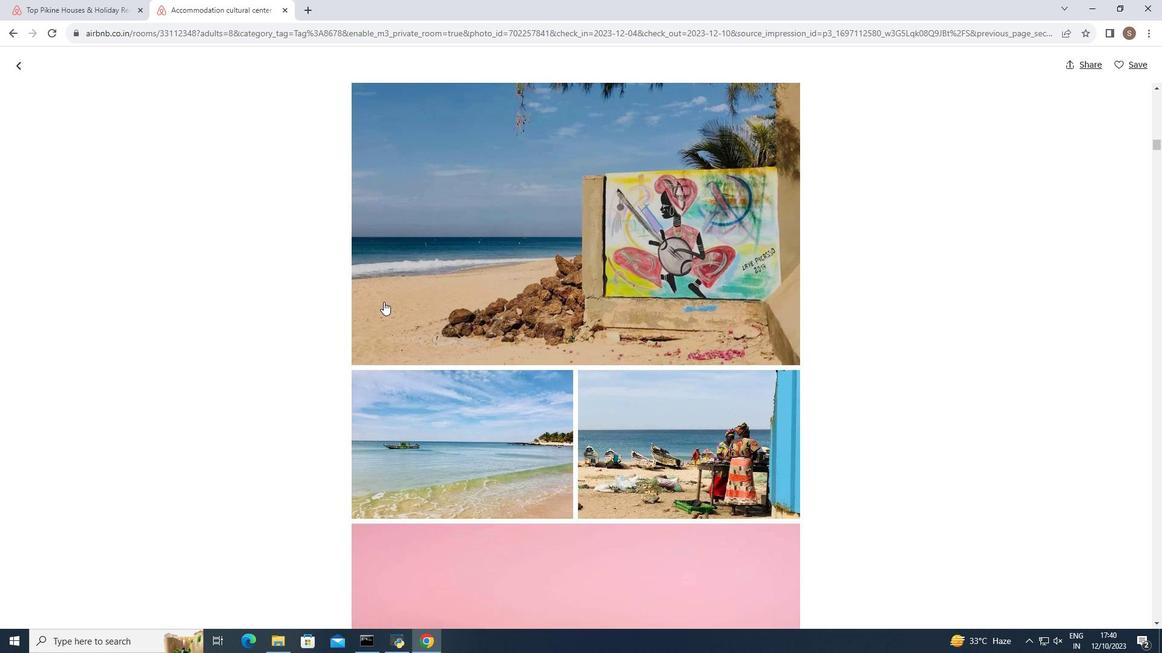 
Action: Mouse scrolled (383, 301) with delta (0, 0)
Screenshot: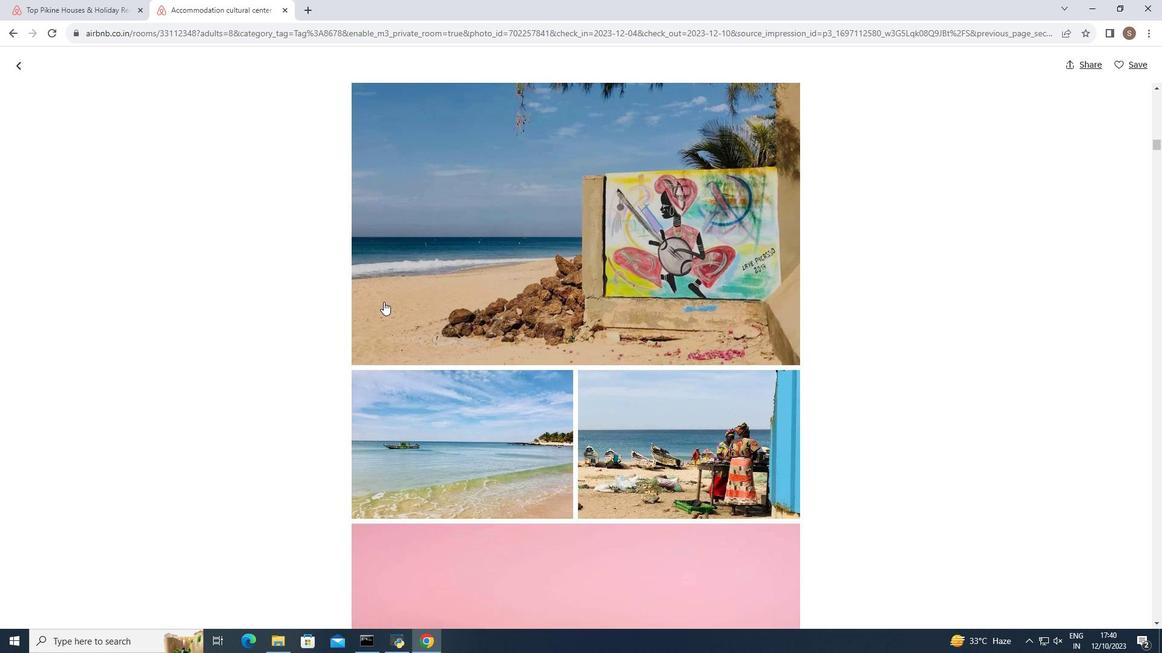 
Action: Mouse moved to (390, 302)
Screenshot: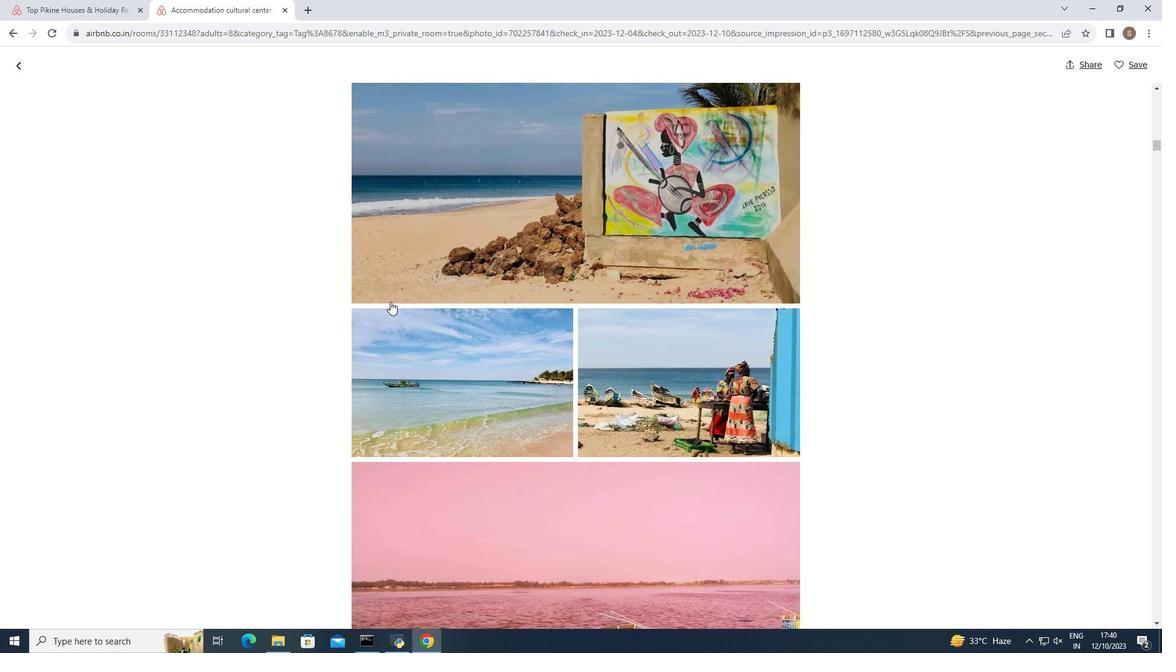
Action: Mouse scrolled (390, 301) with delta (0, 0)
Screenshot: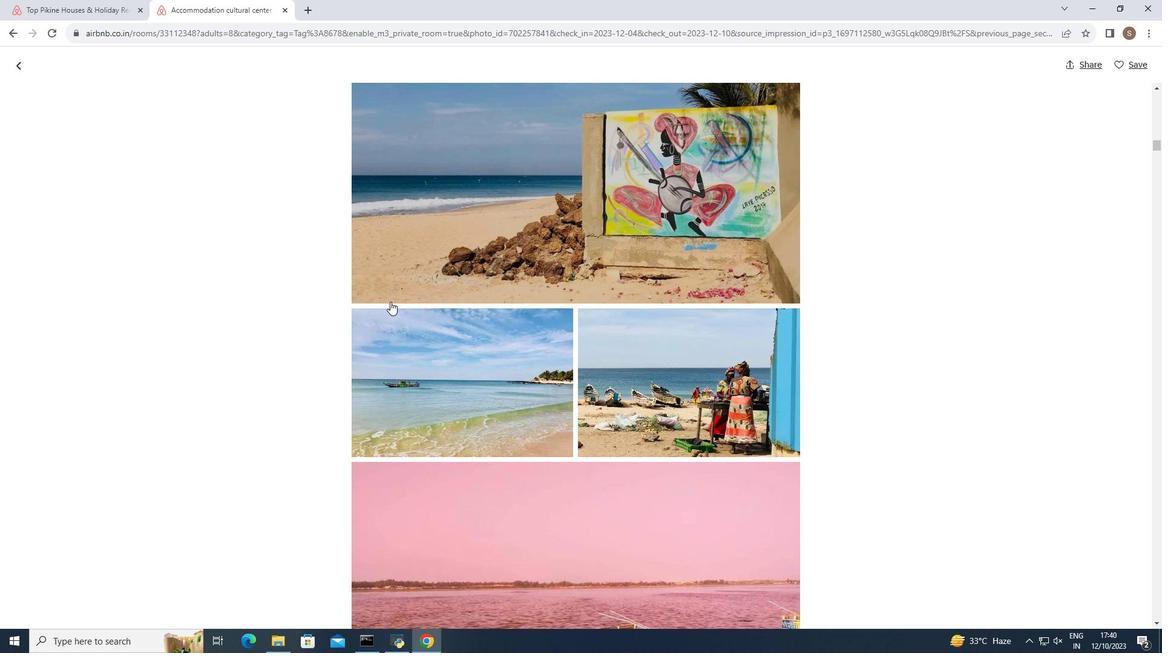
Action: Mouse scrolled (390, 301) with delta (0, 0)
Screenshot: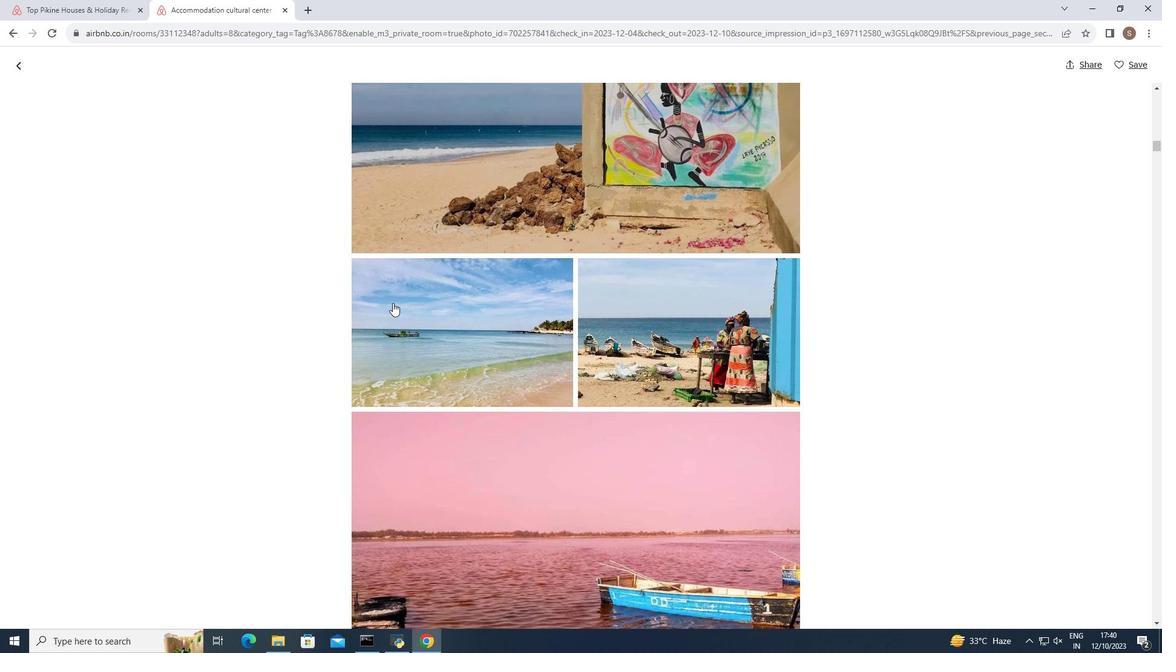 
Action: Mouse moved to (392, 303)
Screenshot: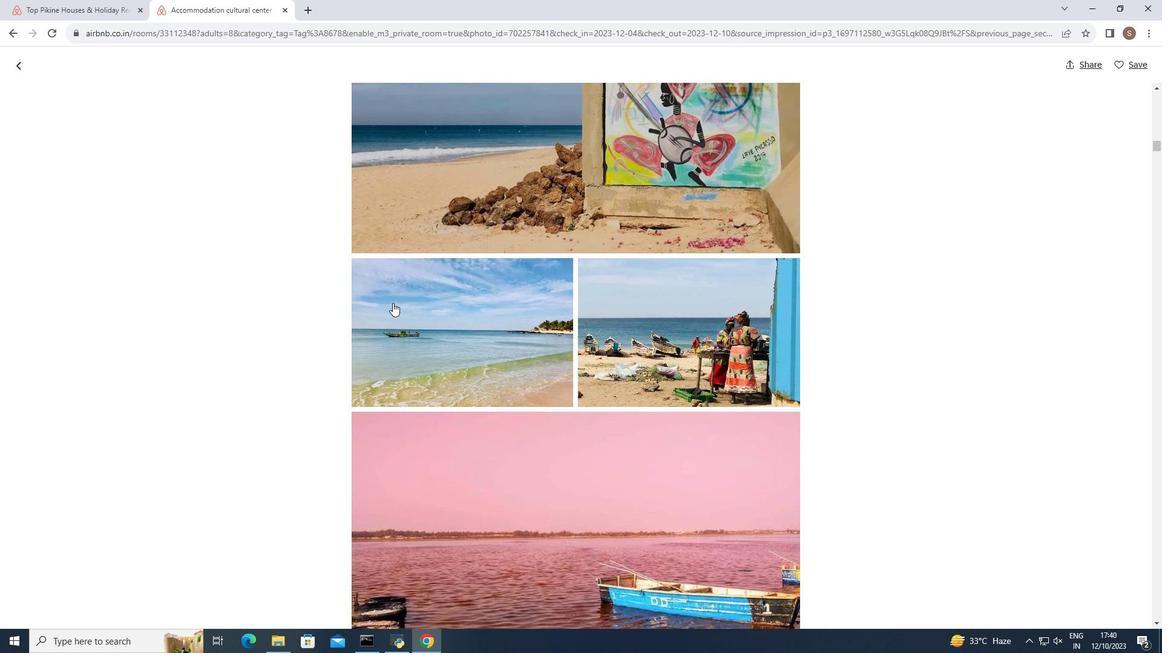 
Action: Mouse scrolled (392, 302) with delta (0, 0)
Screenshot: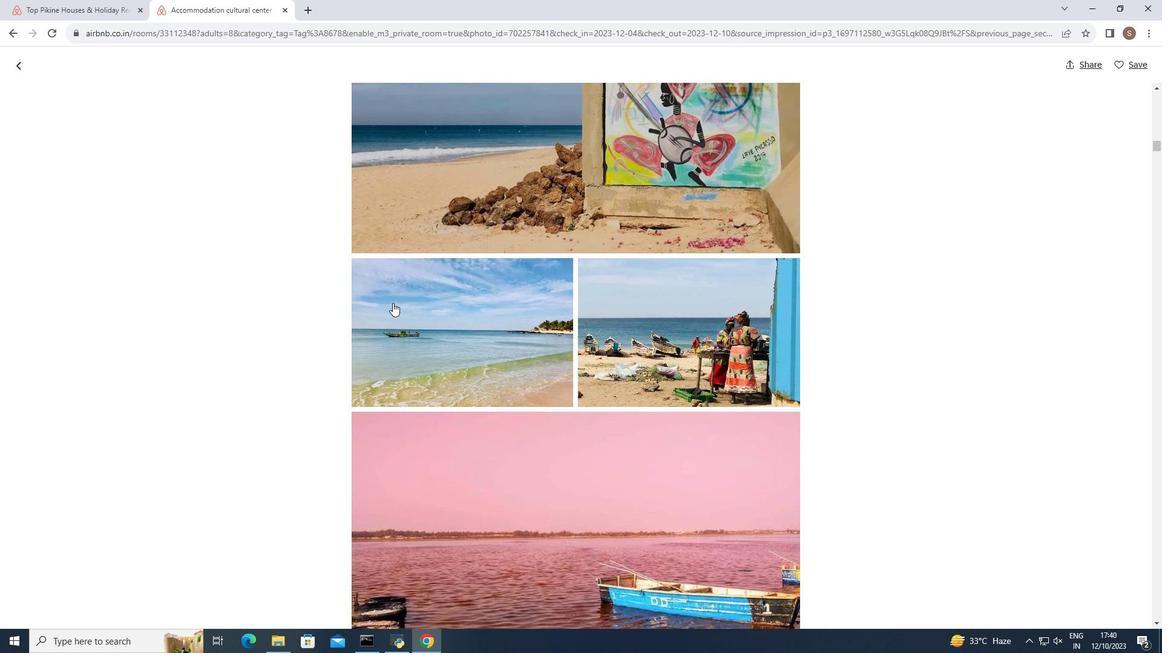 
Action: Mouse moved to (392, 304)
Screenshot: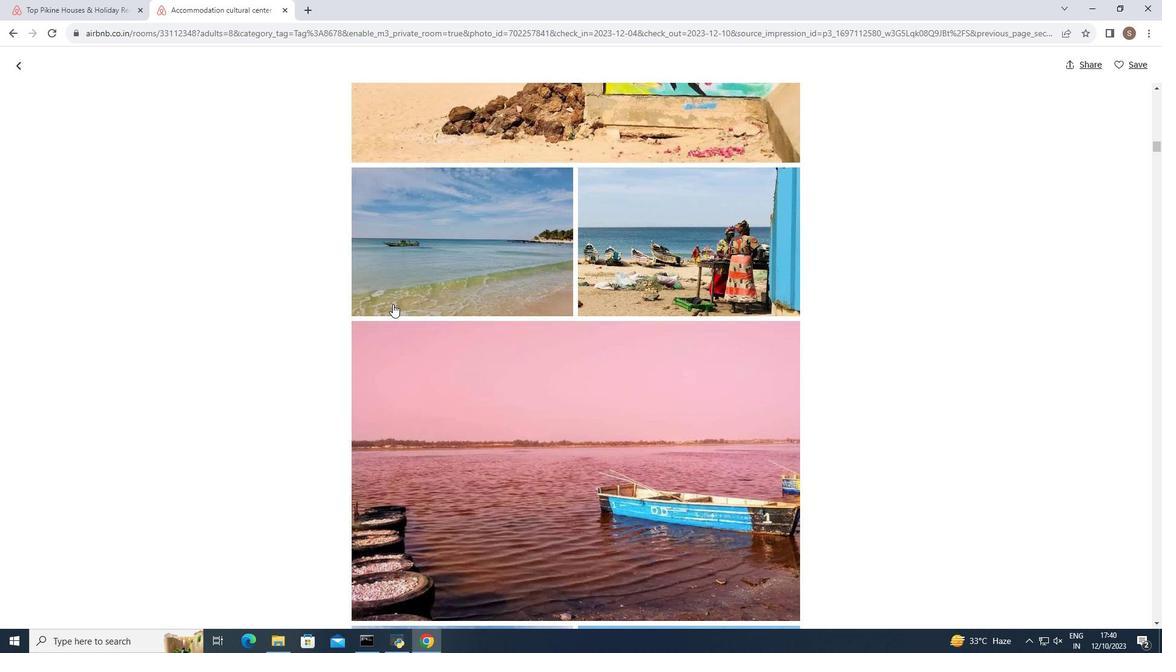 
Action: Mouse scrolled (392, 303) with delta (0, 0)
Screenshot: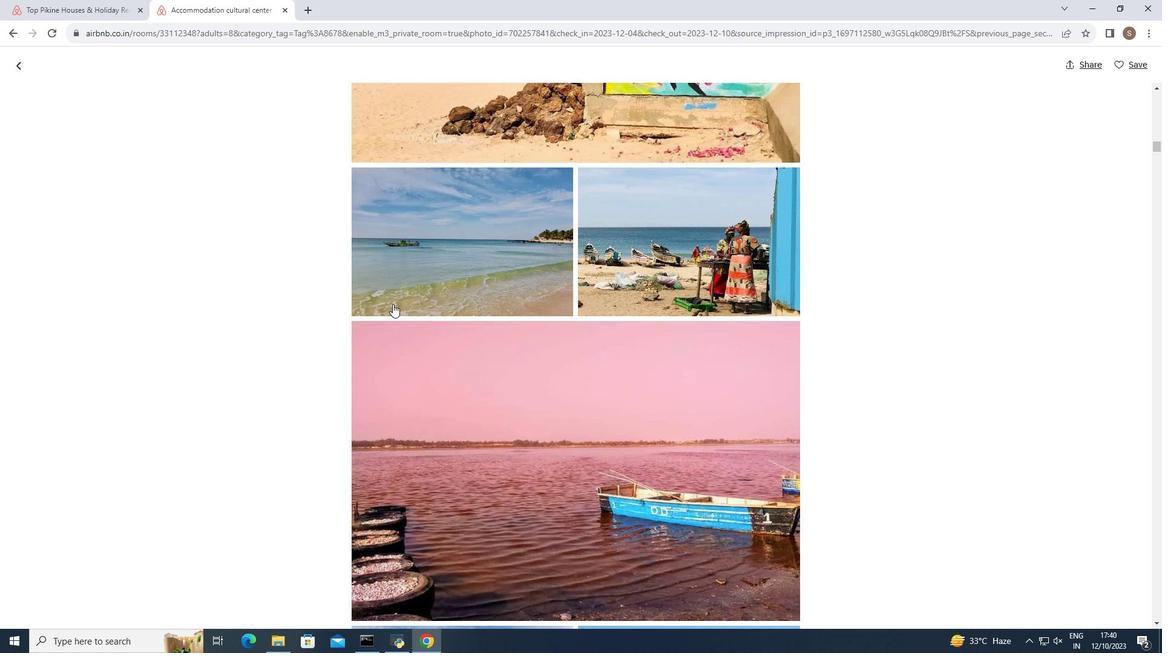 
Action: Mouse moved to (394, 305)
Screenshot: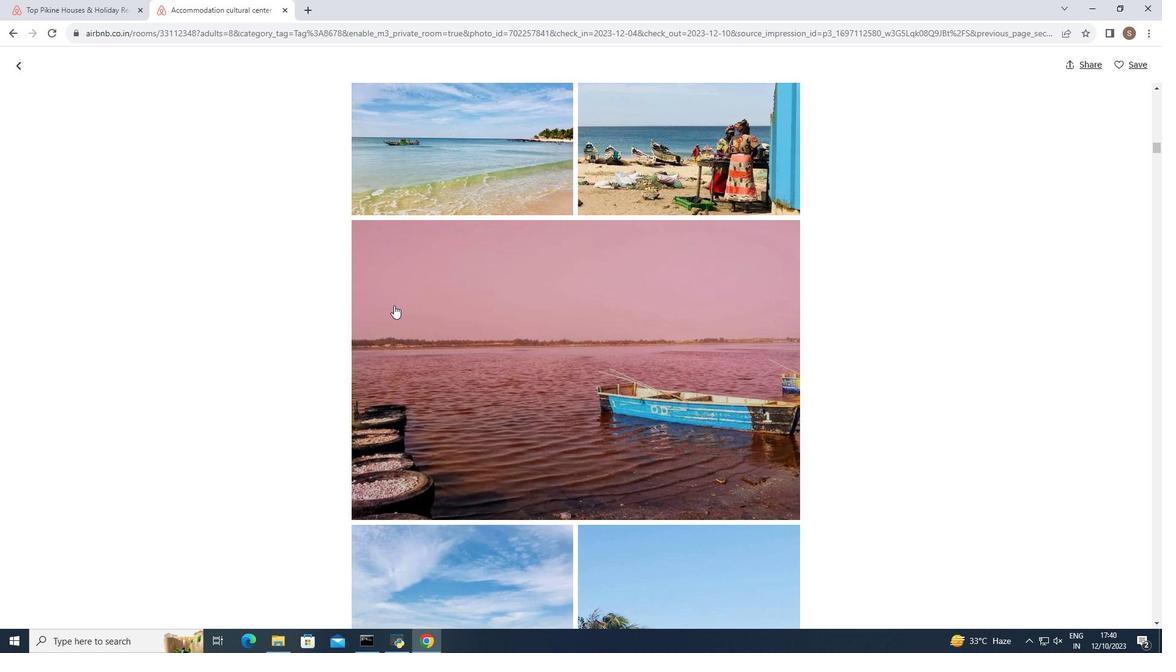 
Action: Mouse scrolled (394, 304) with delta (0, 0)
Screenshot: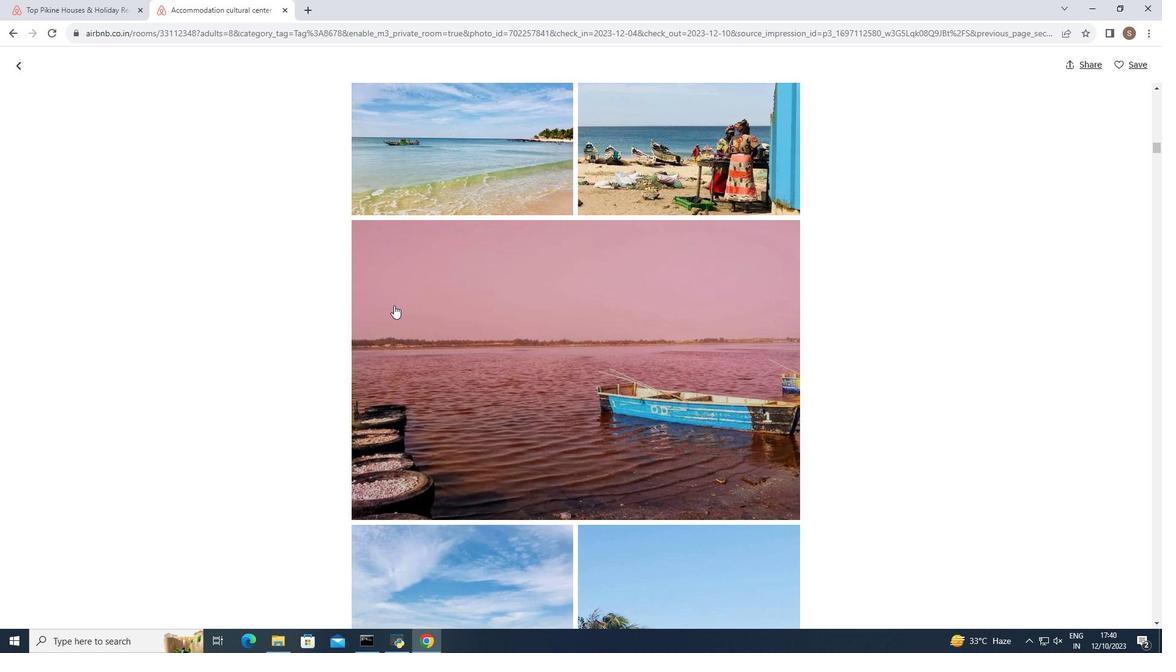 
Action: Mouse moved to (395, 305)
Screenshot: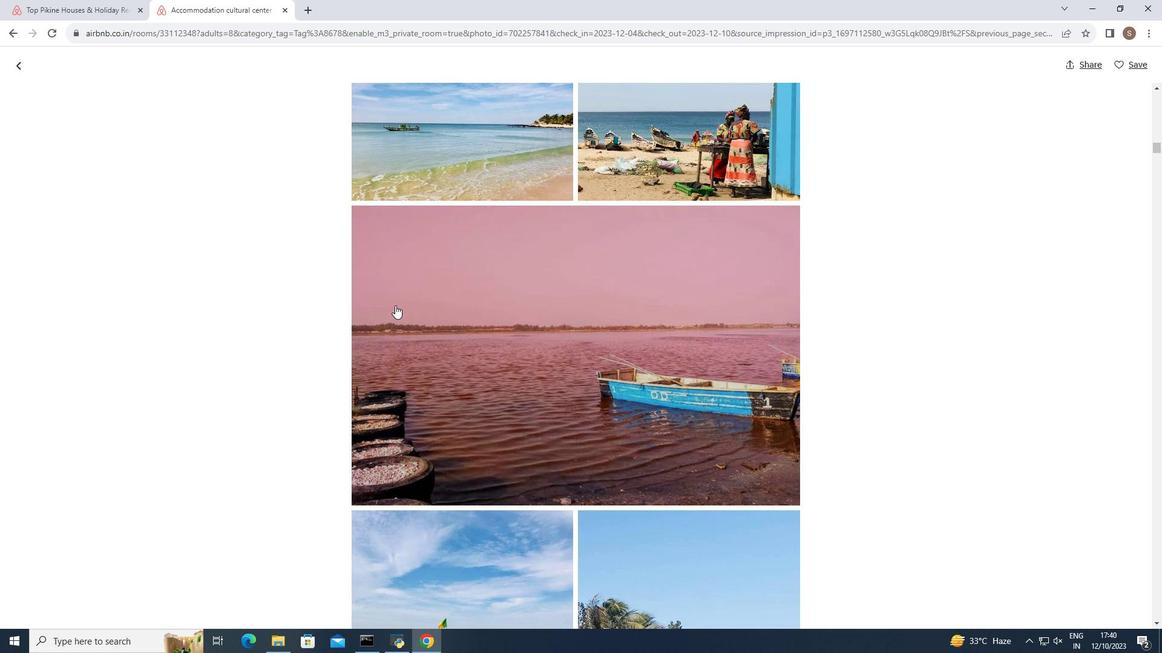 
Action: Mouse scrolled (395, 305) with delta (0, 0)
Screenshot: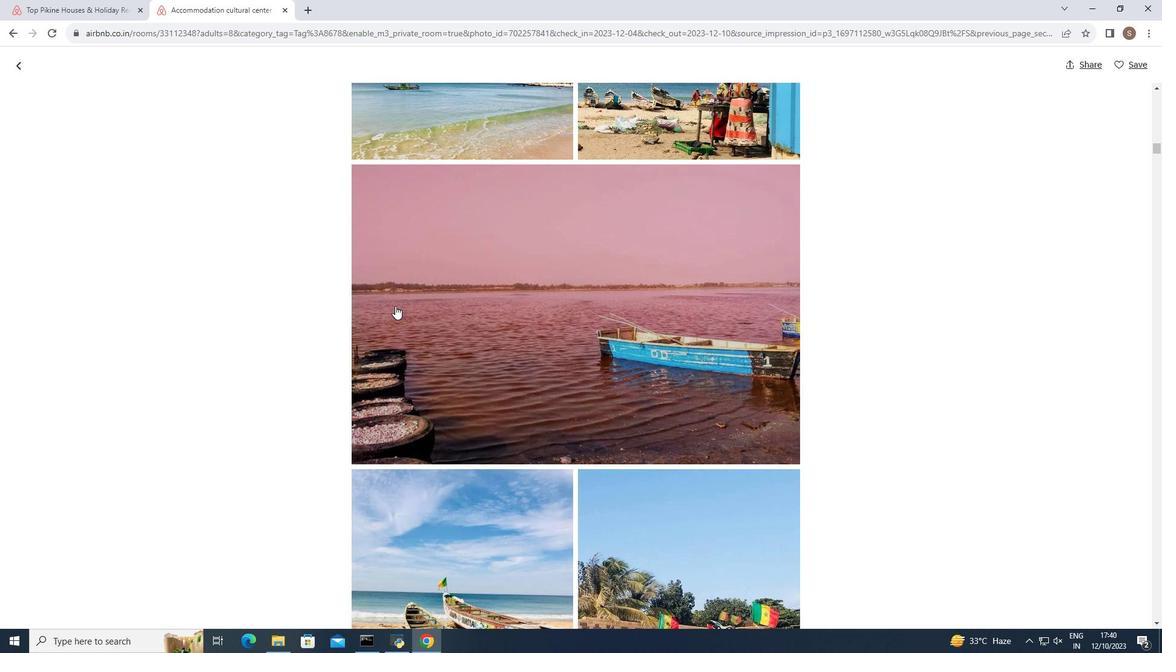 
Action: Mouse moved to (395, 306)
Screenshot: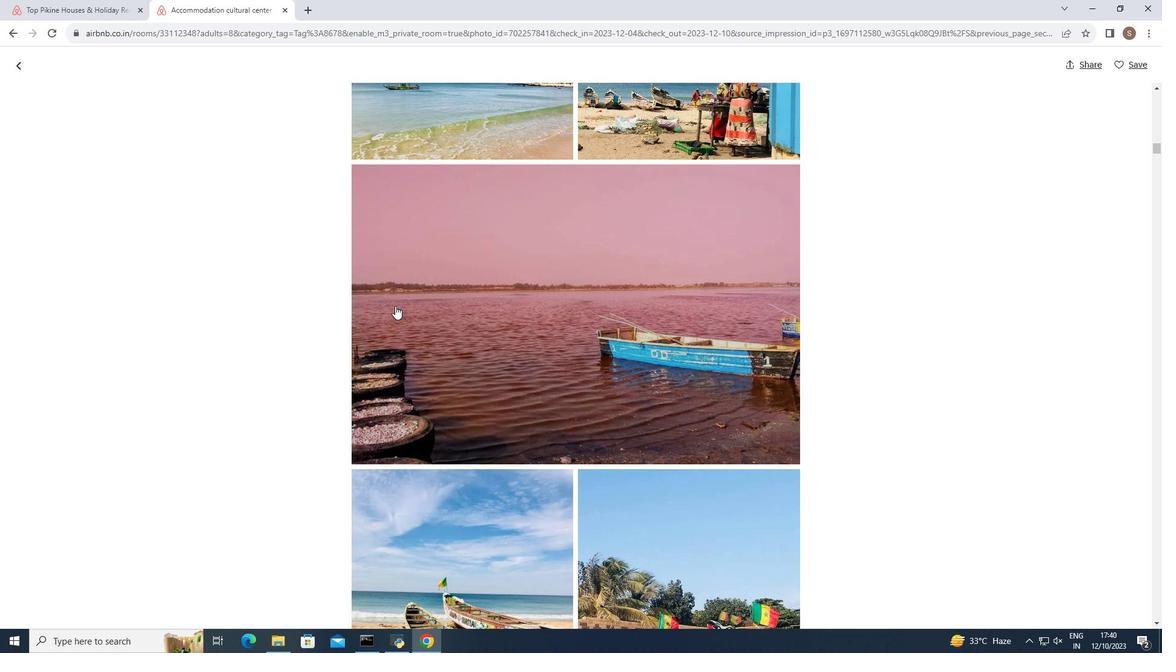 
Action: Mouse scrolled (395, 305) with delta (0, 0)
Screenshot: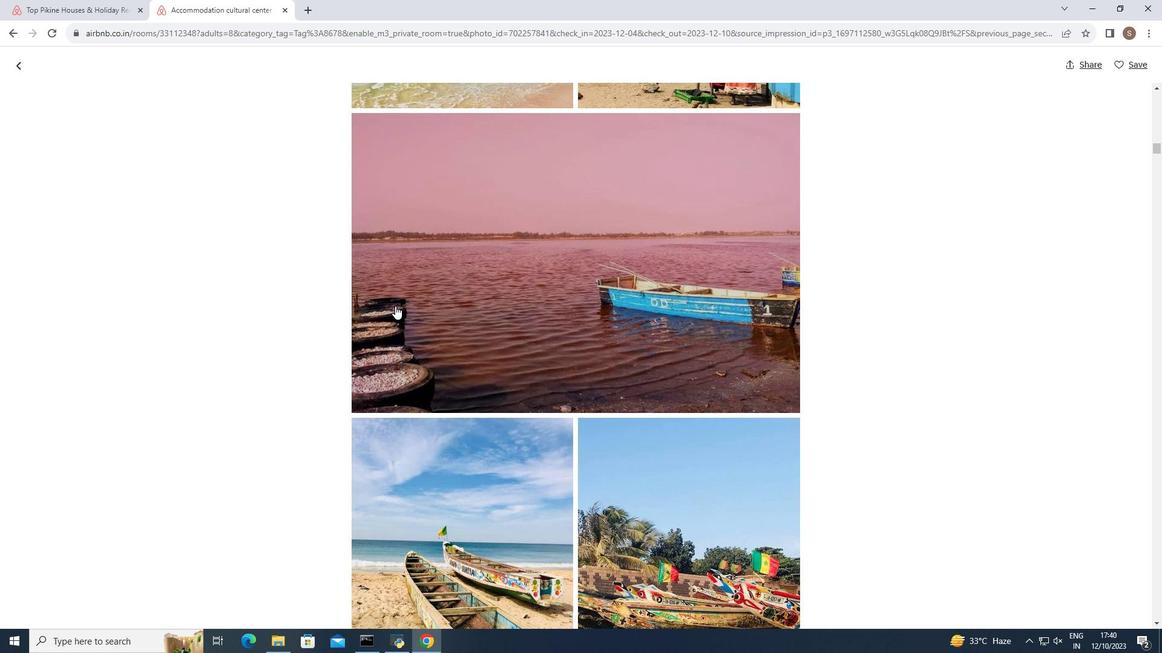 
Action: Mouse scrolled (395, 305) with delta (0, 0)
Screenshot: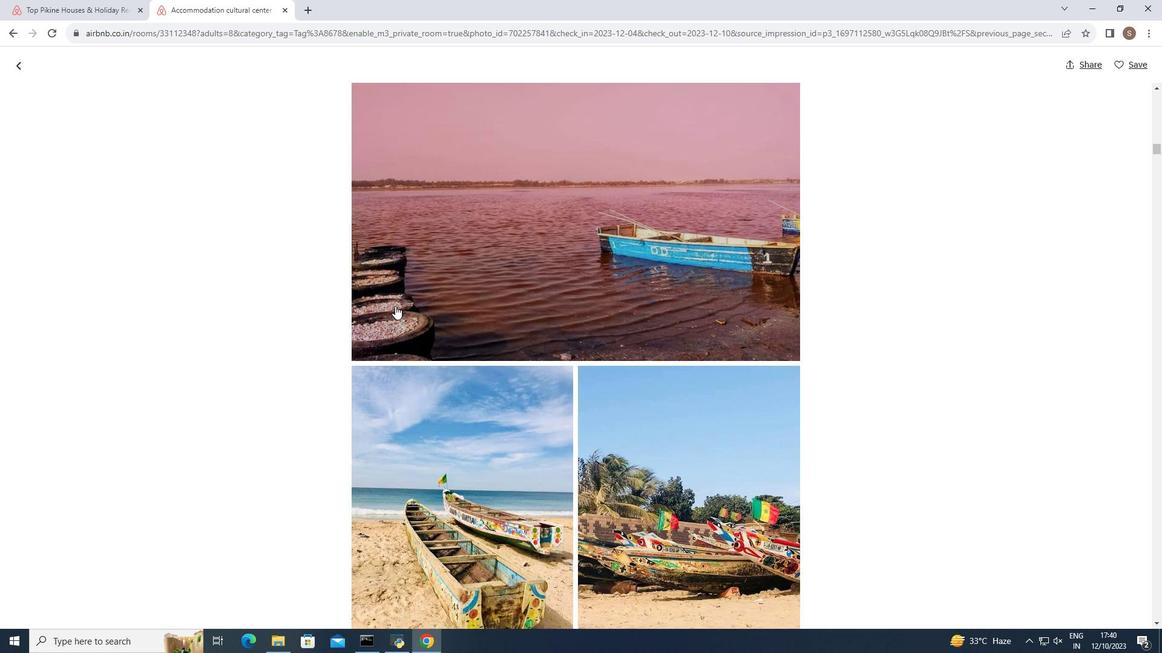 
Action: Mouse moved to (395, 306)
Screenshot: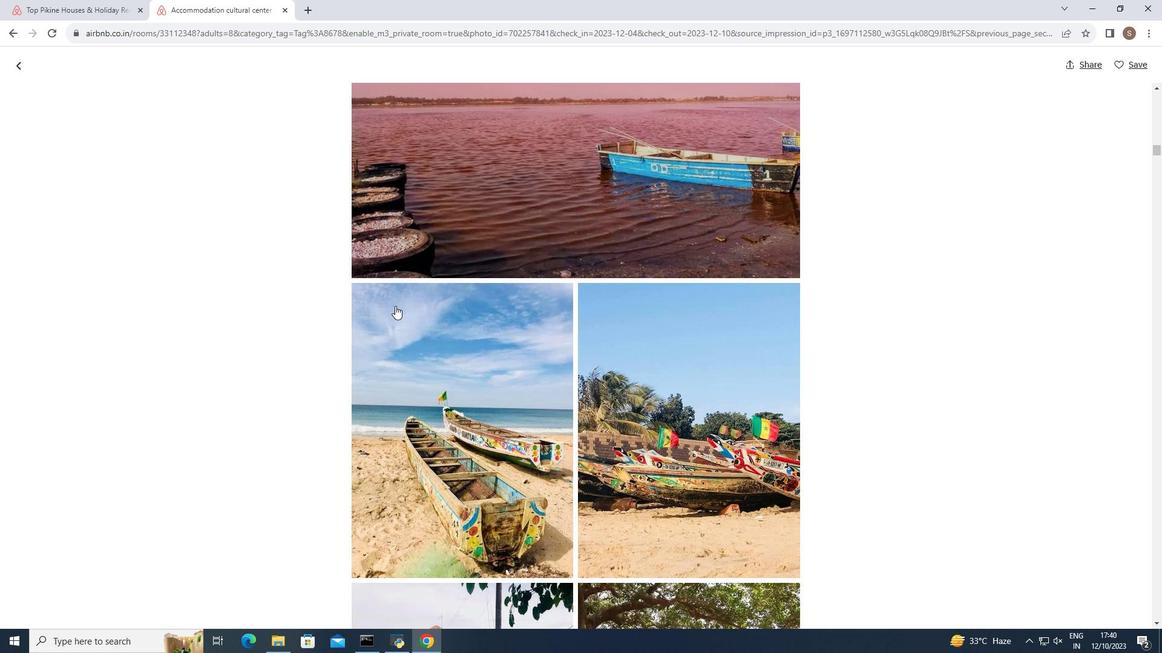 
Action: Mouse scrolled (395, 305) with delta (0, 0)
Screenshot: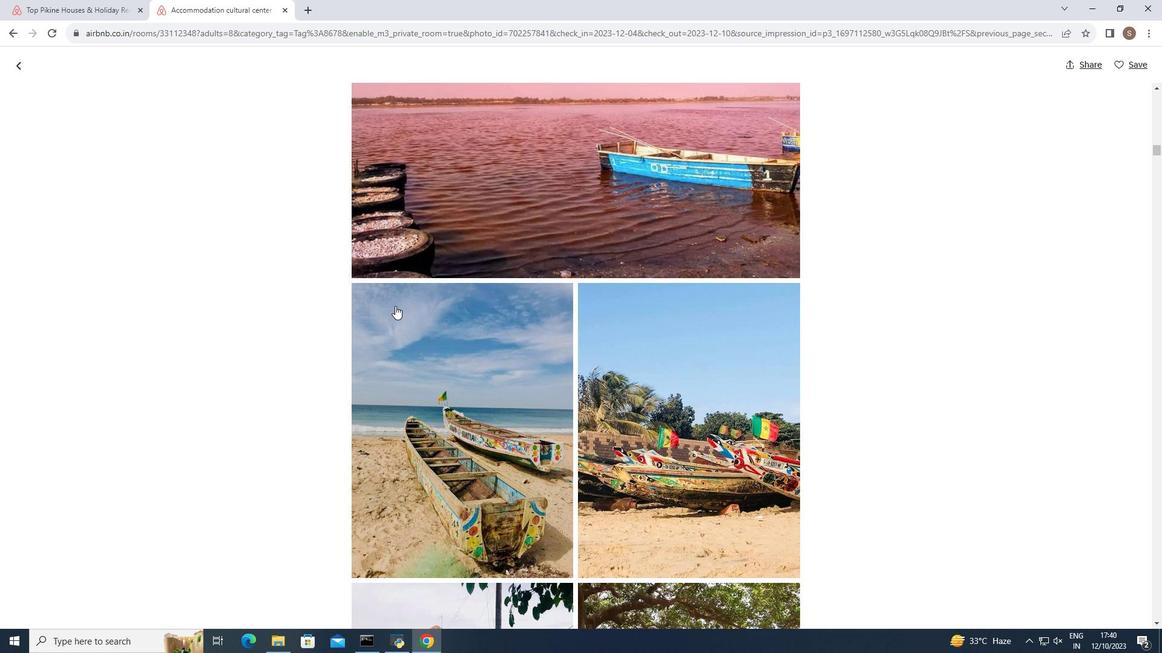 
Action: Mouse scrolled (395, 305) with delta (0, 0)
Screenshot: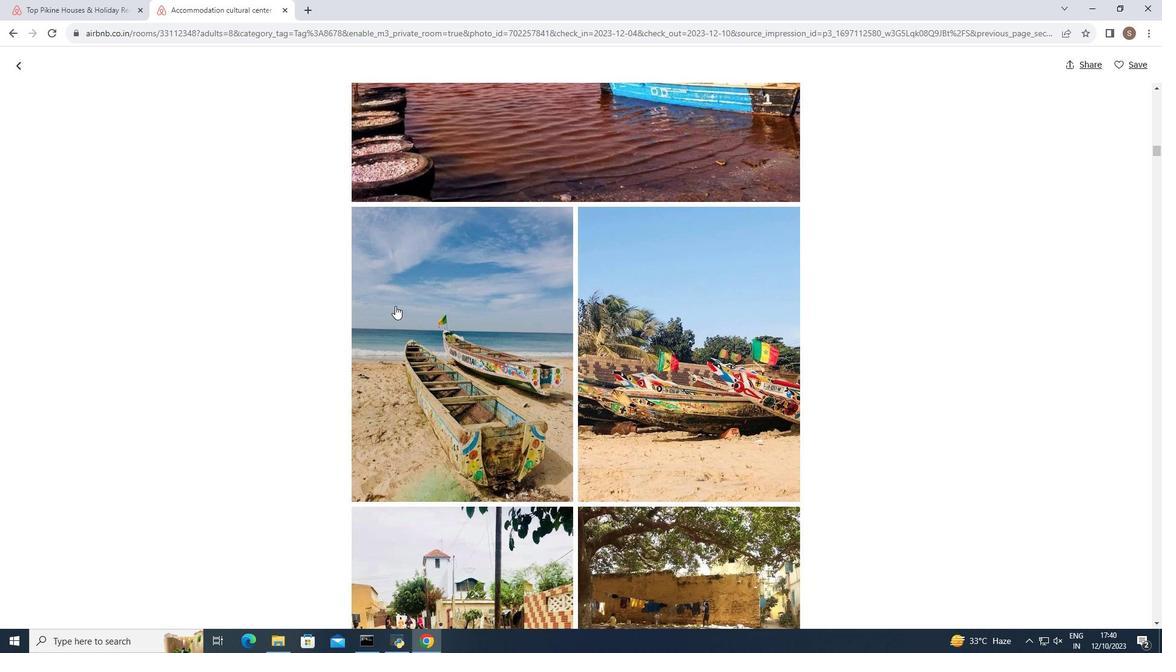 
Action: Mouse scrolled (395, 305) with delta (0, 0)
Screenshot: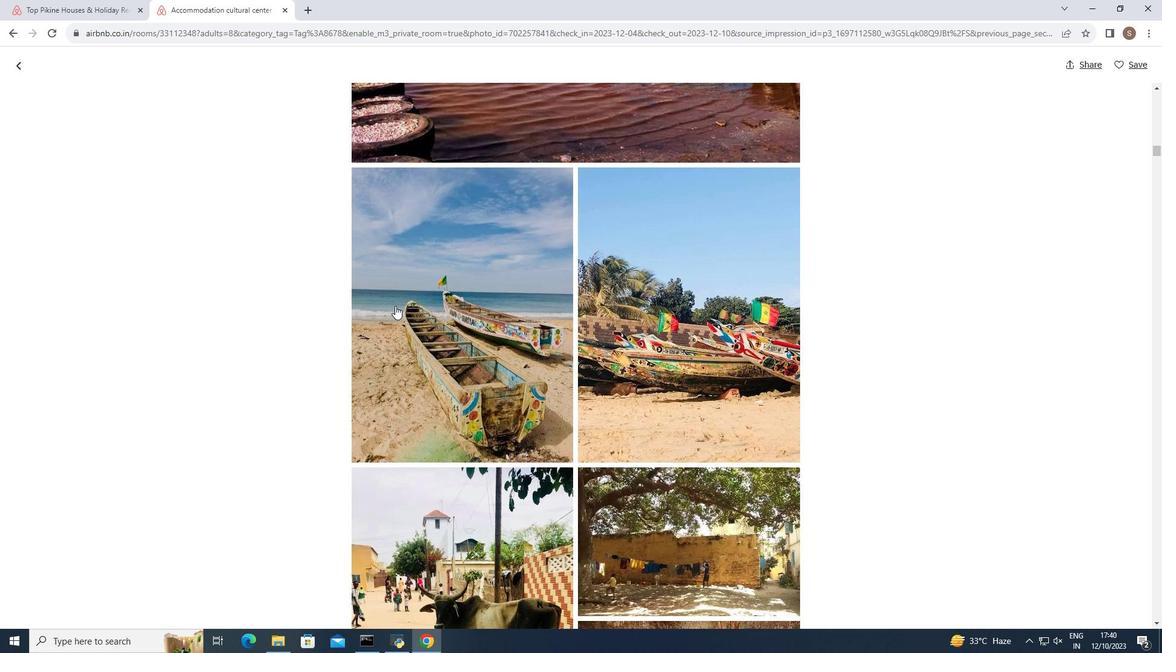 
Action: Mouse scrolled (395, 305) with delta (0, 0)
Screenshot: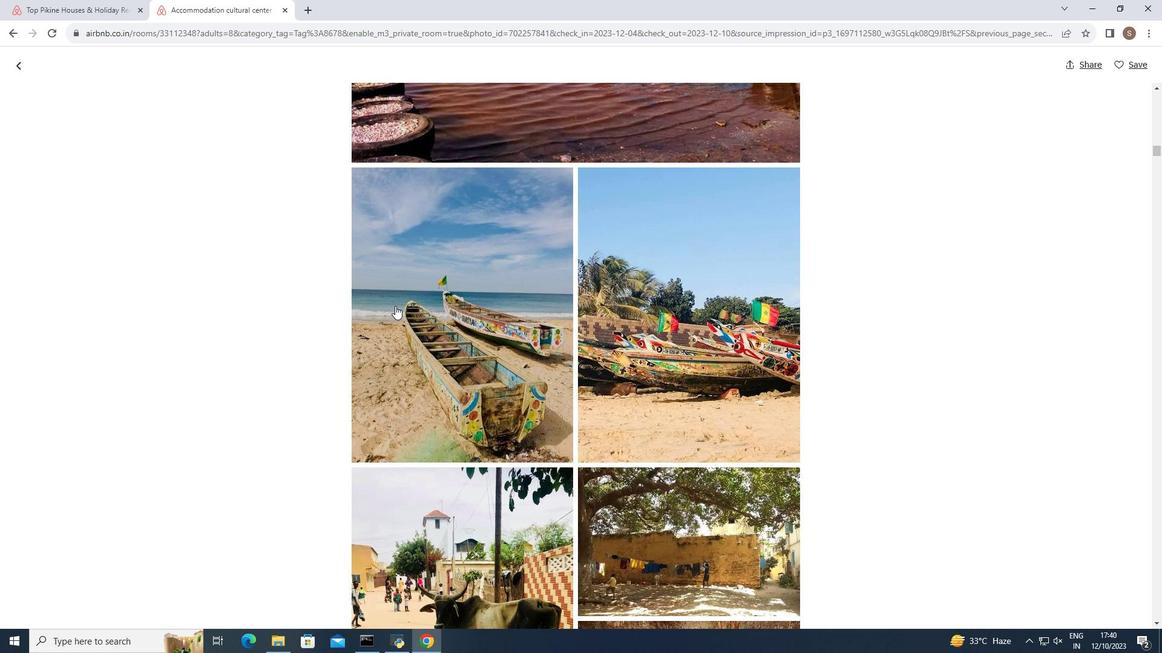 
Action: Mouse scrolled (395, 305) with delta (0, 0)
Screenshot: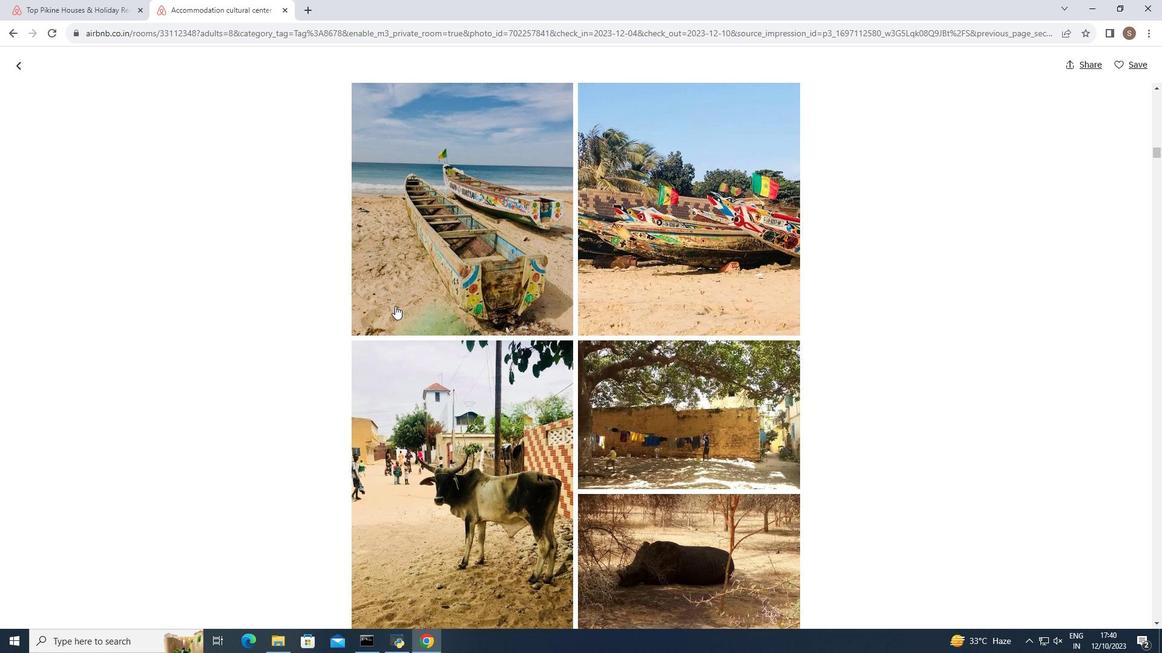 
Action: Mouse scrolled (395, 305) with delta (0, 0)
Screenshot: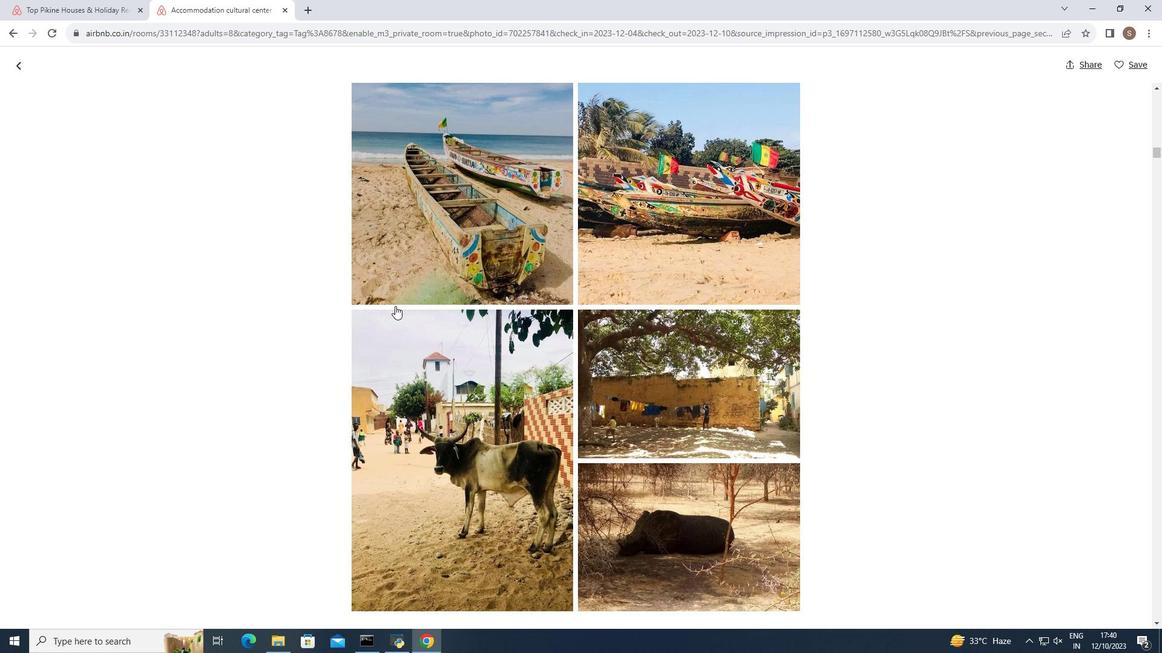 
Action: Mouse scrolled (395, 305) with delta (0, 0)
Screenshot: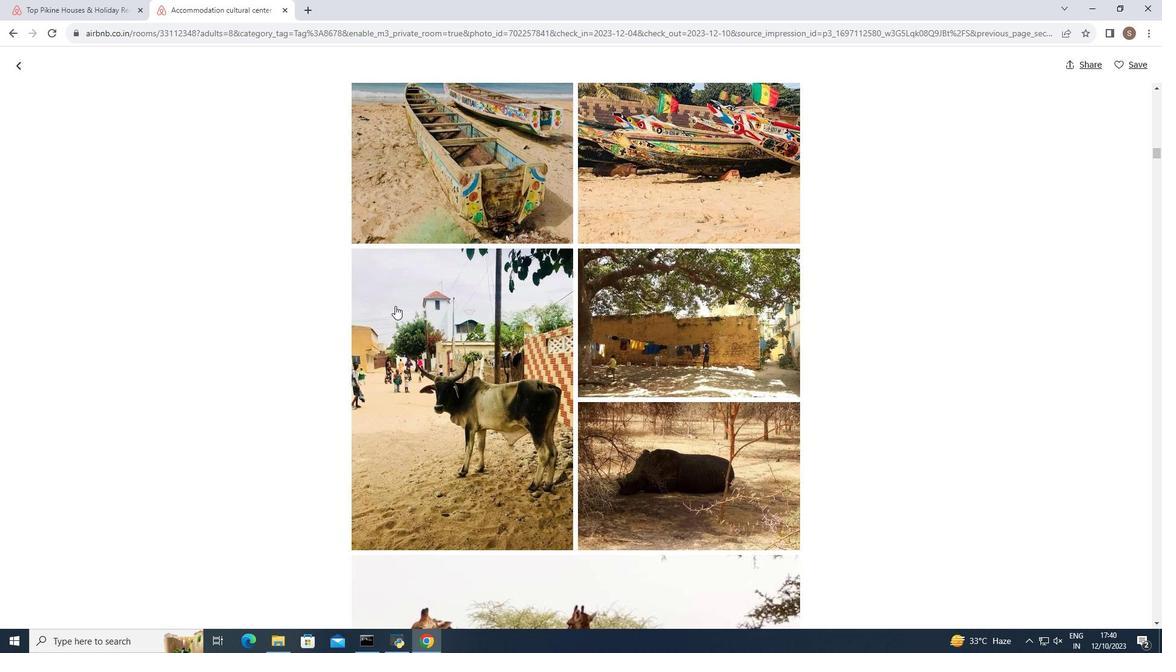 
Action: Mouse scrolled (395, 305) with delta (0, 0)
Screenshot: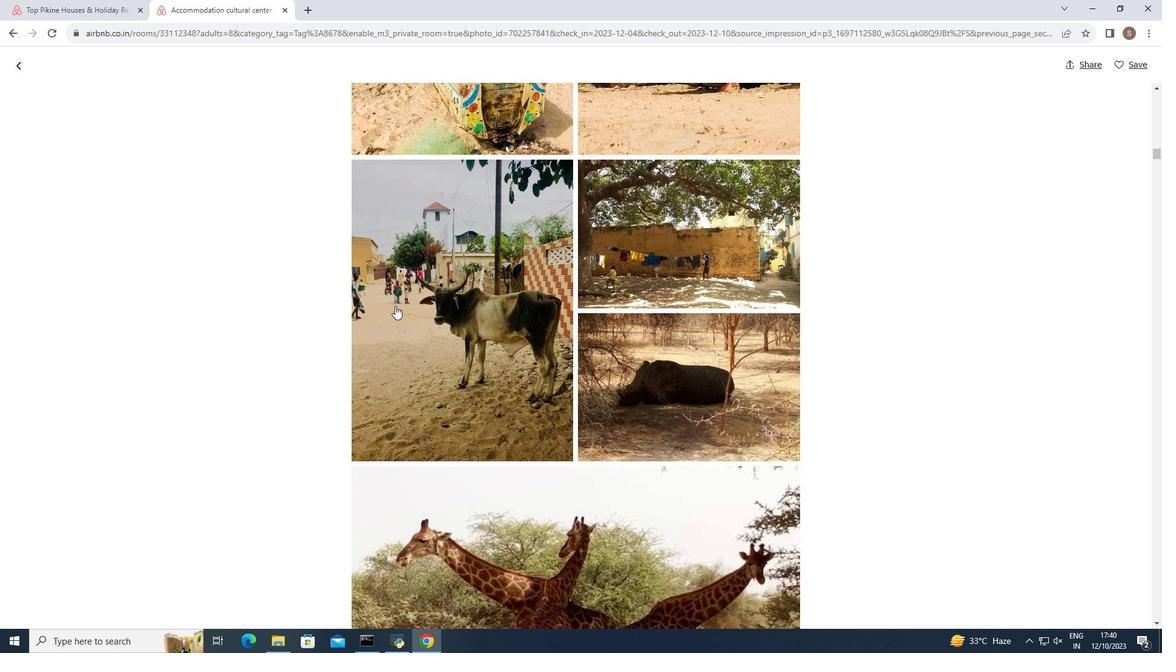 
Action: Mouse scrolled (395, 305) with delta (0, 0)
Screenshot: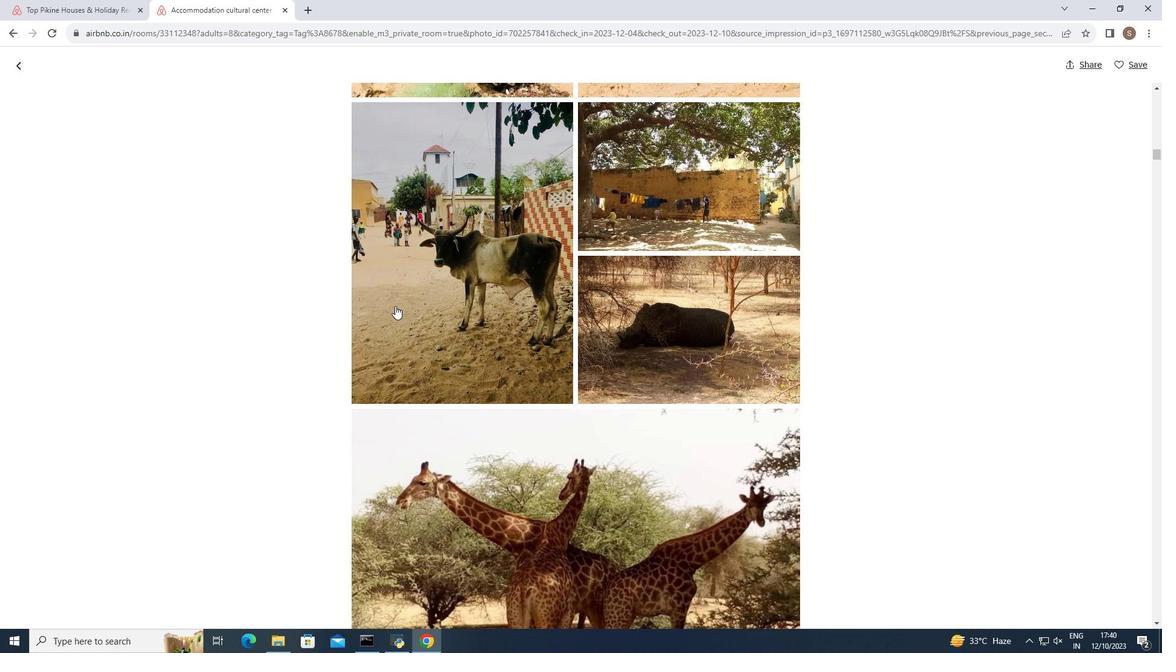 
Action: Mouse scrolled (395, 305) with delta (0, 0)
Screenshot: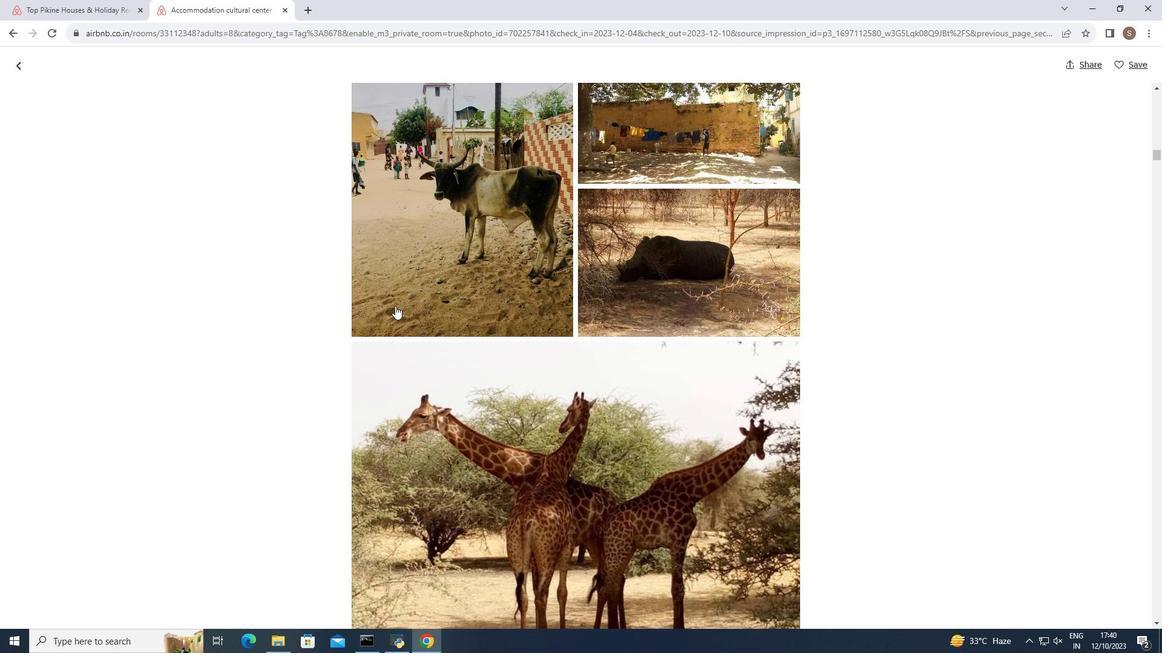 
Action: Mouse scrolled (395, 305) with delta (0, 0)
Screenshot: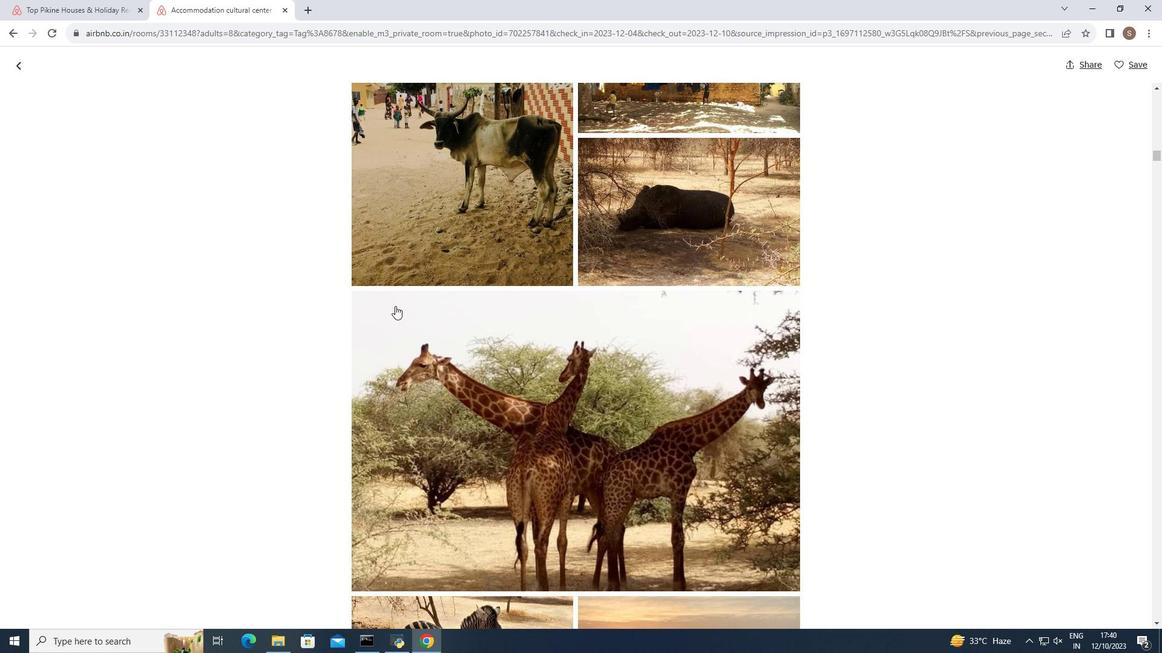 
Action: Mouse scrolled (395, 305) with delta (0, 0)
Screenshot: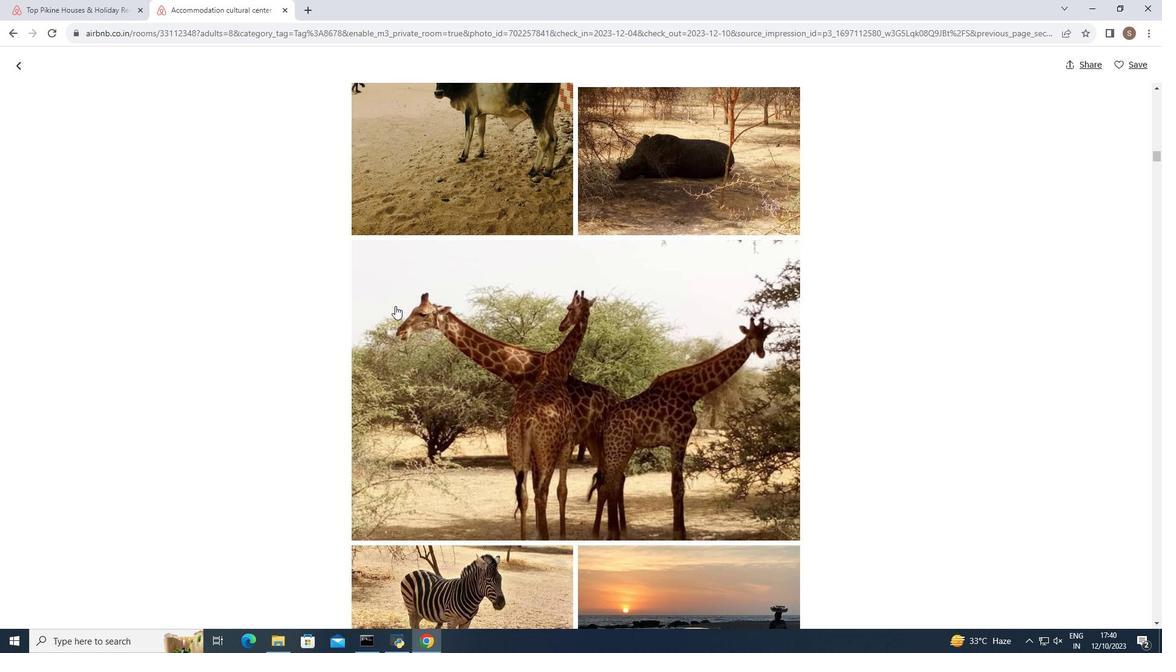 
Action: Mouse scrolled (395, 305) with delta (0, 0)
Screenshot: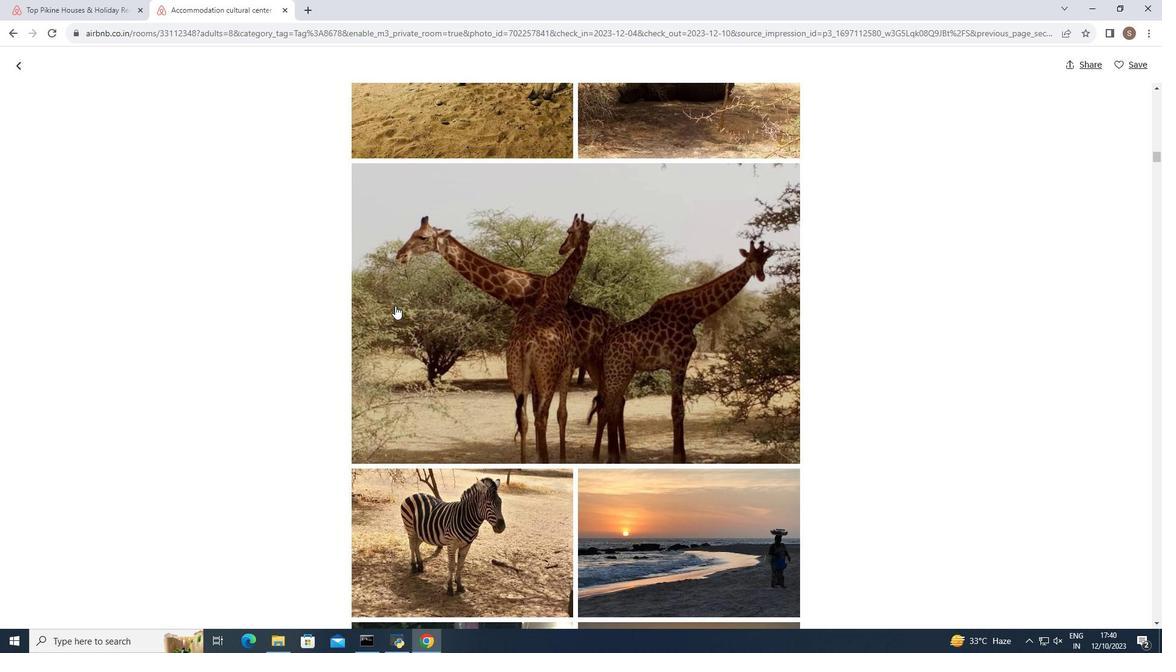 
Action: Mouse scrolled (395, 305) with delta (0, 0)
Screenshot: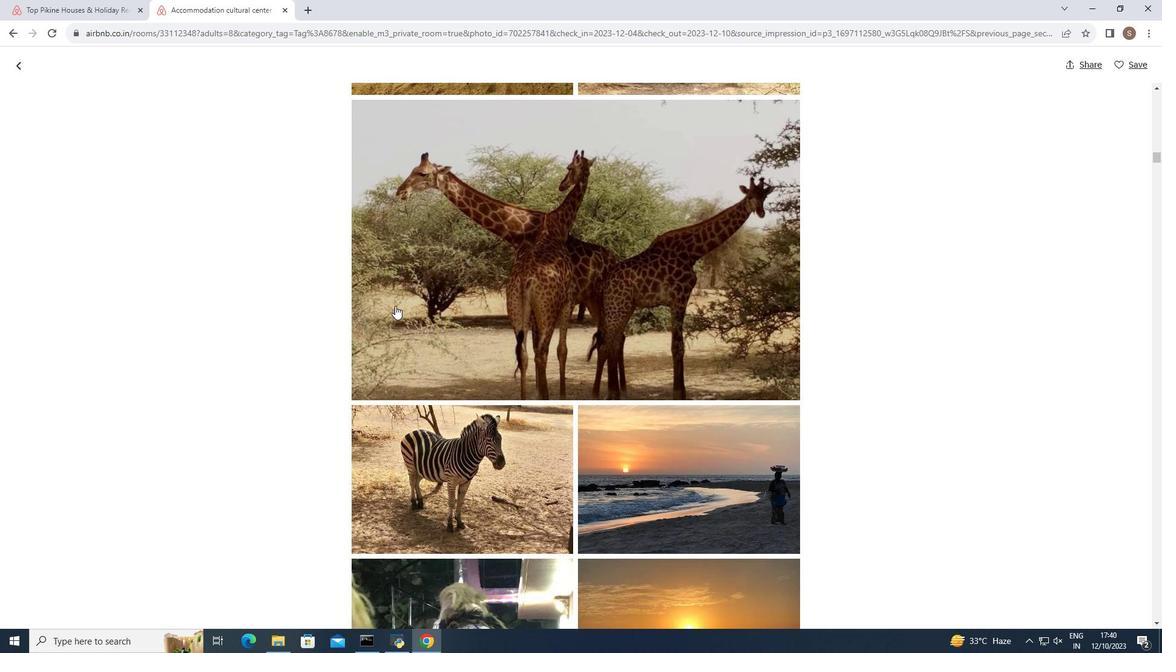 
Action: Mouse scrolled (395, 305) with delta (0, 0)
Screenshot: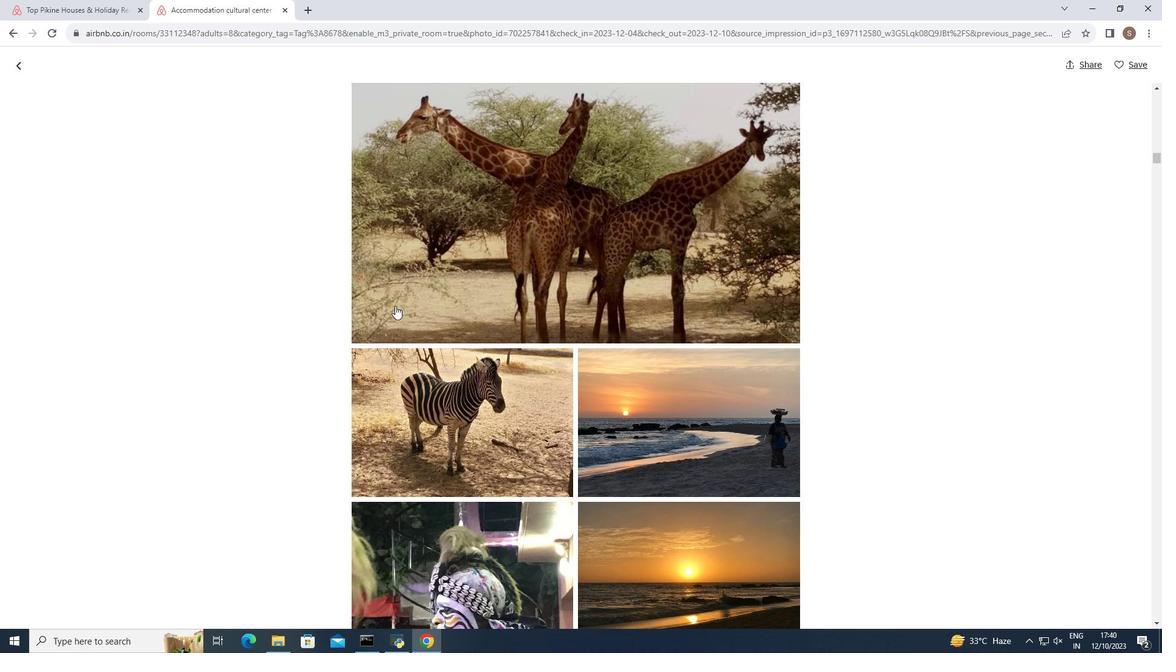 
Action: Mouse scrolled (395, 305) with delta (0, 0)
Screenshot: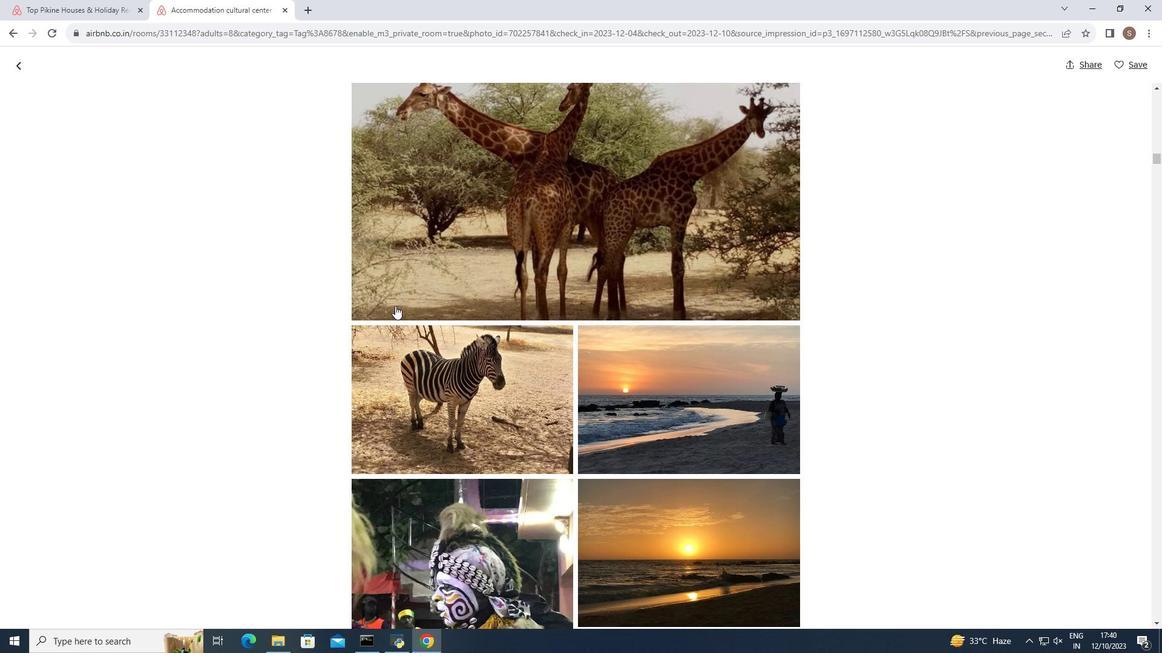 
Action: Mouse scrolled (395, 305) with delta (0, 0)
Screenshot: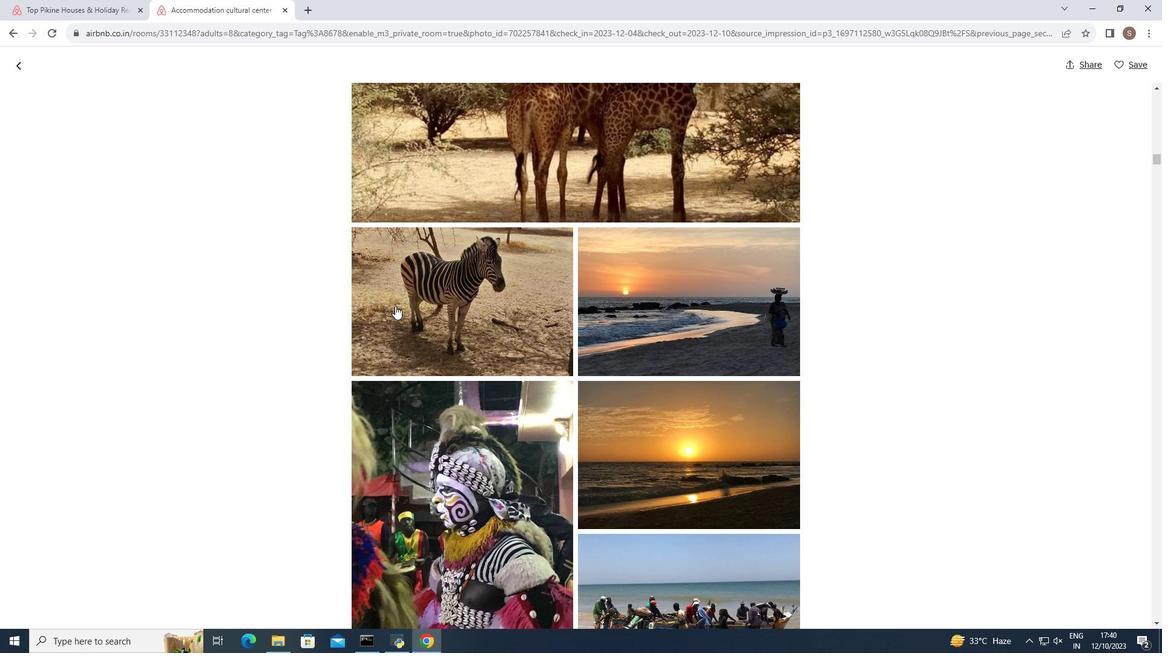 
Action: Mouse scrolled (395, 305) with delta (0, 0)
Screenshot: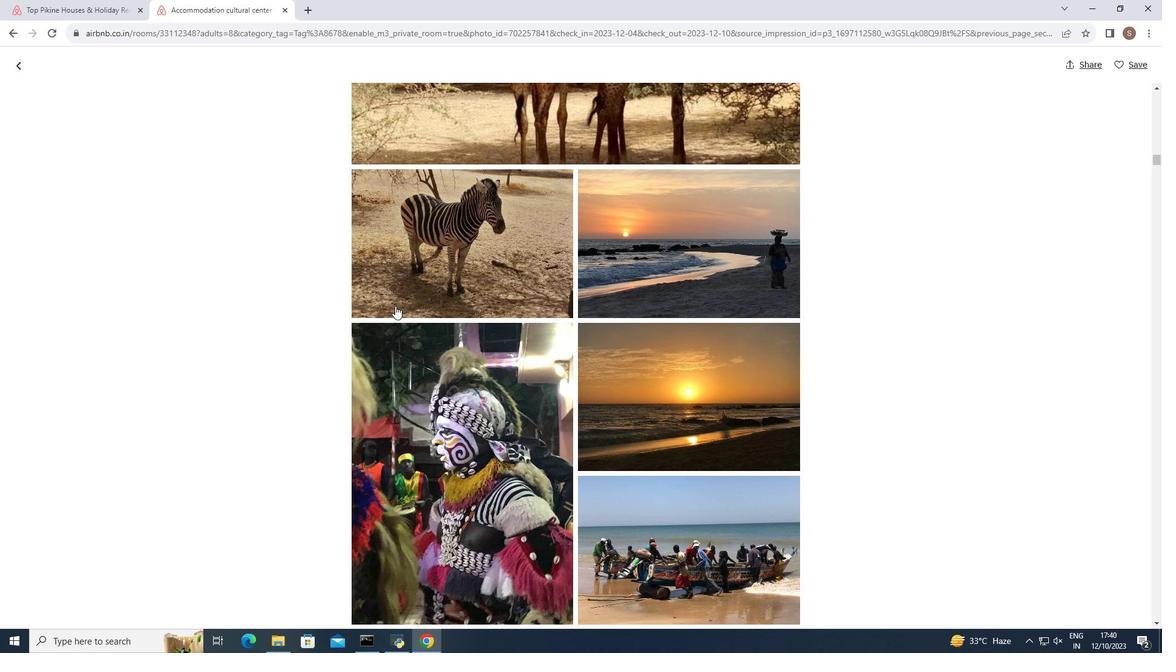 
Action: Mouse scrolled (395, 305) with delta (0, 0)
Screenshot: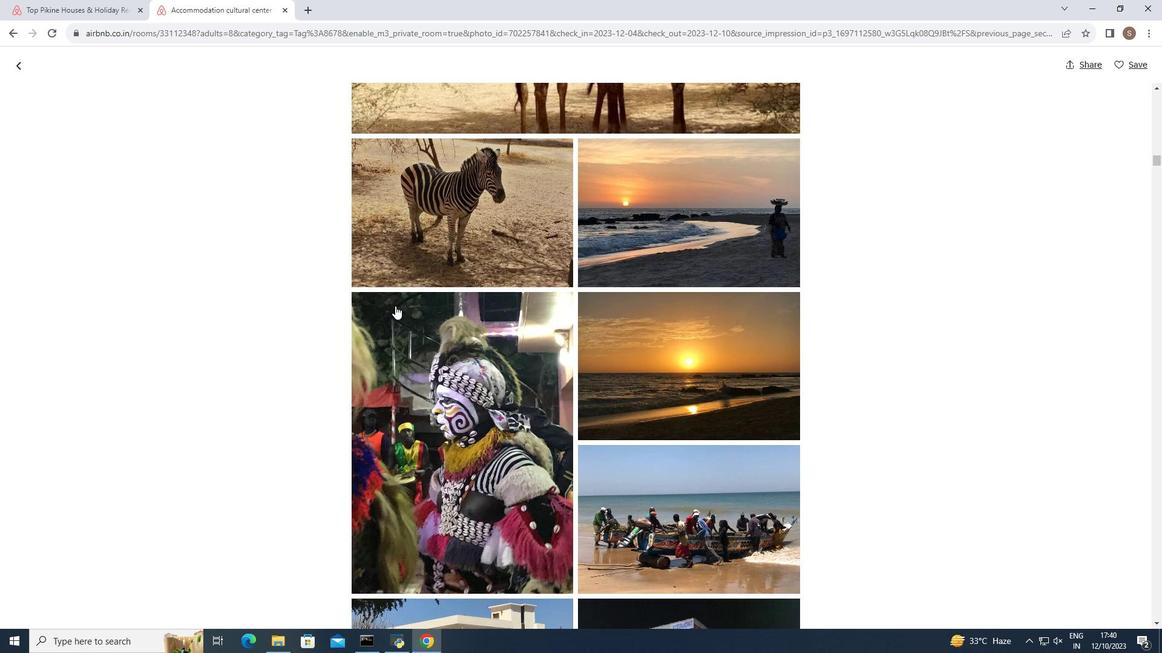 
Action: Mouse scrolled (395, 305) with delta (0, 0)
Screenshot: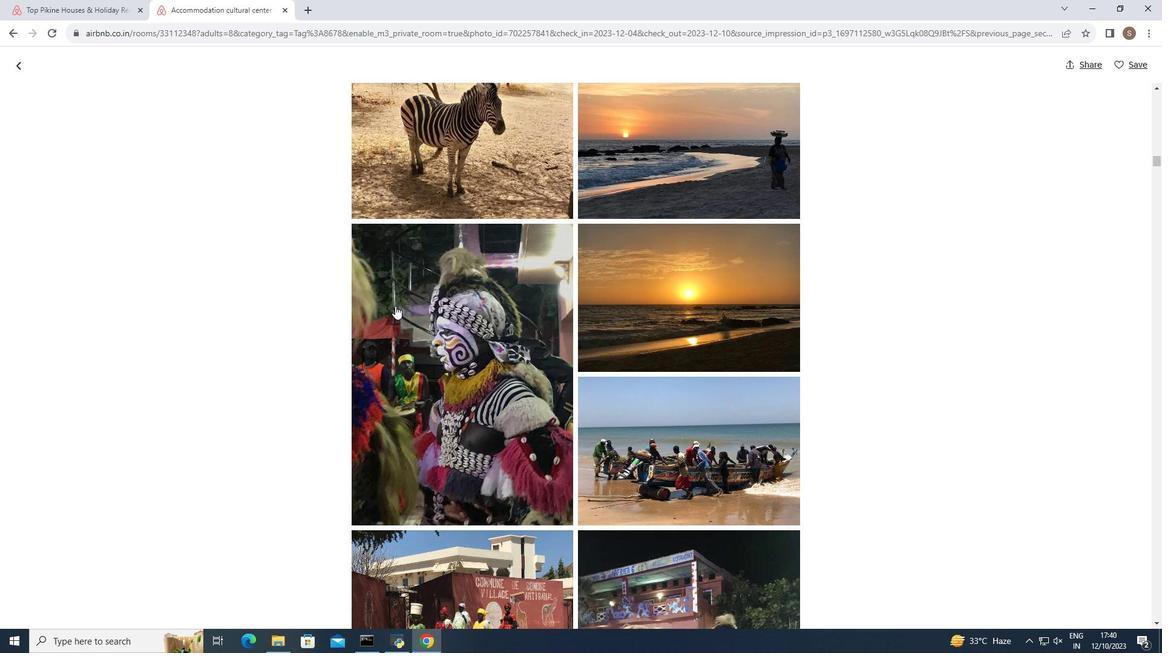 
Action: Mouse scrolled (395, 305) with delta (0, 0)
Screenshot: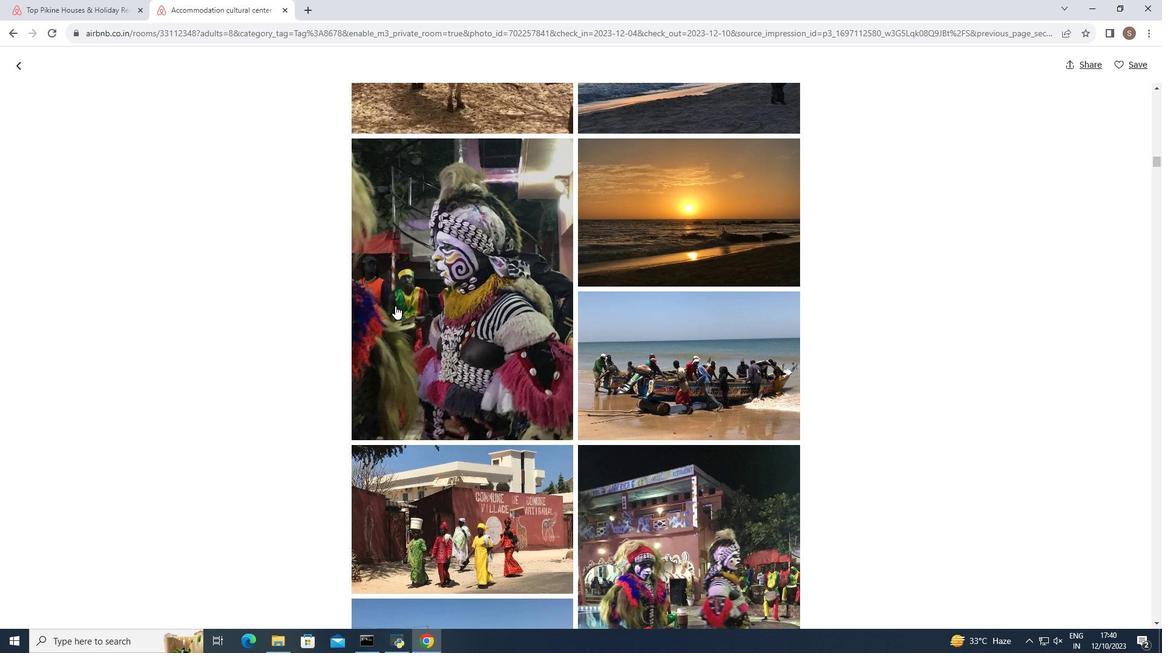 
Action: Mouse scrolled (395, 305) with delta (0, 0)
Screenshot: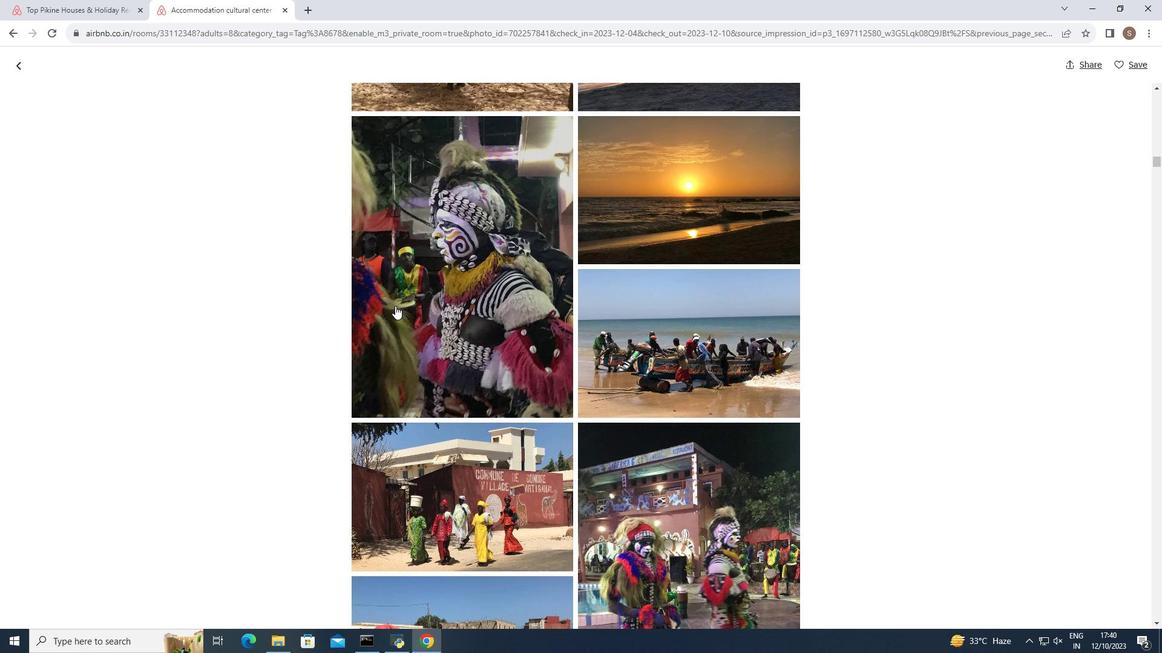 
Action: Mouse scrolled (395, 305) with delta (0, 0)
Screenshot: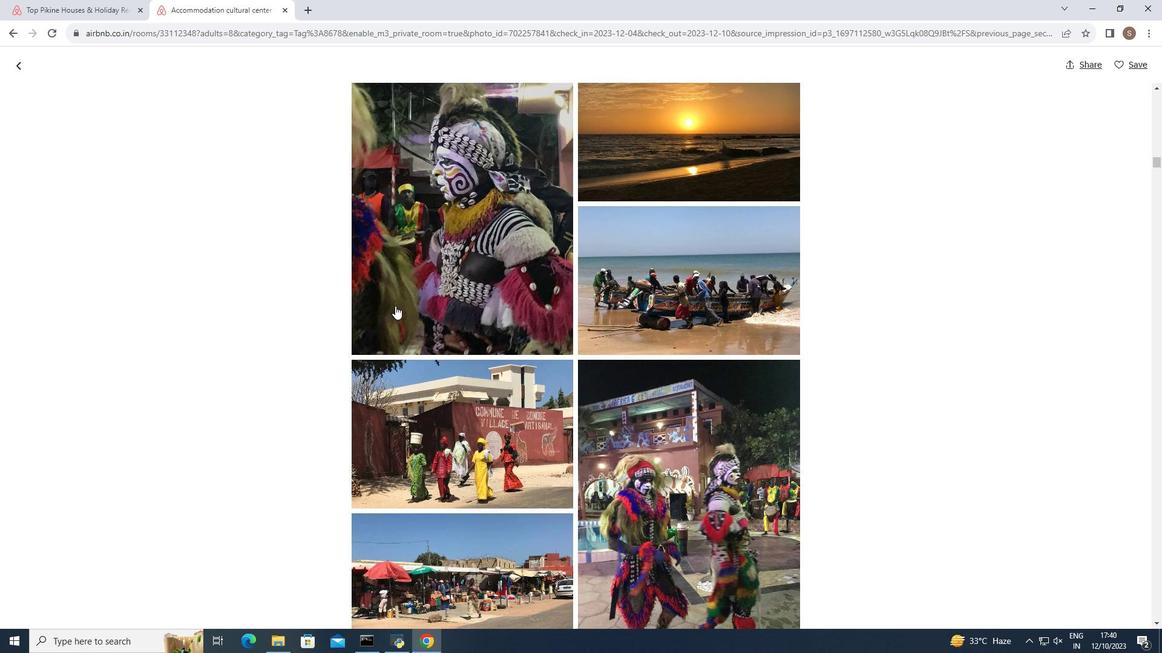 
Action: Mouse scrolled (395, 305) with delta (0, 0)
Screenshot: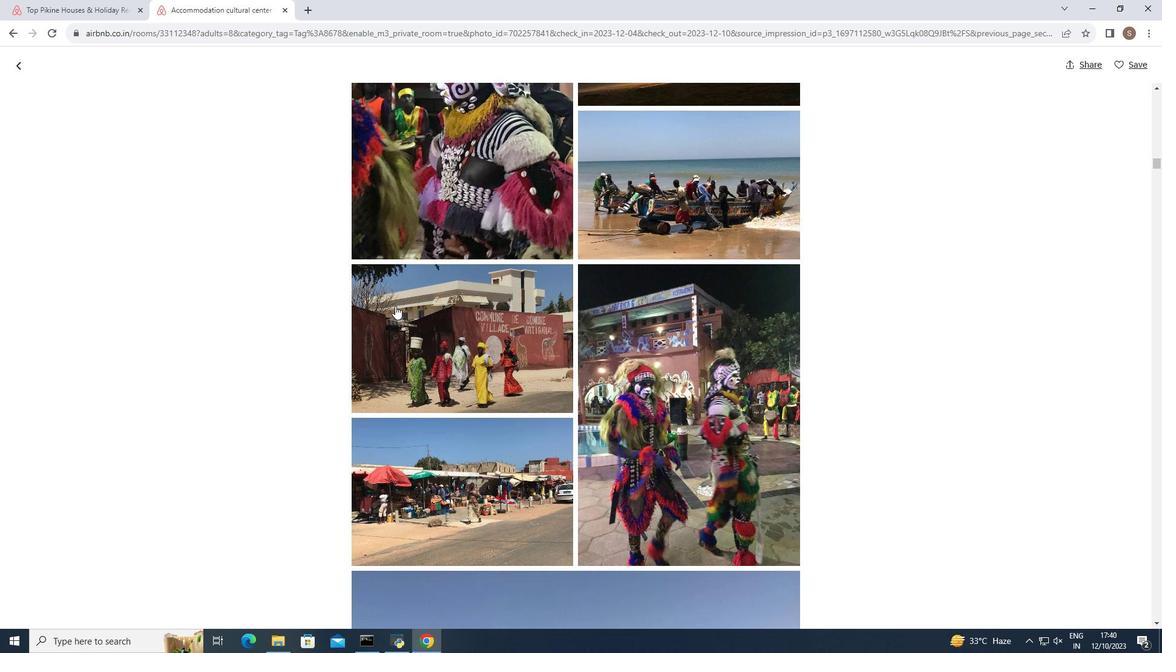 
Action: Mouse scrolled (395, 305) with delta (0, 0)
Screenshot: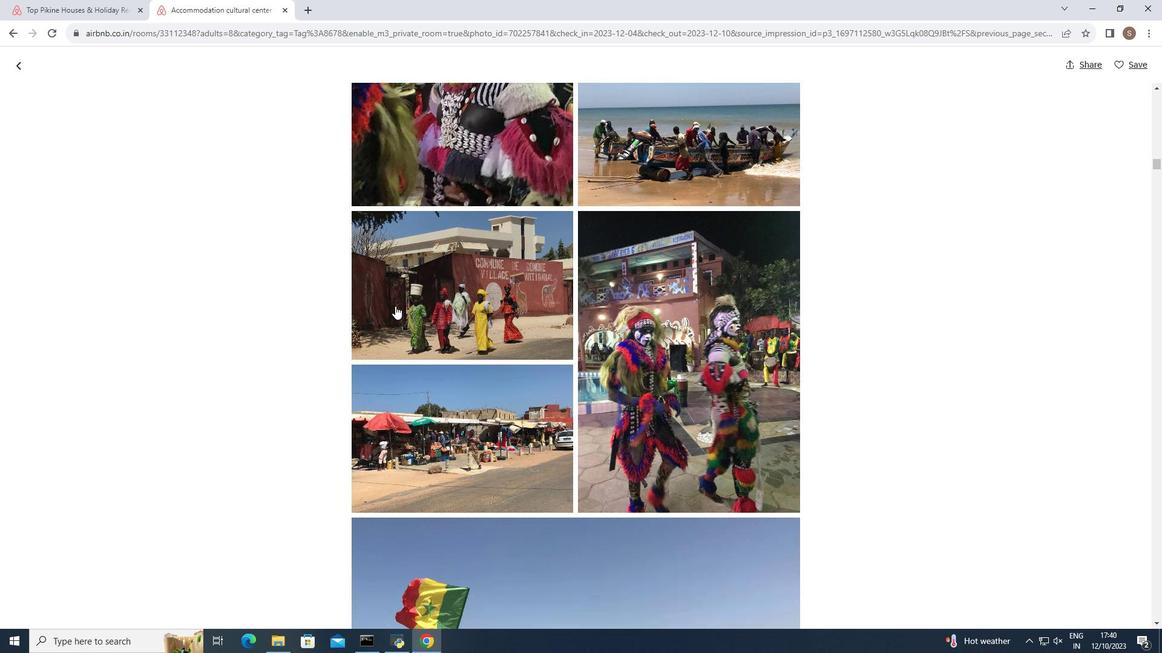 
Action: Mouse scrolled (395, 305) with delta (0, 0)
Screenshot: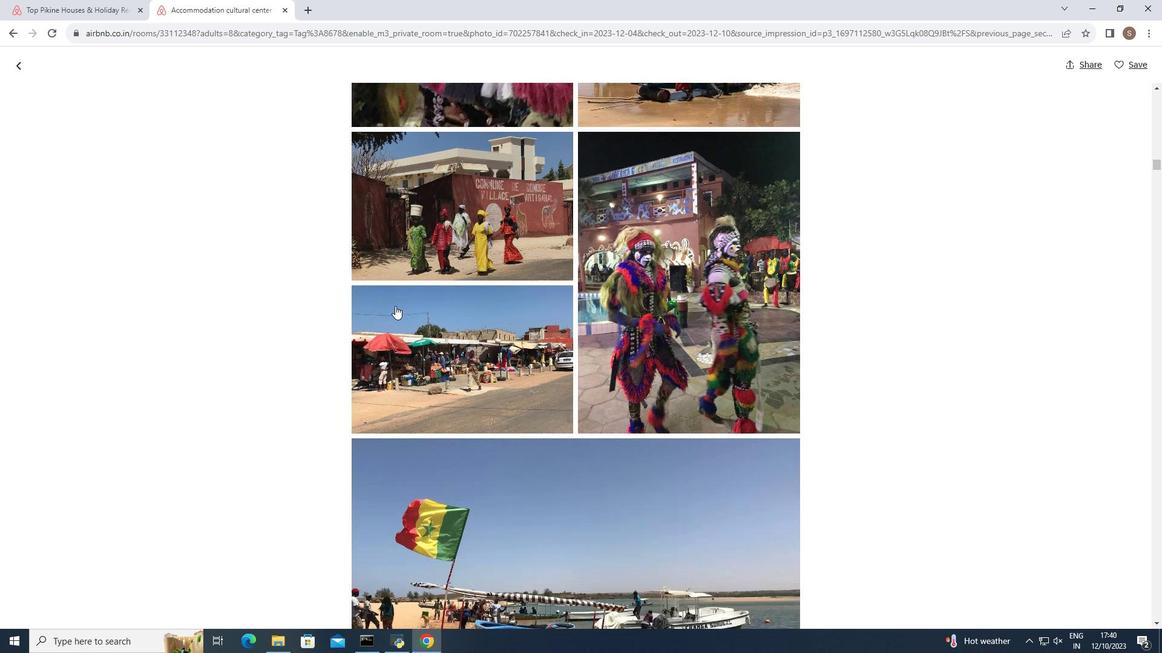 
Action: Mouse scrolled (395, 305) with delta (0, 0)
Screenshot: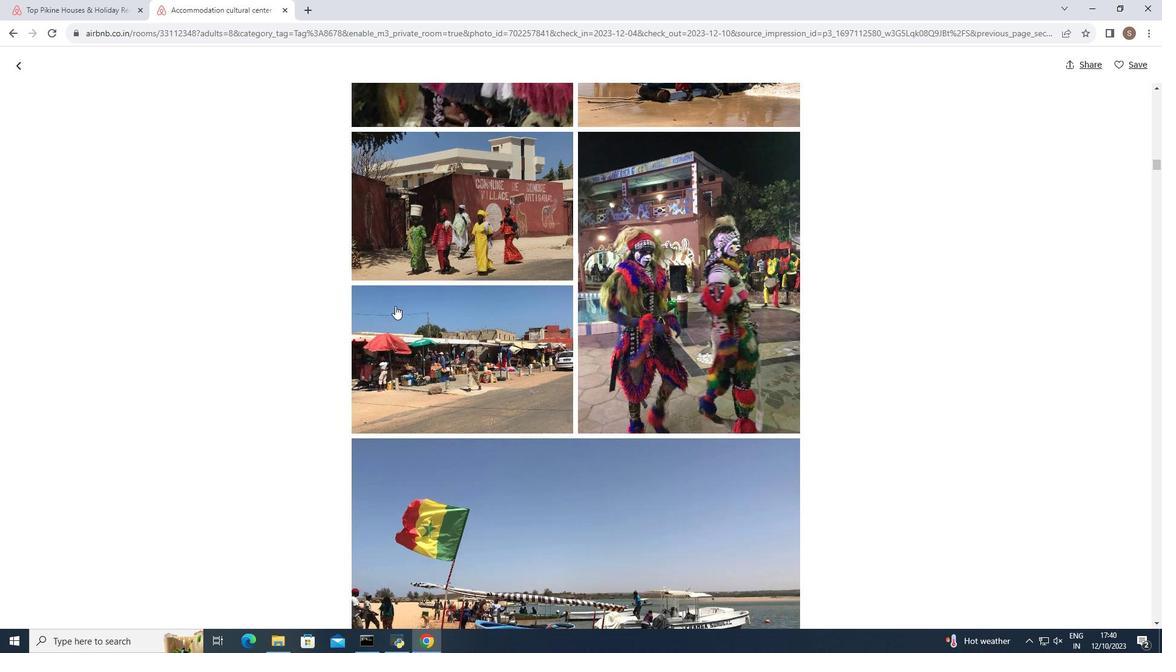 
Action: Mouse scrolled (395, 305) with delta (0, 0)
Screenshot: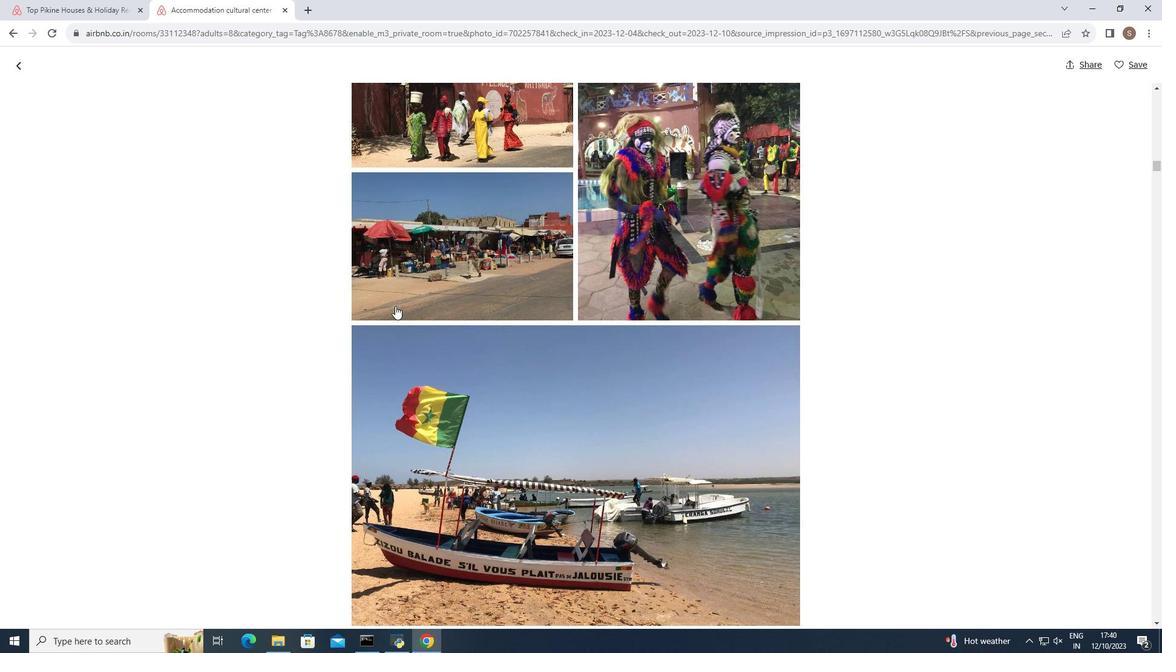 
Action: Mouse scrolled (395, 305) with delta (0, 0)
Screenshot: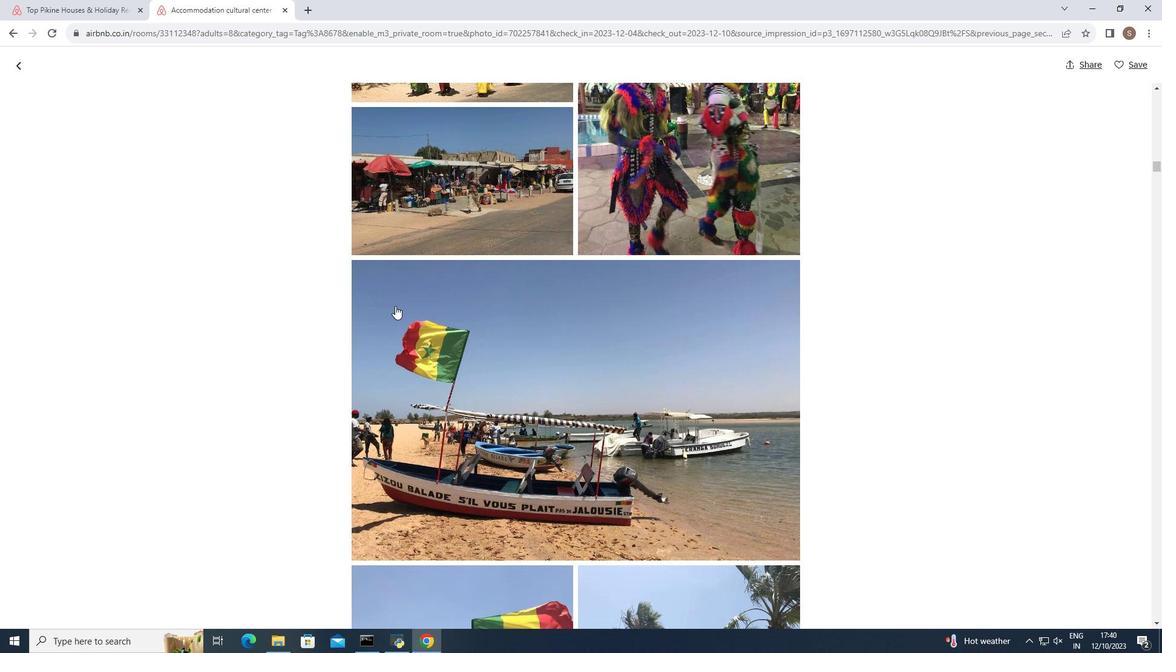 
Action: Mouse scrolled (395, 305) with delta (0, 0)
Screenshot: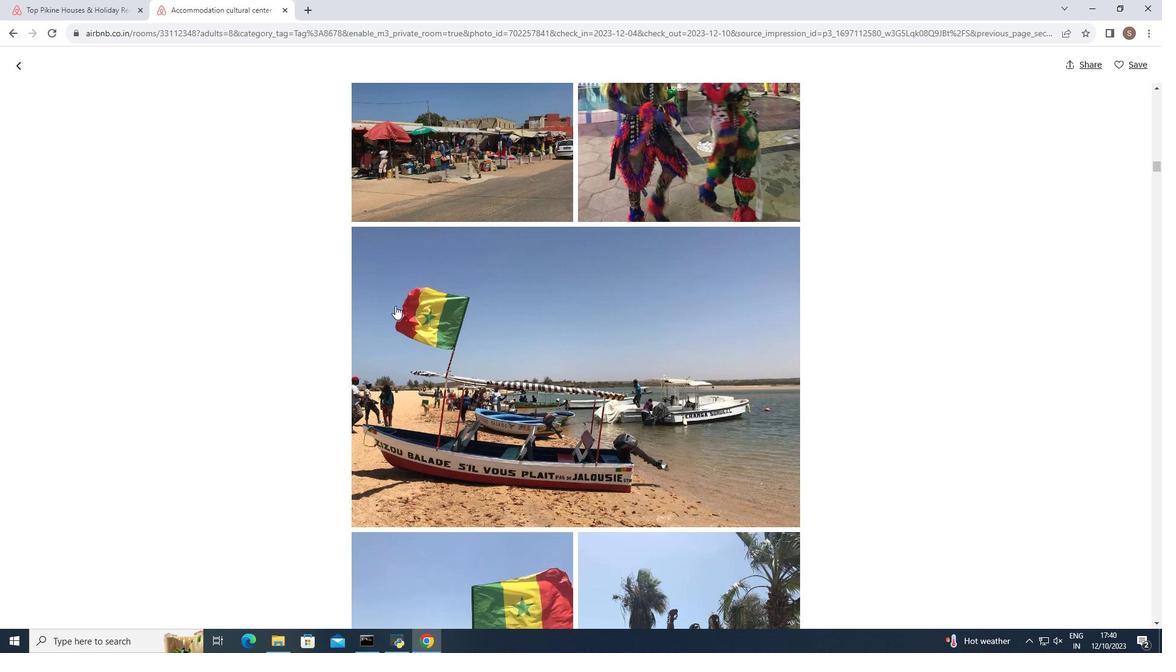 
Action: Mouse moved to (395, 306)
Screenshot: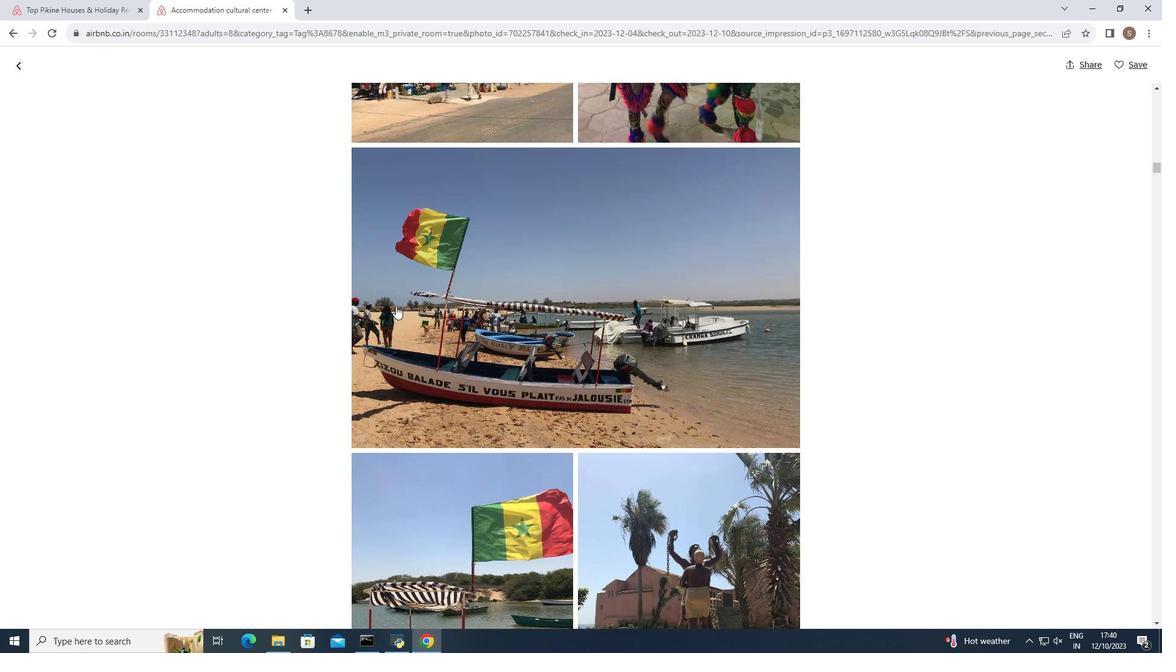 
Action: Mouse scrolled (395, 305) with delta (0, 0)
Screenshot: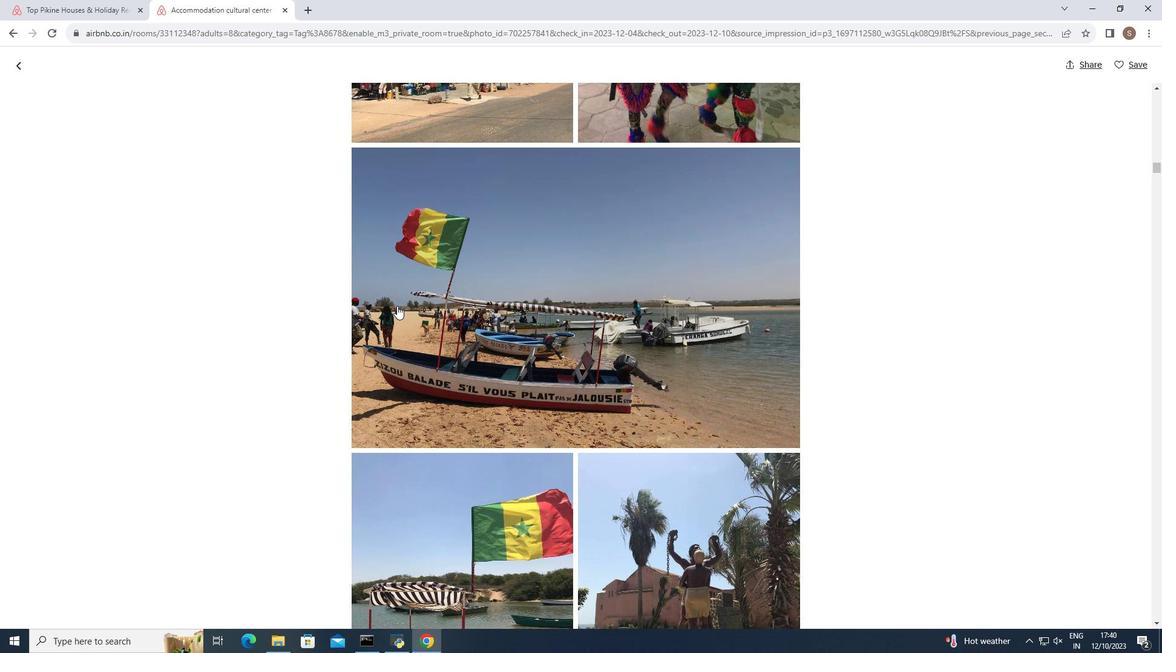 
Action: Mouse moved to (397, 306)
Screenshot: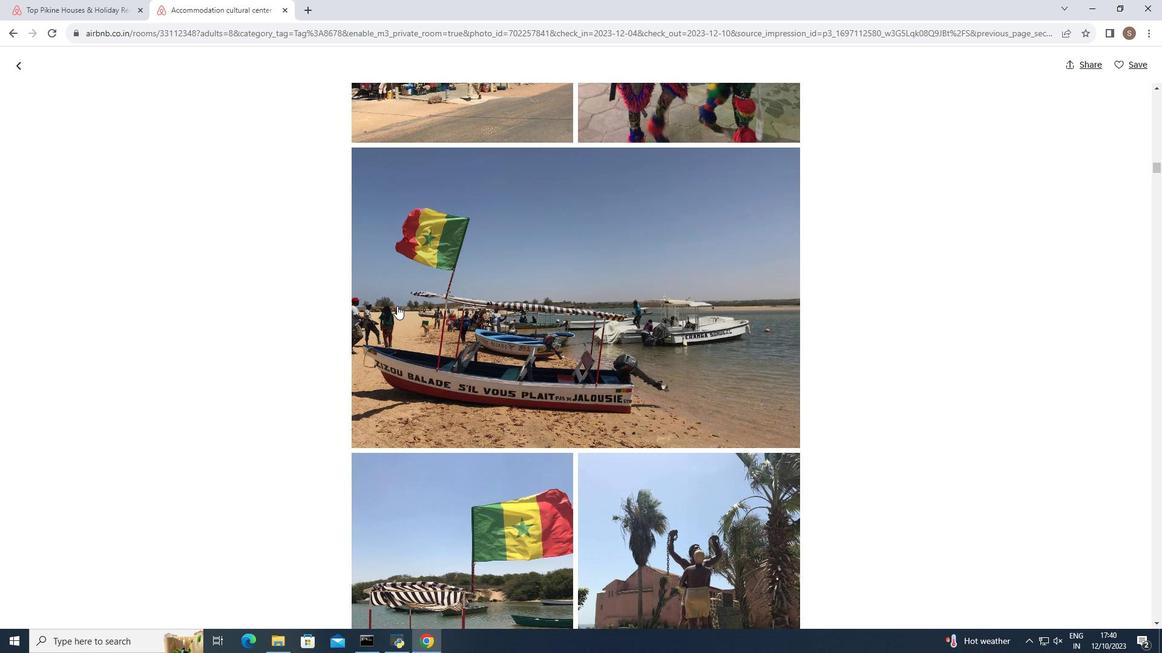 
Action: Mouse scrolled (397, 305) with delta (0, 0)
Screenshot: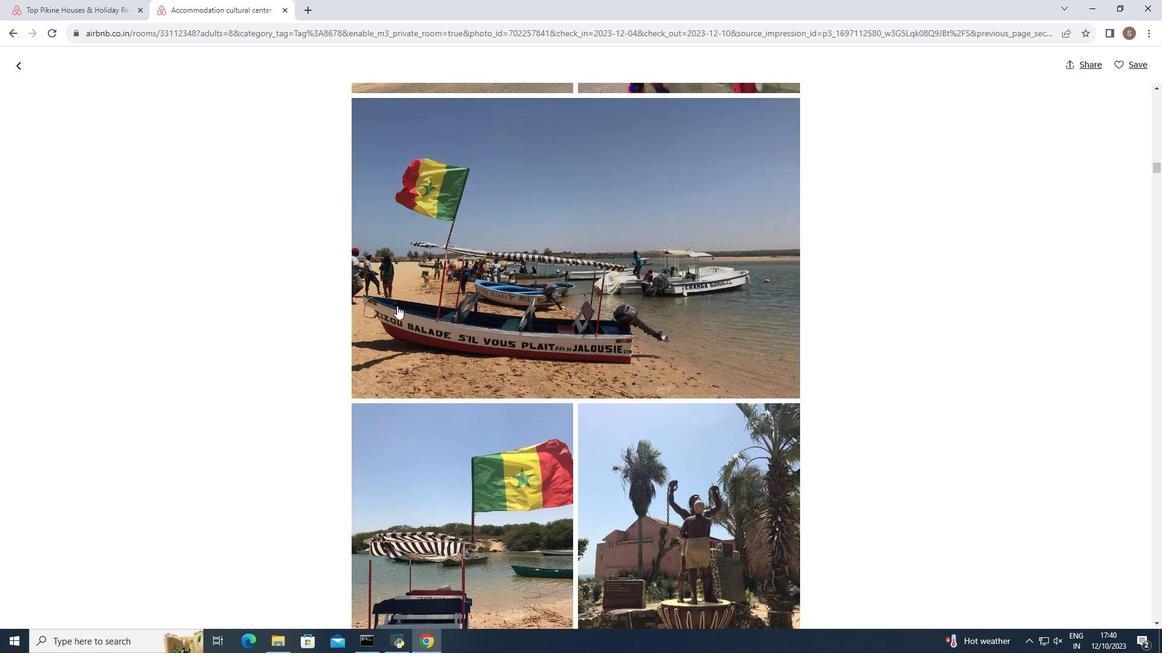 
Action: Mouse moved to (397, 306)
Screenshot: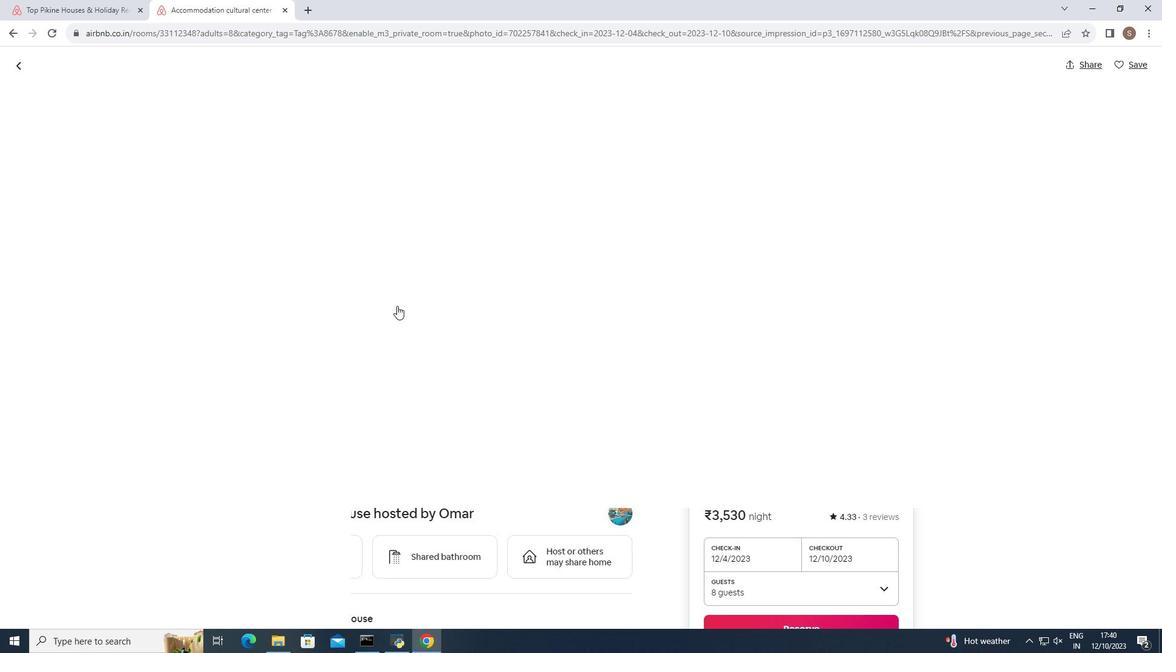 
Action: Mouse scrolled (397, 305) with delta (0, 0)
Screenshot: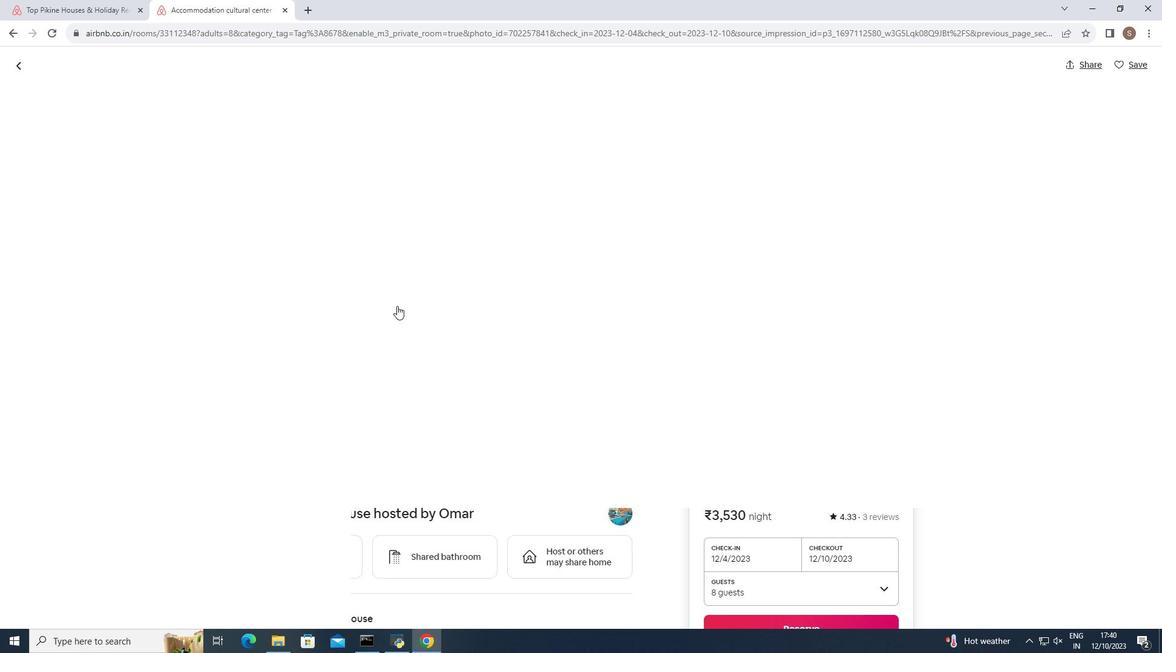 
Action: Mouse scrolled (397, 305) with delta (0, 0)
Screenshot: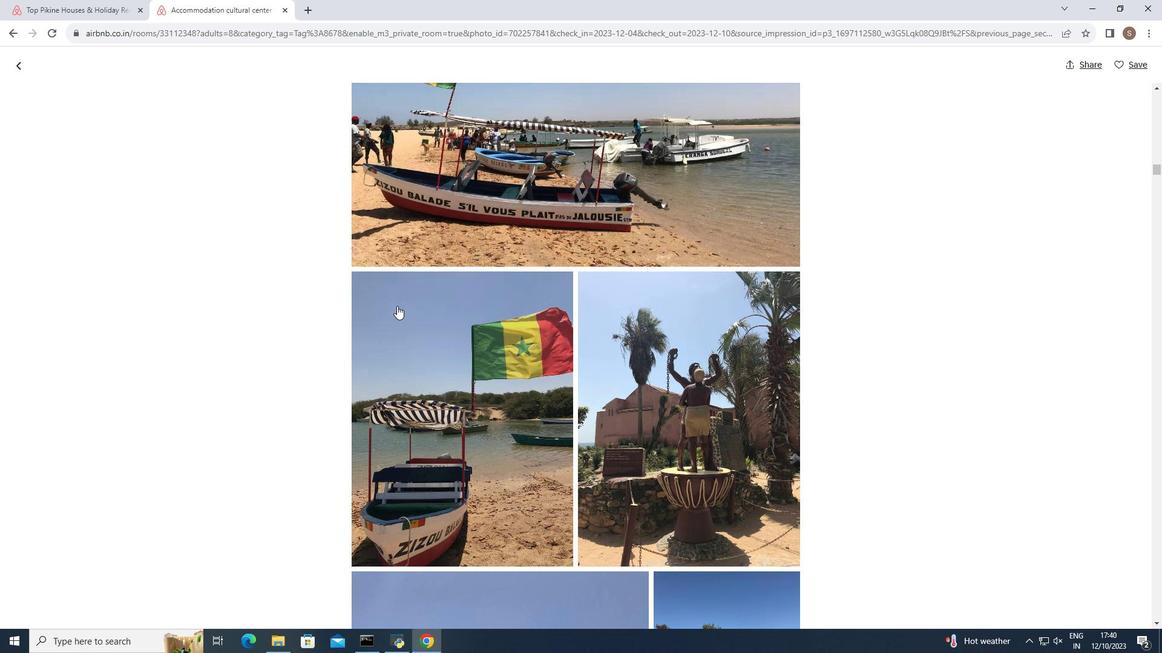 
Action: Mouse scrolled (397, 305) with delta (0, 0)
Screenshot: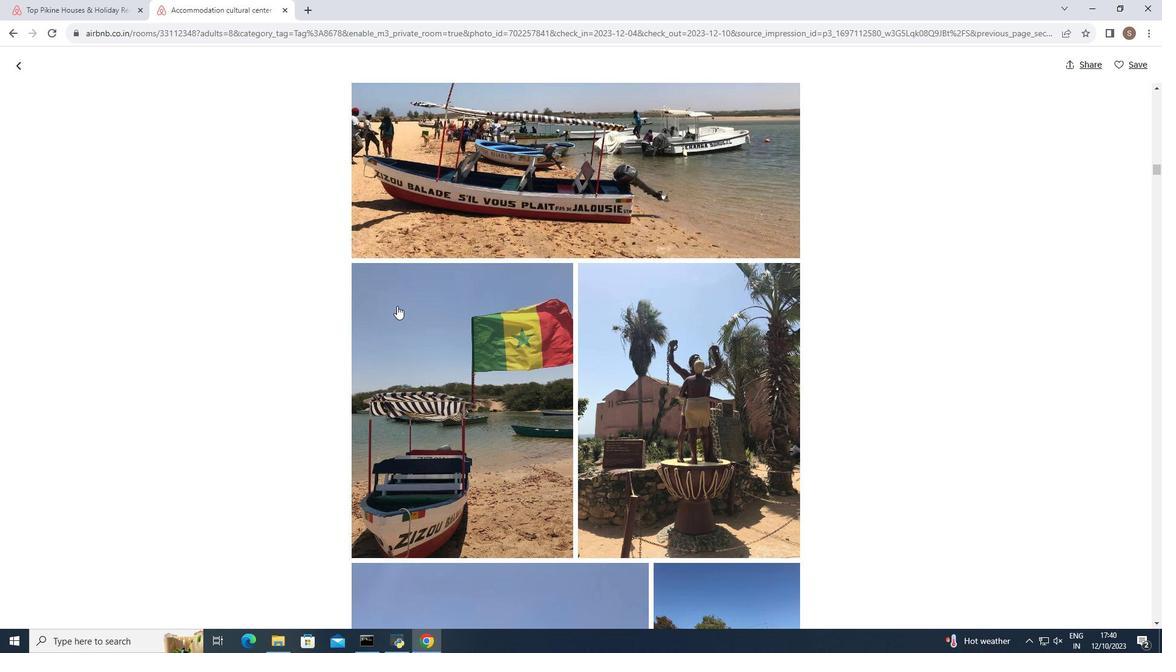 
Action: Mouse scrolled (397, 305) with delta (0, 0)
Screenshot: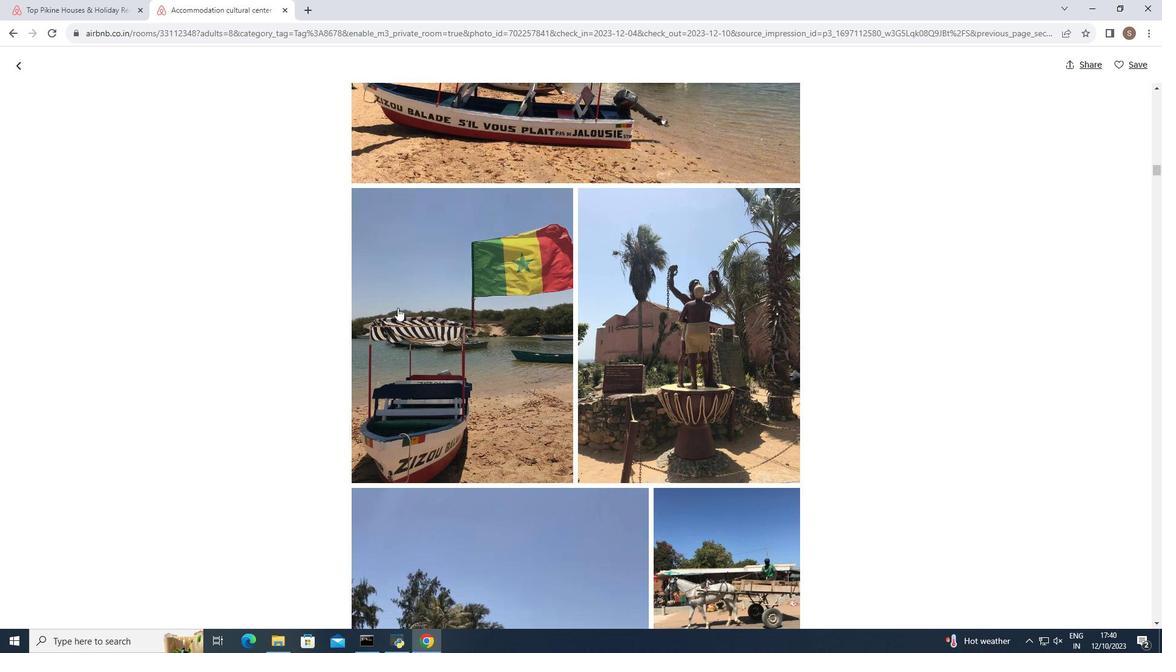 
Action: Mouse moved to (397, 308)
Screenshot: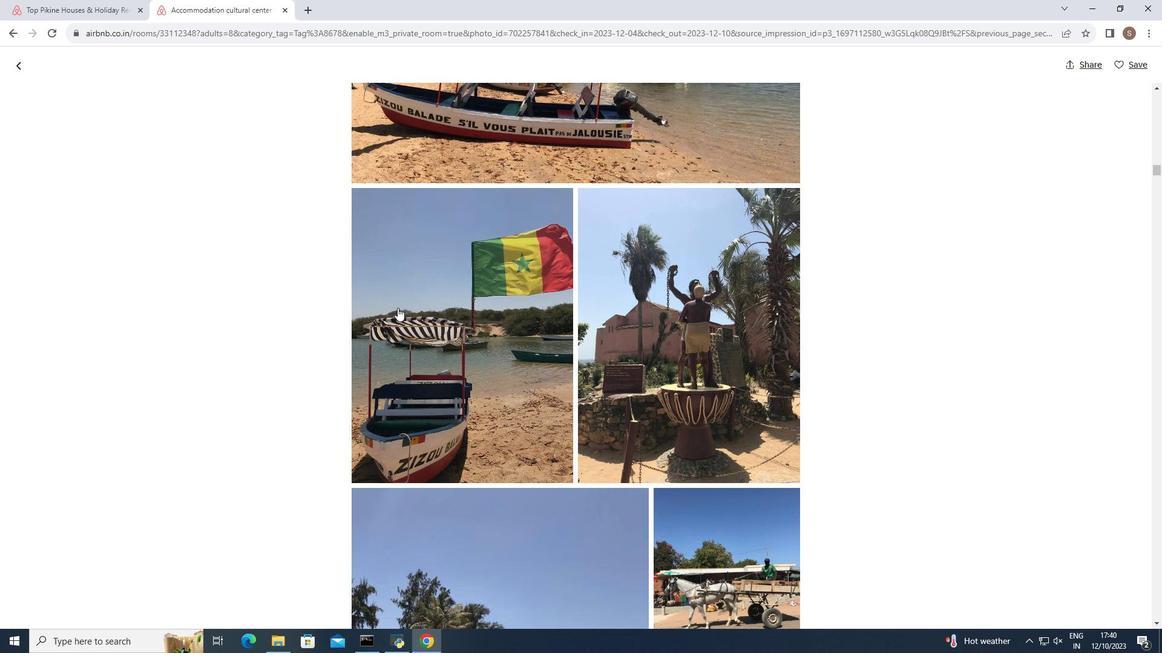 
Action: Mouse scrolled (397, 307) with delta (0, 0)
Screenshot: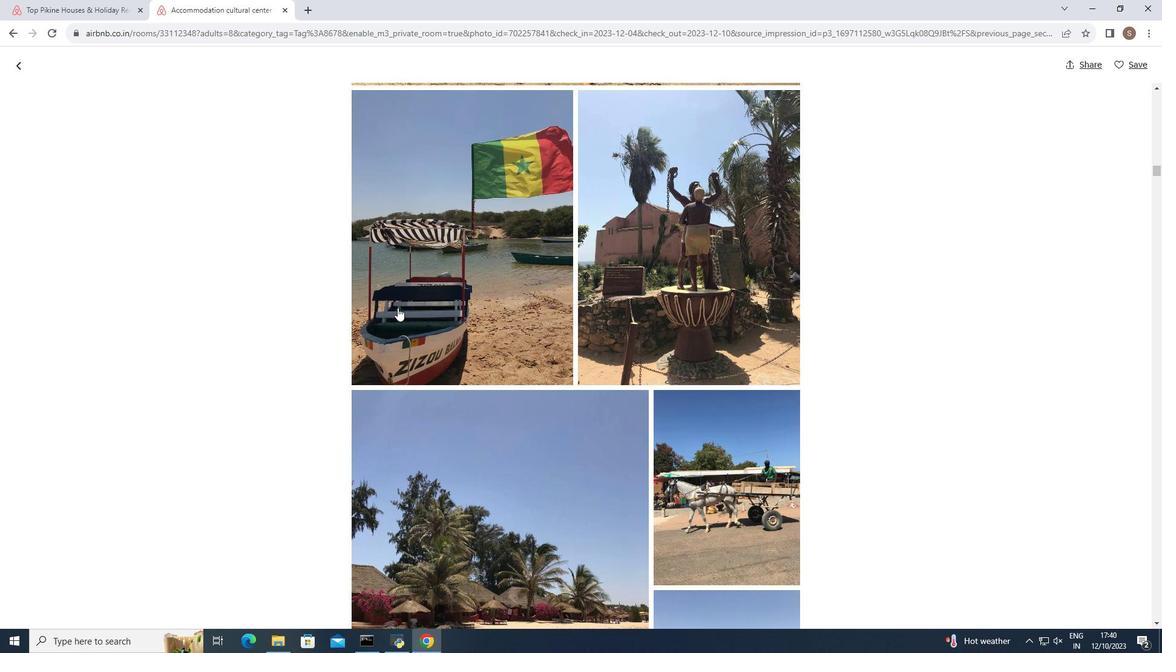 
Action: Mouse scrolled (397, 307) with delta (0, 0)
Screenshot: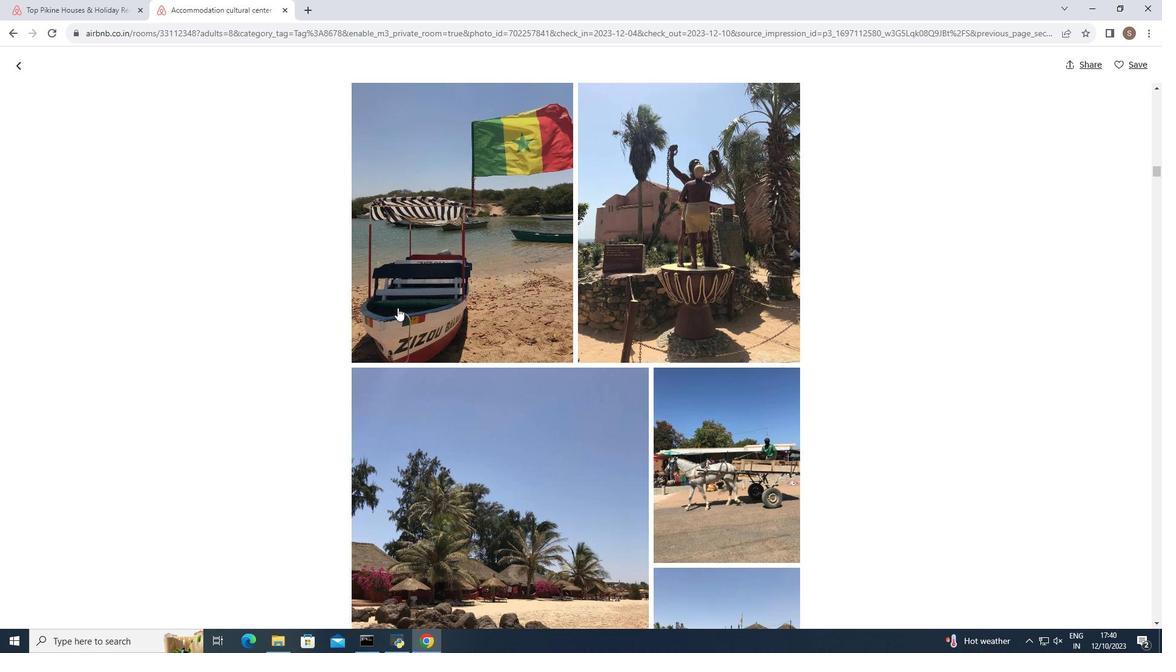 
Action: Mouse scrolled (397, 307) with delta (0, 0)
Screenshot: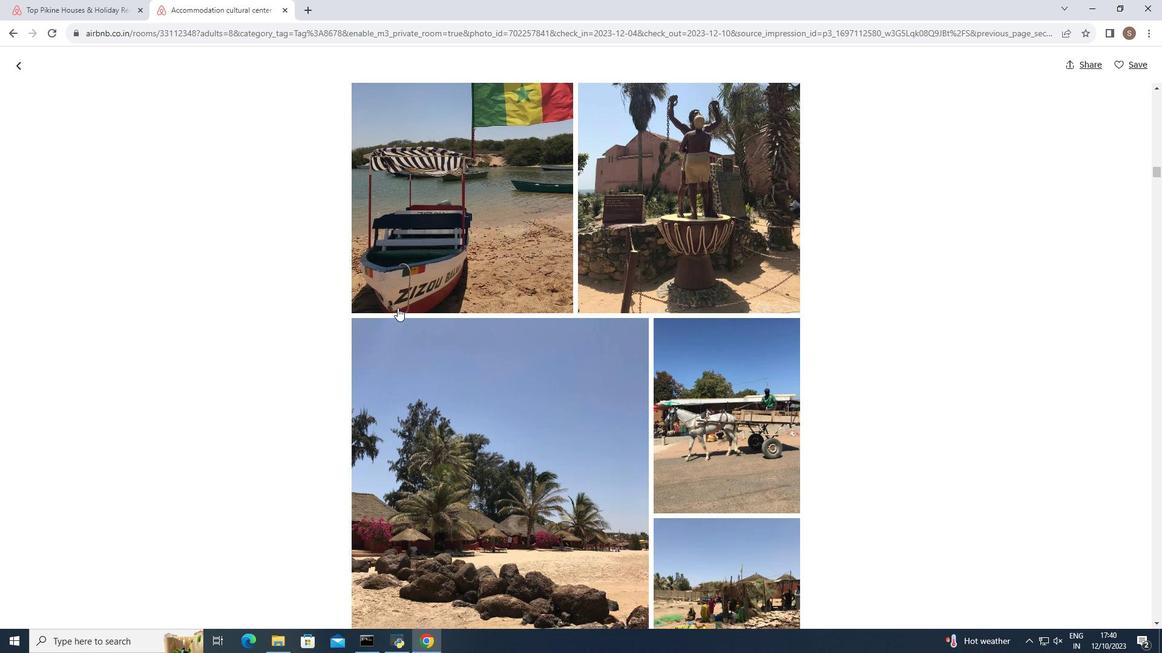 
Action: Mouse scrolled (397, 307) with delta (0, 0)
Screenshot: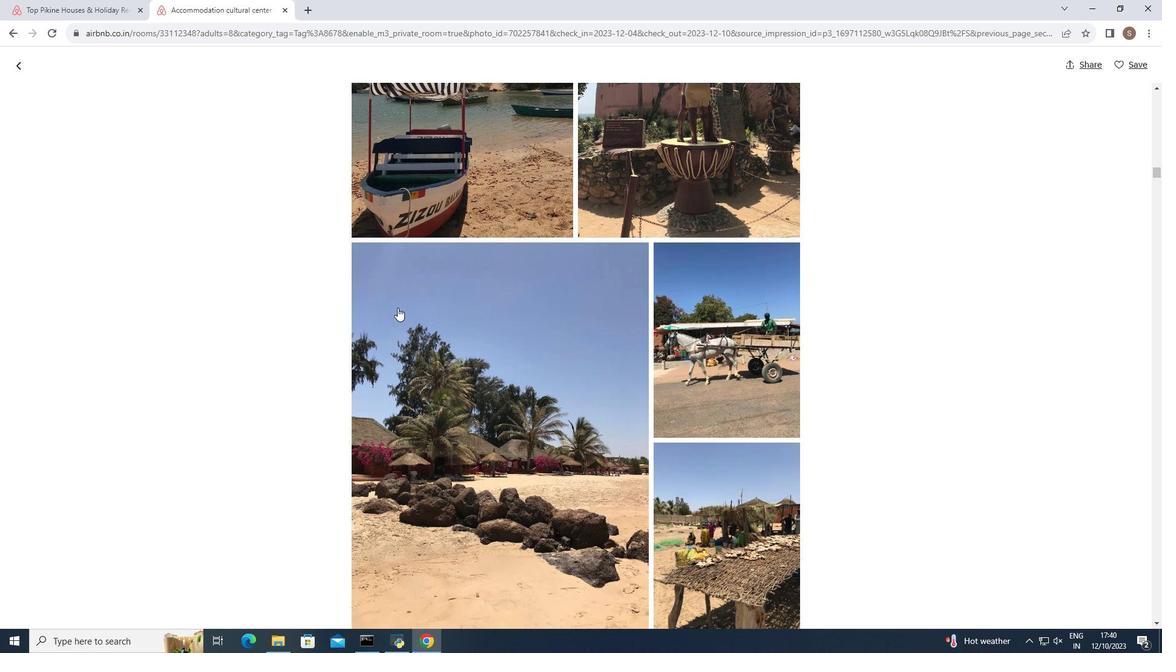 
Action: Mouse scrolled (397, 307) with delta (0, 0)
Screenshot: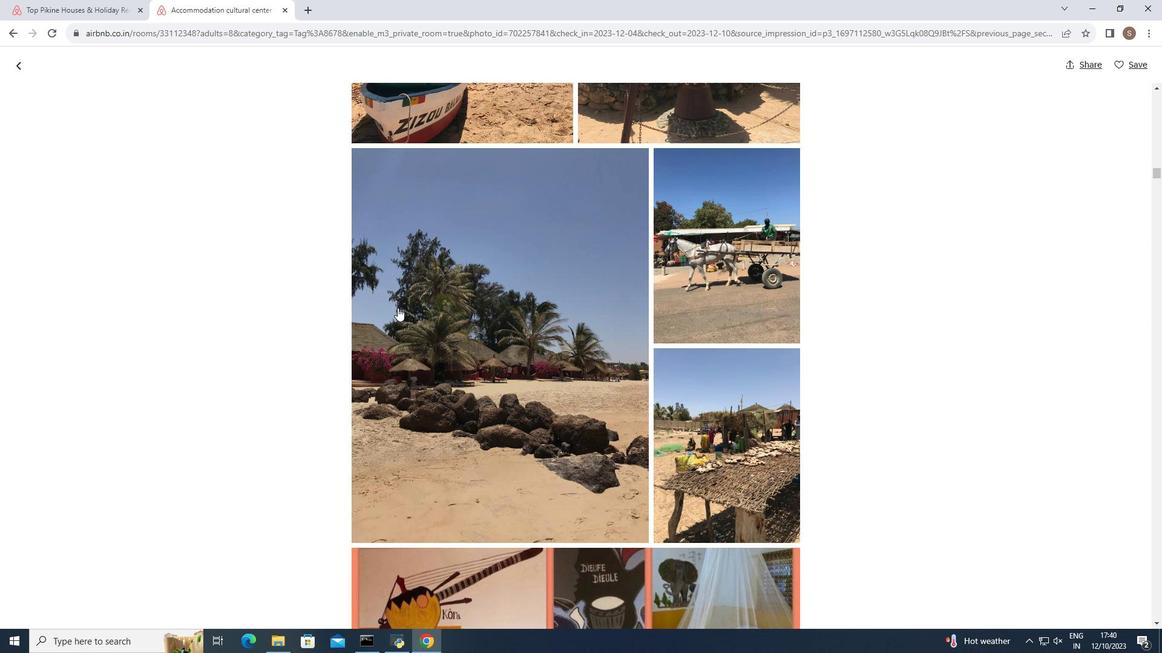 
Action: Mouse scrolled (397, 307) with delta (0, 0)
Screenshot: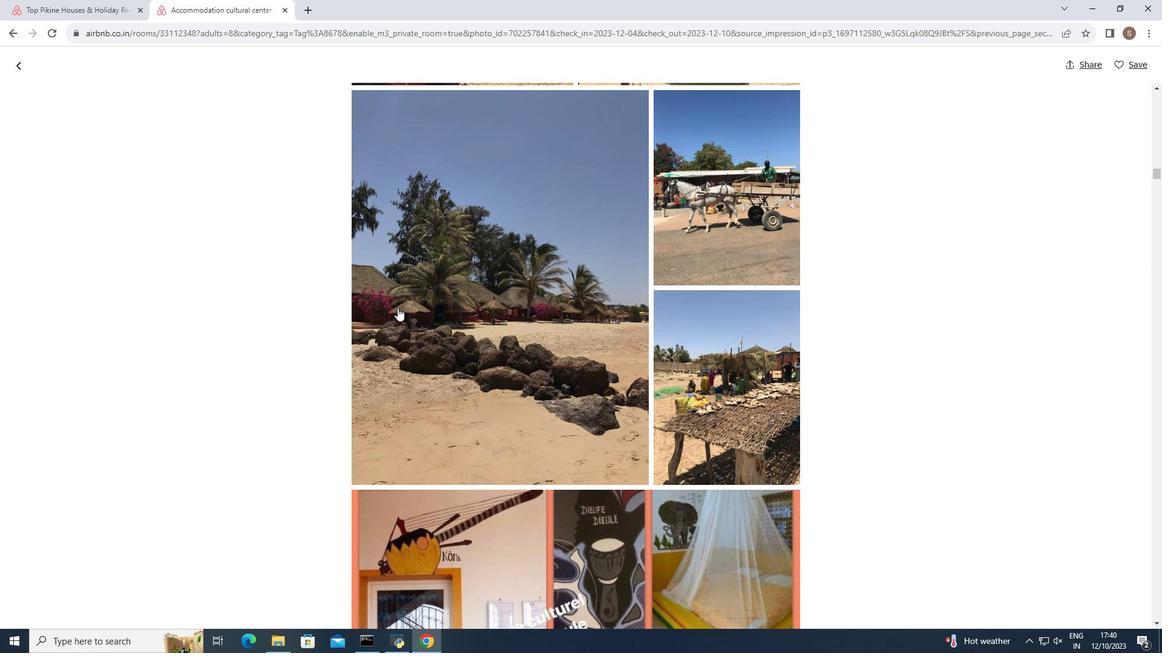
Action: Mouse scrolled (397, 307) with delta (0, 0)
Screenshot: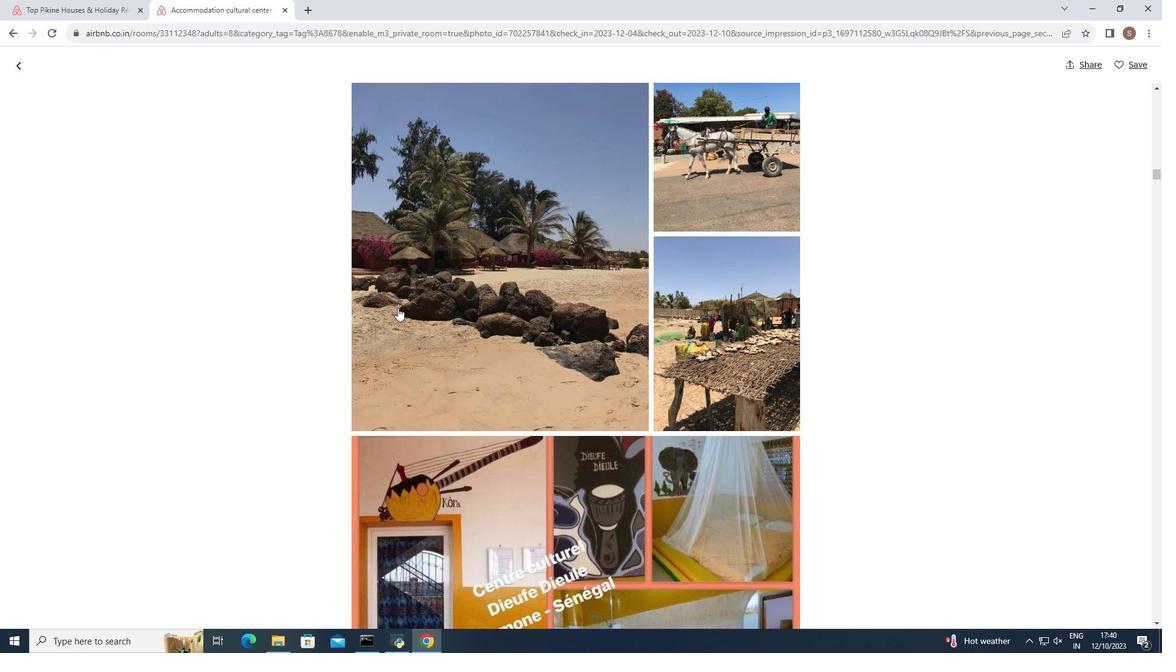 
Action: Mouse scrolled (397, 307) with delta (0, 0)
Screenshot: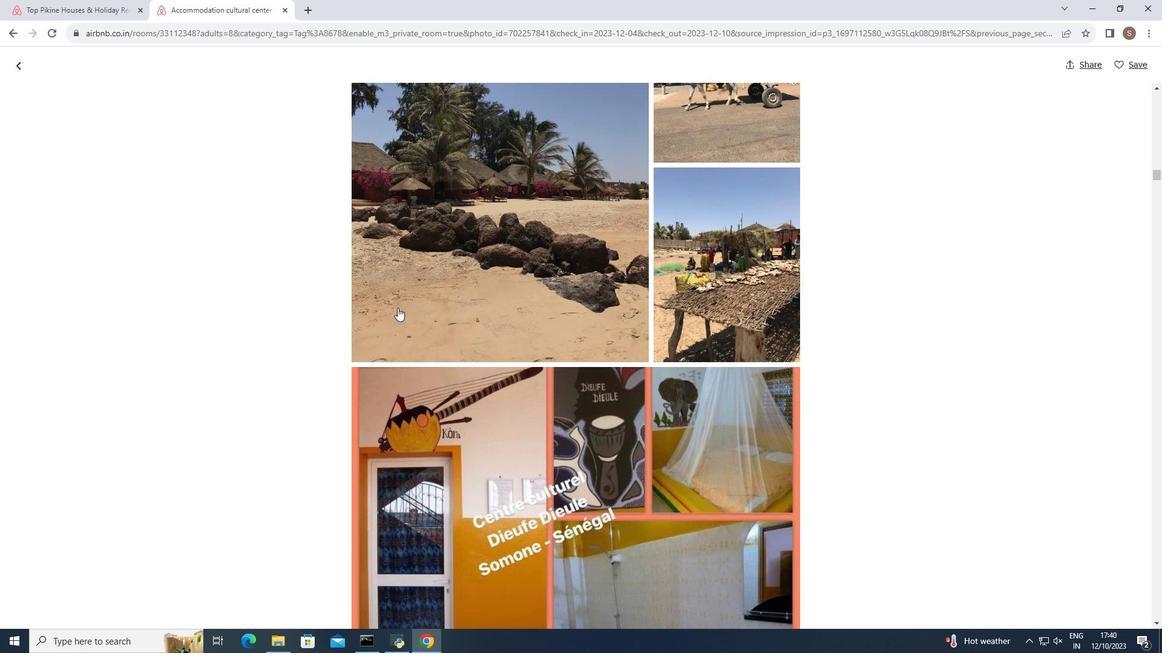 
Action: Mouse scrolled (397, 307) with delta (0, 0)
Screenshot: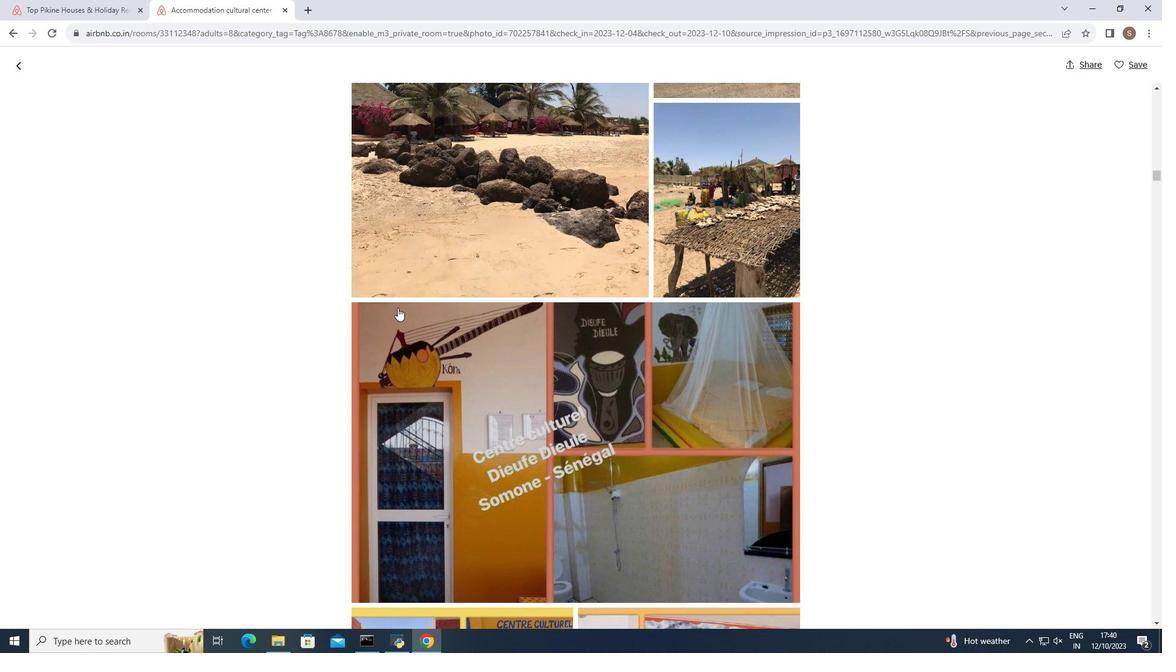 
Action: Mouse scrolled (397, 307) with delta (0, 0)
Screenshot: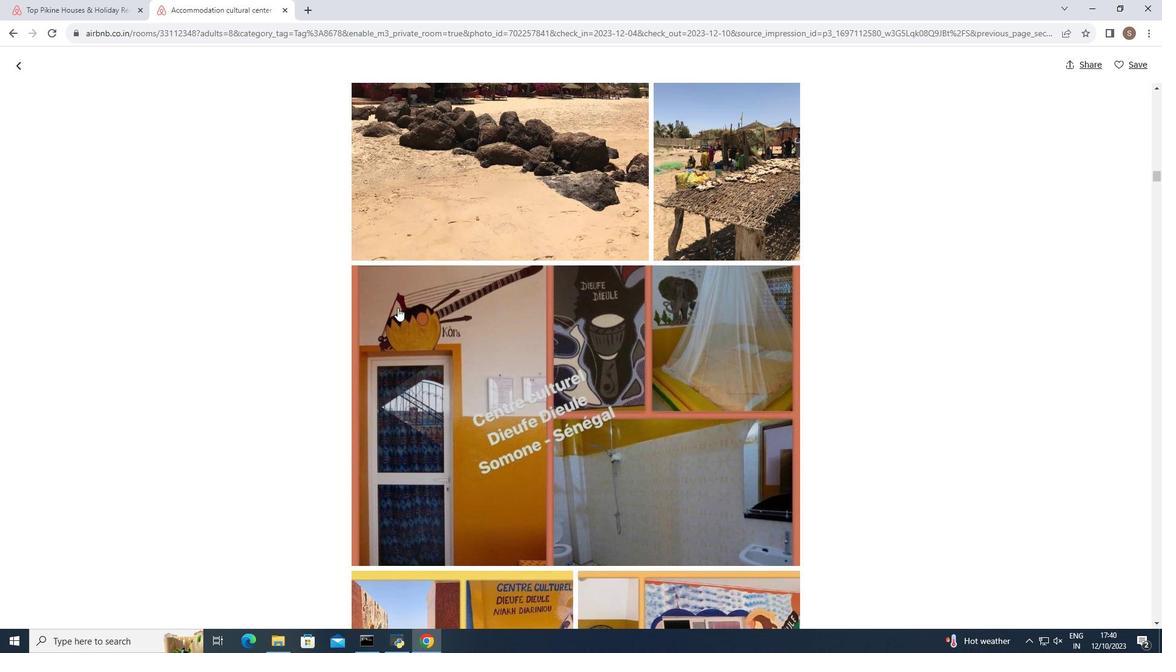 
Action: Mouse scrolled (397, 307) with delta (0, 0)
Screenshot: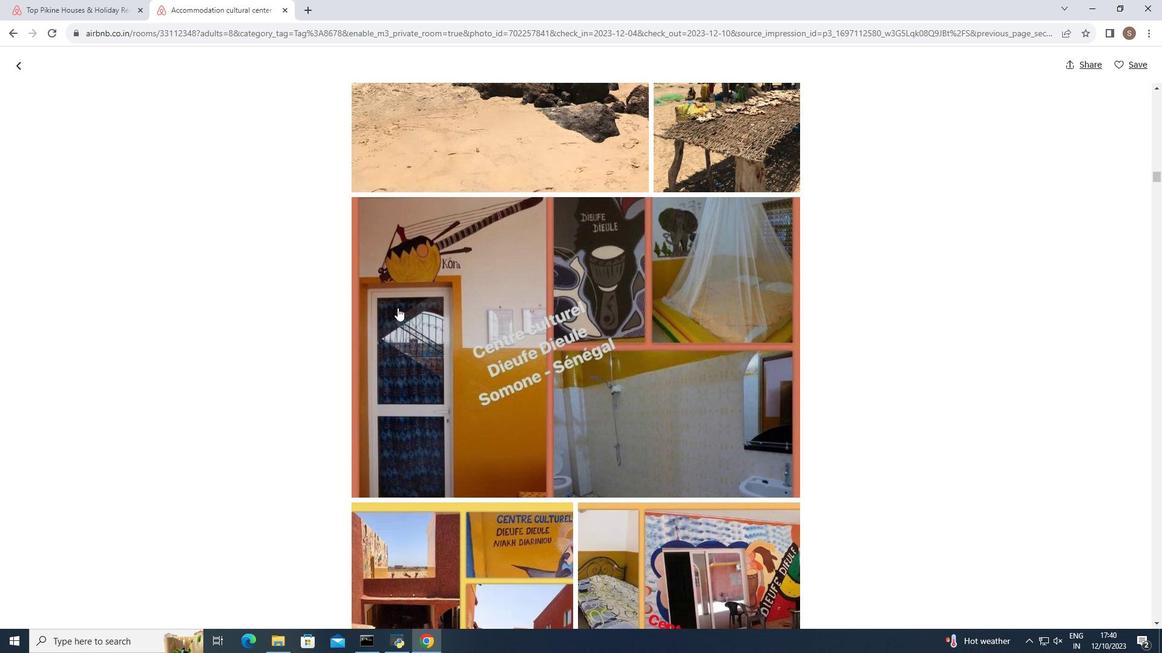 
Action: Mouse scrolled (397, 307) with delta (0, 0)
Screenshot: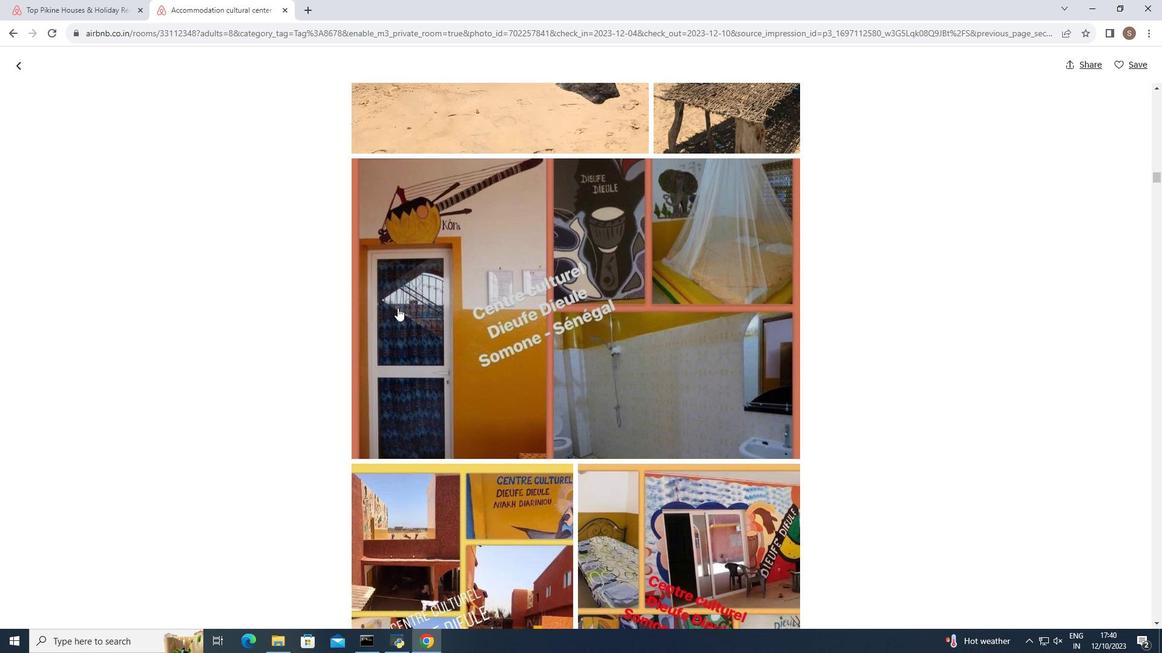 
Action: Mouse scrolled (397, 307) with delta (0, 0)
Screenshot: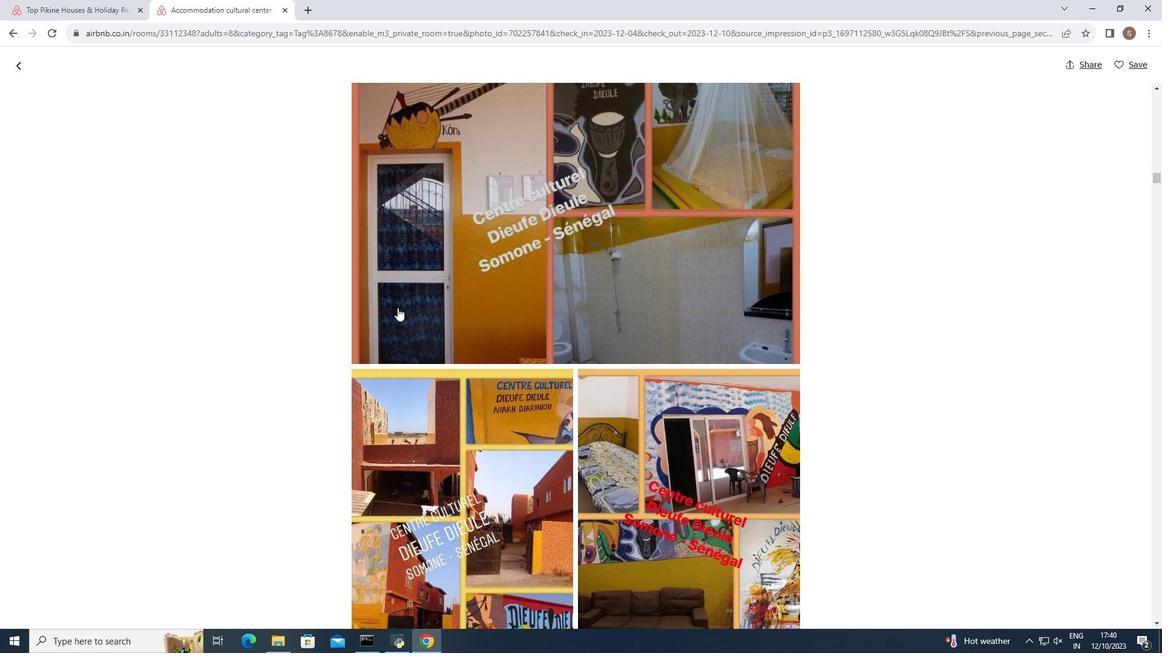
Action: Mouse scrolled (397, 307) with delta (0, 0)
Screenshot: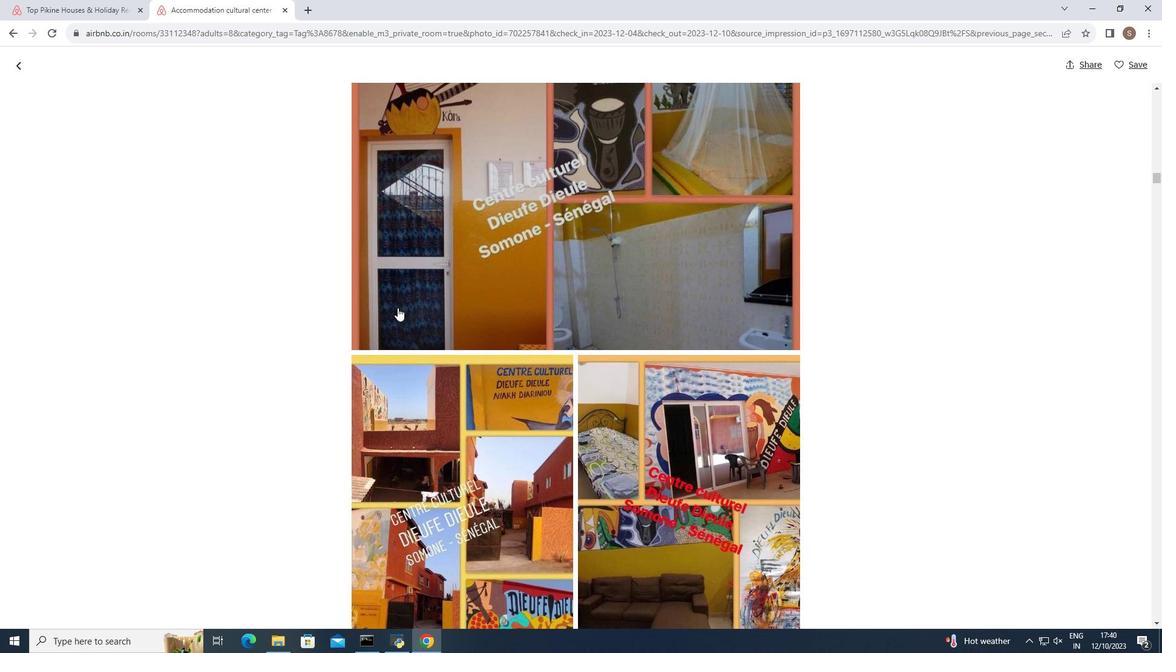 
Action: Mouse scrolled (397, 307) with delta (0, 0)
Screenshot: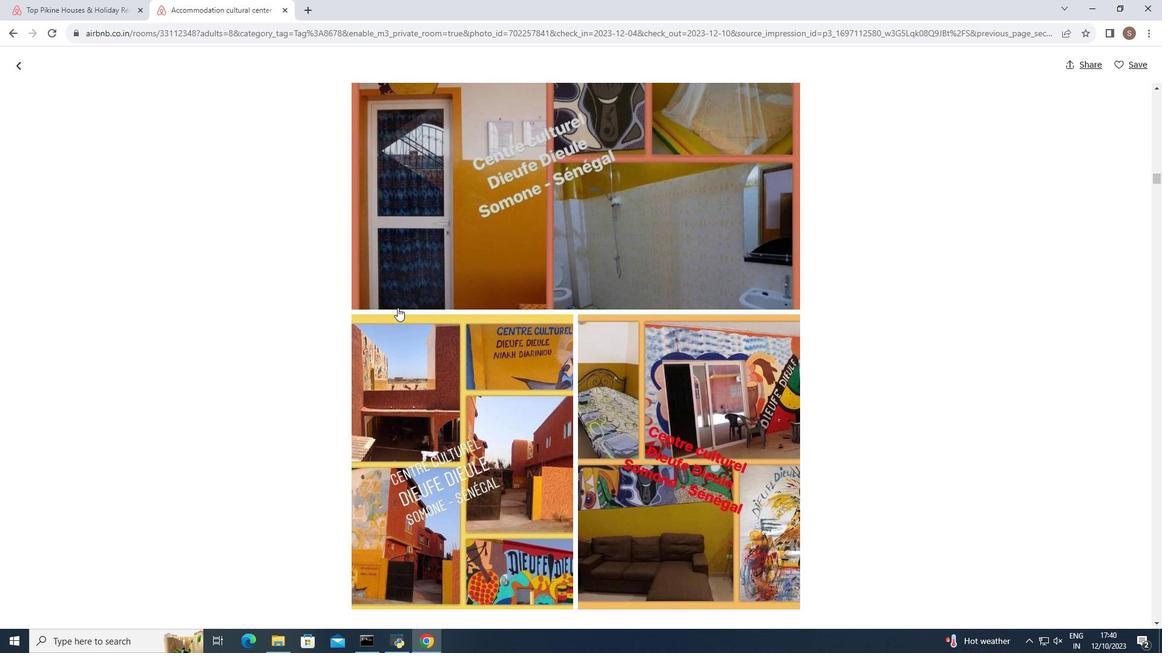 
Action: Mouse scrolled (397, 307) with delta (0, 0)
Screenshot: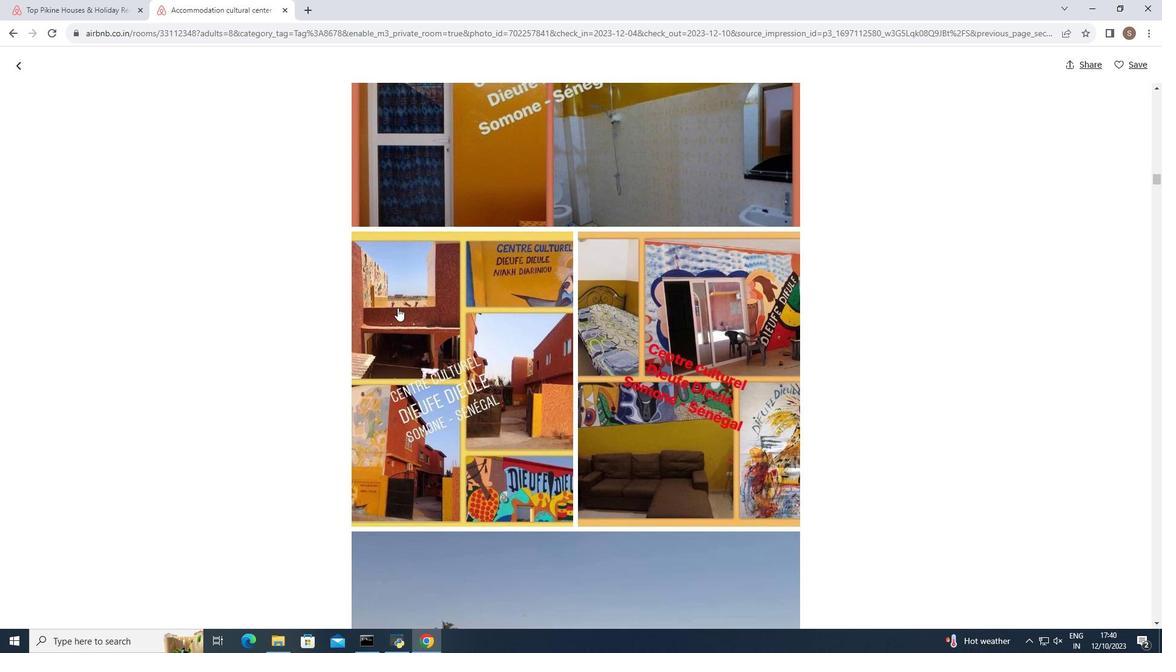 
Action: Mouse scrolled (397, 307) with delta (0, 0)
